 Task: Look for space in Diemen, Netherlands from 6th September, 2023 to 15th September, 2023 for 6 adults in price range Rs.8000 to Rs.12000. Place can be entire place or private room with 6 bedrooms having 6 beds and 6 bathrooms. Property type can be house, flat, guest house. Amenities needed are: wifi, TV, free parkinig on premises, gym, breakfast. Booking option can be shelf check-in. Required host language is English.
Action: Mouse moved to (586, 118)
Screenshot: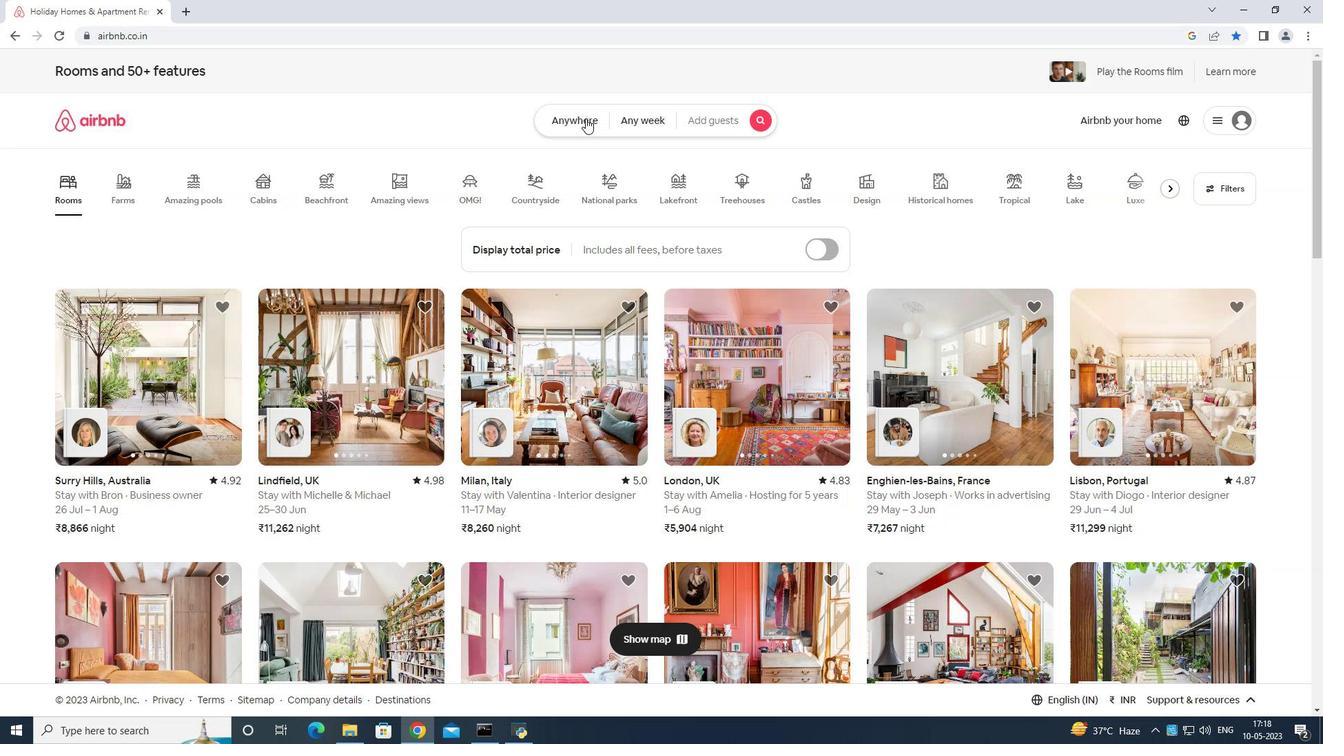 
Action: Mouse pressed left at (586, 118)
Screenshot: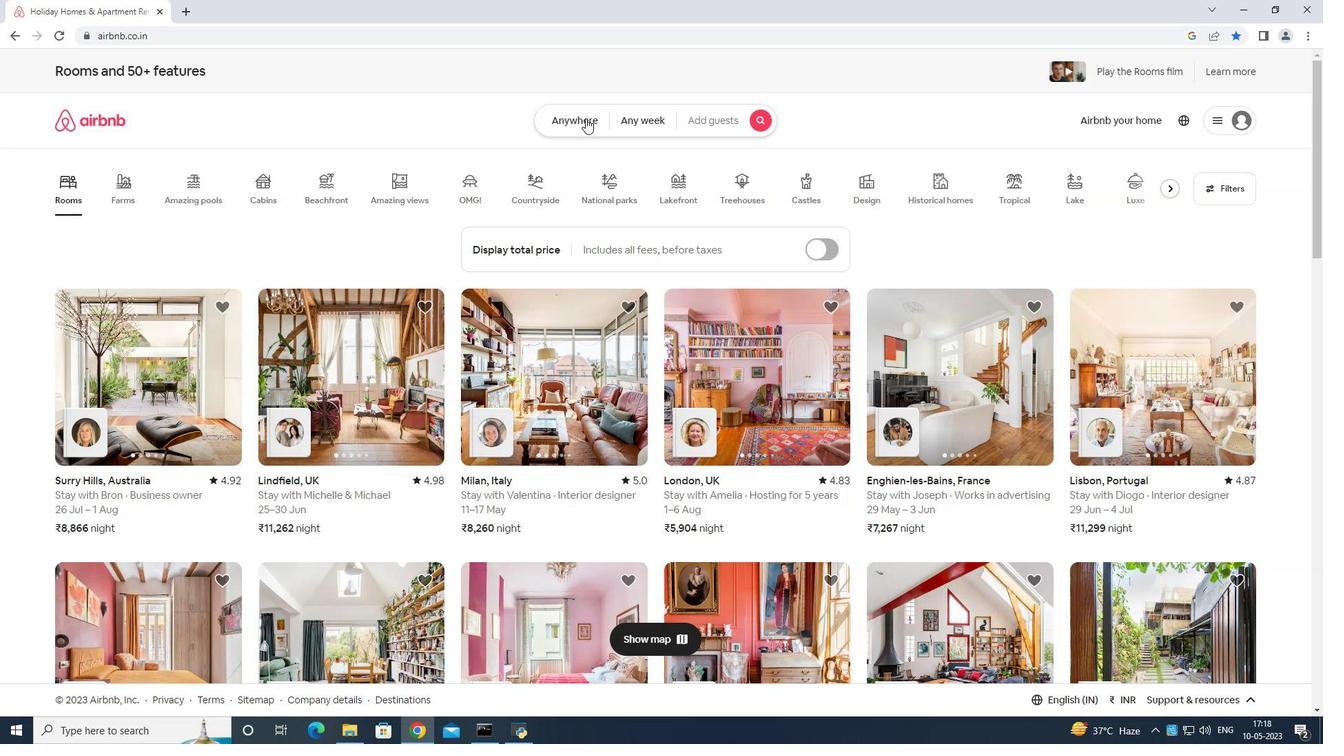 
Action: Mouse moved to (515, 159)
Screenshot: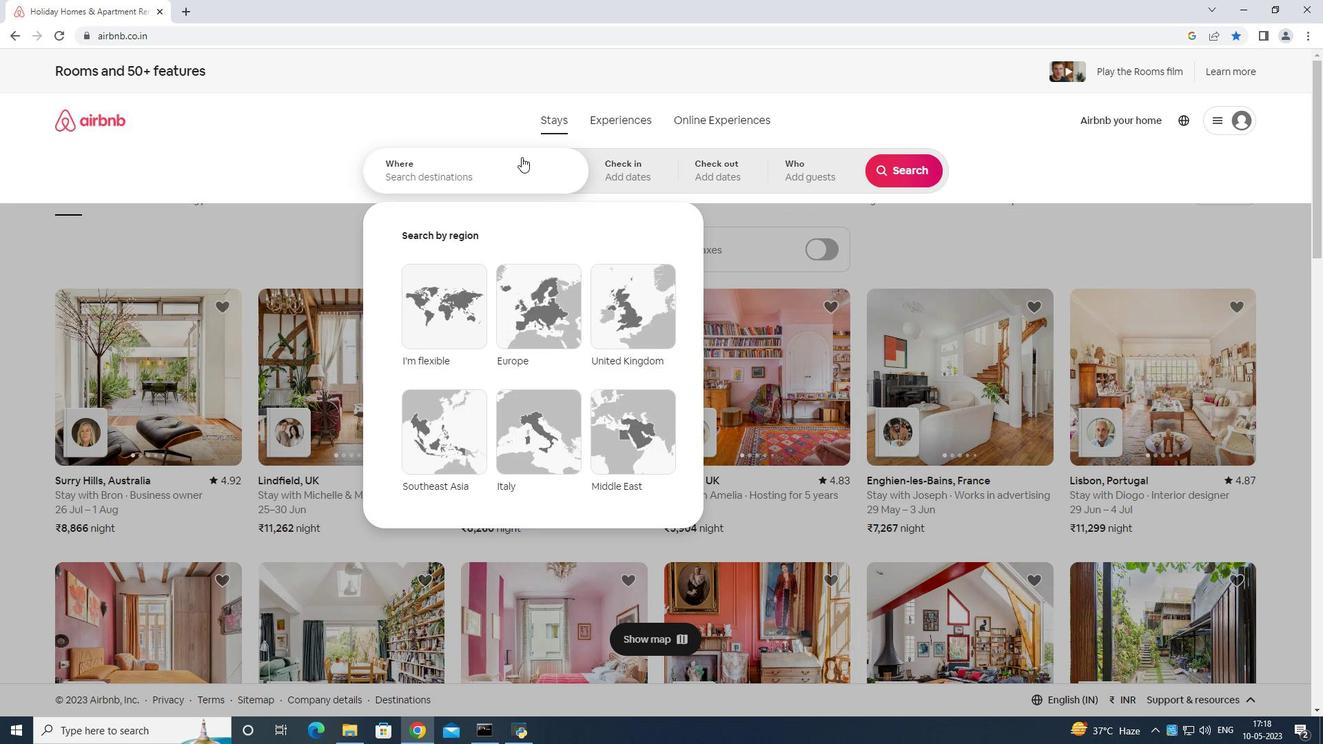 
Action: Mouse pressed left at (515, 159)
Screenshot: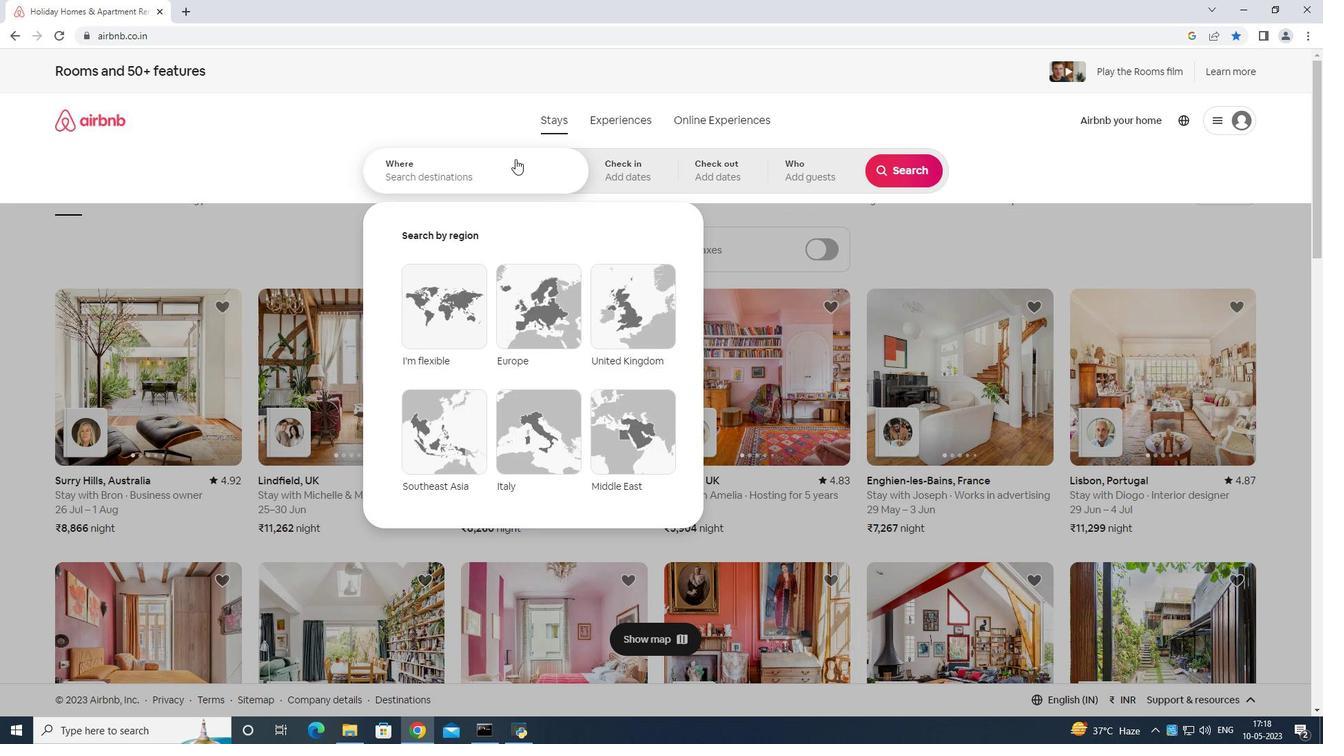 
Action: Mouse moved to (518, 144)
Screenshot: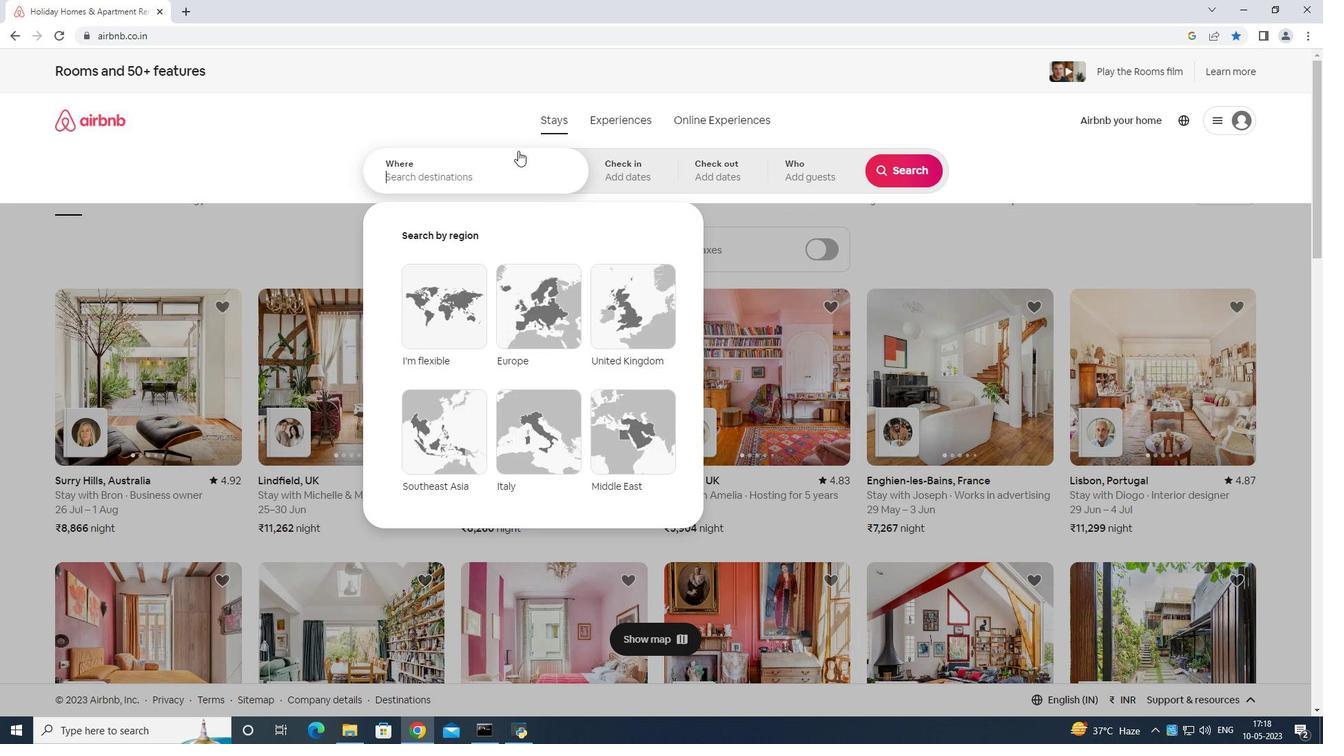 
Action: Key pressed <Key.shift>Diemen<Key.space>m<Key.backspace>netherlam<Key.backspace>nd<Key.enter>
Screenshot: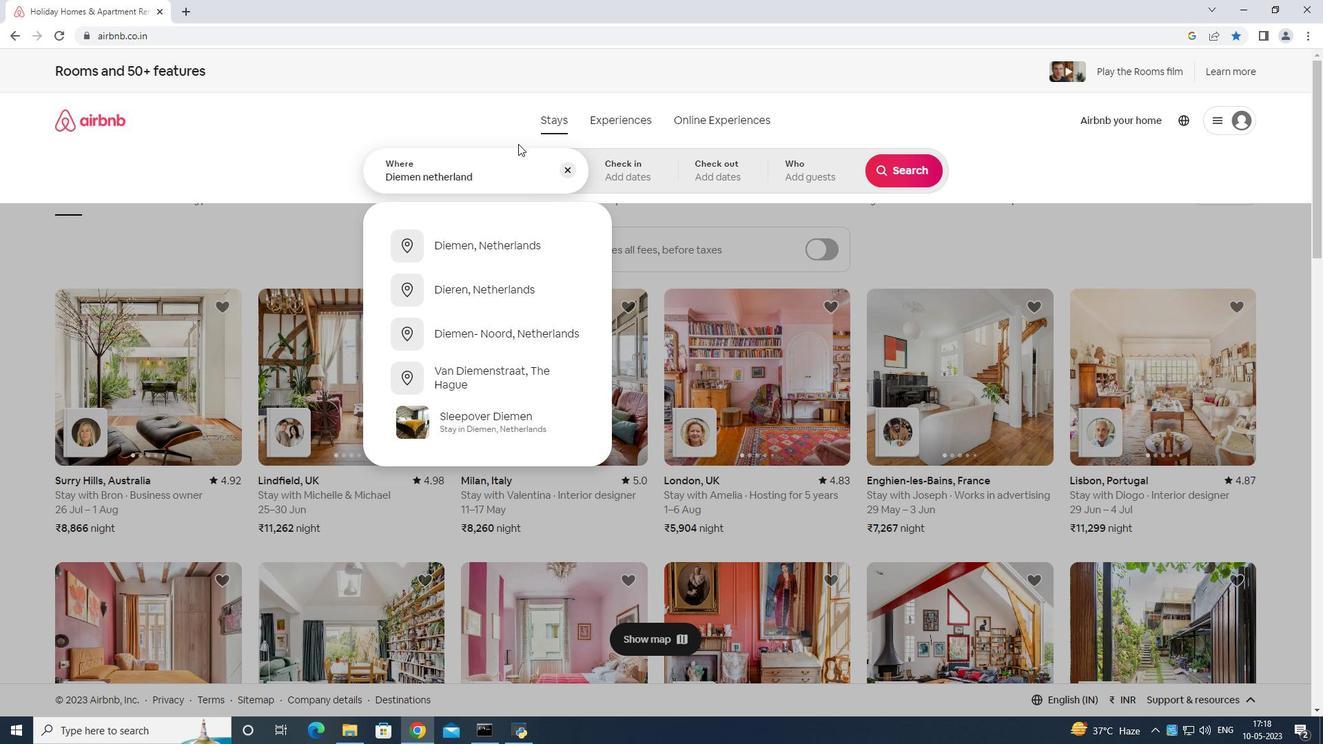 
Action: Mouse moved to (885, 272)
Screenshot: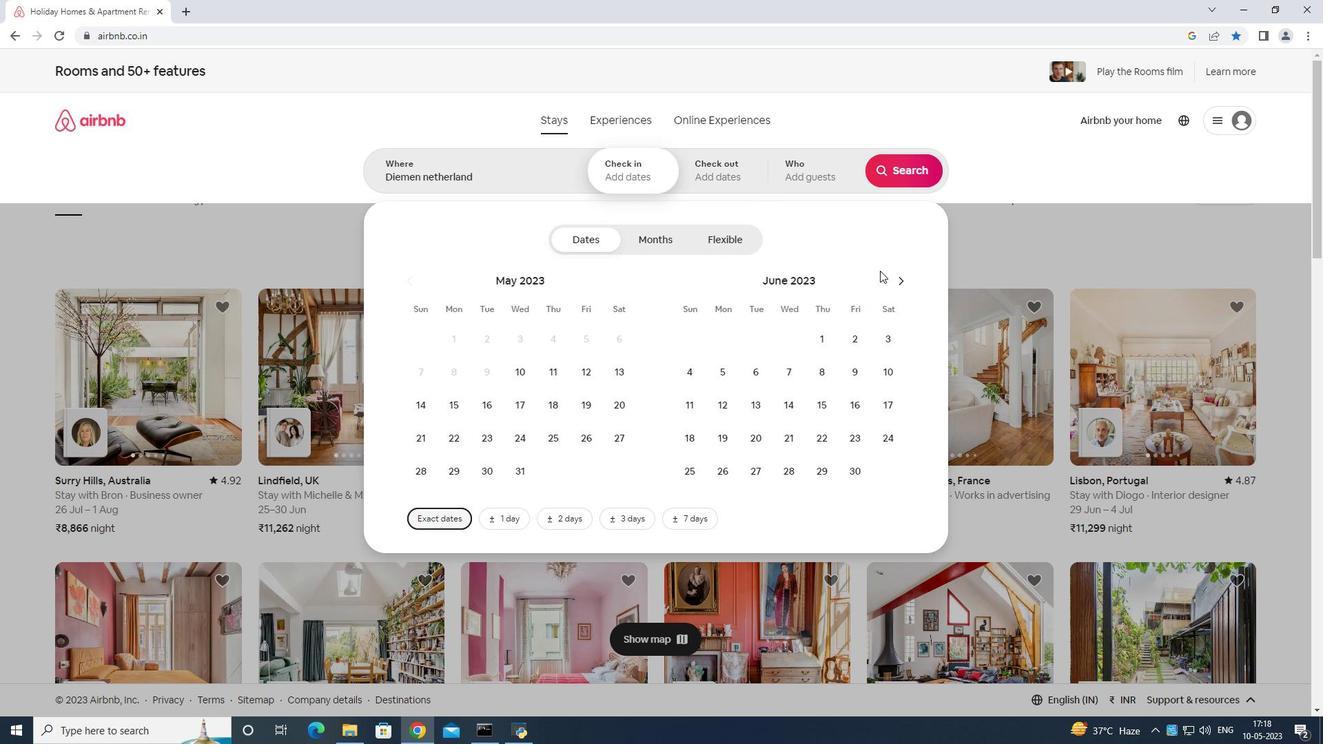 
Action: Mouse pressed left at (885, 272)
Screenshot: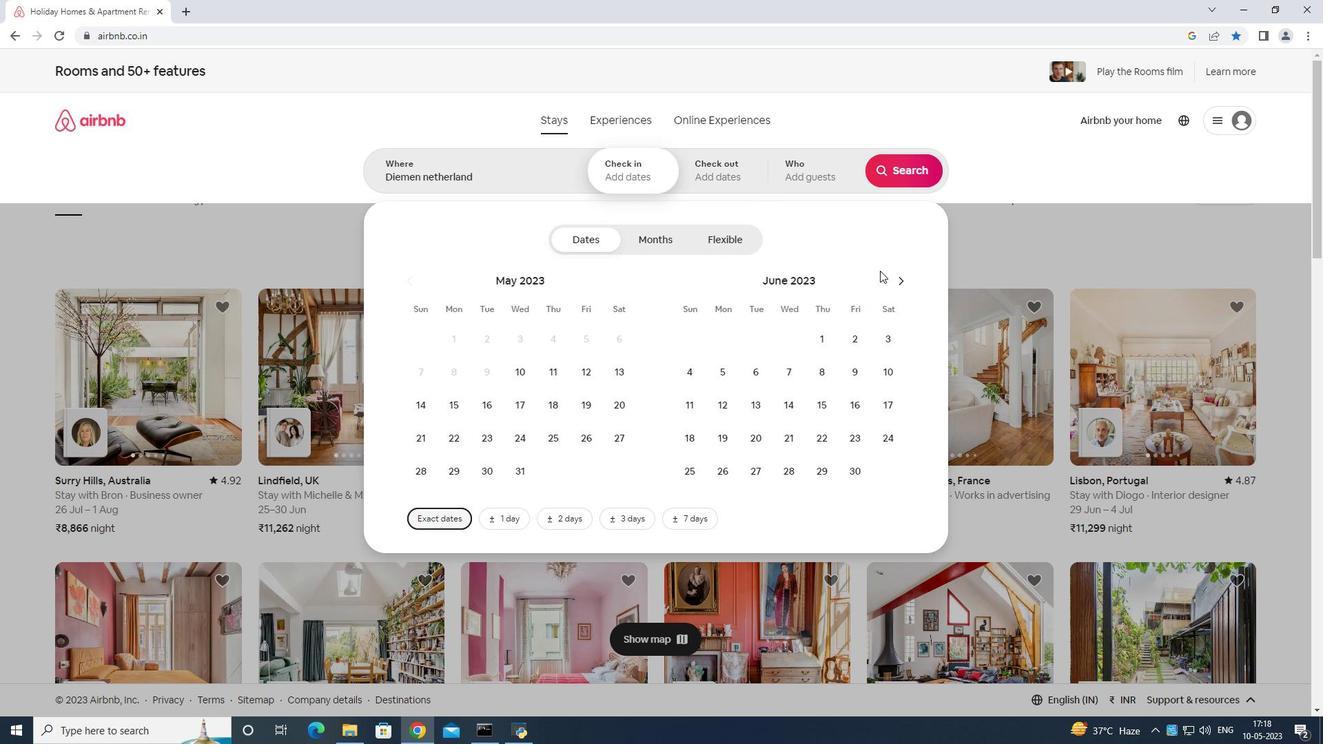 
Action: Mouse moved to (900, 280)
Screenshot: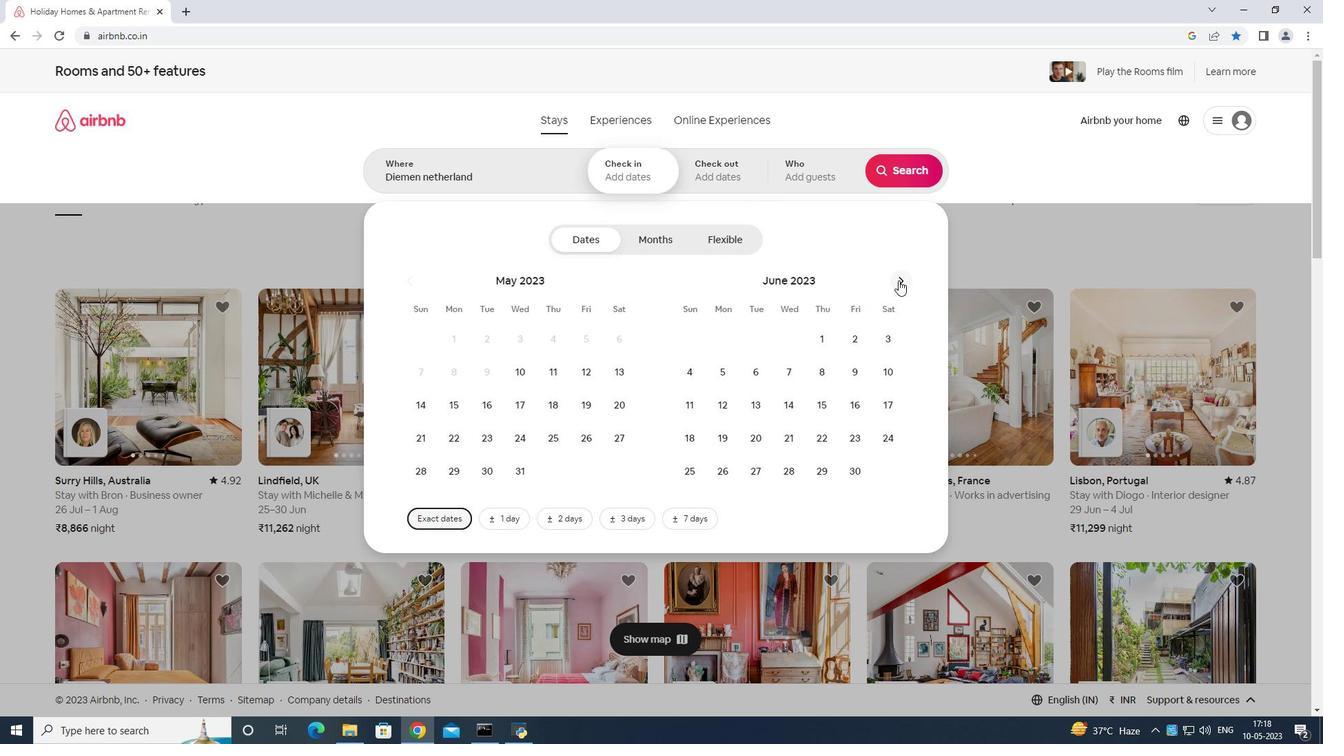 
Action: Mouse pressed left at (900, 280)
Screenshot: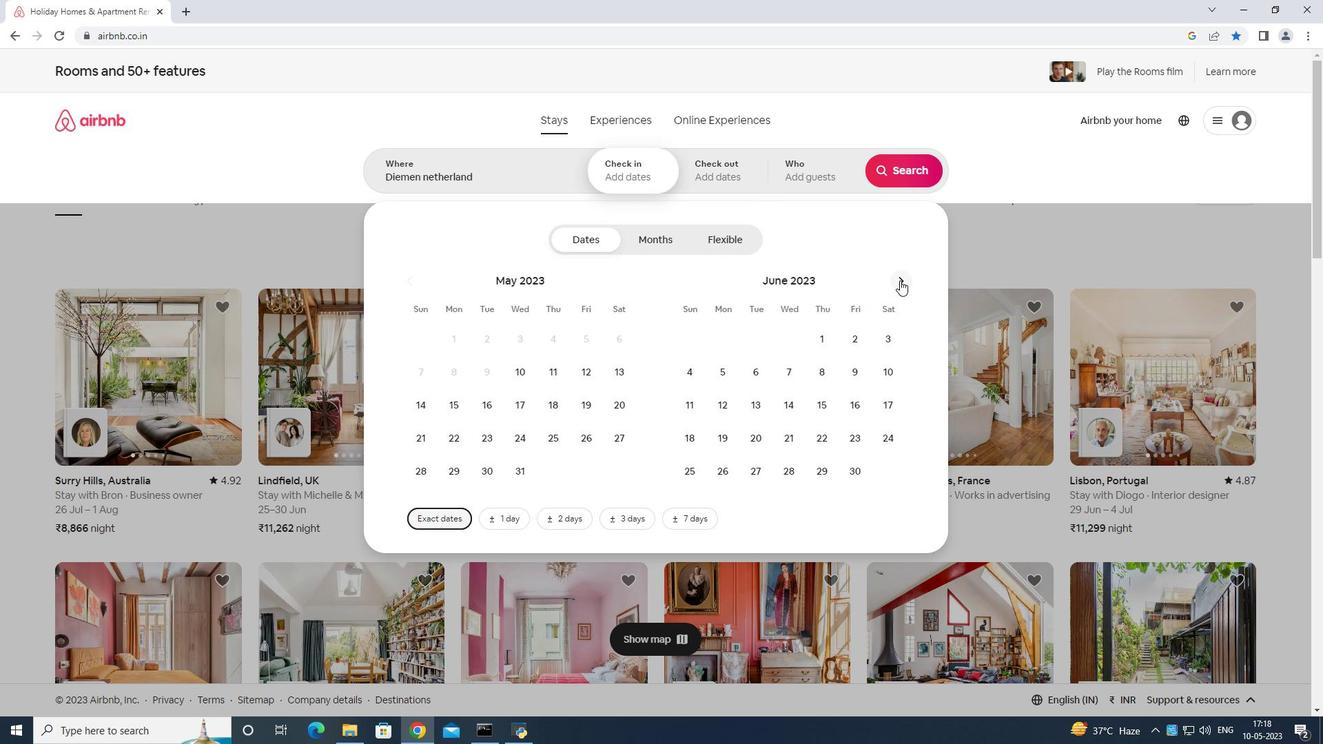 
Action: Mouse moved to (901, 280)
Screenshot: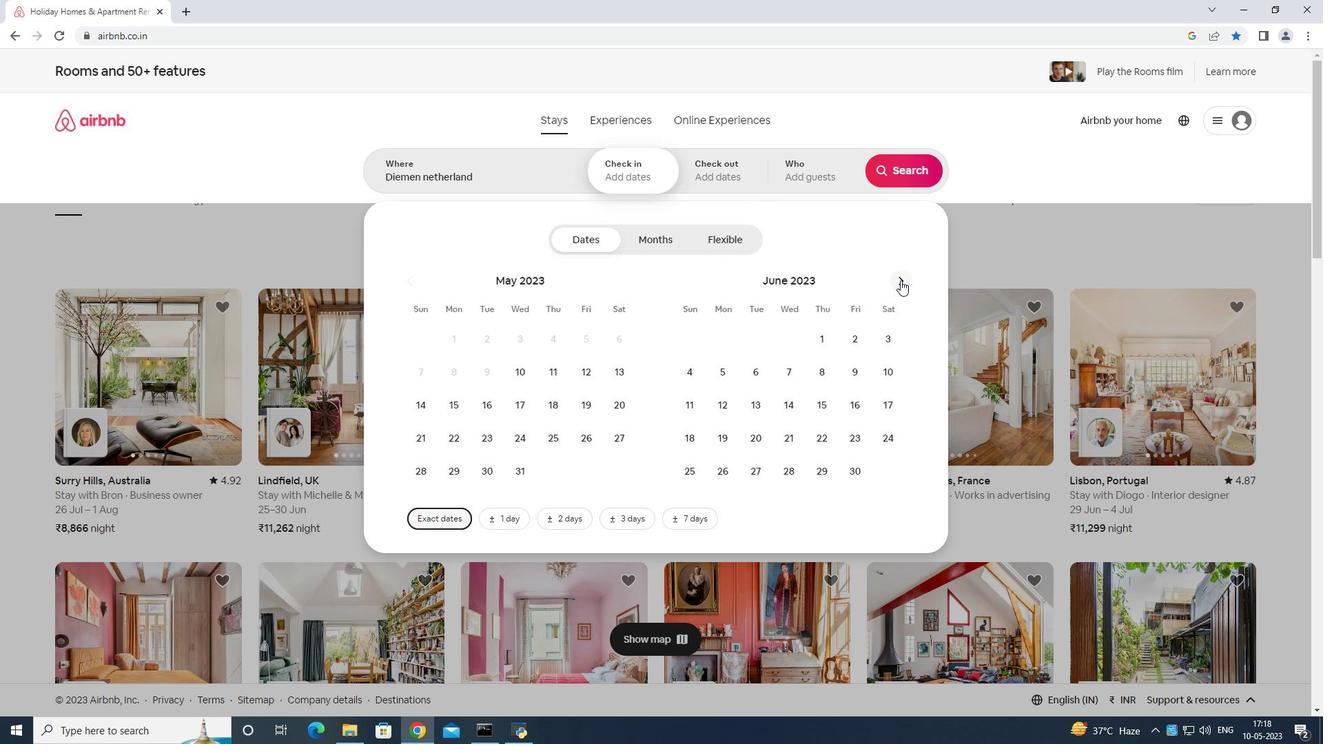 
Action: Mouse pressed left at (901, 280)
Screenshot: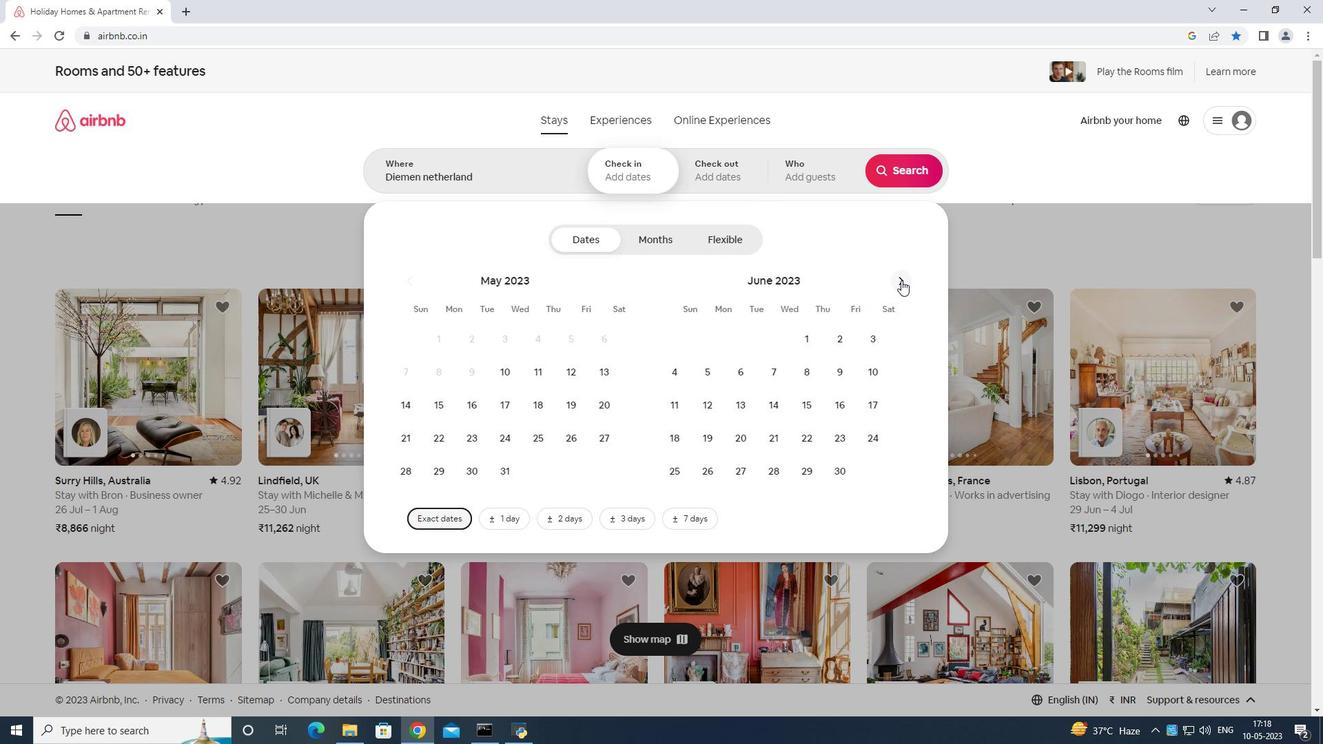 
Action: Mouse pressed left at (901, 280)
Screenshot: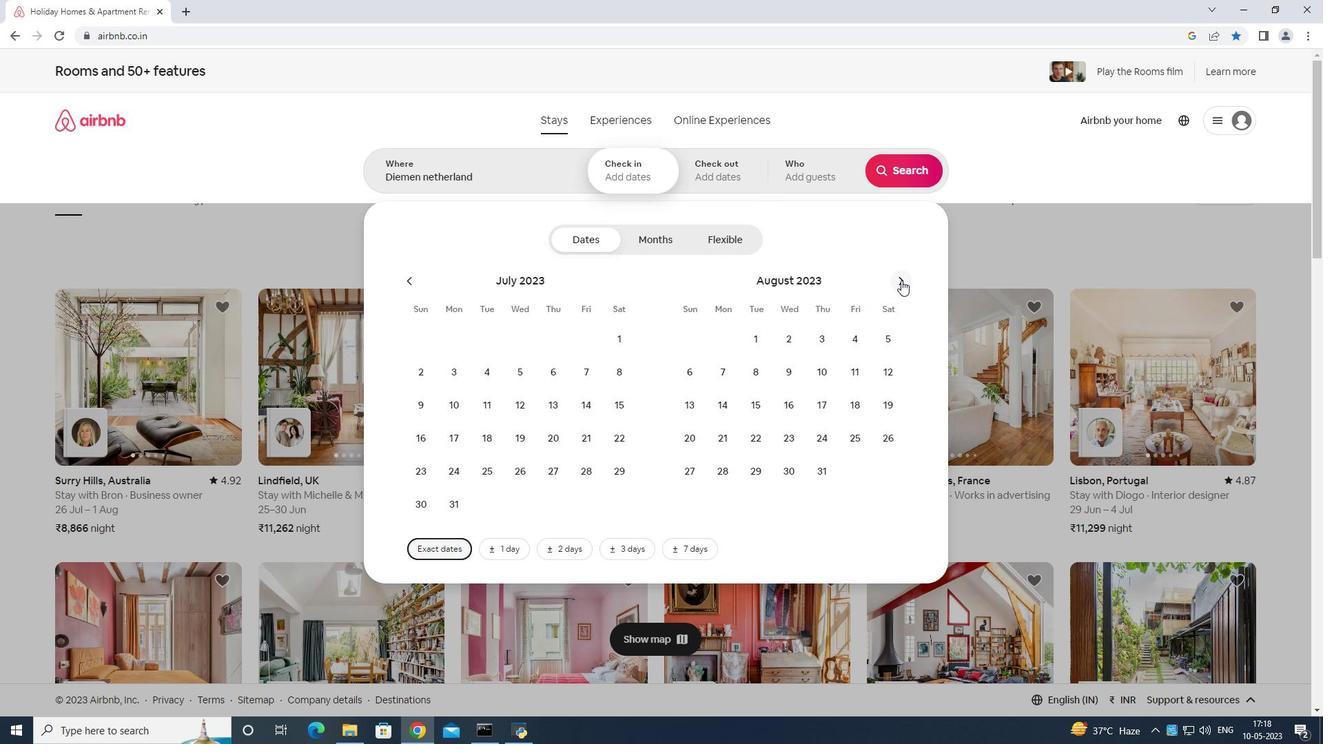 
Action: Mouse moved to (791, 372)
Screenshot: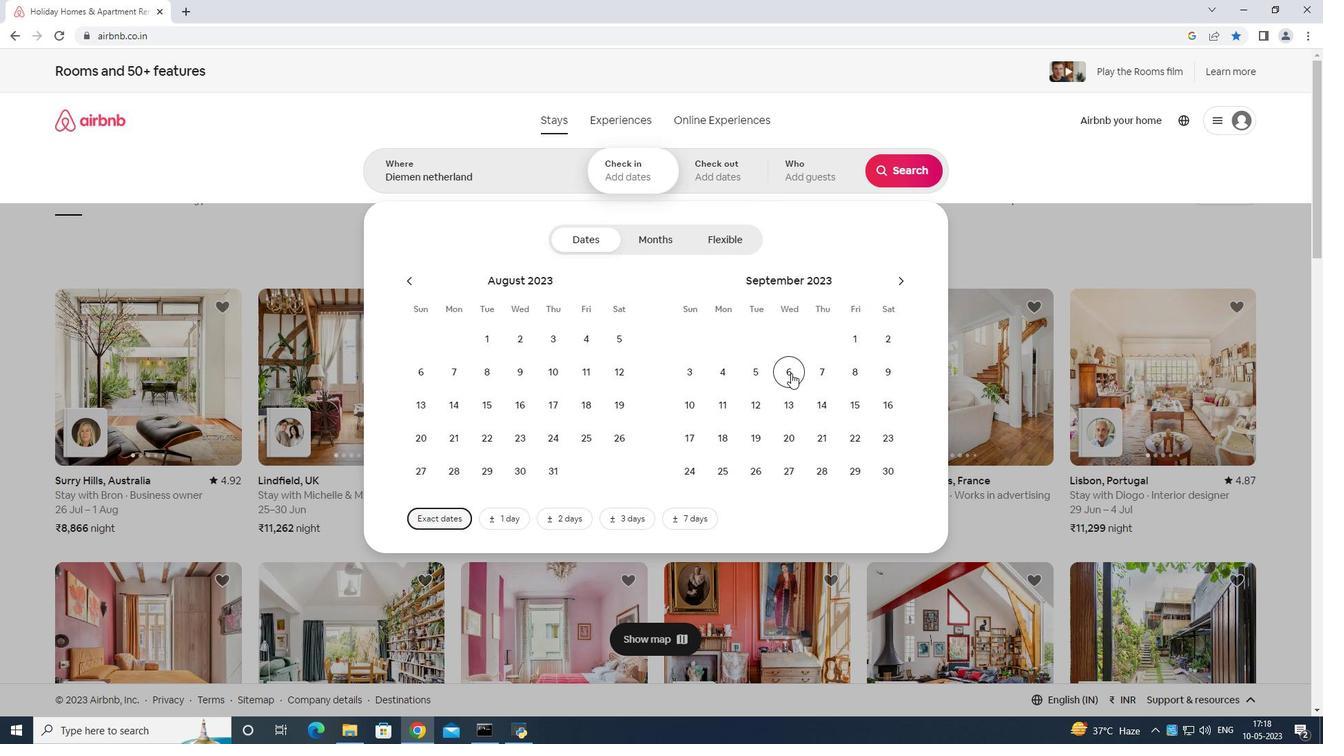 
Action: Mouse pressed left at (791, 372)
Screenshot: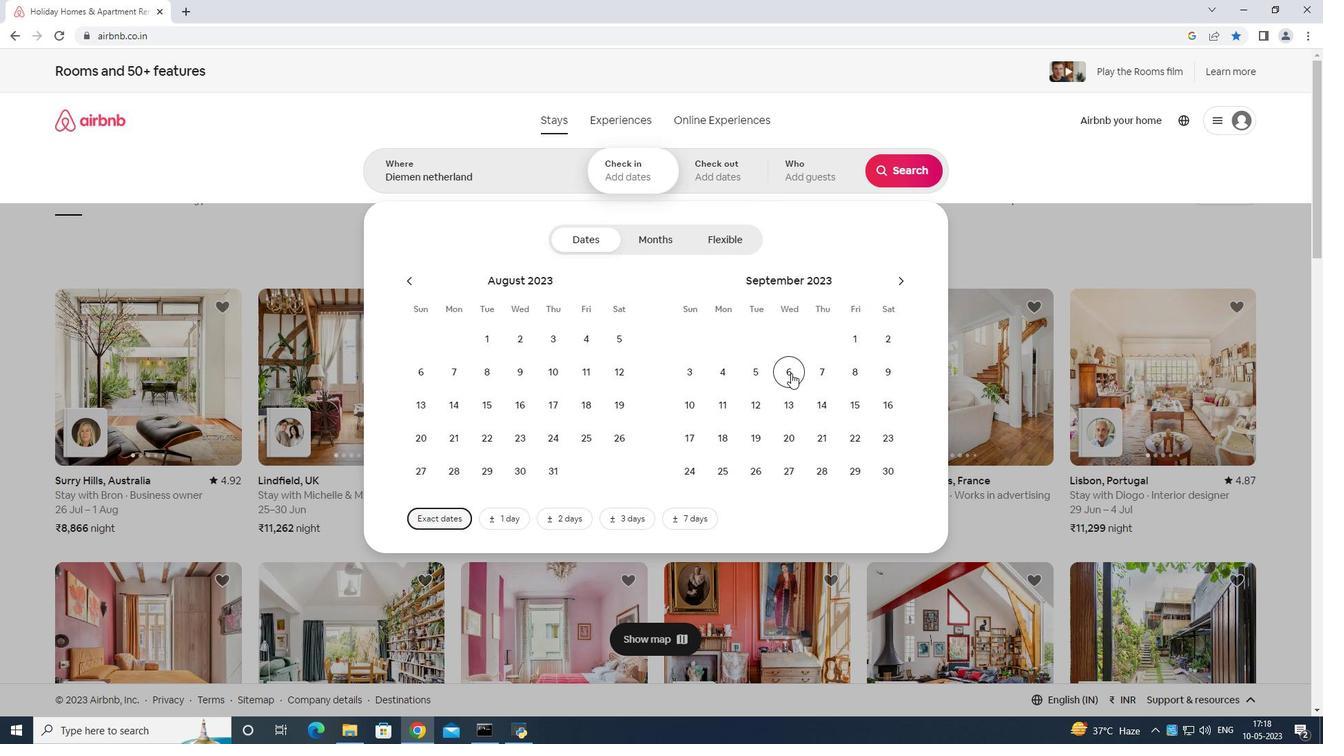 
Action: Mouse moved to (849, 408)
Screenshot: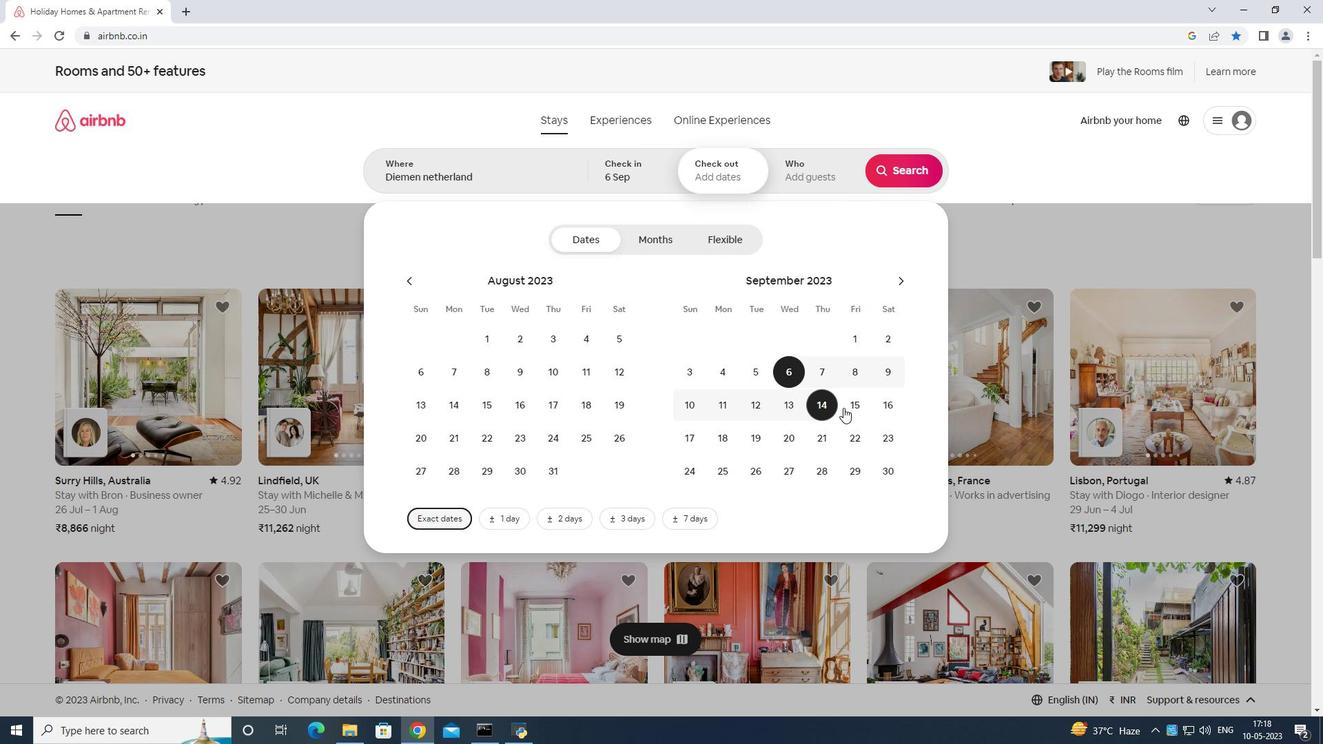 
Action: Mouse pressed left at (849, 408)
Screenshot: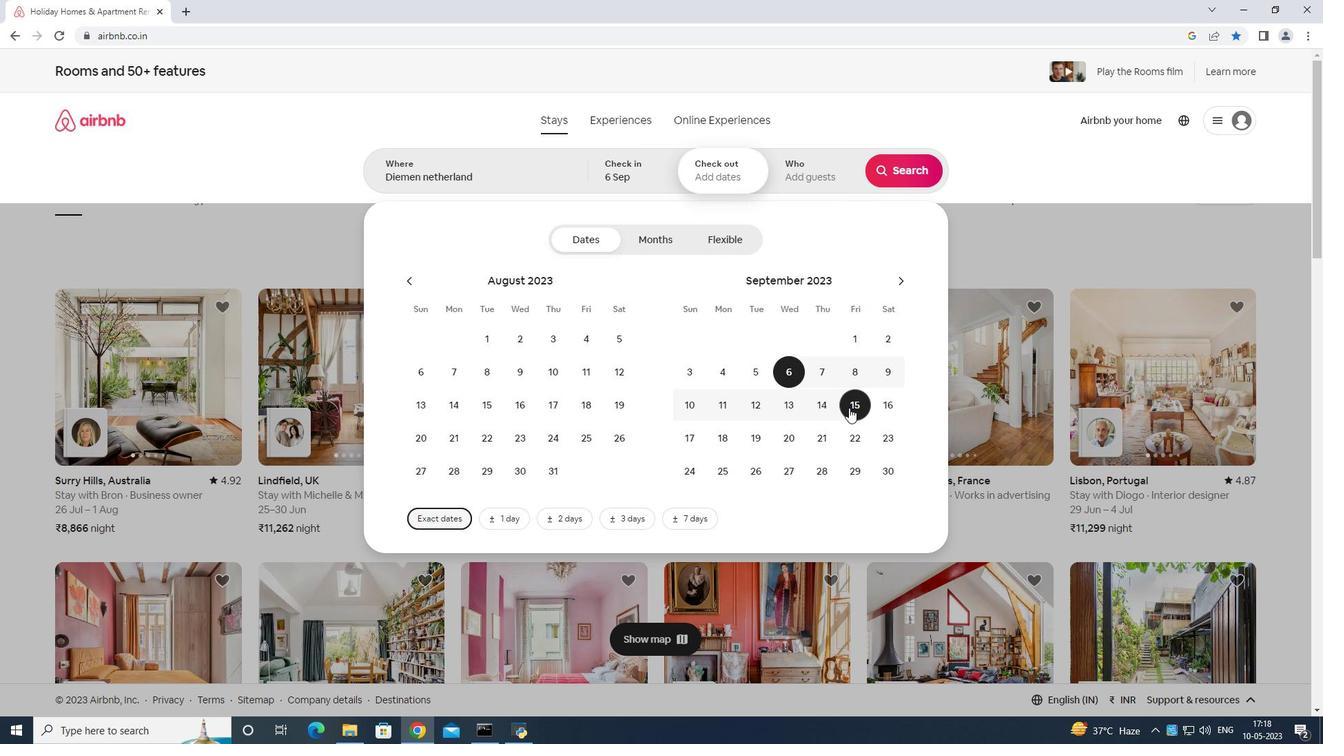 
Action: Mouse moved to (816, 173)
Screenshot: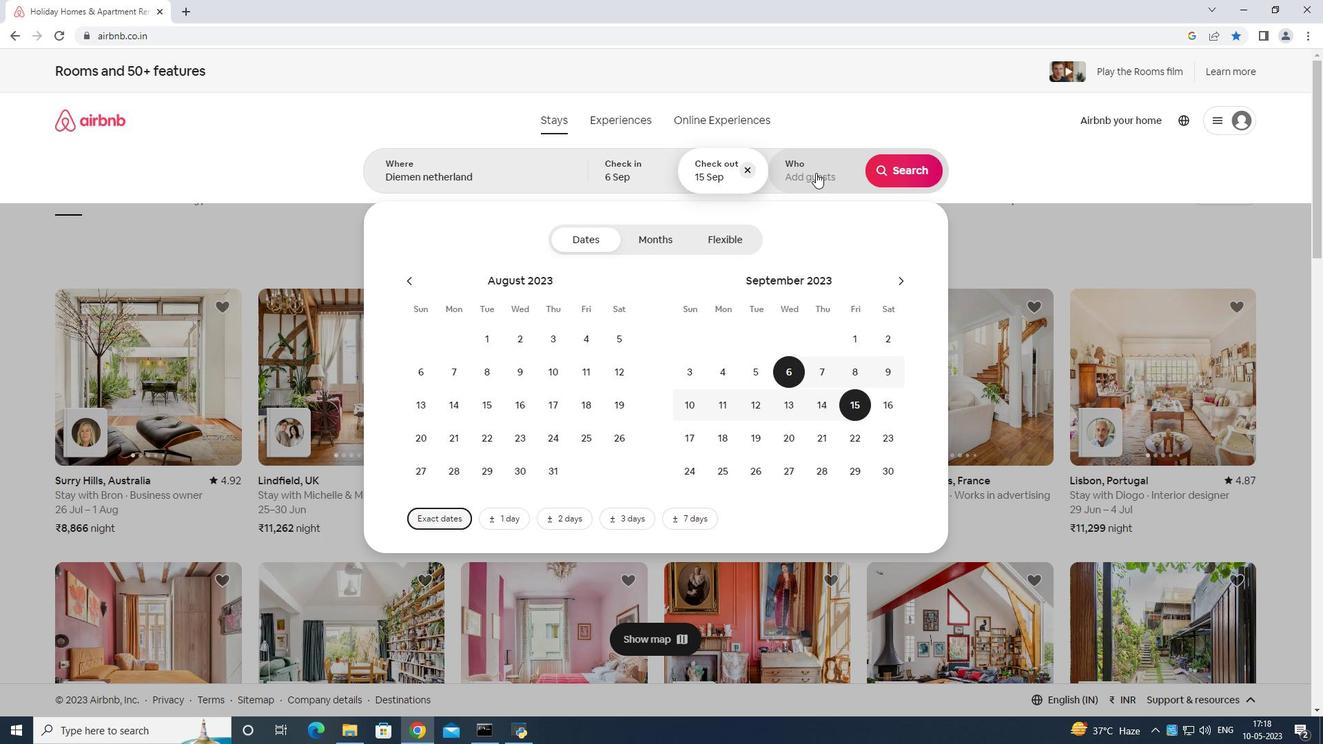 
Action: Mouse pressed left at (816, 173)
Screenshot: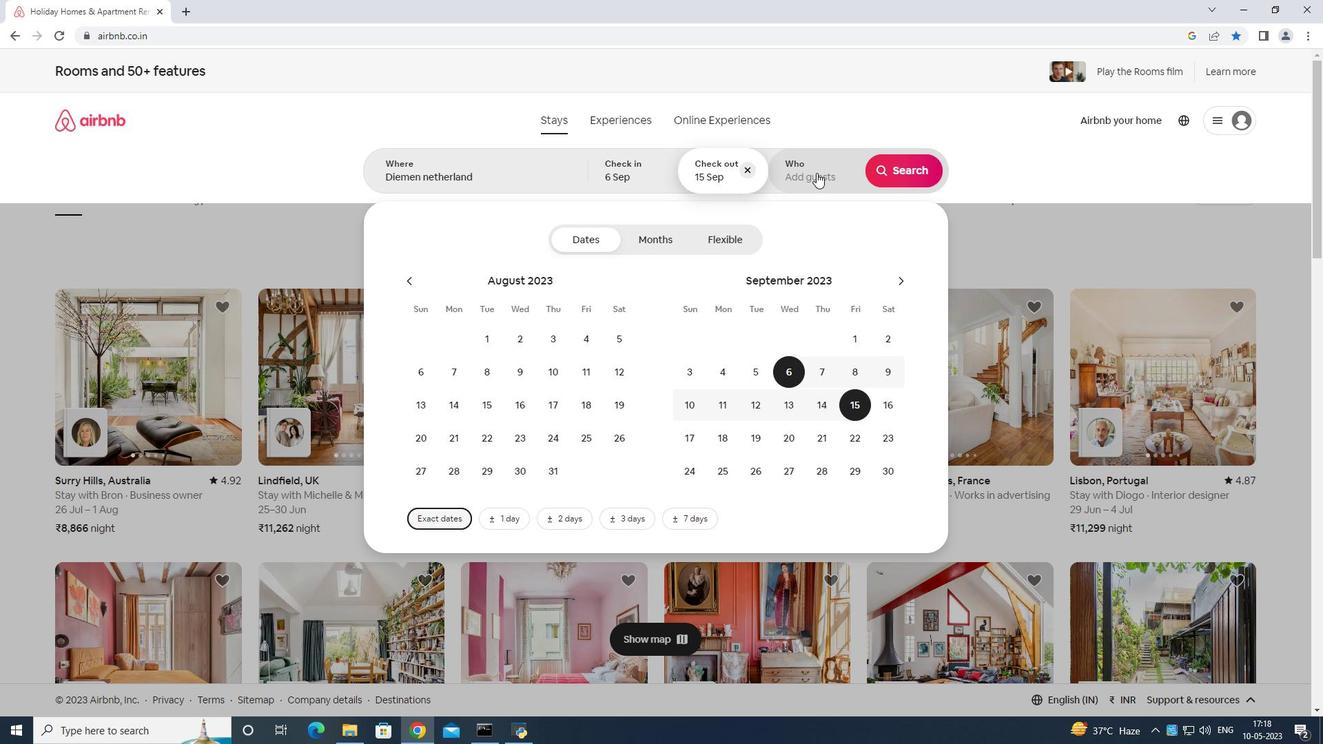 
Action: Mouse moved to (914, 244)
Screenshot: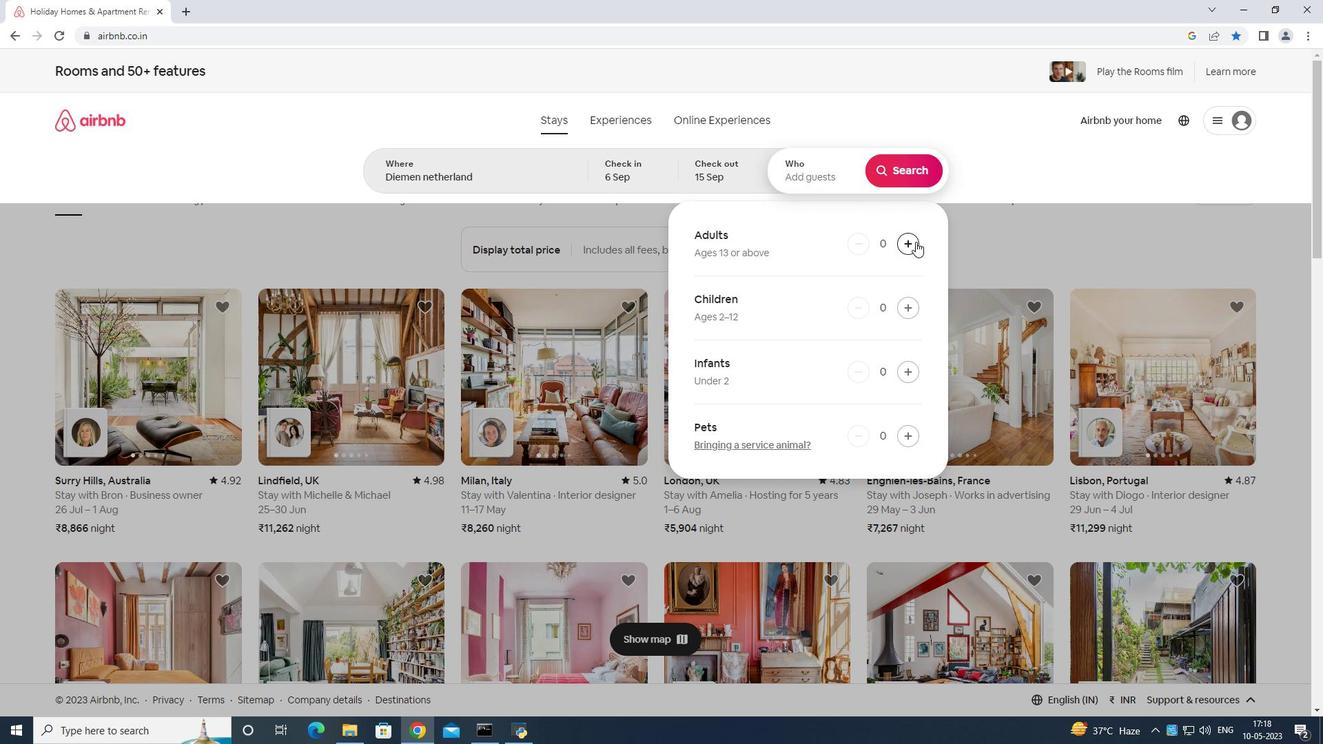 
Action: Mouse pressed left at (914, 244)
Screenshot: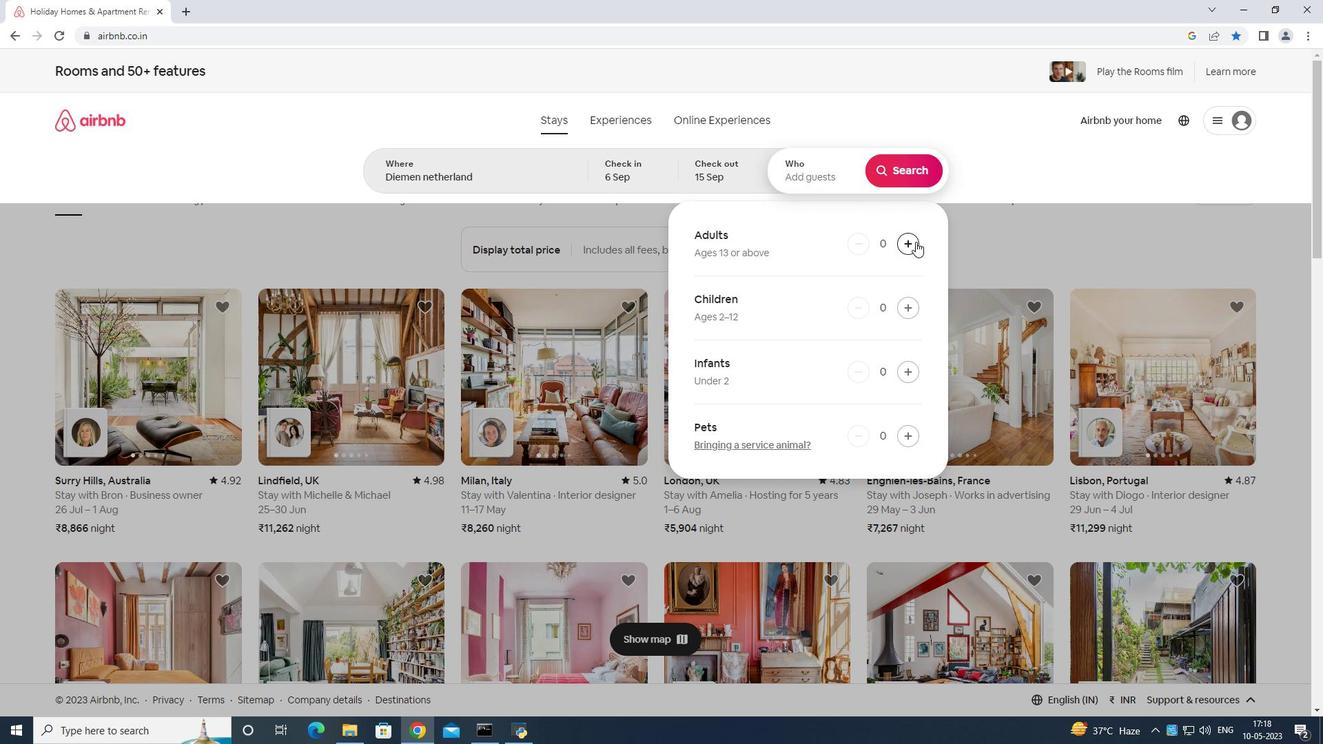 
Action: Mouse moved to (910, 243)
Screenshot: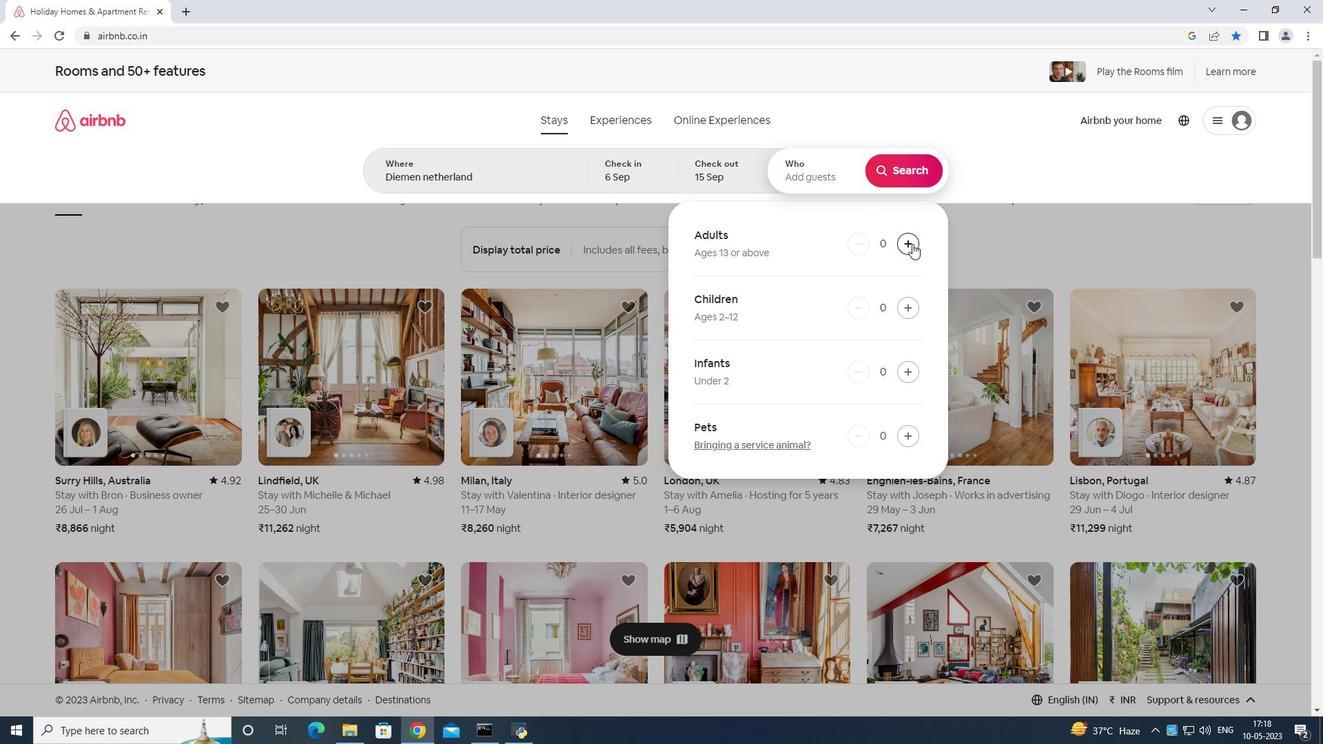 
Action: Mouse pressed left at (910, 243)
Screenshot: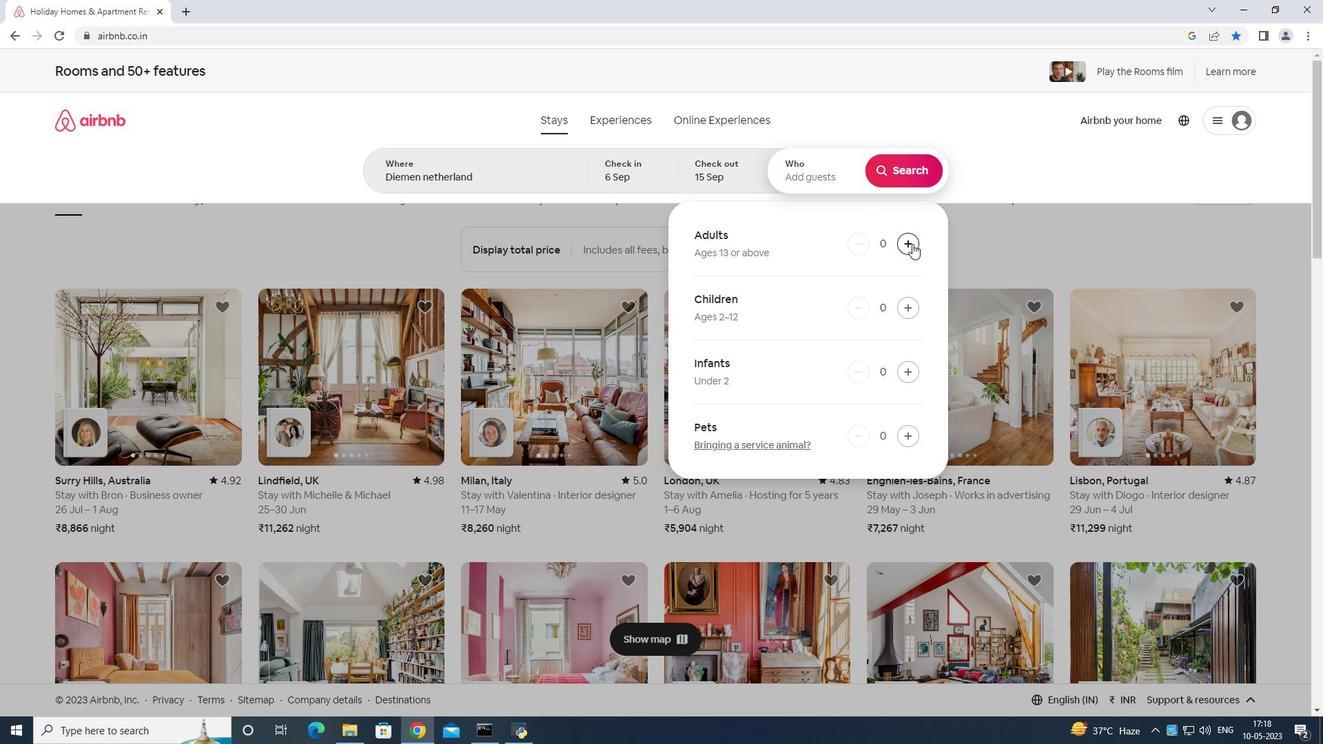 
Action: Mouse moved to (910, 243)
Screenshot: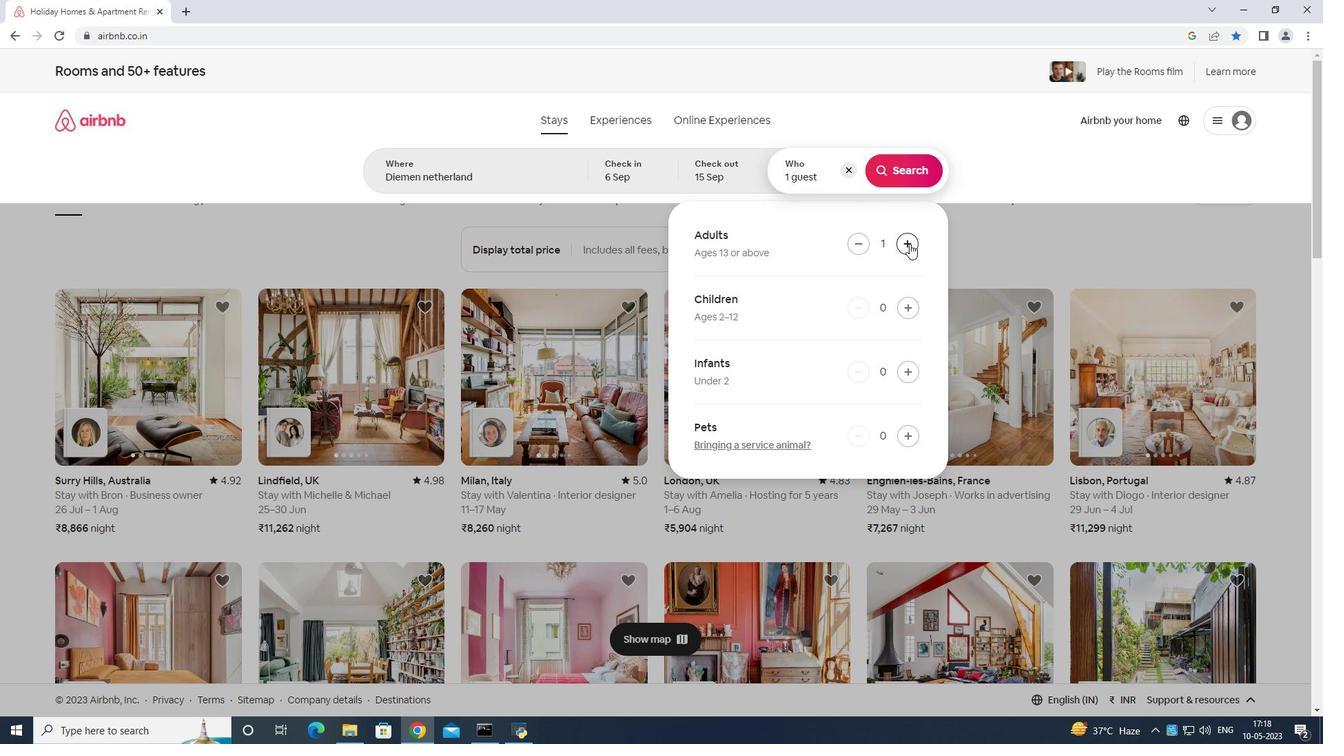 
Action: Mouse pressed left at (910, 243)
Screenshot: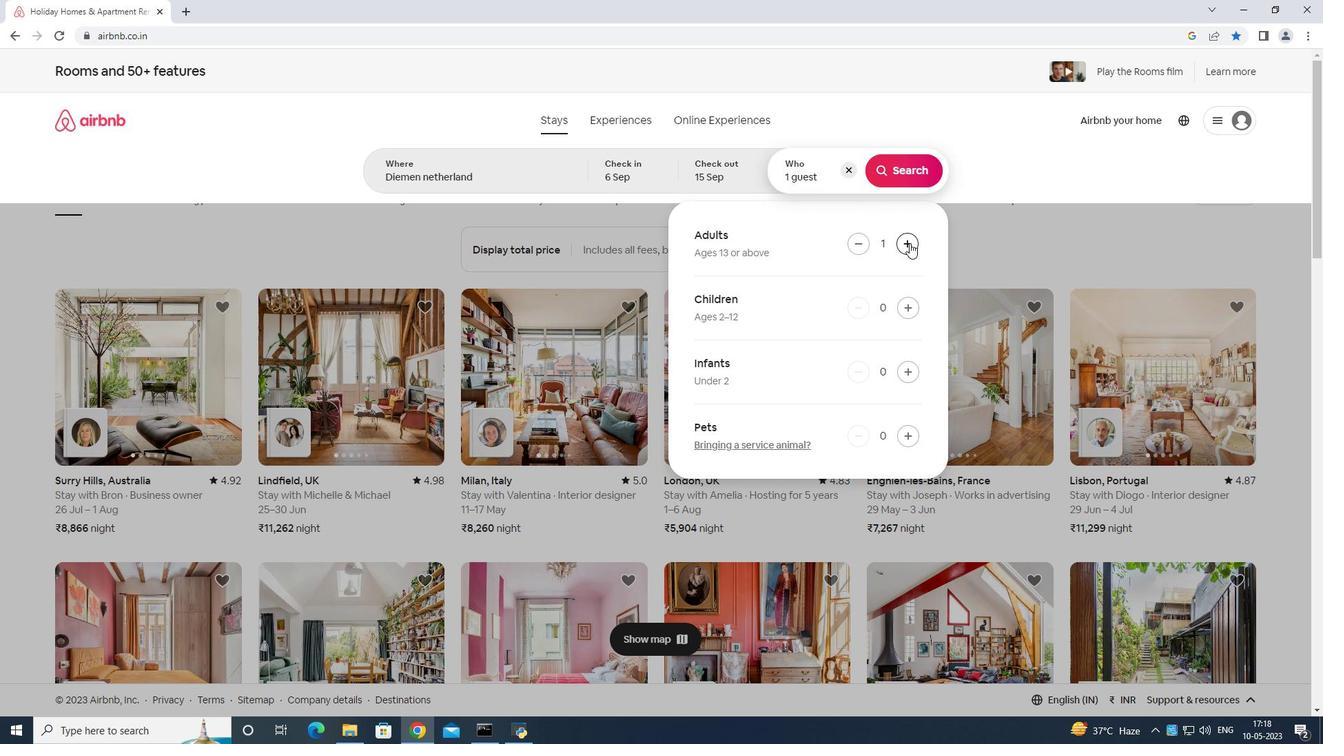 
Action: Mouse pressed left at (910, 243)
Screenshot: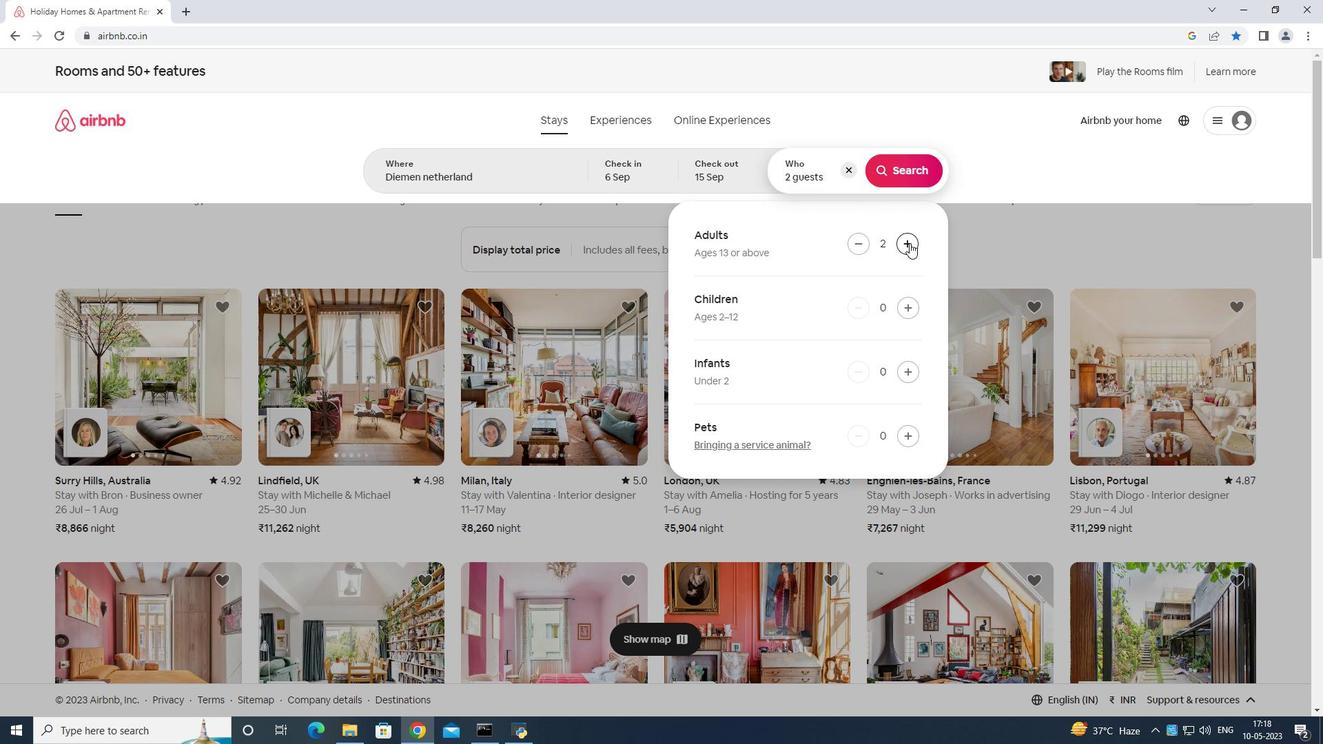 
Action: Mouse pressed left at (910, 243)
Screenshot: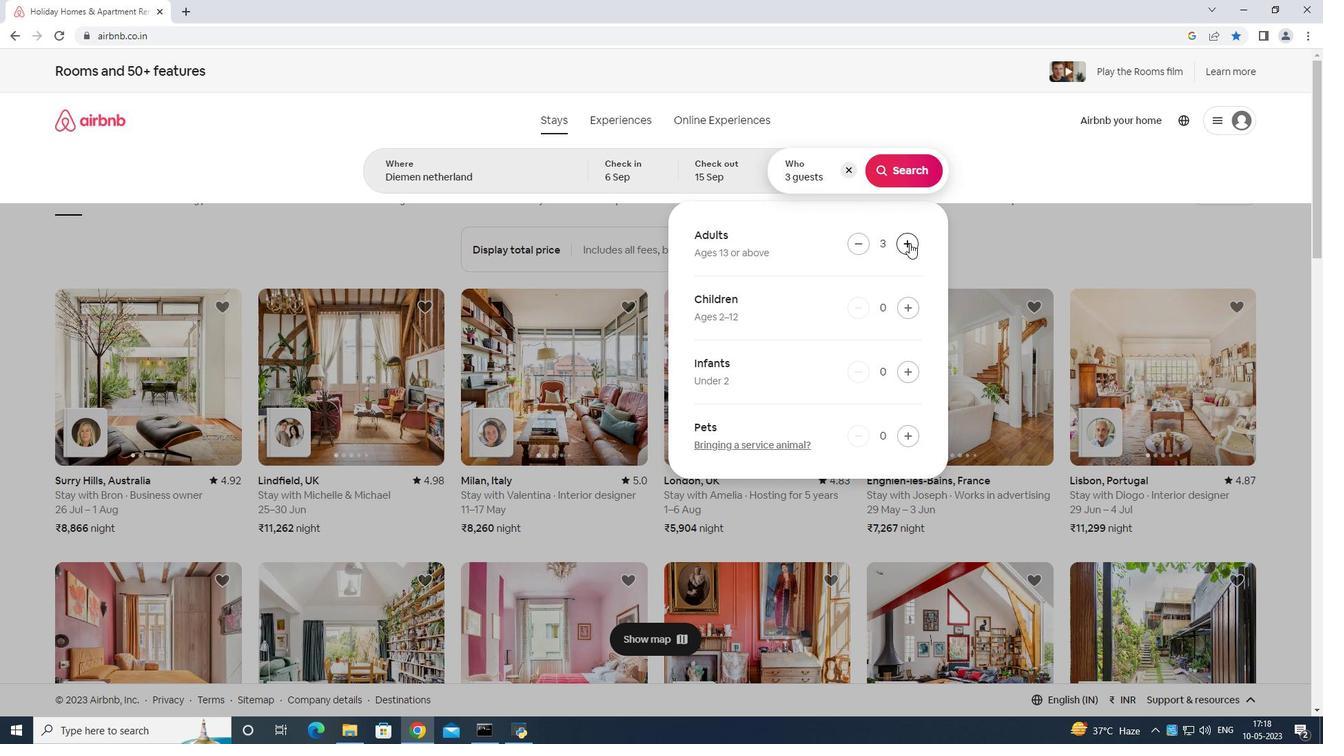 
Action: Mouse pressed left at (910, 243)
Screenshot: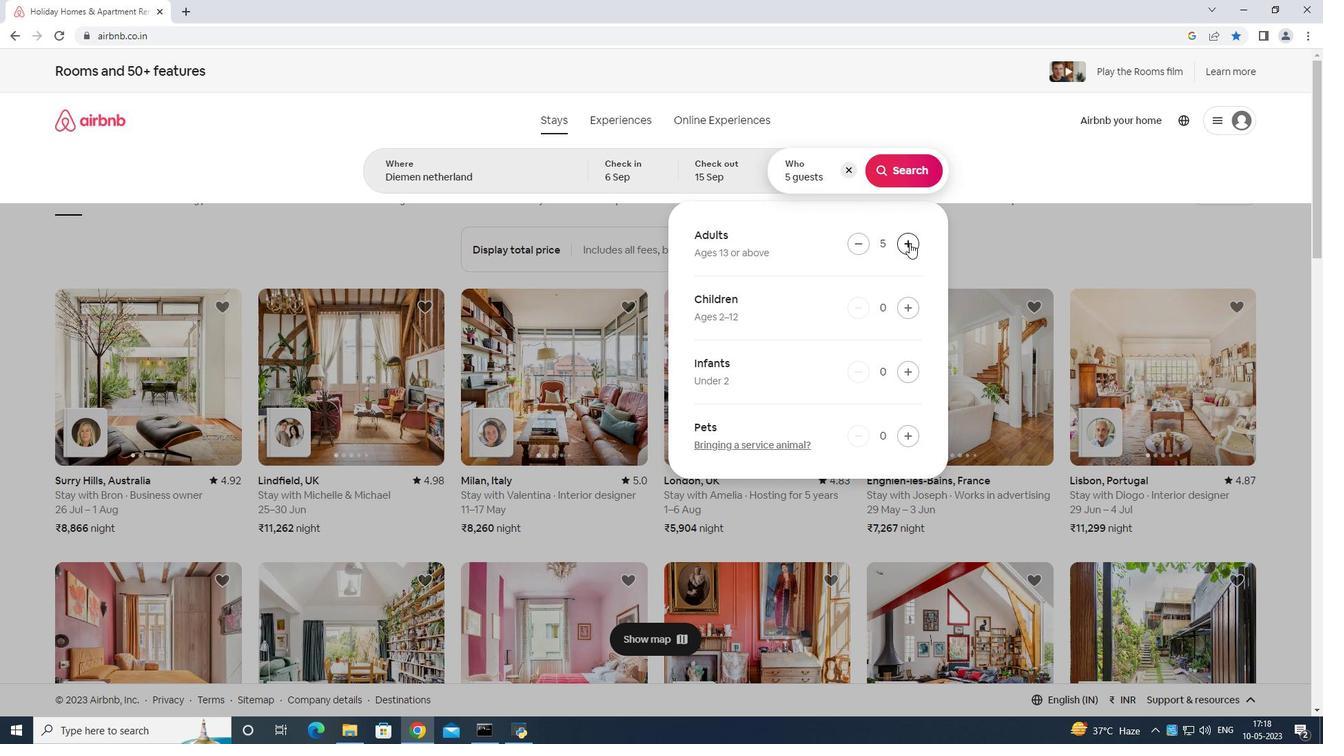 
Action: Mouse moved to (913, 175)
Screenshot: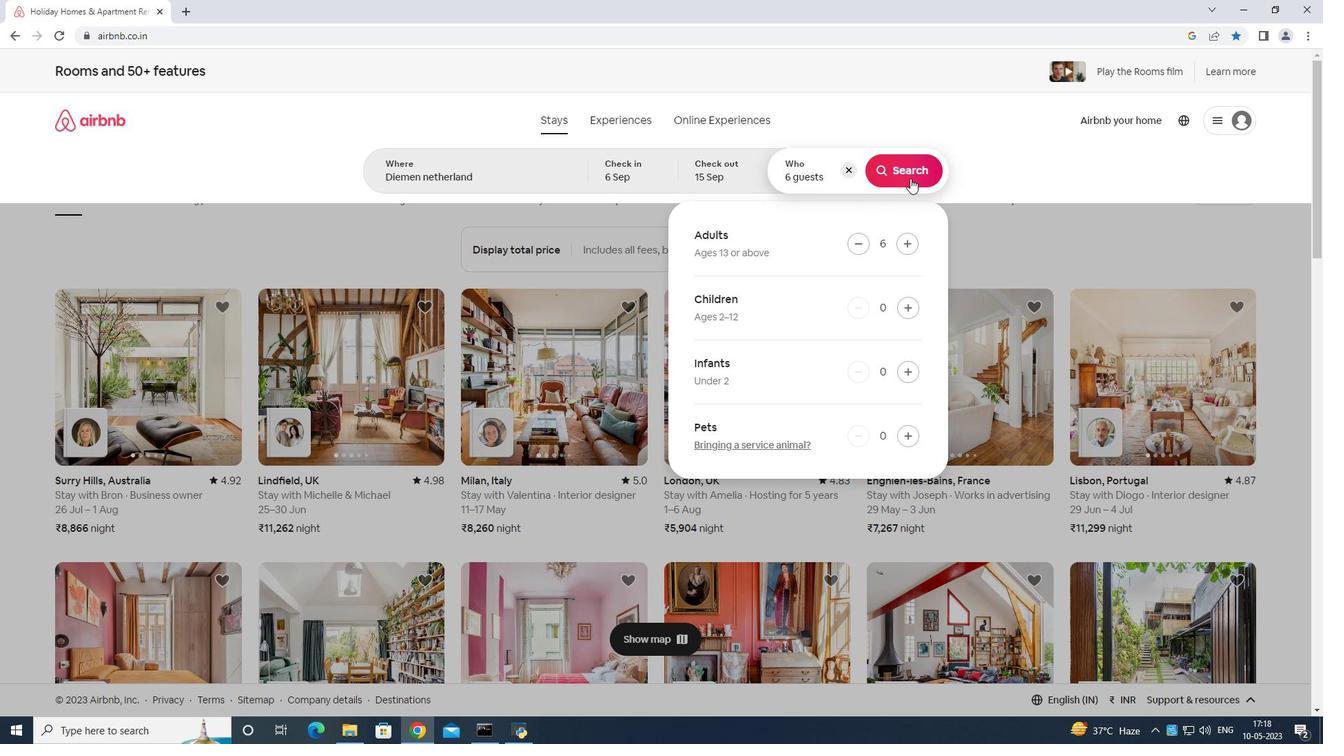 
Action: Mouse pressed left at (913, 175)
Screenshot: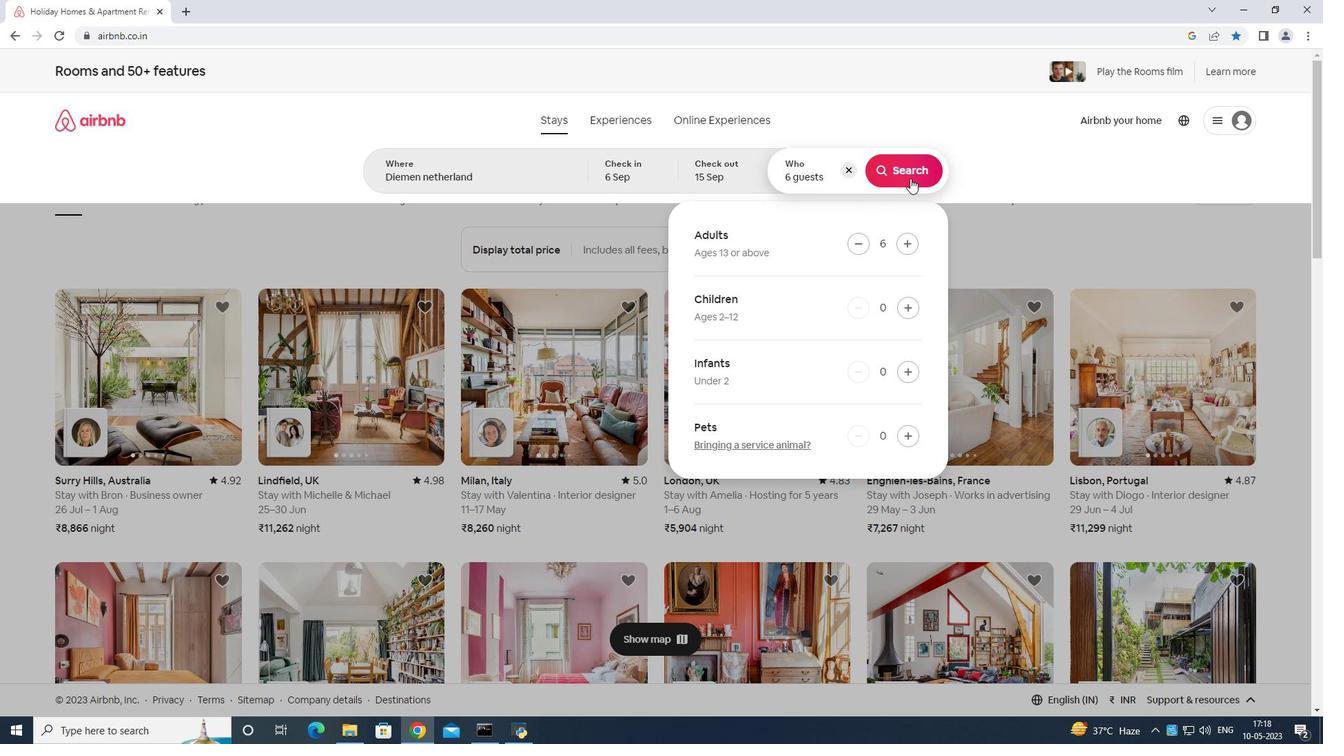 
Action: Mouse moved to (1260, 136)
Screenshot: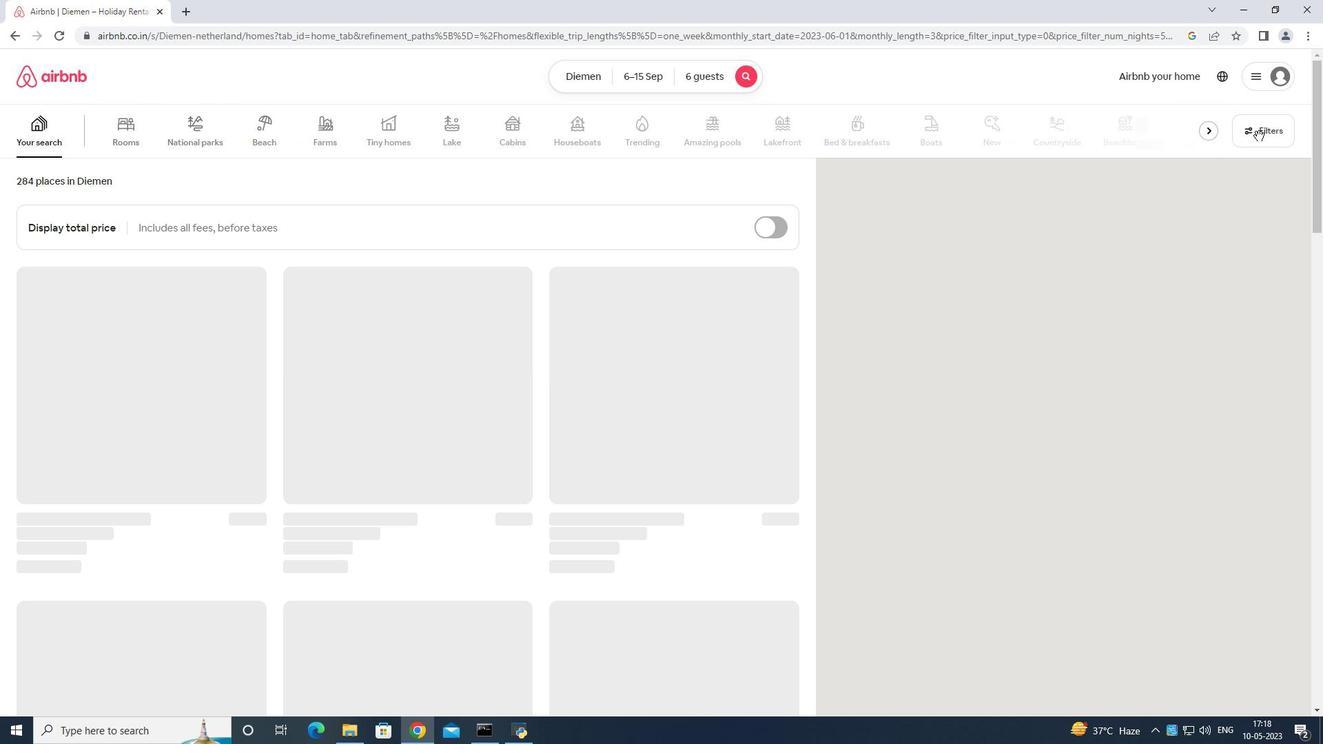 
Action: Mouse pressed left at (1260, 136)
Screenshot: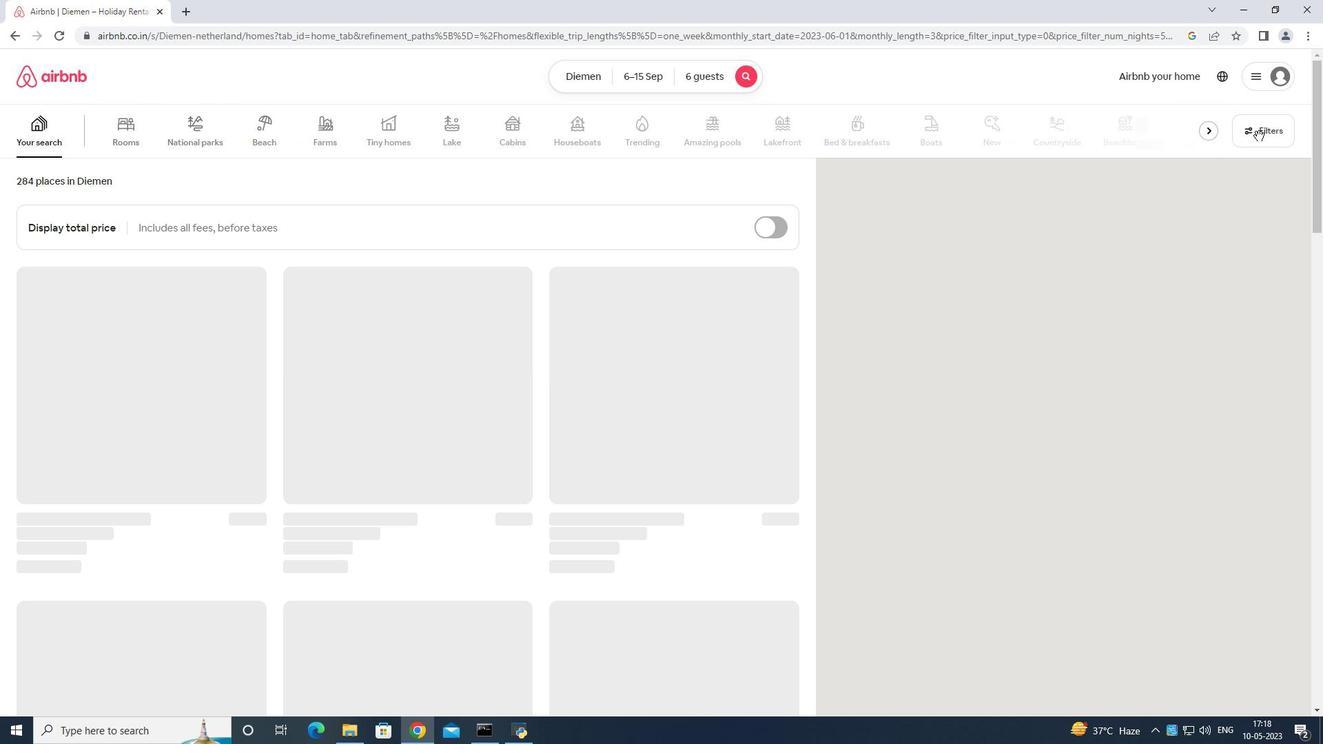 
Action: Mouse moved to (561, 459)
Screenshot: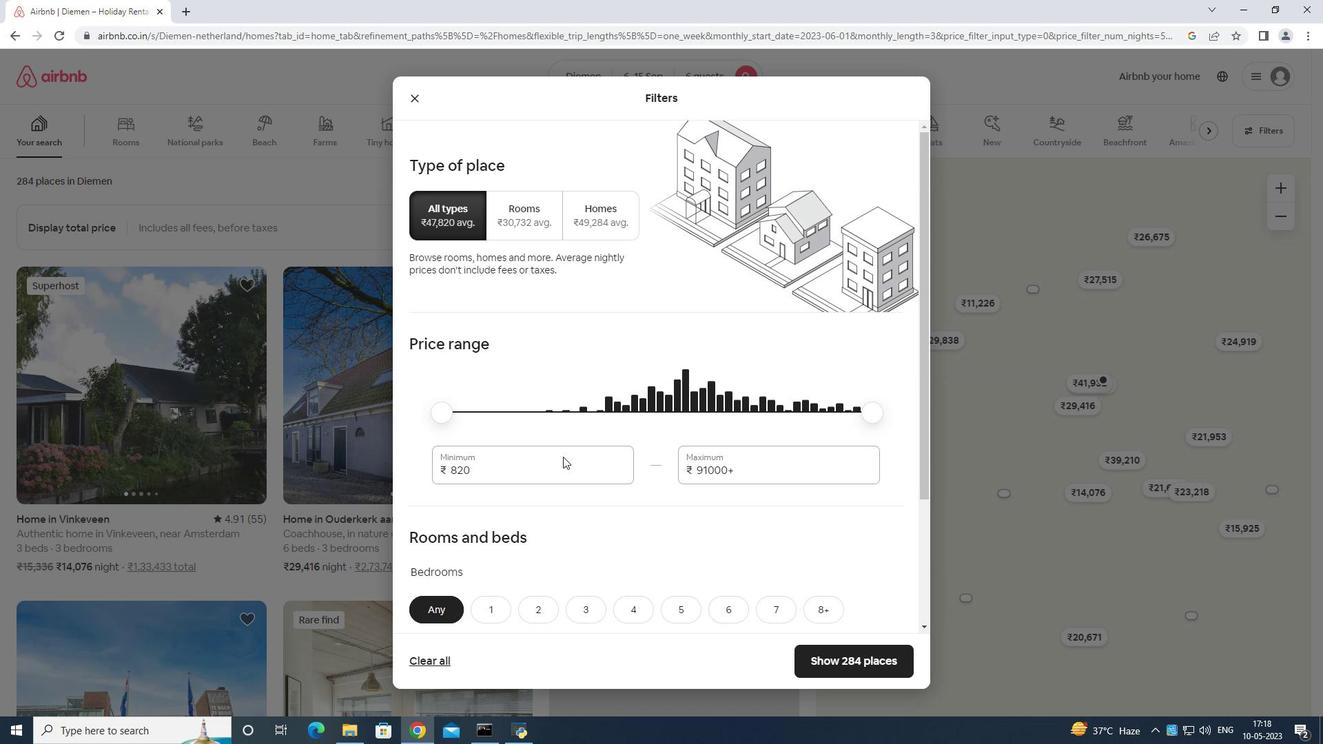 
Action: Mouse pressed left at (561, 459)
Screenshot: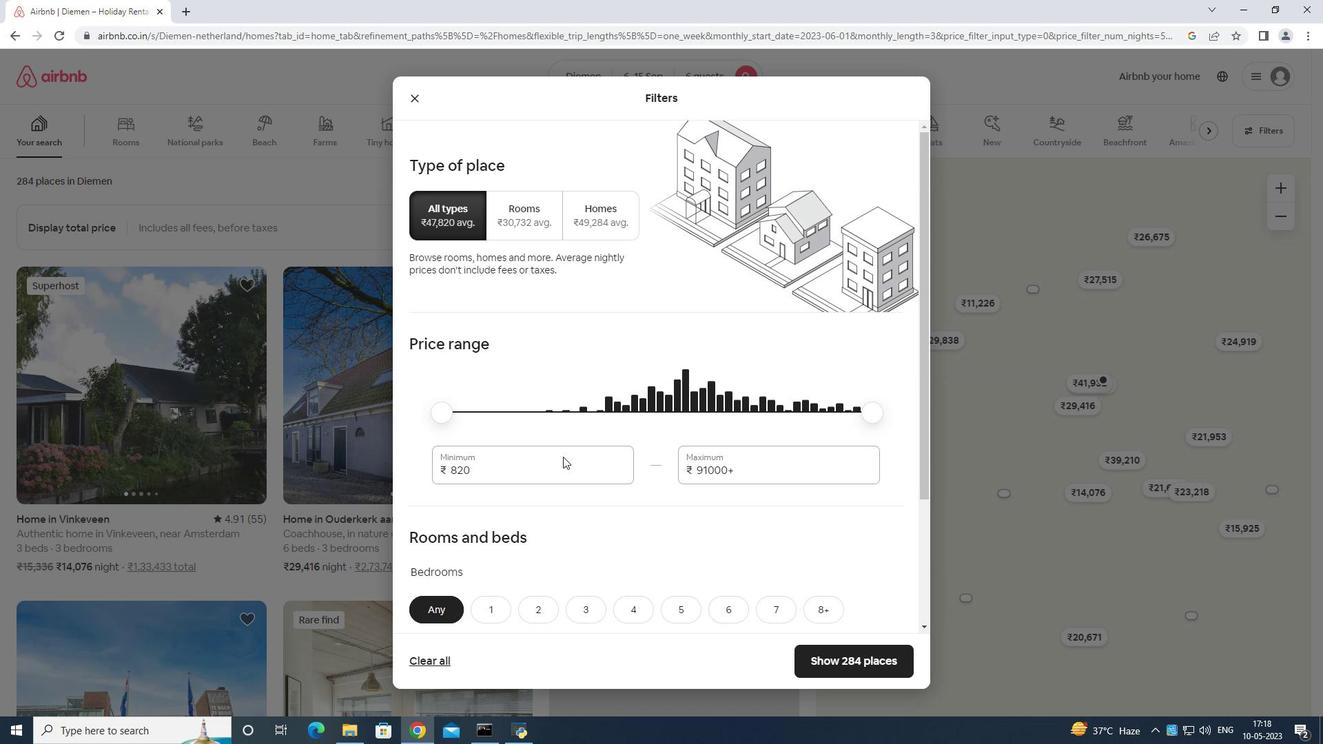 
Action: Mouse moved to (561, 459)
Screenshot: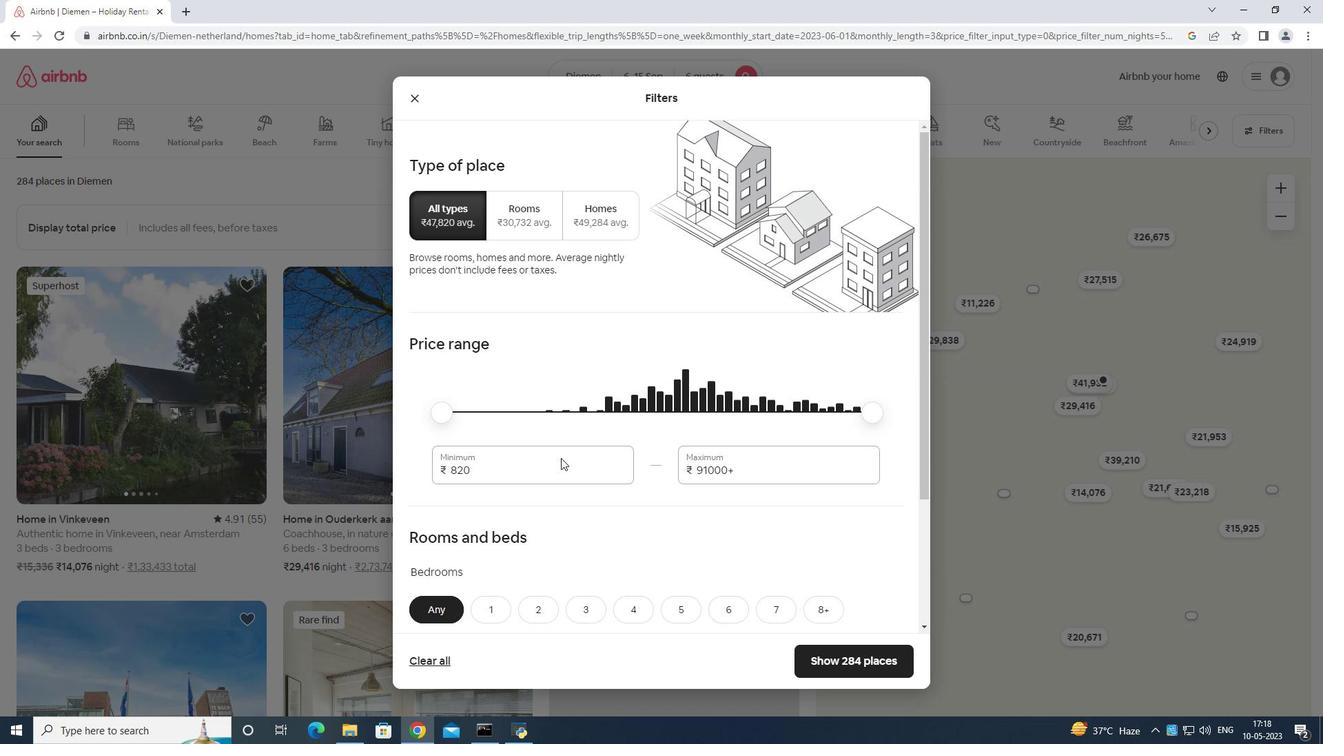 
Action: Key pressed <Key.backspace><Key.backspace><Key.backspace><Key.backspace><Key.backspace>8000
Screenshot: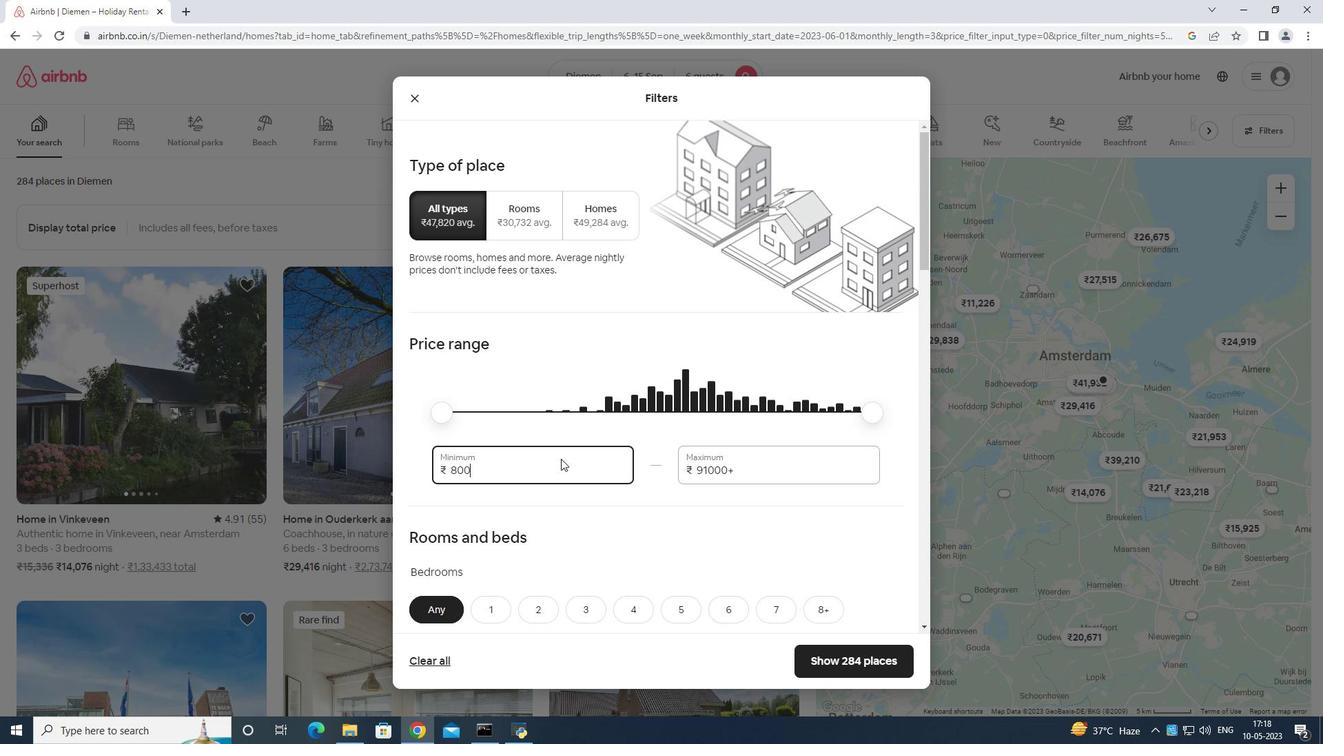 
Action: Mouse moved to (749, 473)
Screenshot: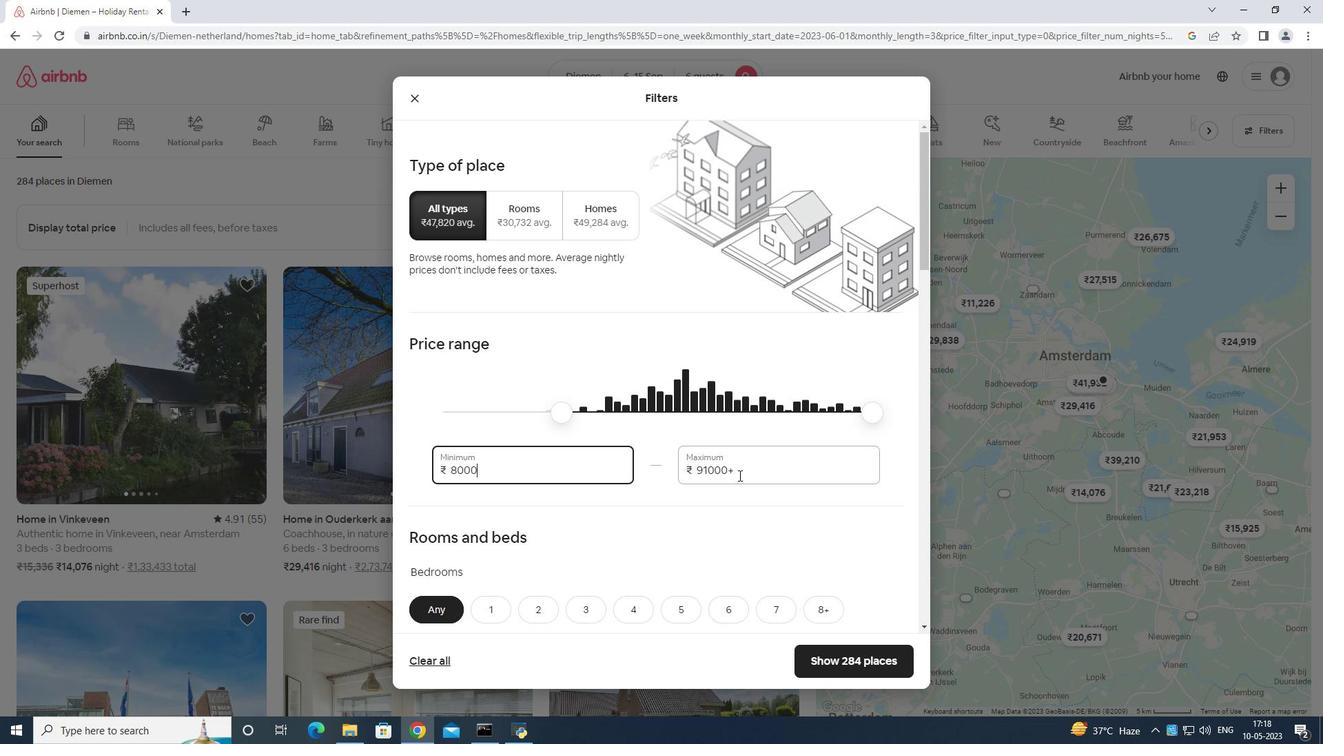 
Action: Mouse pressed left at (749, 473)
Screenshot: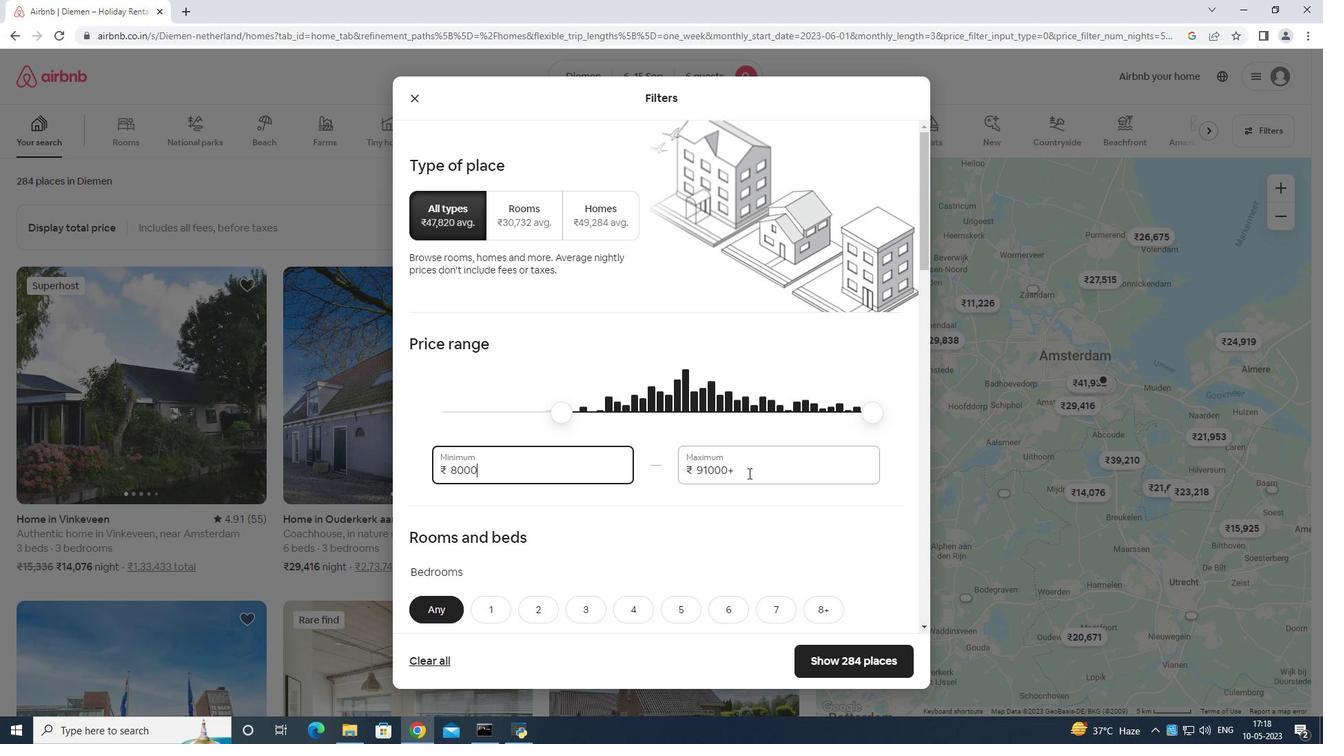 
Action: Mouse moved to (788, 466)
Screenshot: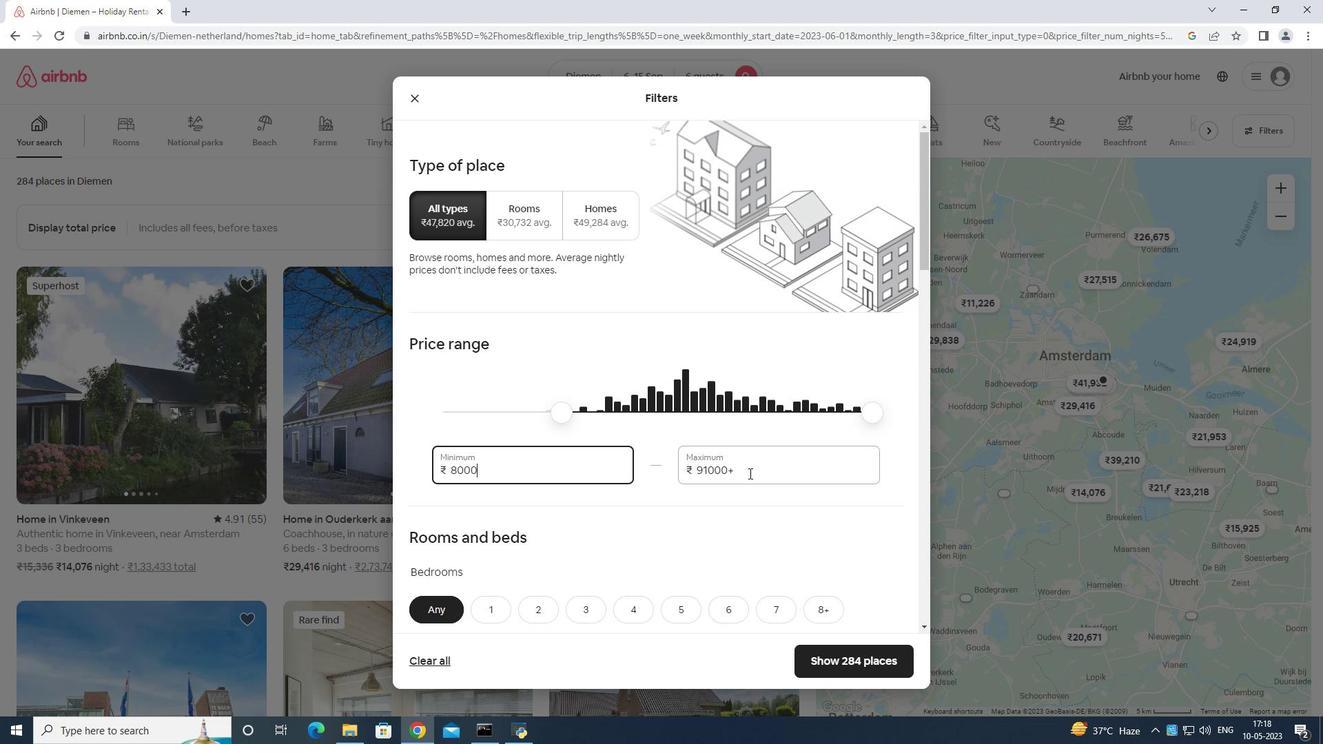 
Action: Key pressed <Key.backspace><Key.backspace><Key.backspace><Key.backspace><Key.backspace><Key.backspace><Key.backspace><Key.backspace><Key.backspace><Key.backspace><Key.backspace>12000
Screenshot: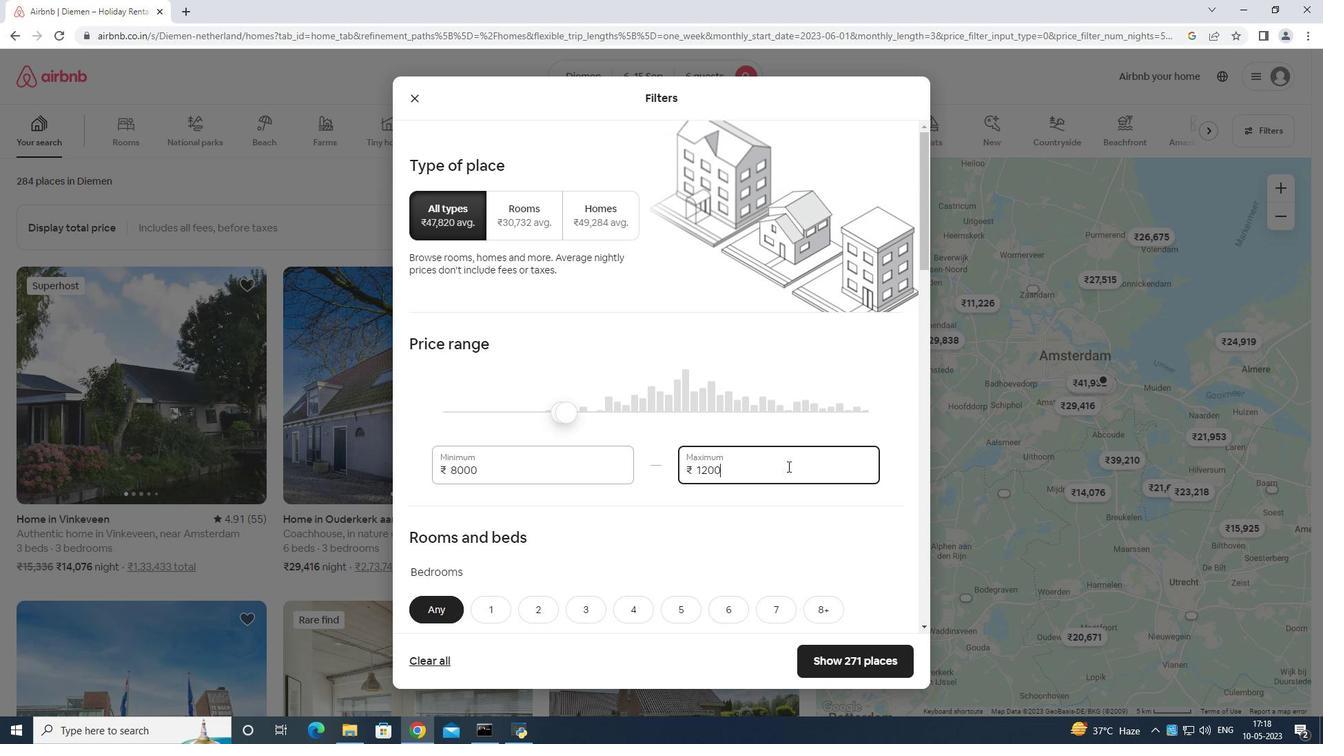 
Action: Mouse moved to (785, 460)
Screenshot: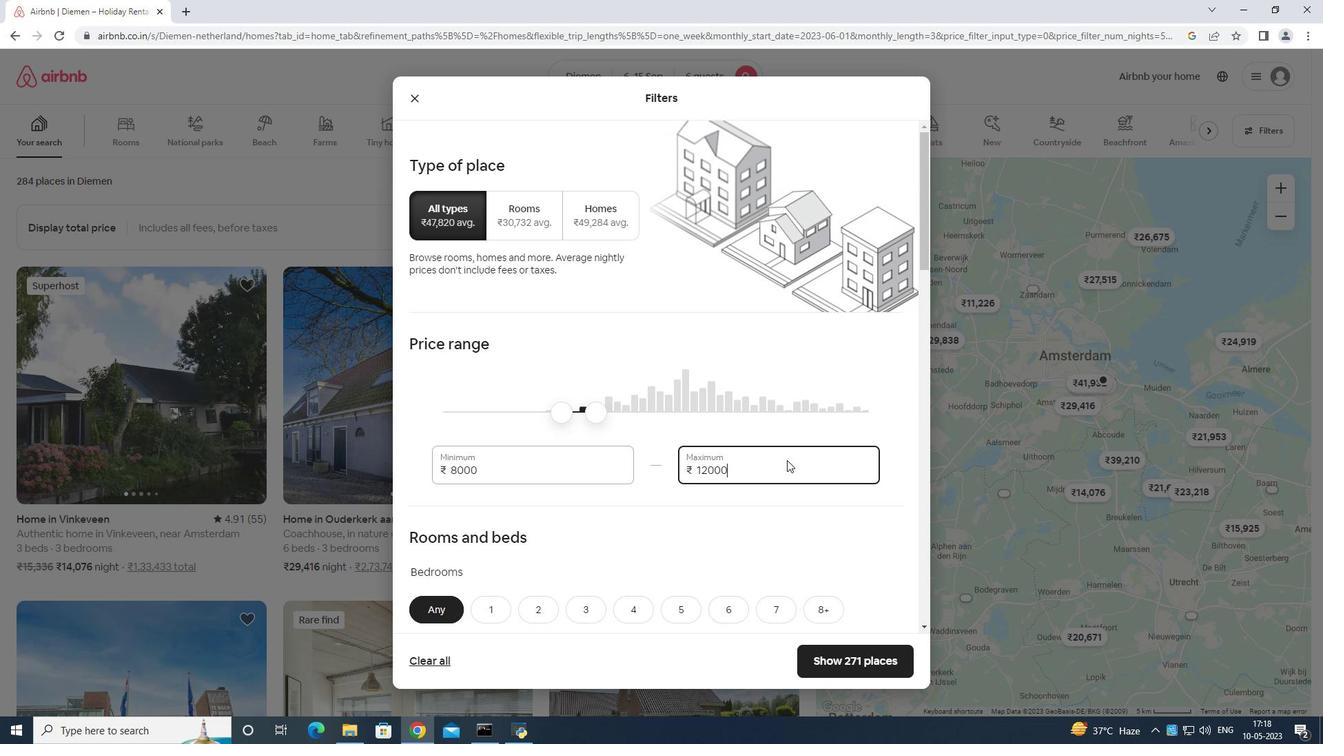 
Action: Mouse scrolled (785, 459) with delta (0, 0)
Screenshot: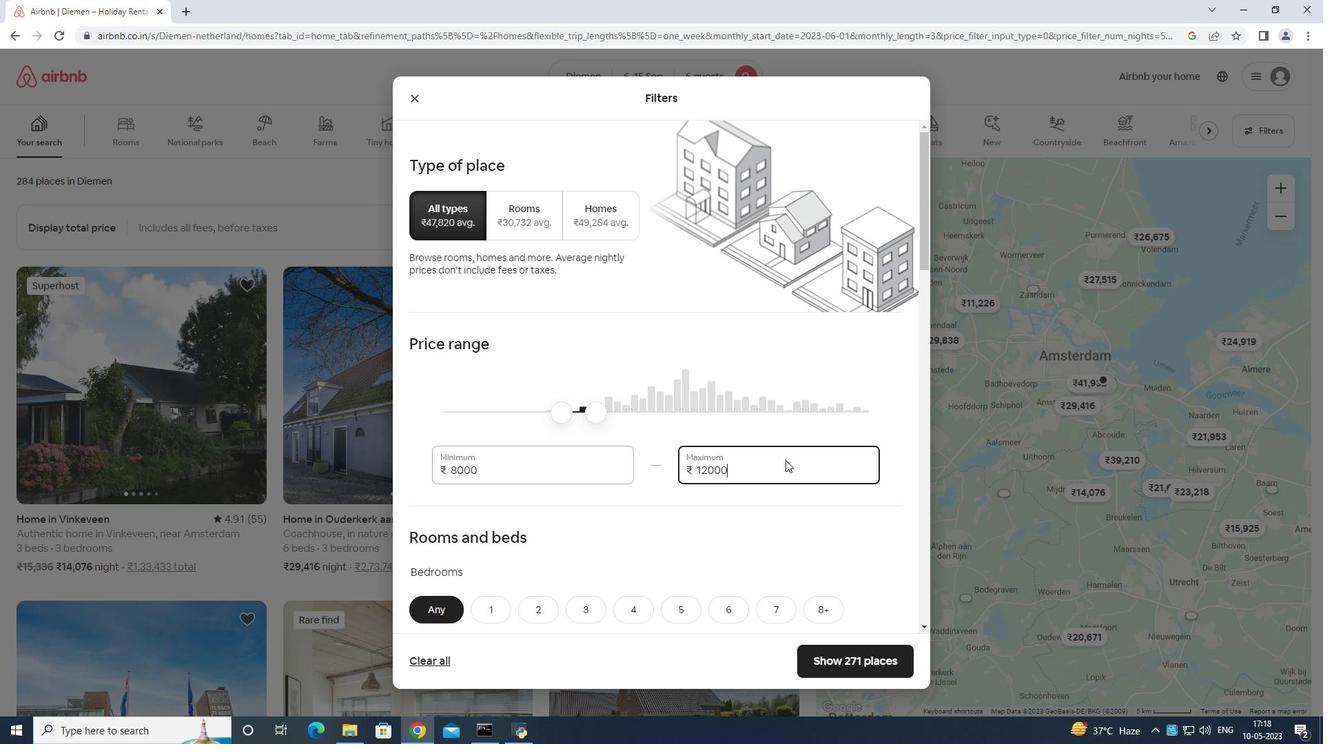 
Action: Mouse scrolled (785, 459) with delta (0, 0)
Screenshot: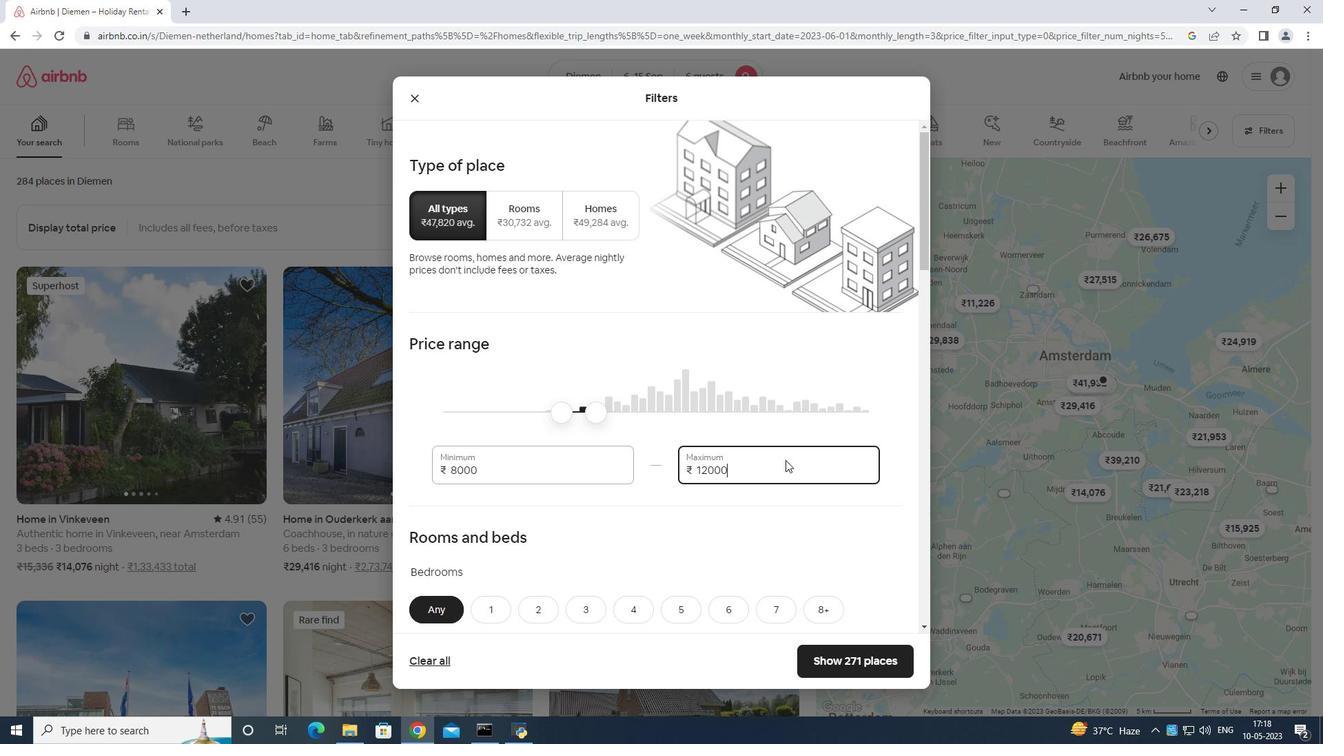 
Action: Mouse scrolled (785, 459) with delta (0, 0)
Screenshot: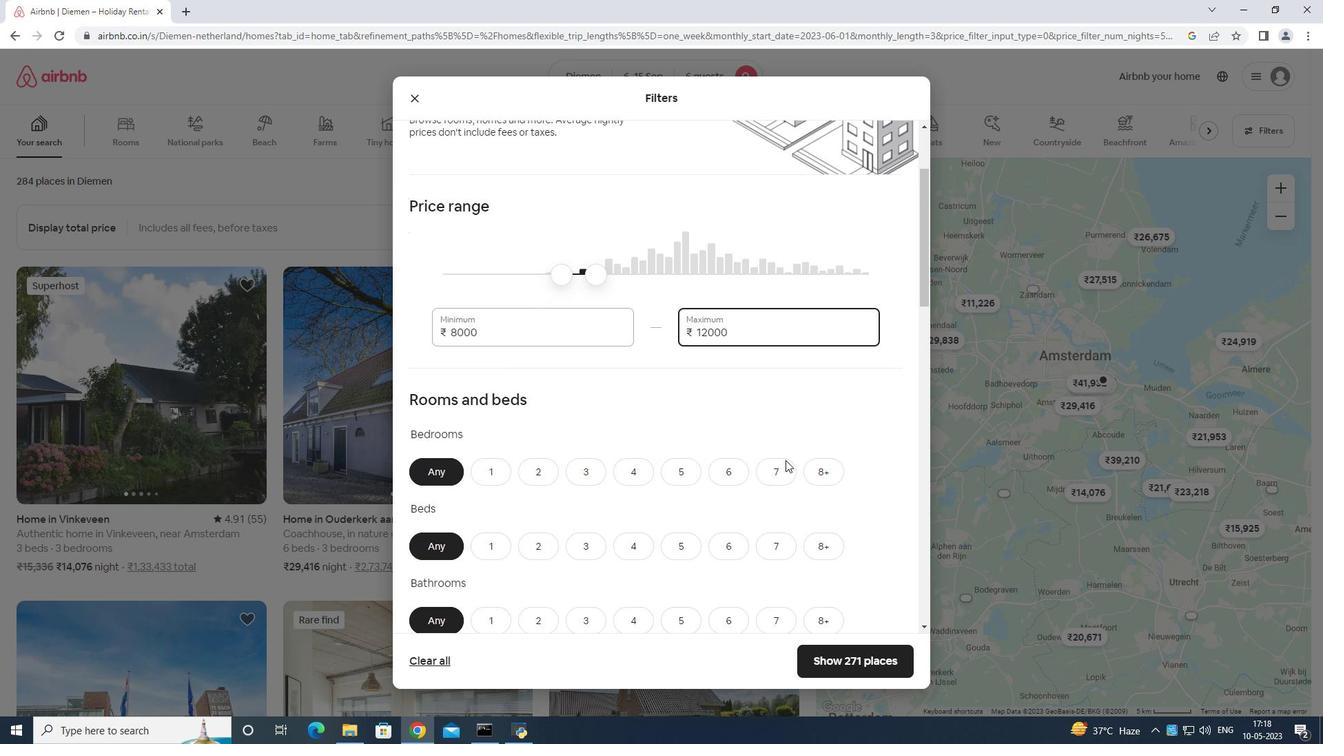
Action: Mouse moved to (732, 404)
Screenshot: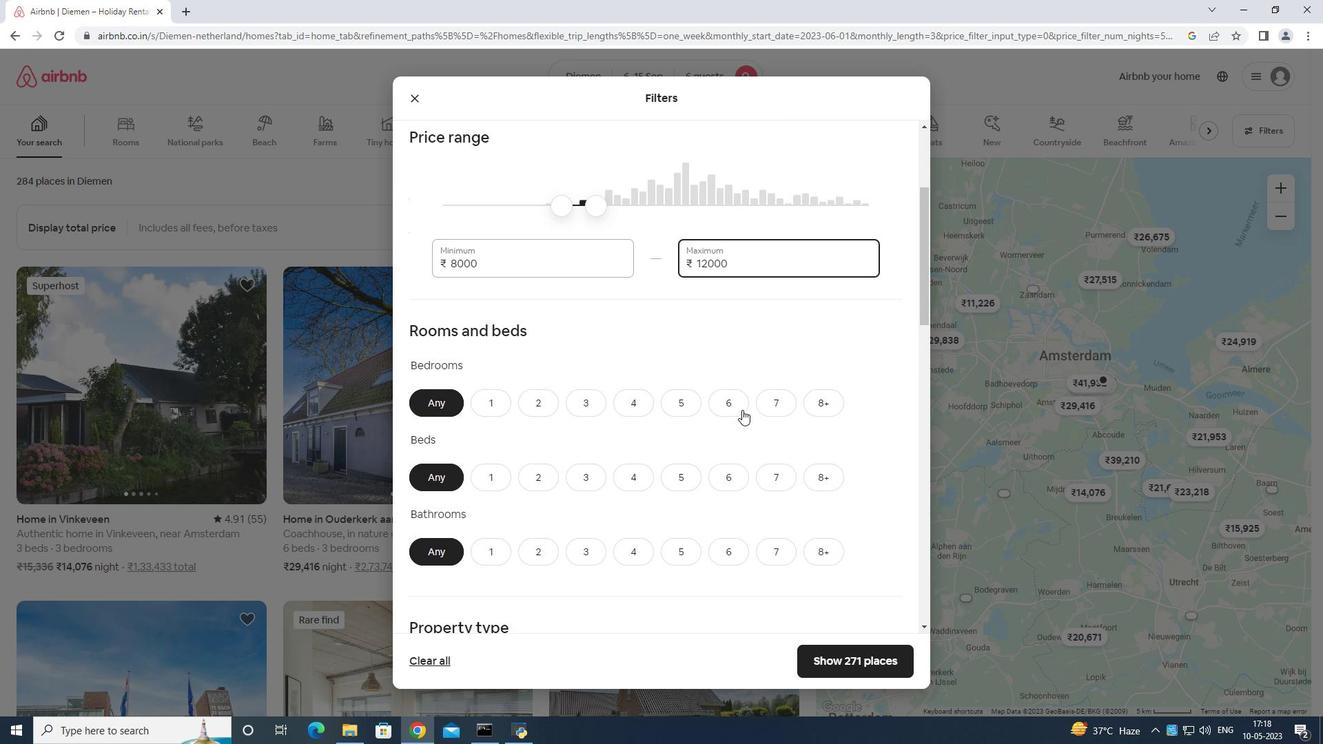 
Action: Mouse pressed left at (732, 404)
Screenshot: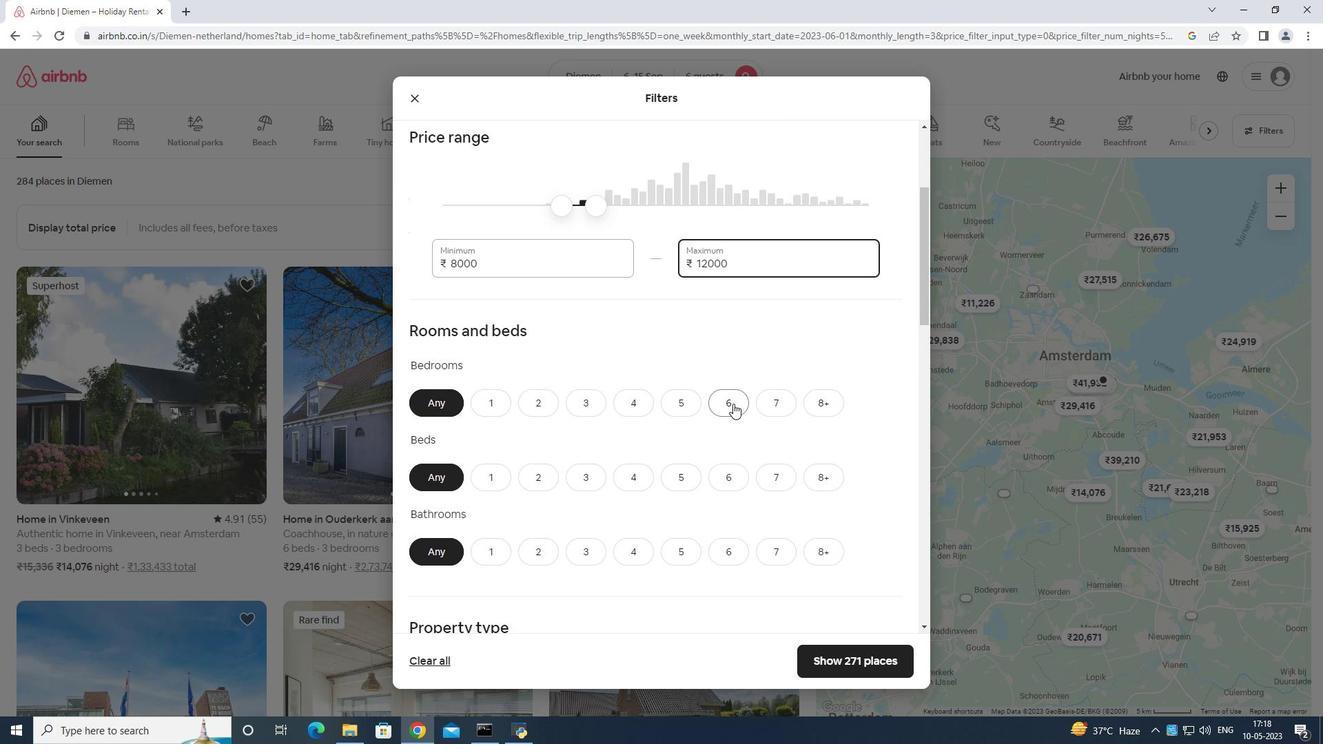 
Action: Mouse moved to (732, 481)
Screenshot: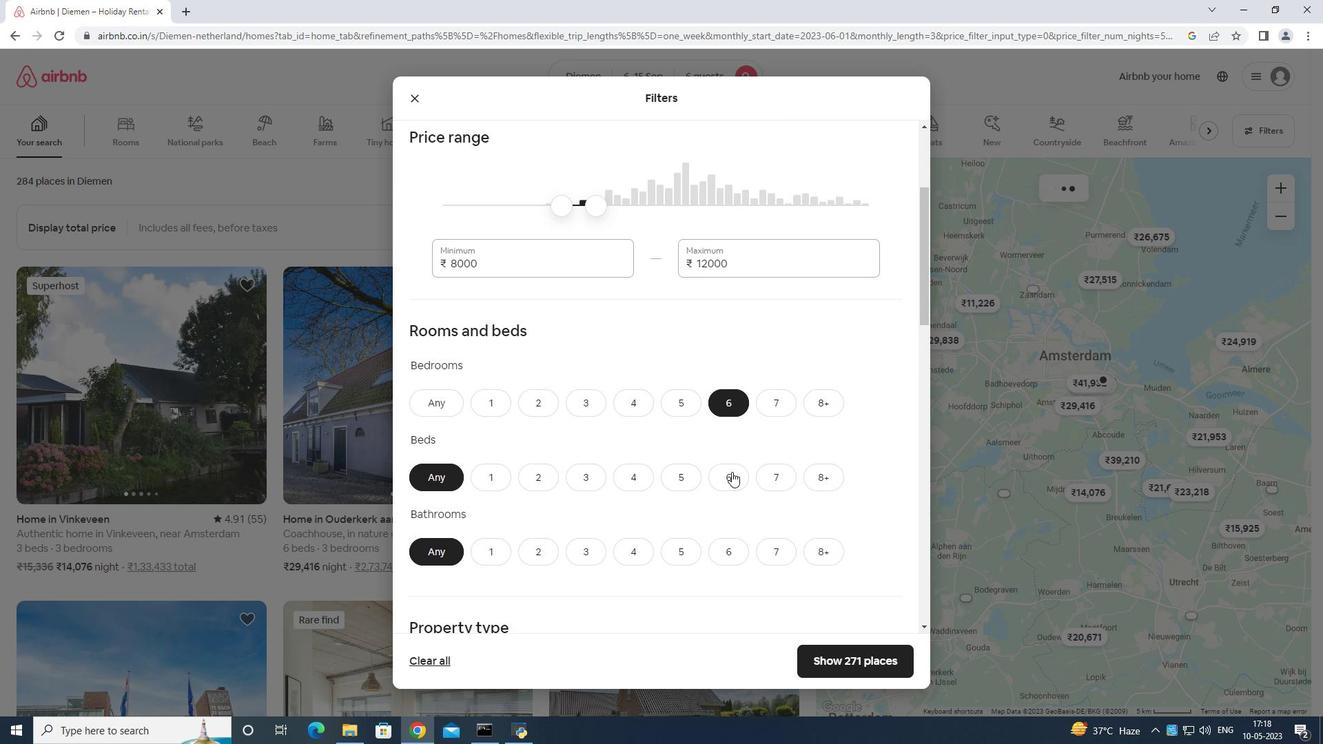 
Action: Mouse pressed left at (732, 481)
Screenshot: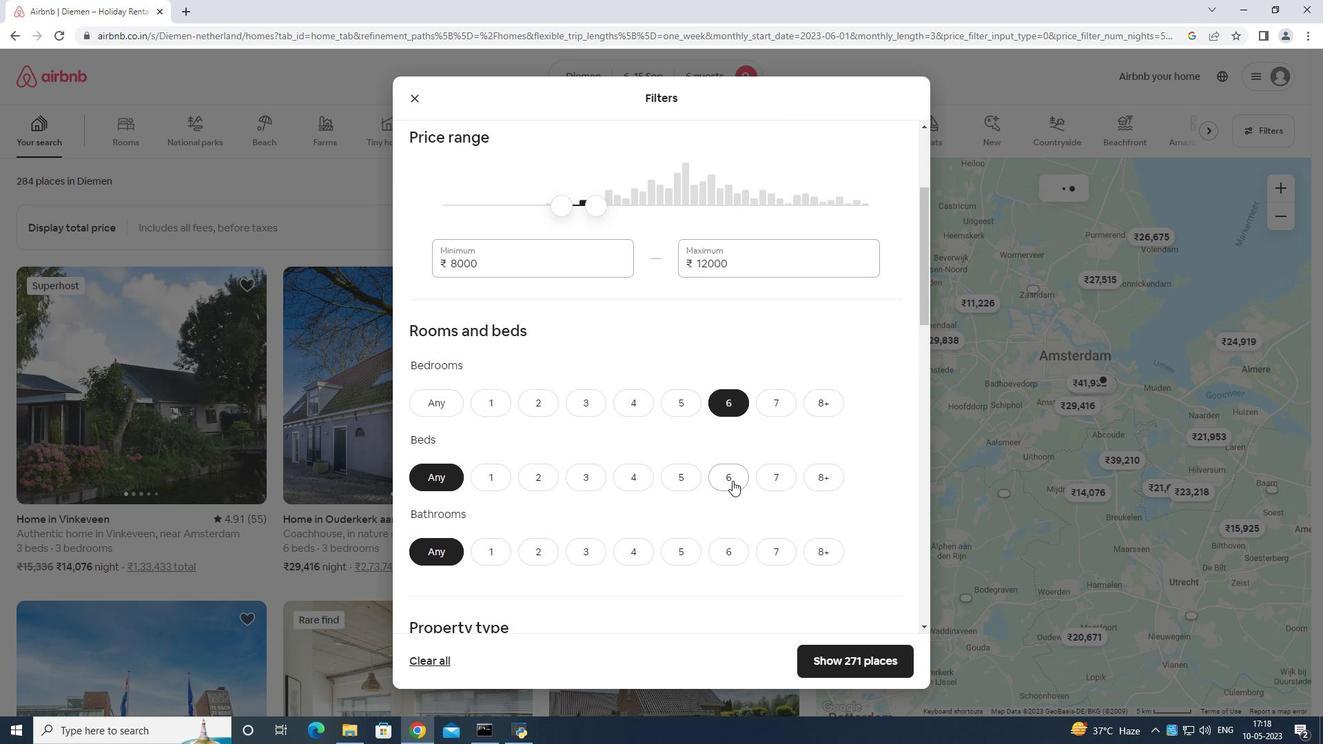 
Action: Mouse moved to (719, 550)
Screenshot: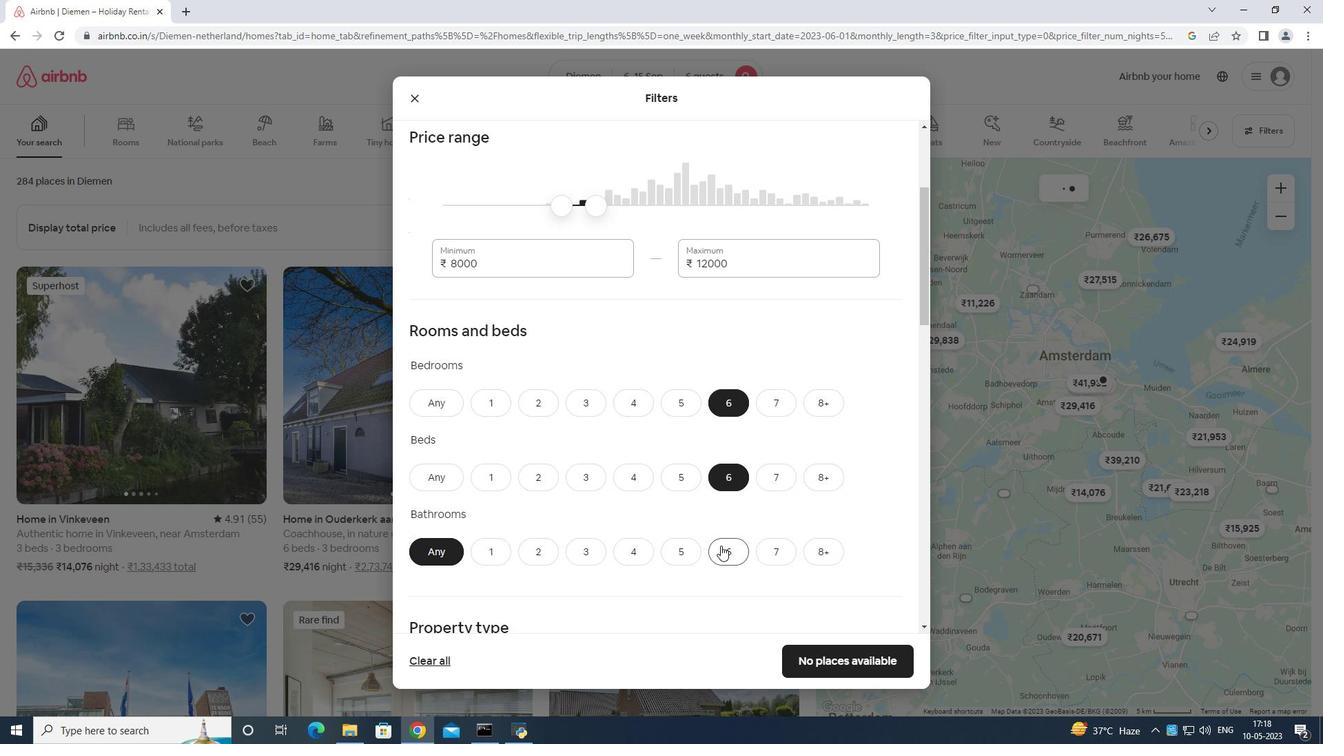 
Action: Mouse pressed left at (719, 550)
Screenshot: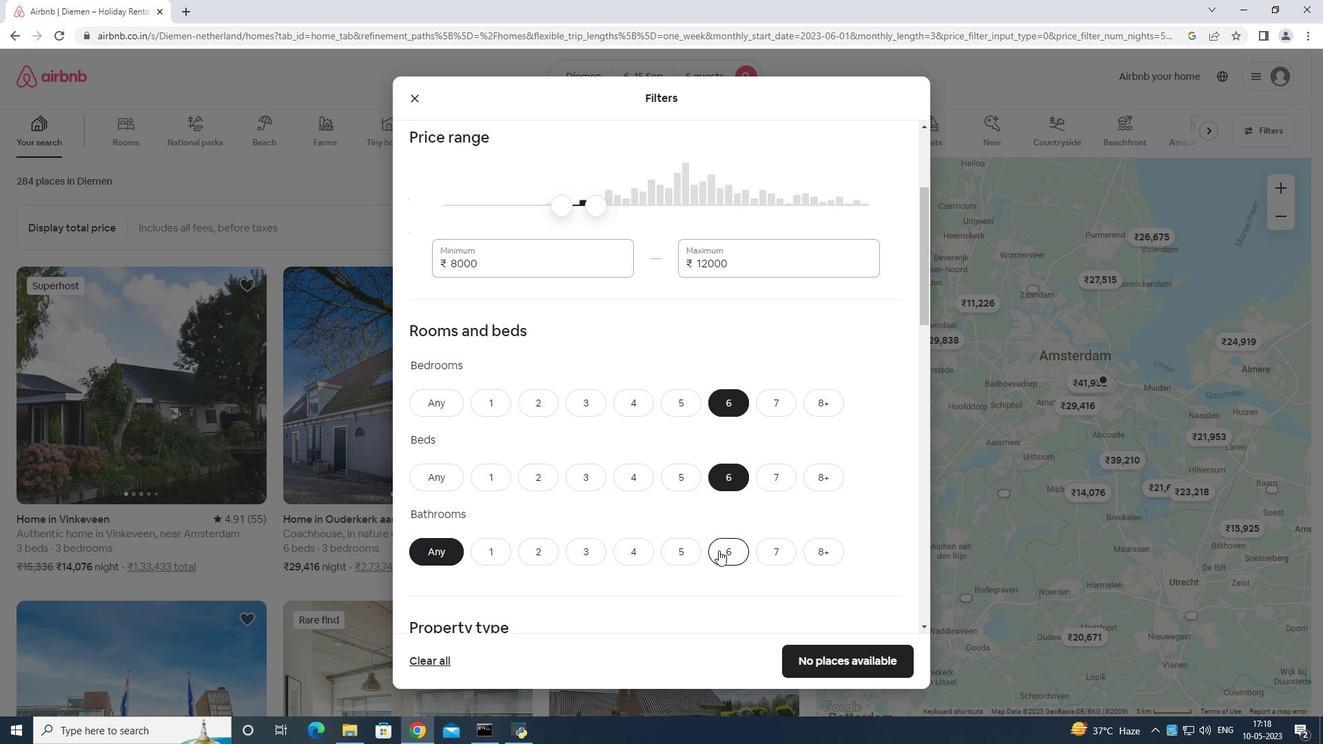 
Action: Mouse moved to (733, 519)
Screenshot: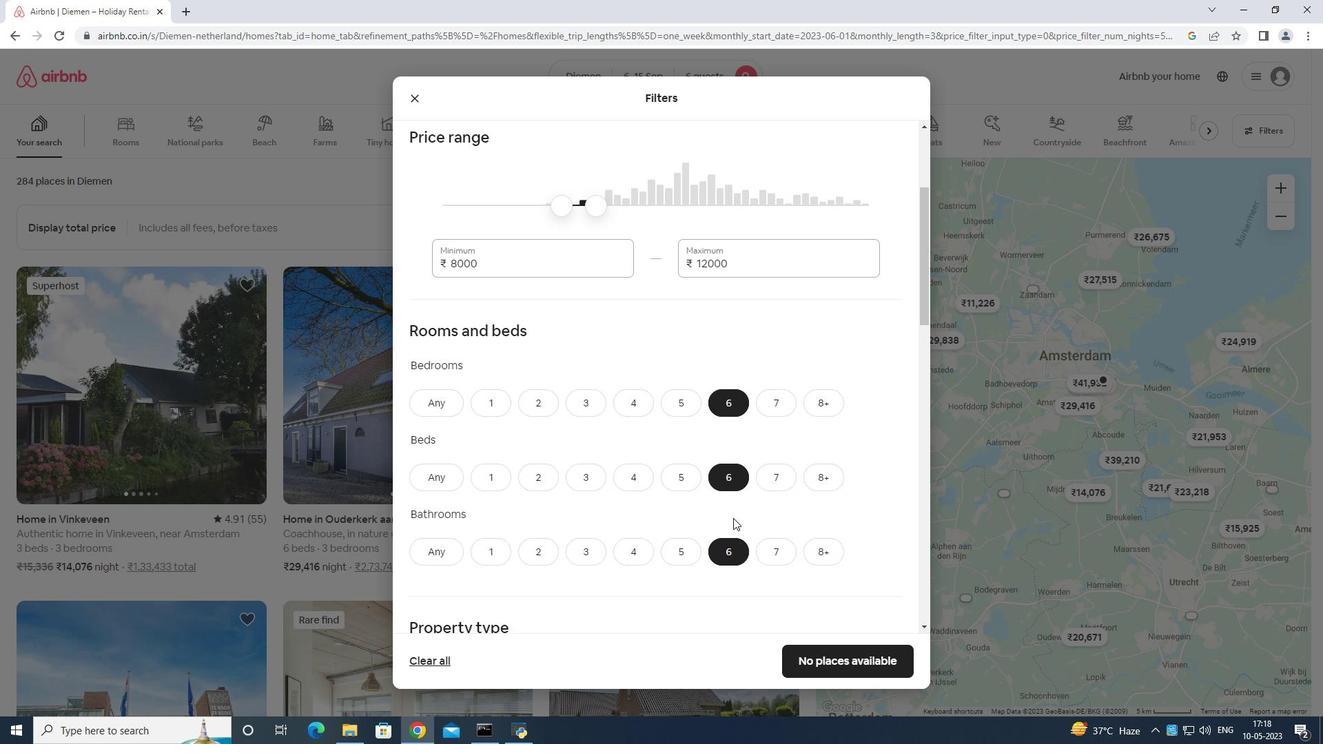 
Action: Mouse scrolled (733, 519) with delta (0, 0)
Screenshot: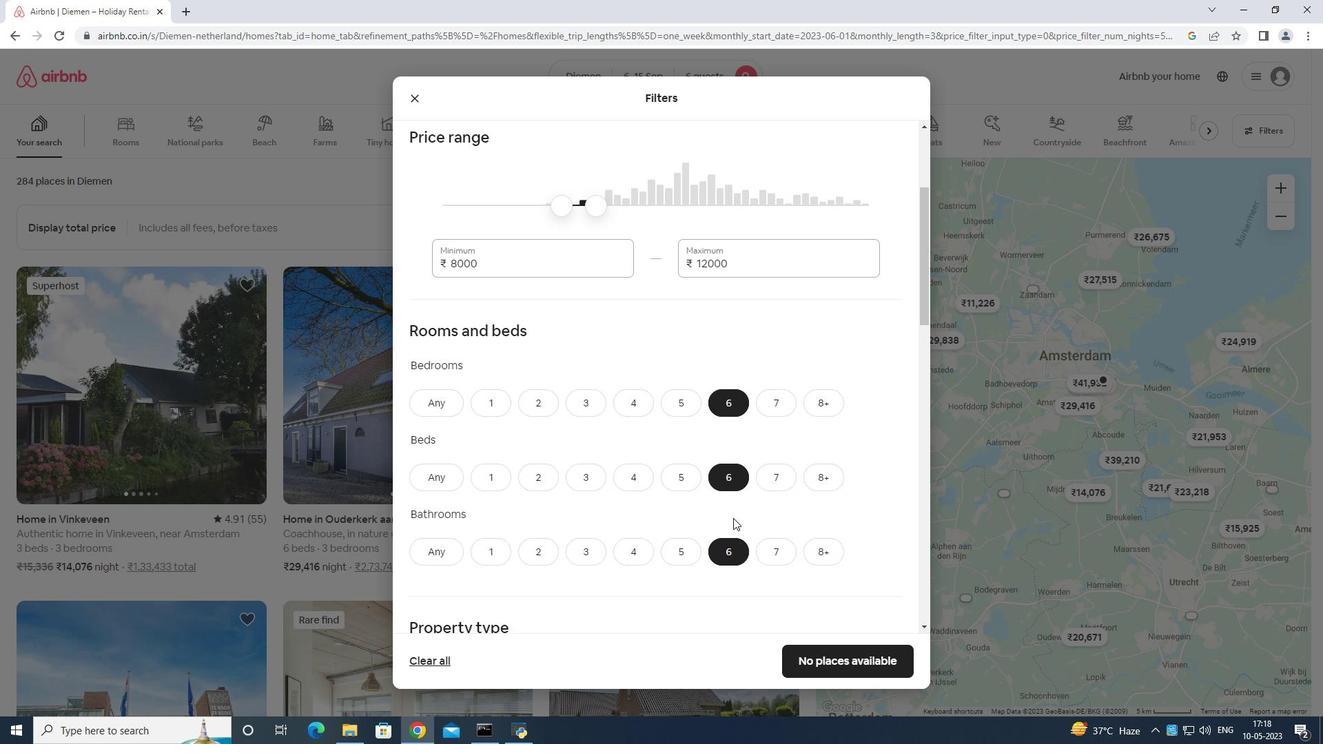 
Action: Mouse moved to (734, 521)
Screenshot: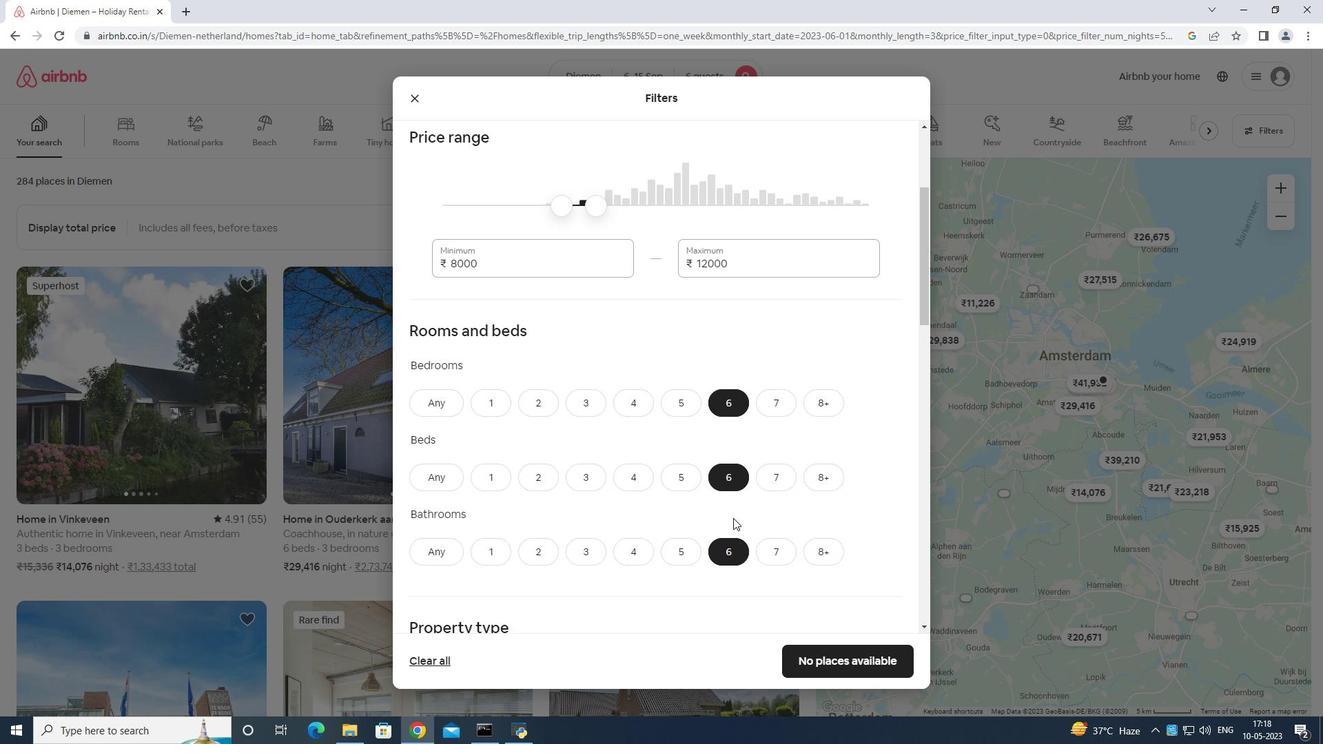 
Action: Mouse scrolled (734, 521) with delta (0, 0)
Screenshot: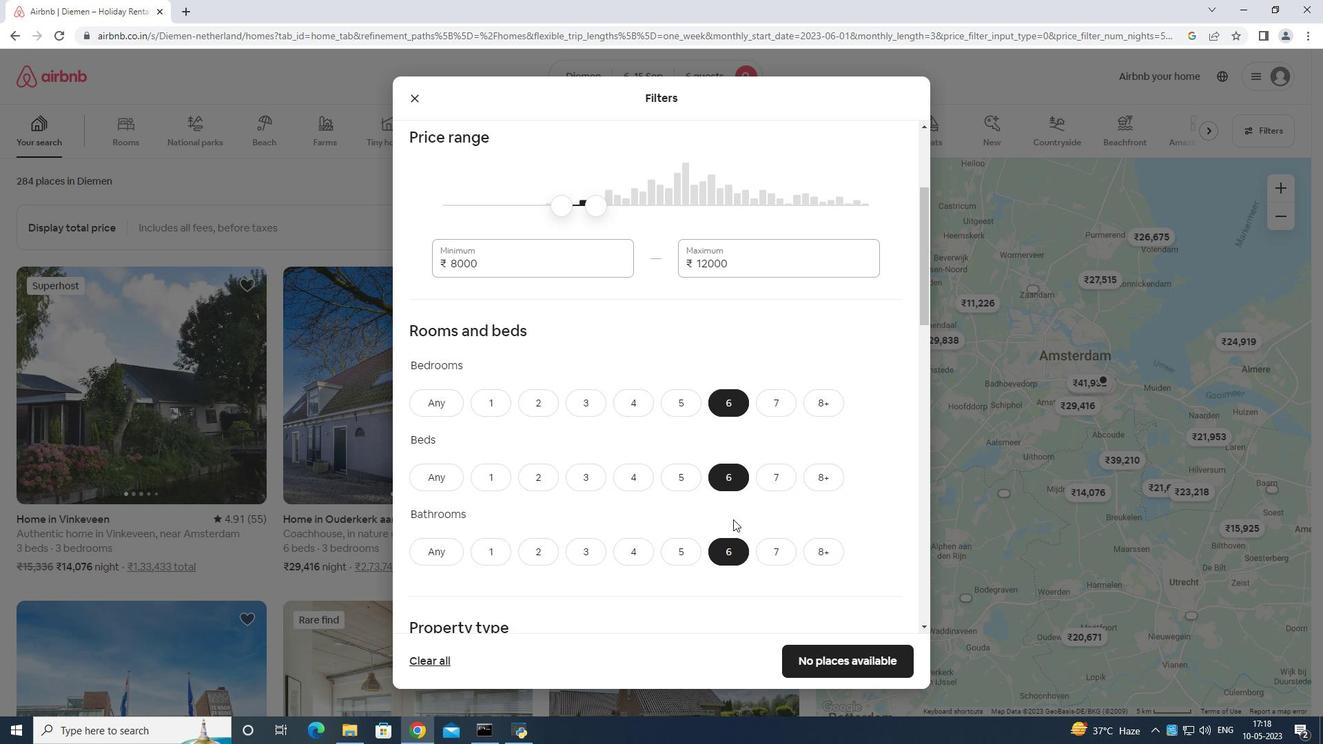 
Action: Mouse moved to (734, 522)
Screenshot: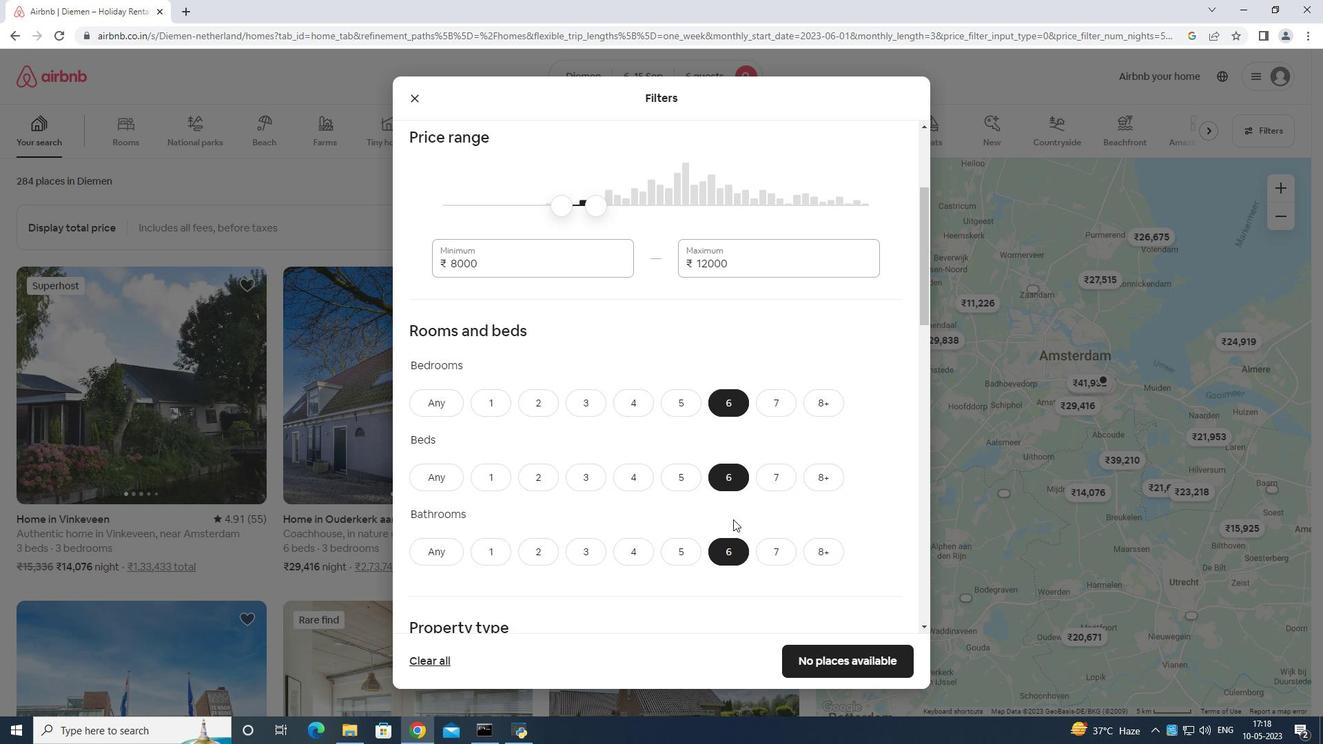 
Action: Mouse scrolled (734, 521) with delta (0, 0)
Screenshot: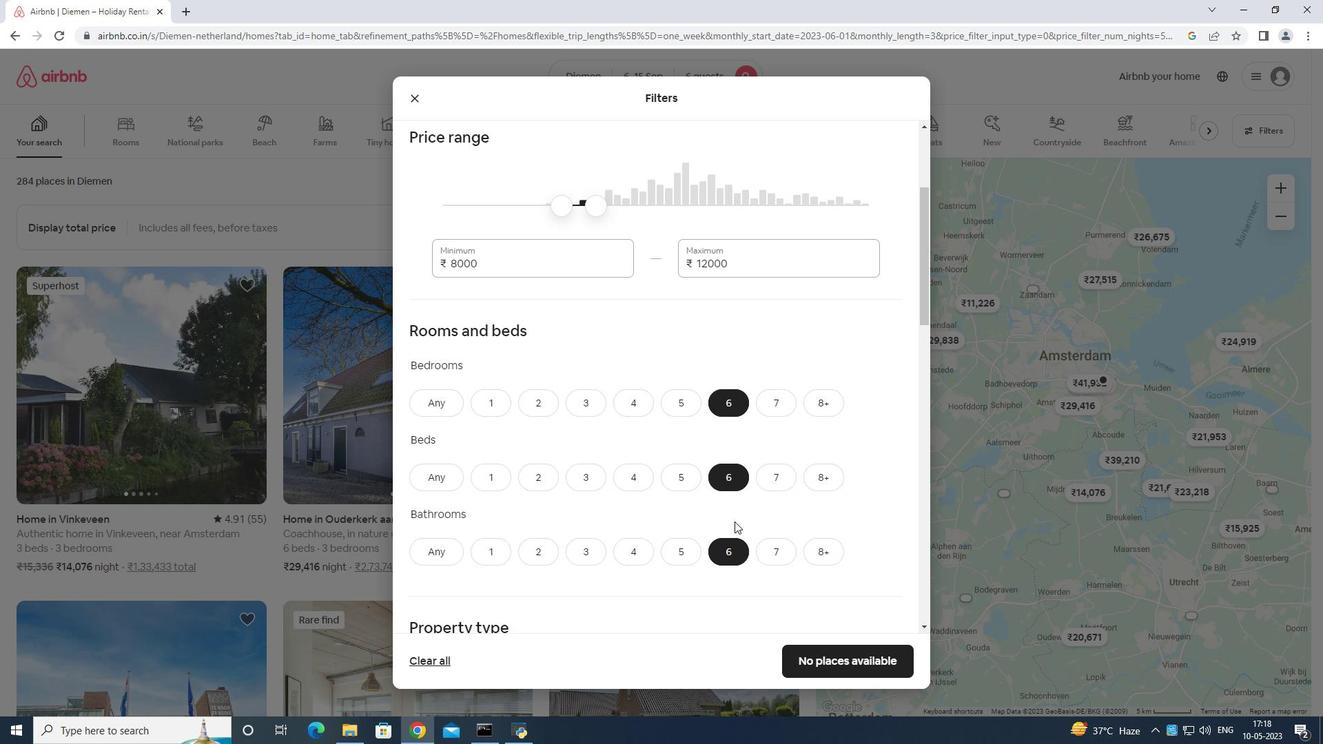 
Action: Mouse scrolled (734, 521) with delta (0, 0)
Screenshot: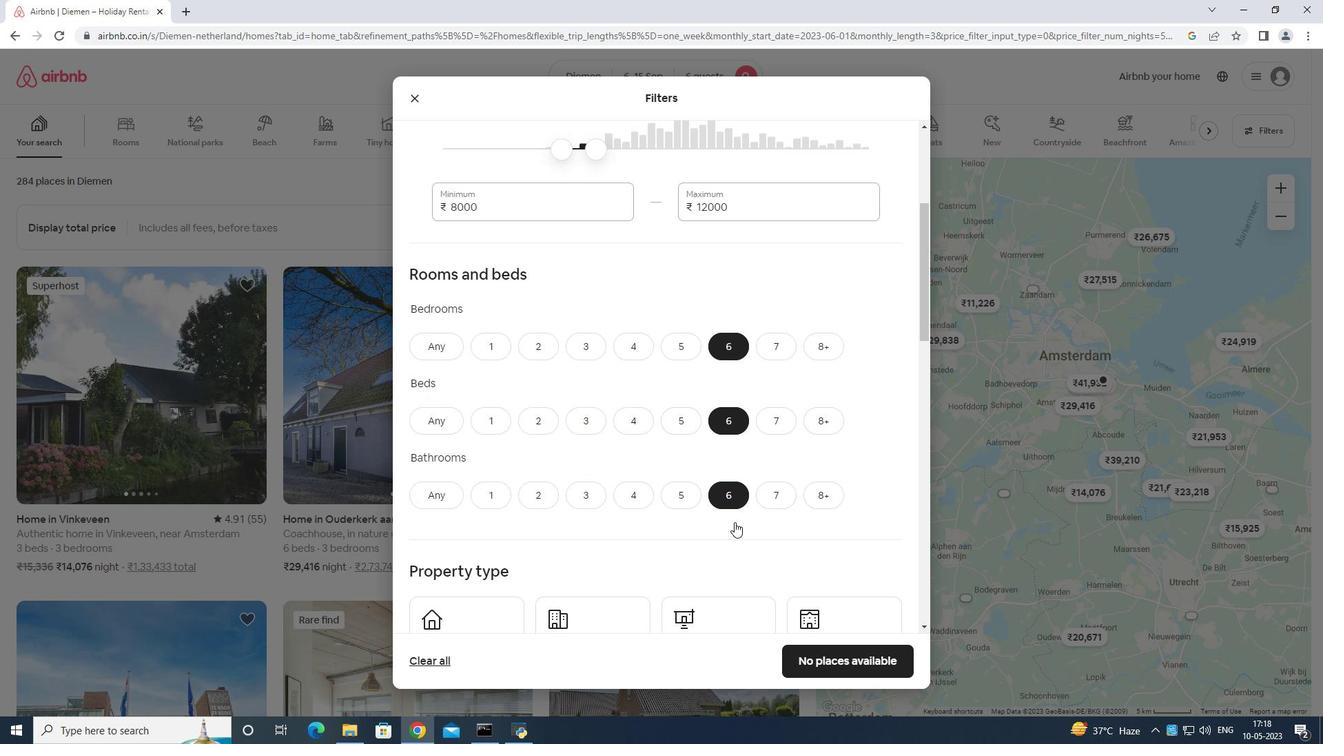 
Action: Mouse moved to (465, 410)
Screenshot: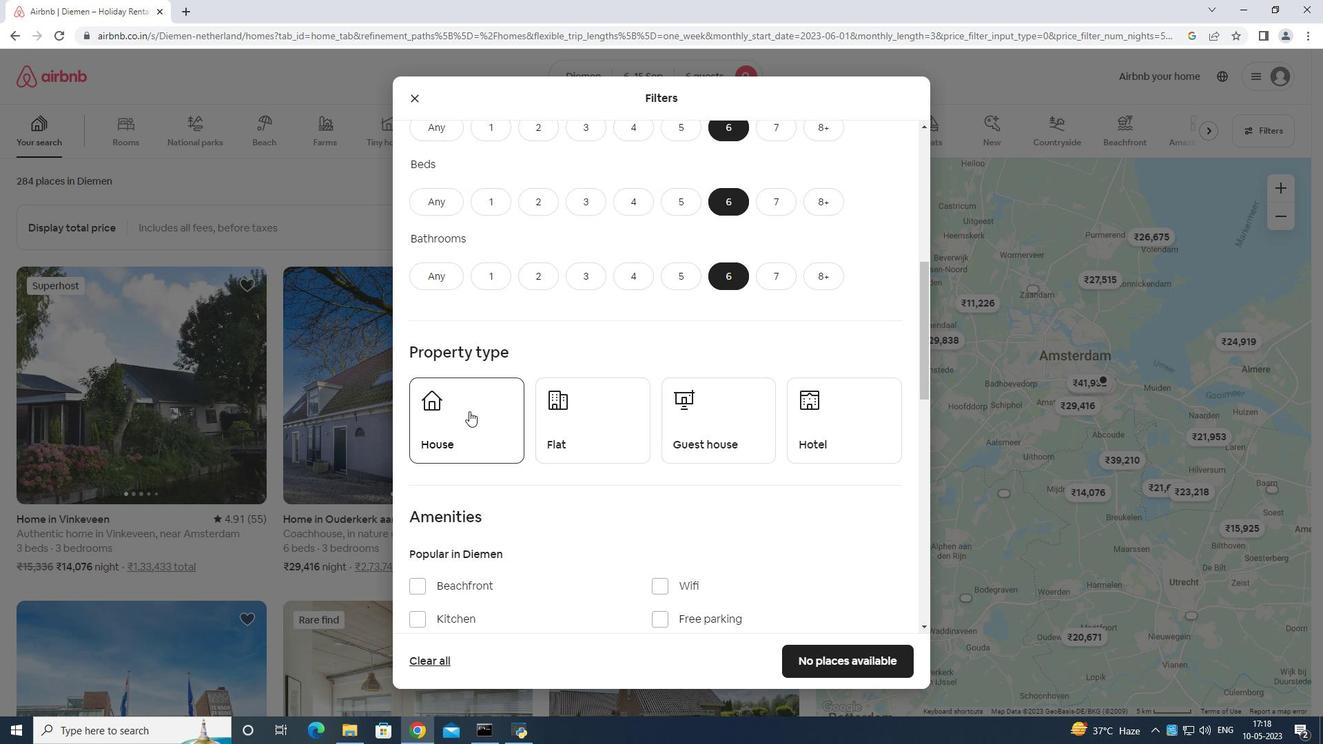 
Action: Mouse pressed left at (465, 410)
Screenshot: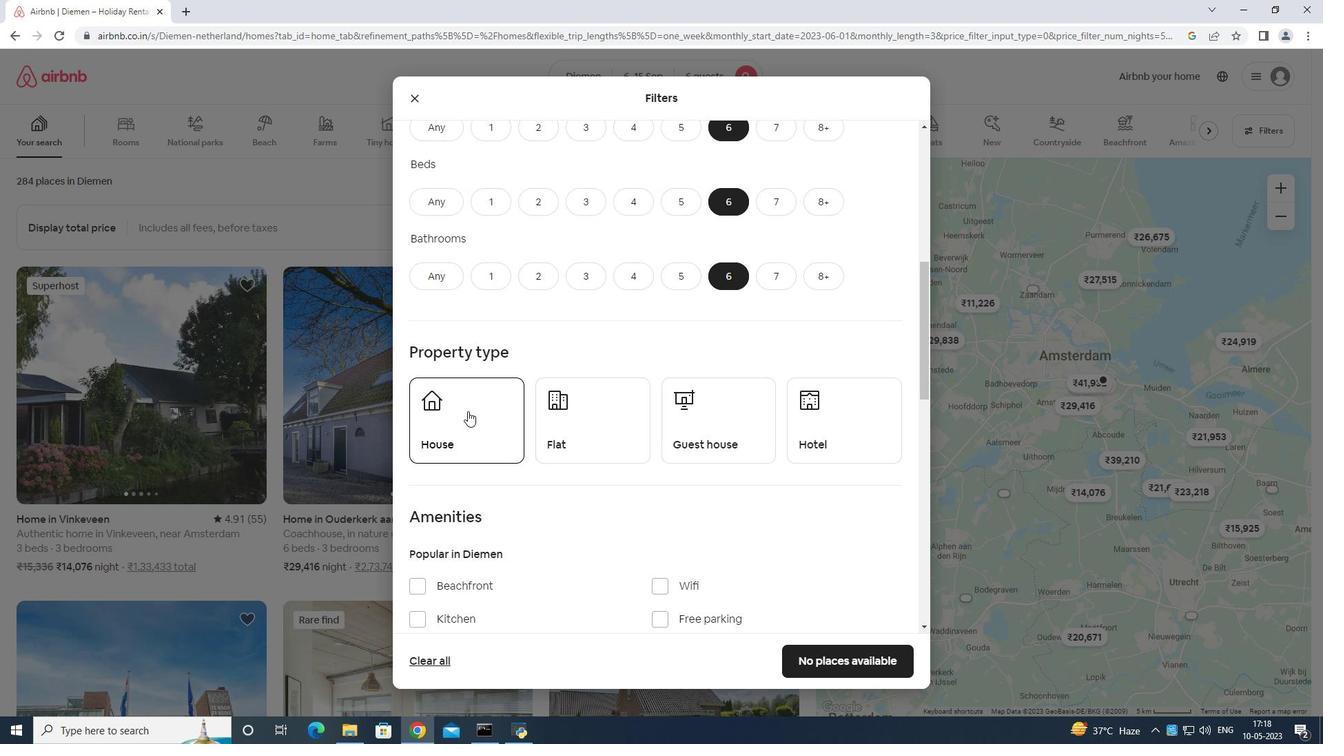 
Action: Mouse moved to (586, 408)
Screenshot: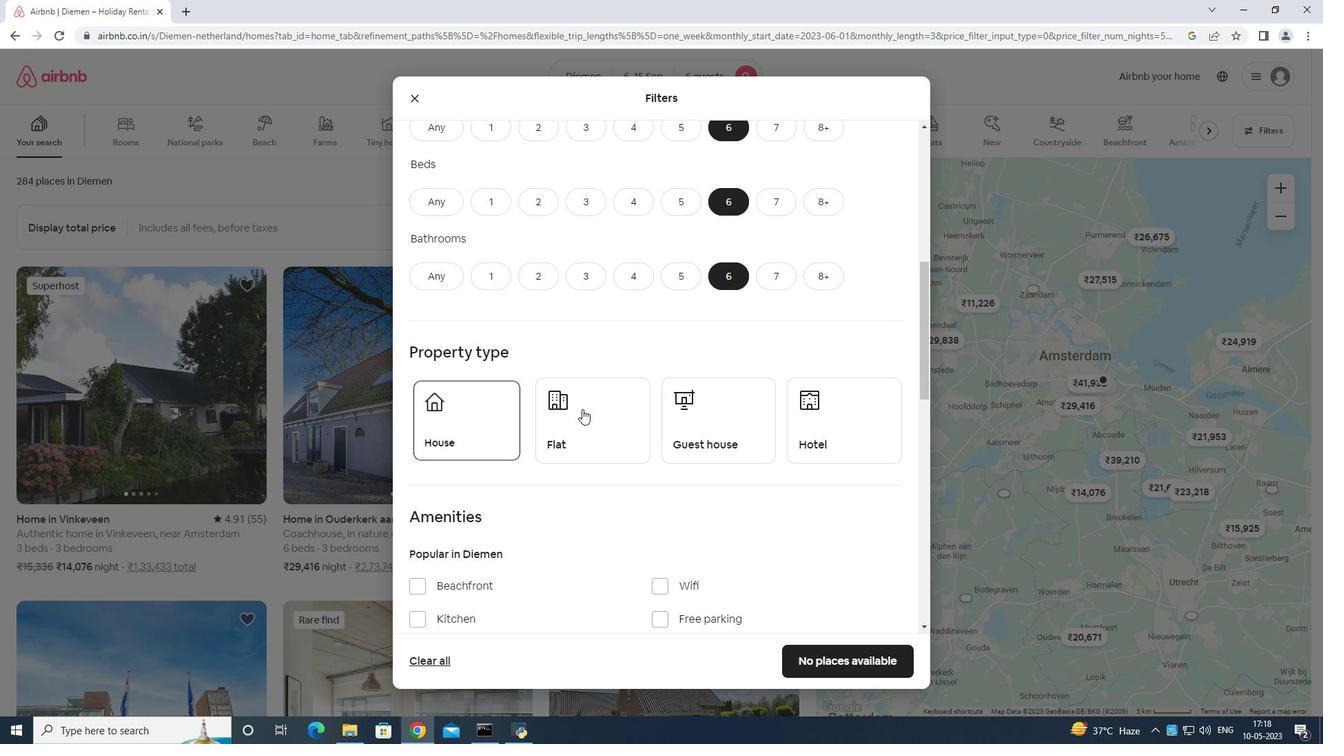 
Action: Mouse pressed left at (586, 408)
Screenshot: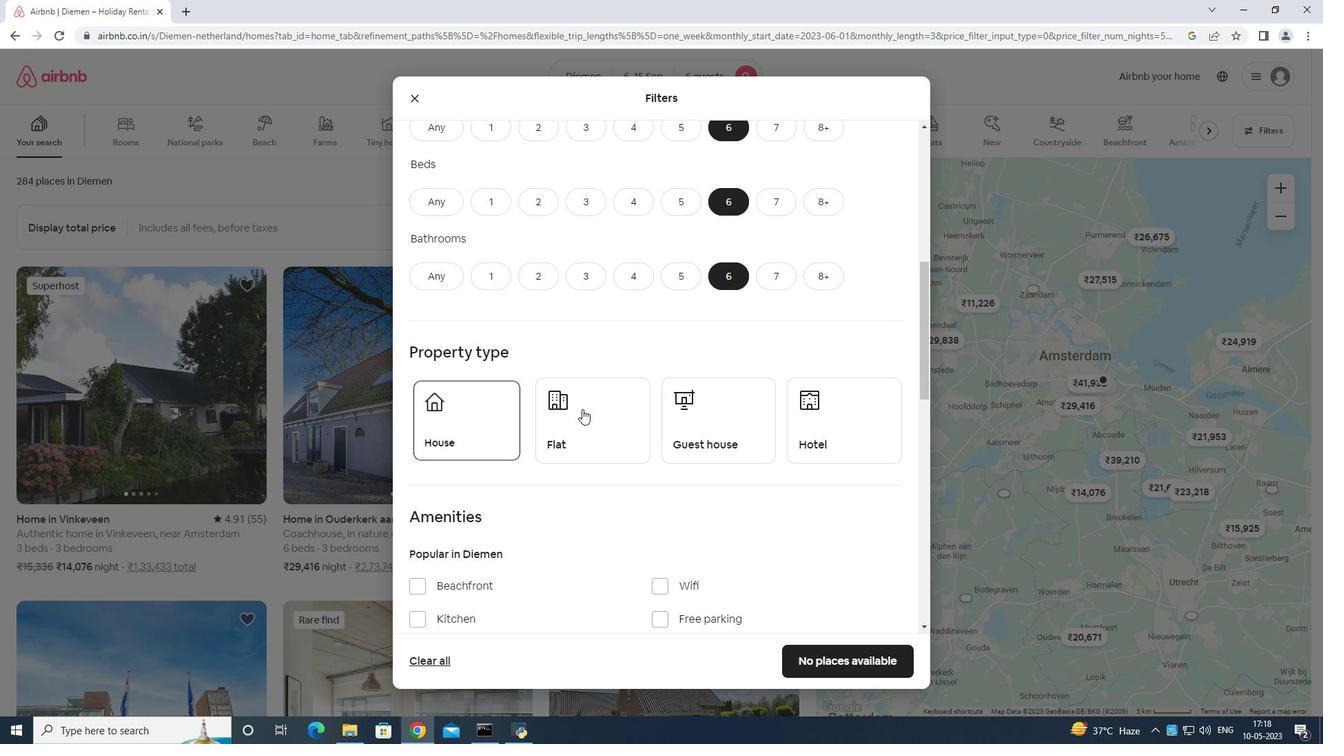 
Action: Mouse moved to (714, 408)
Screenshot: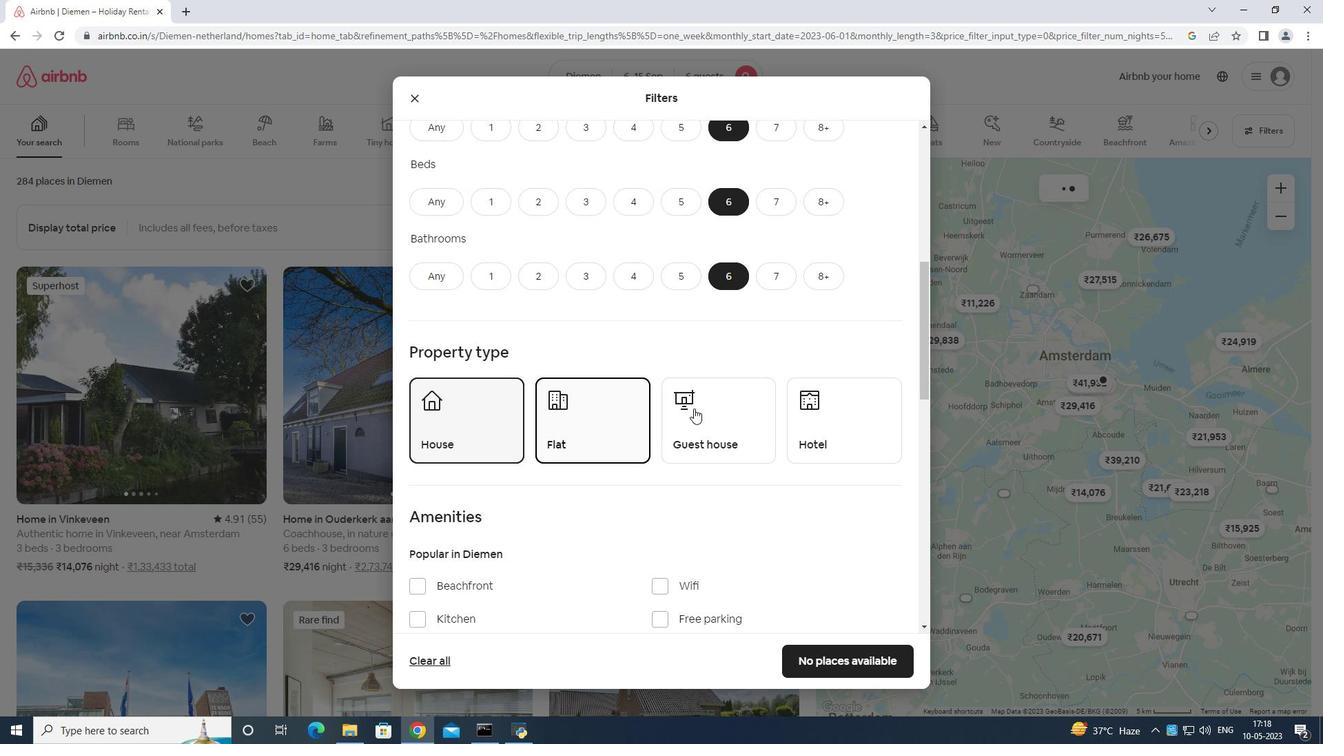 
Action: Mouse pressed left at (714, 408)
Screenshot: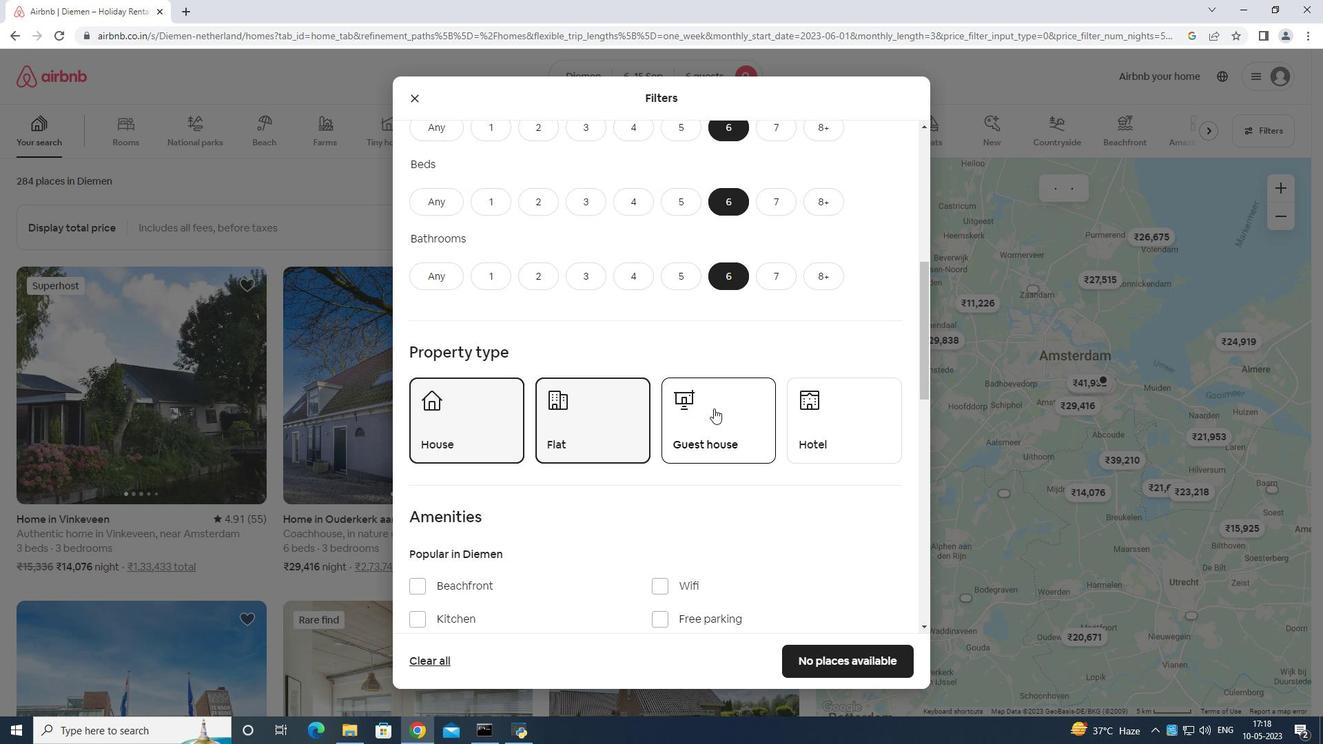 
Action: Mouse moved to (764, 398)
Screenshot: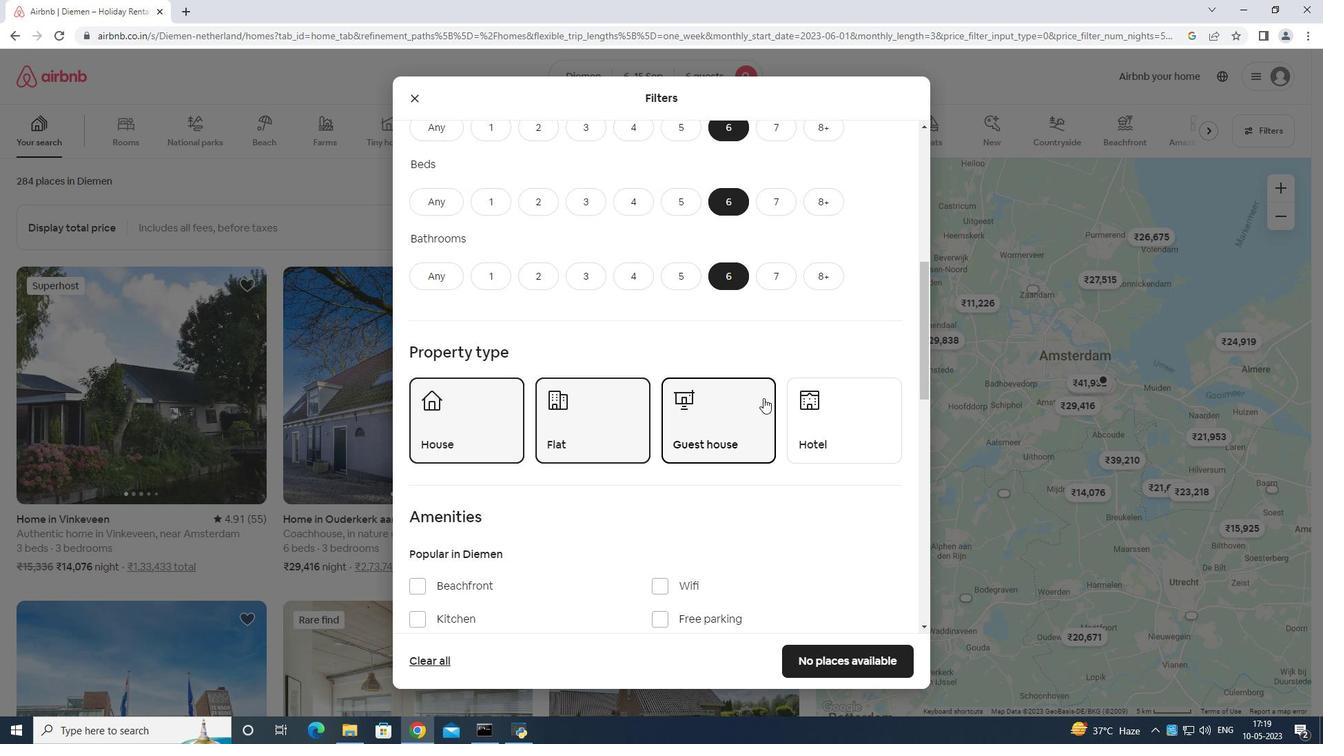 
Action: Mouse scrolled (764, 397) with delta (0, 0)
Screenshot: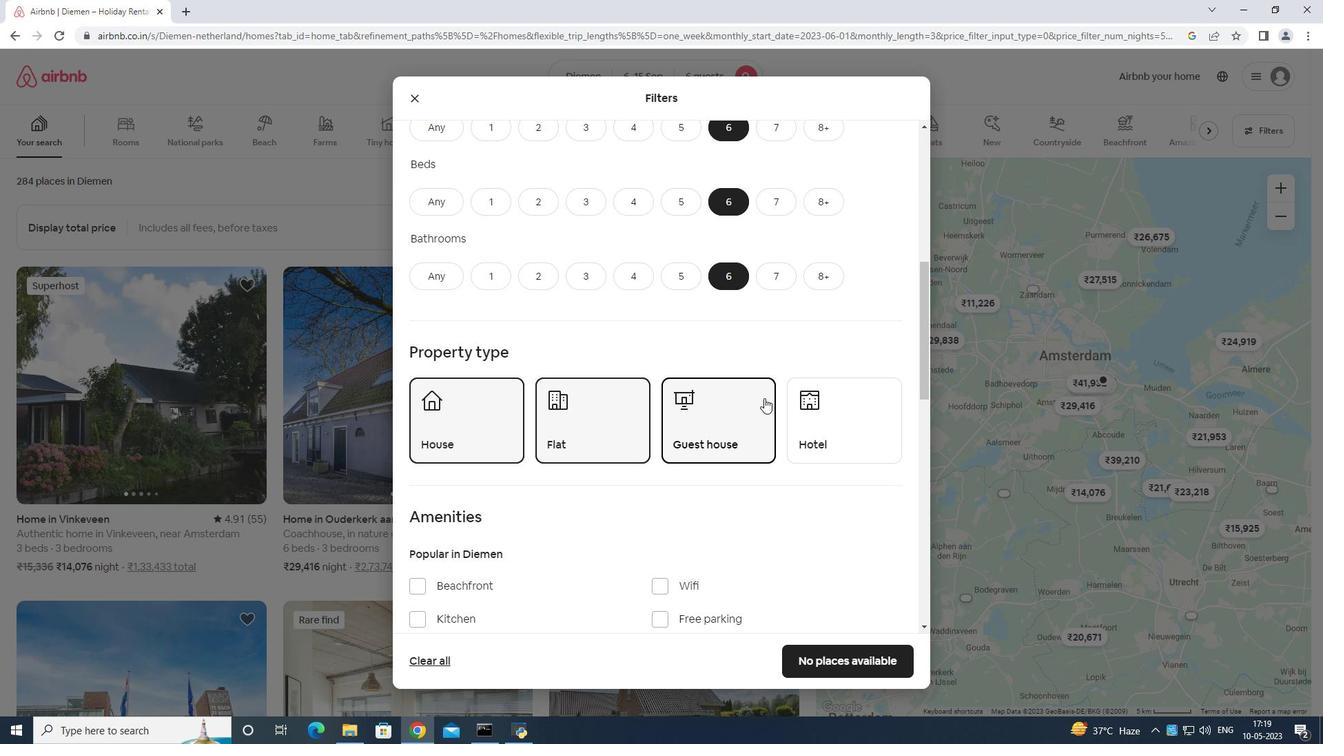
Action: Mouse moved to (765, 398)
Screenshot: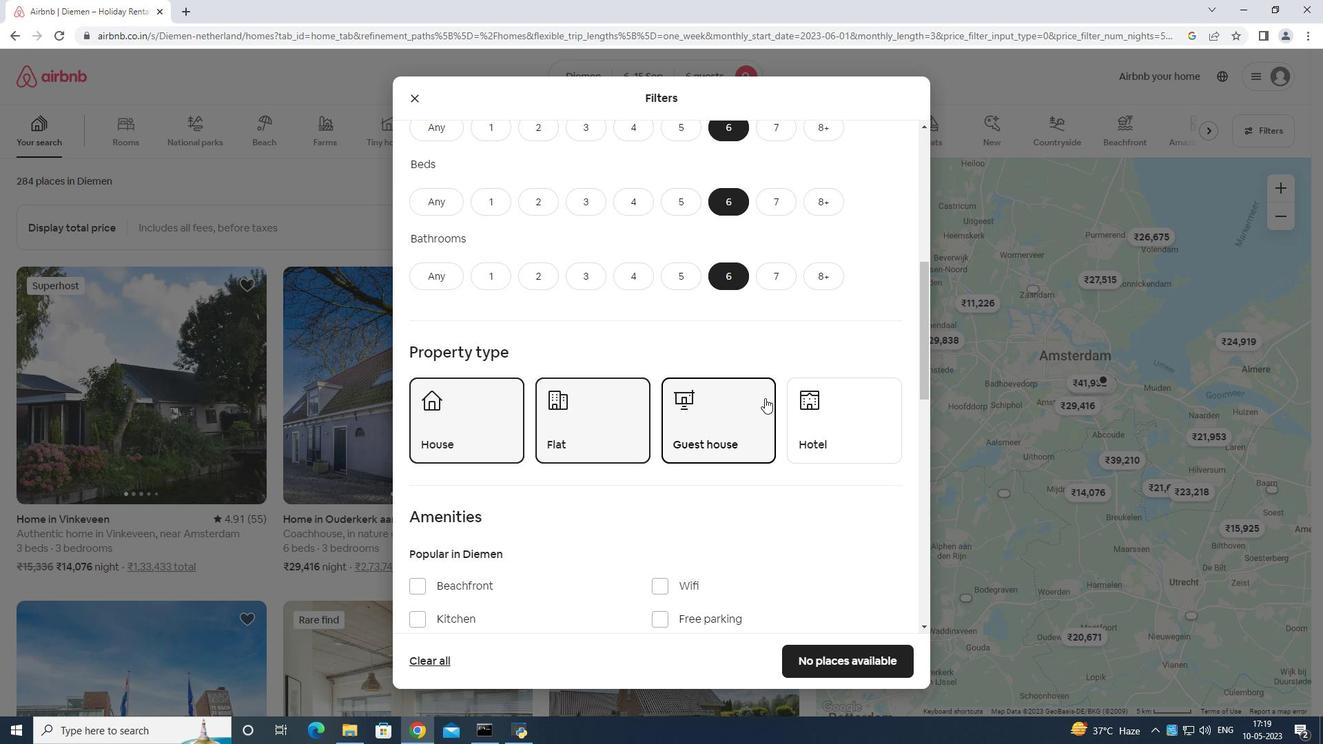 
Action: Mouse scrolled (765, 397) with delta (0, 0)
Screenshot: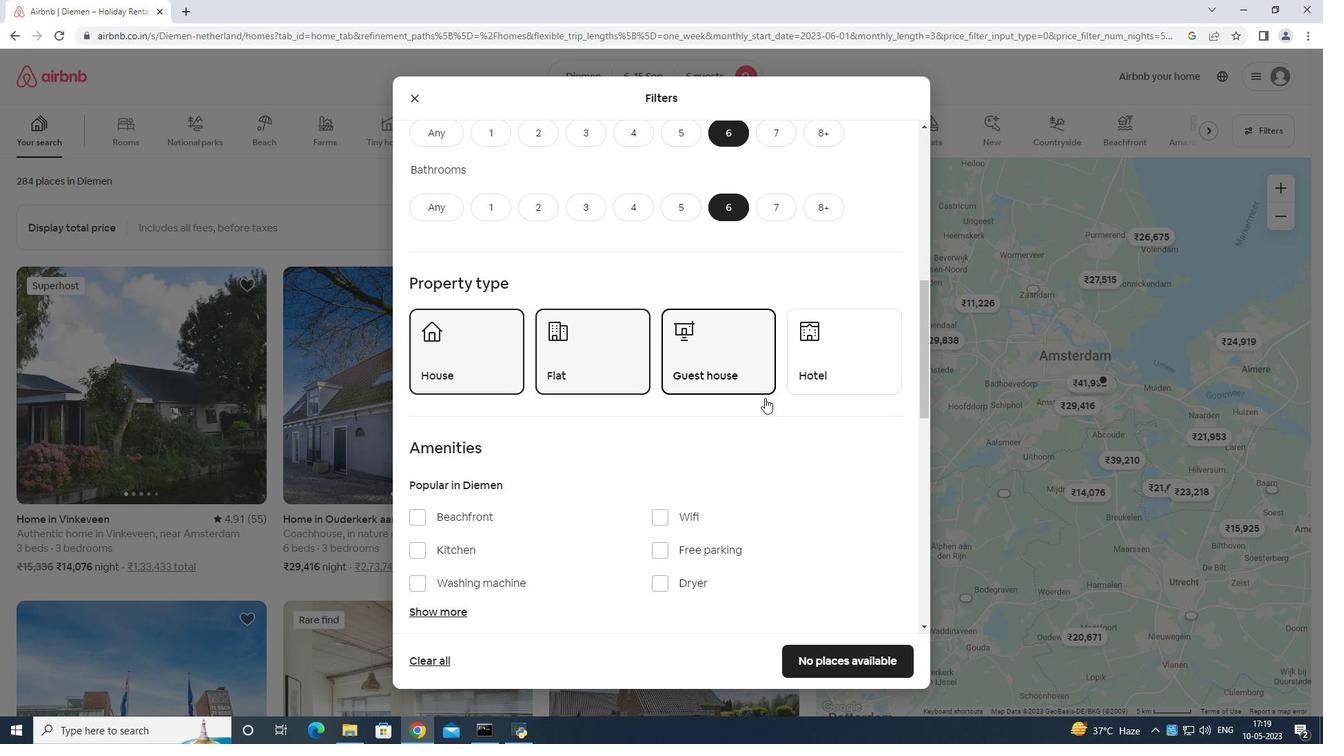 
Action: Mouse moved to (655, 449)
Screenshot: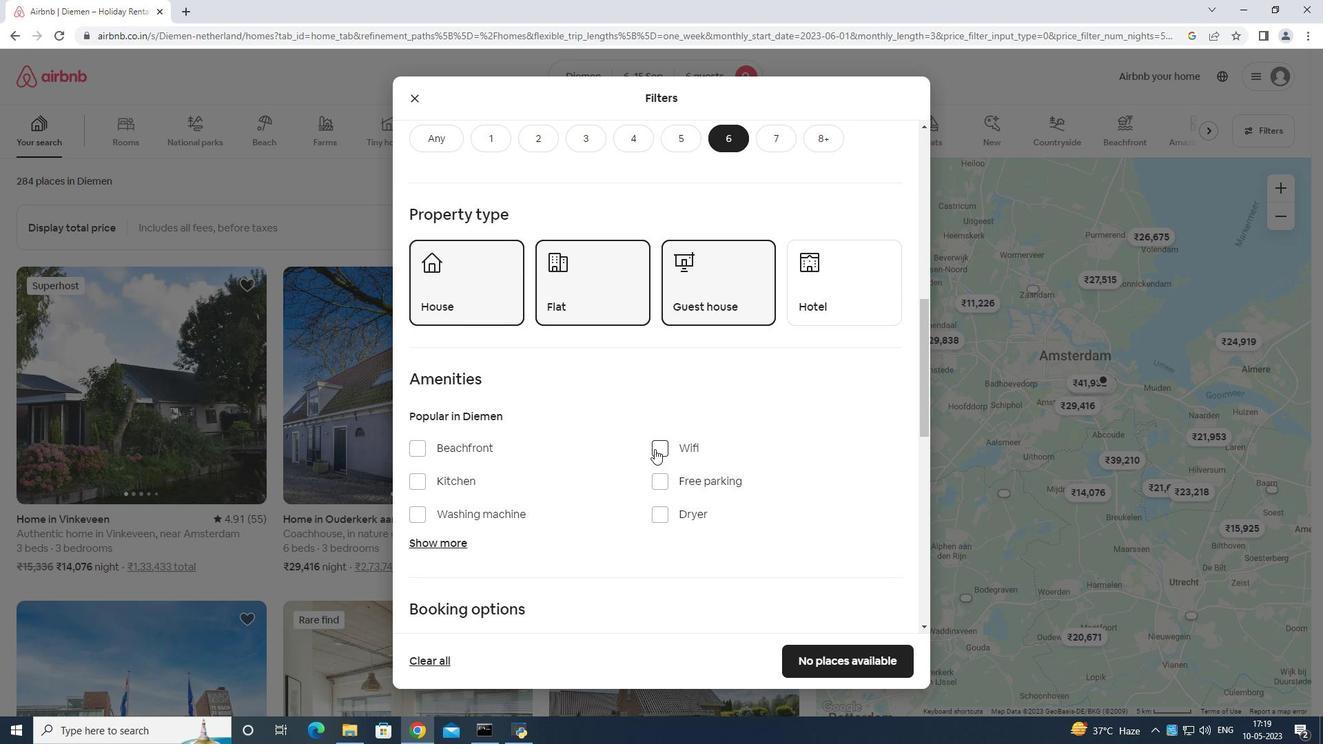 
Action: Mouse pressed left at (655, 449)
Screenshot: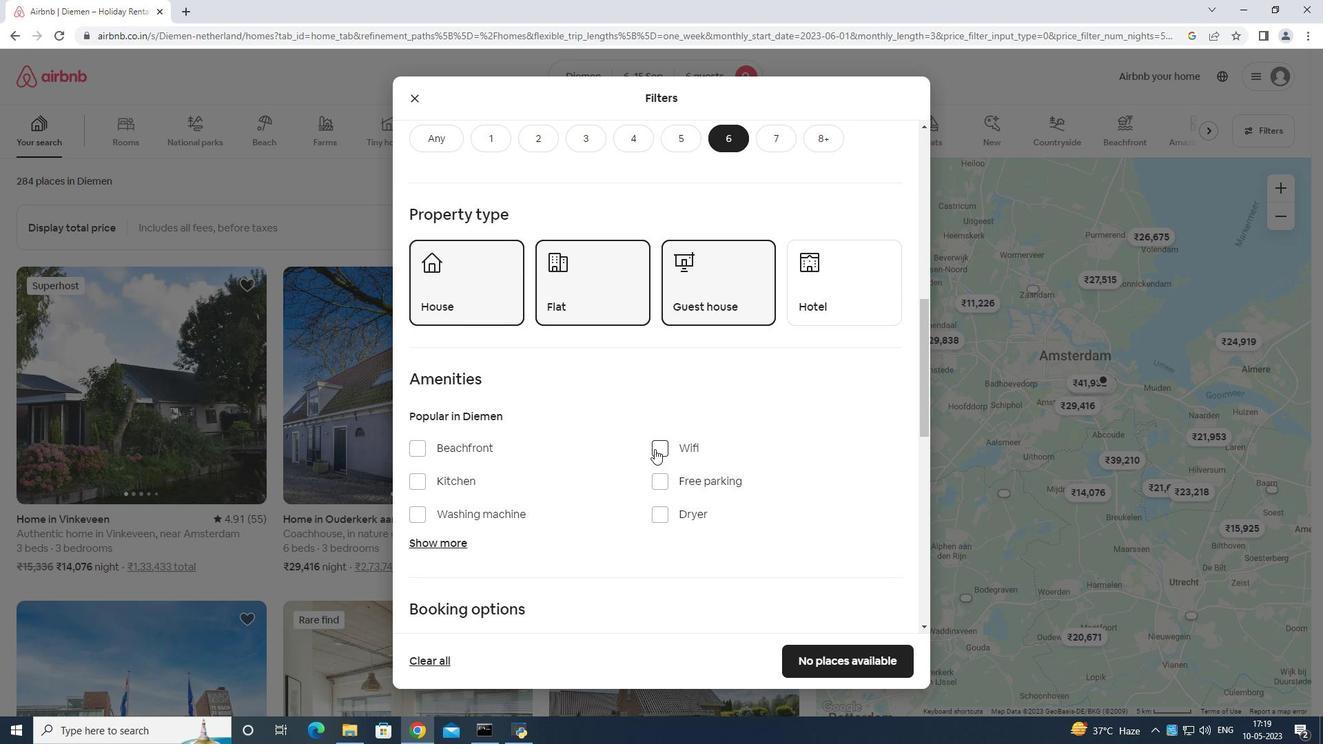 
Action: Mouse moved to (659, 483)
Screenshot: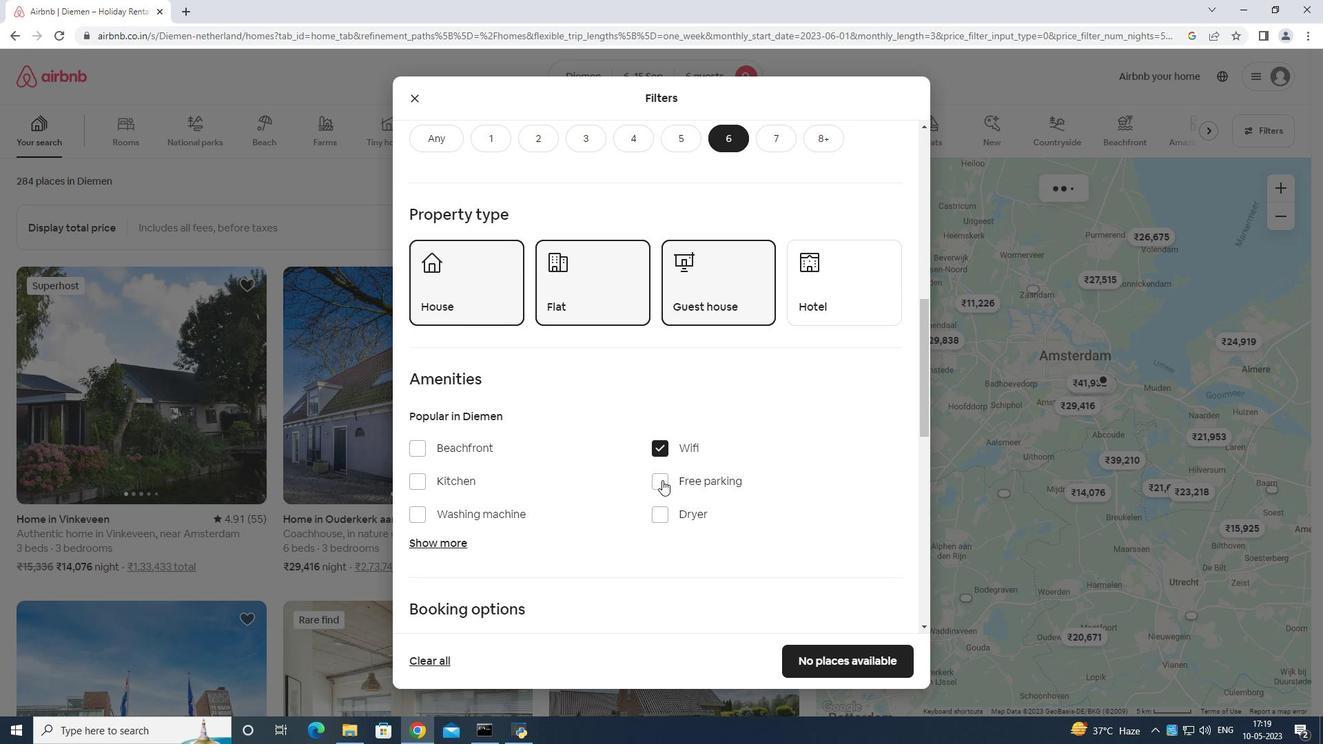 
Action: Mouse pressed left at (659, 483)
Screenshot: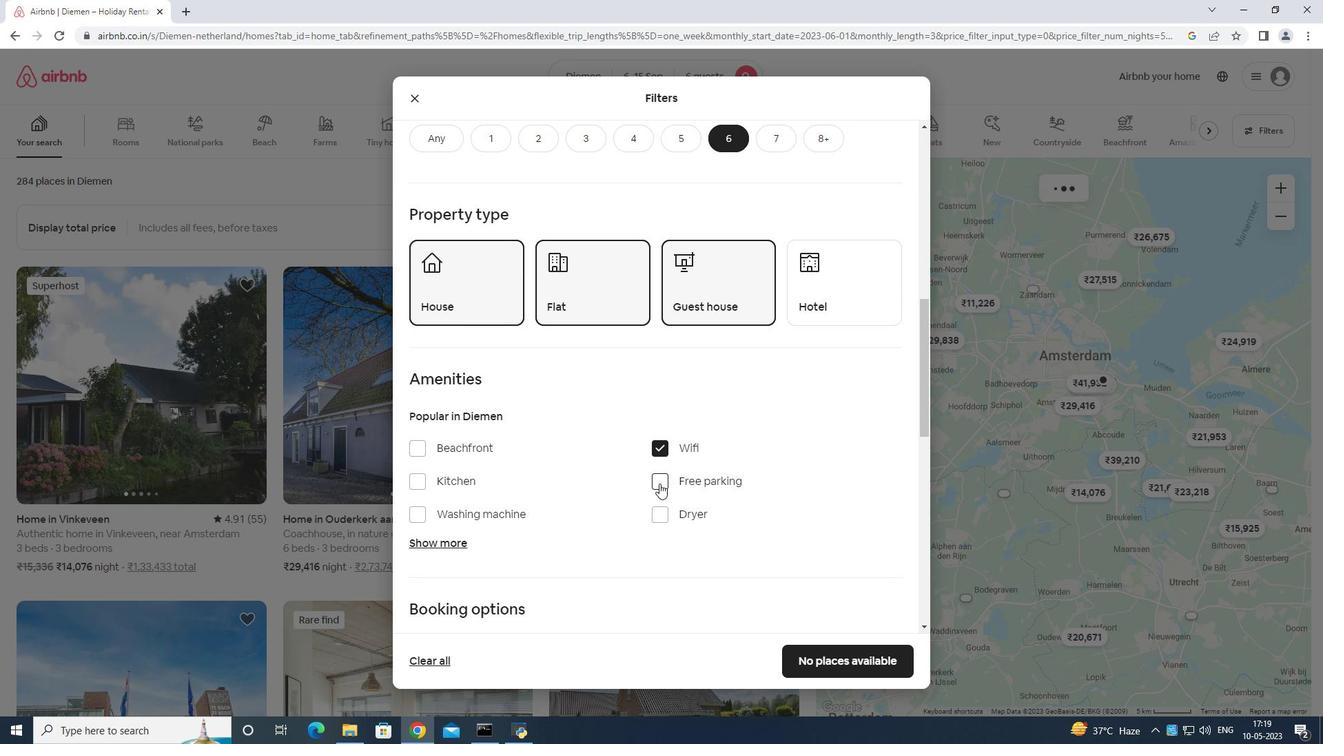 
Action: Mouse moved to (424, 541)
Screenshot: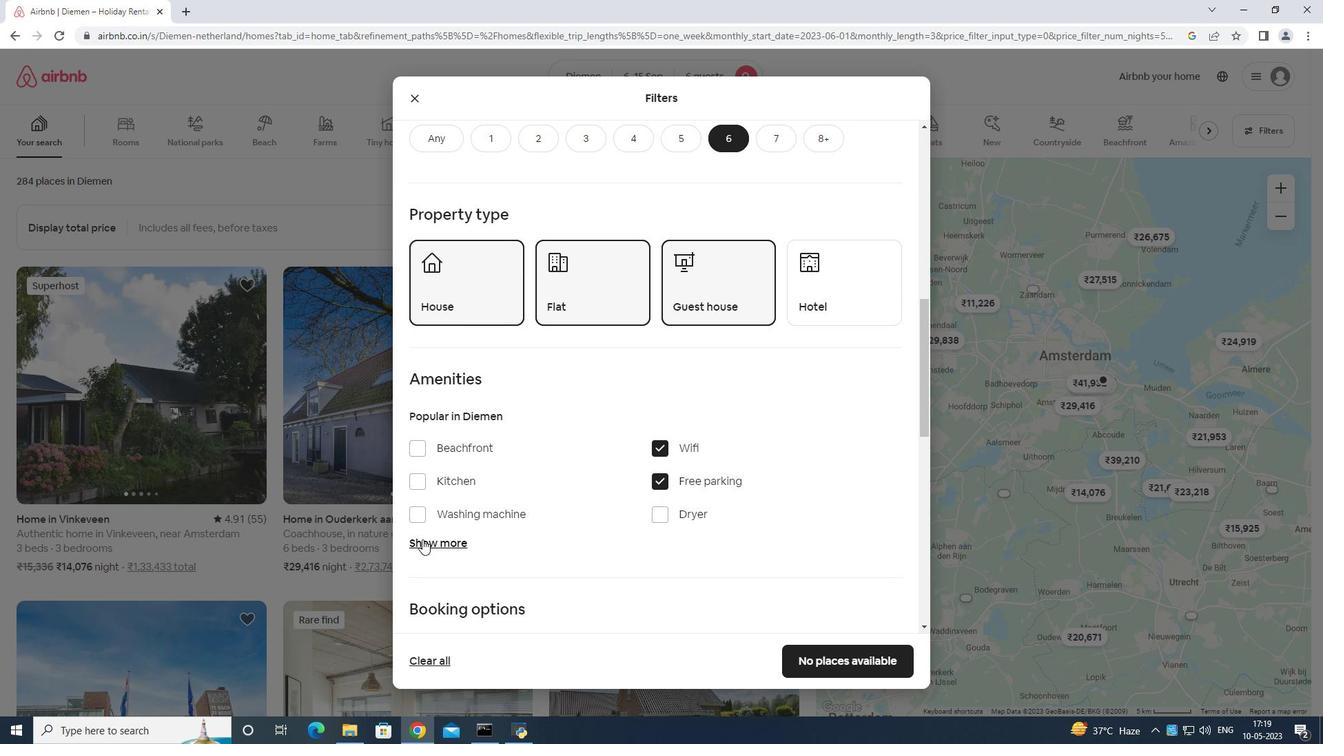 
Action: Mouse pressed left at (424, 541)
Screenshot: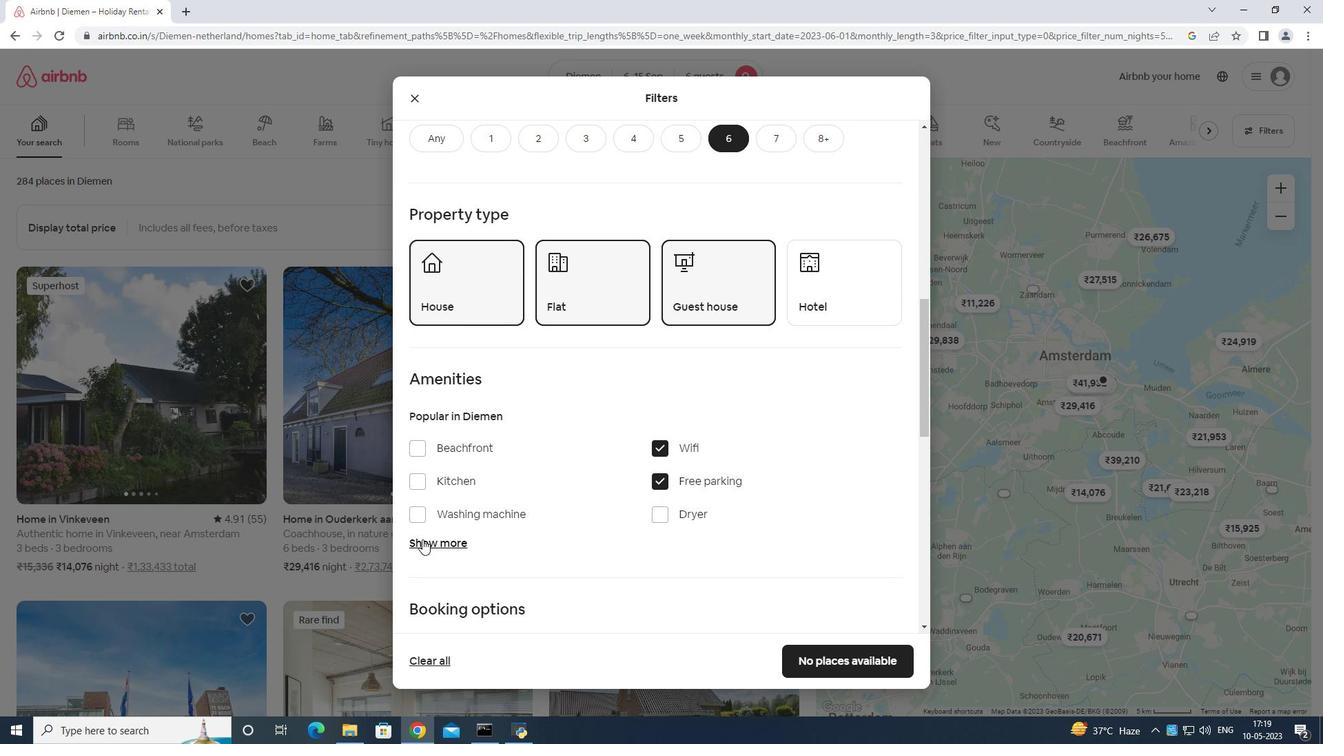 
Action: Mouse moved to (462, 517)
Screenshot: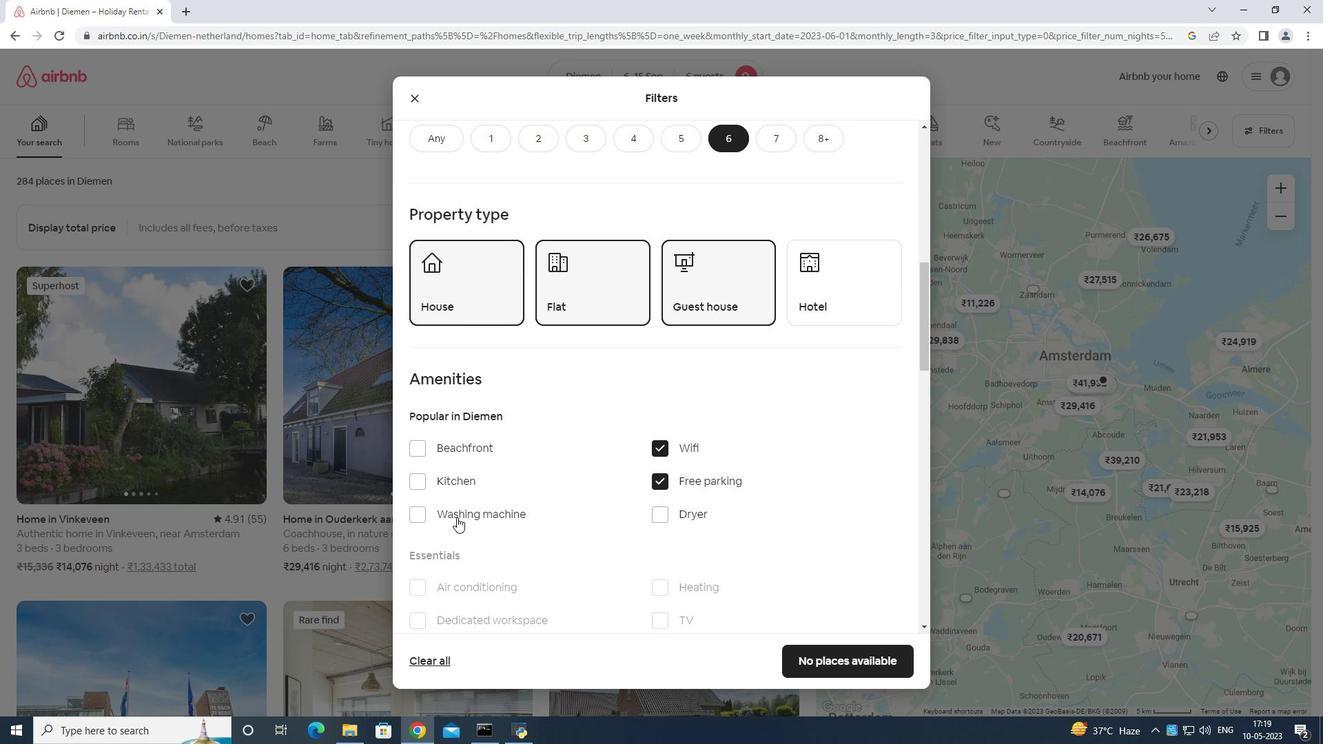 
Action: Mouse scrolled (462, 517) with delta (0, 0)
Screenshot: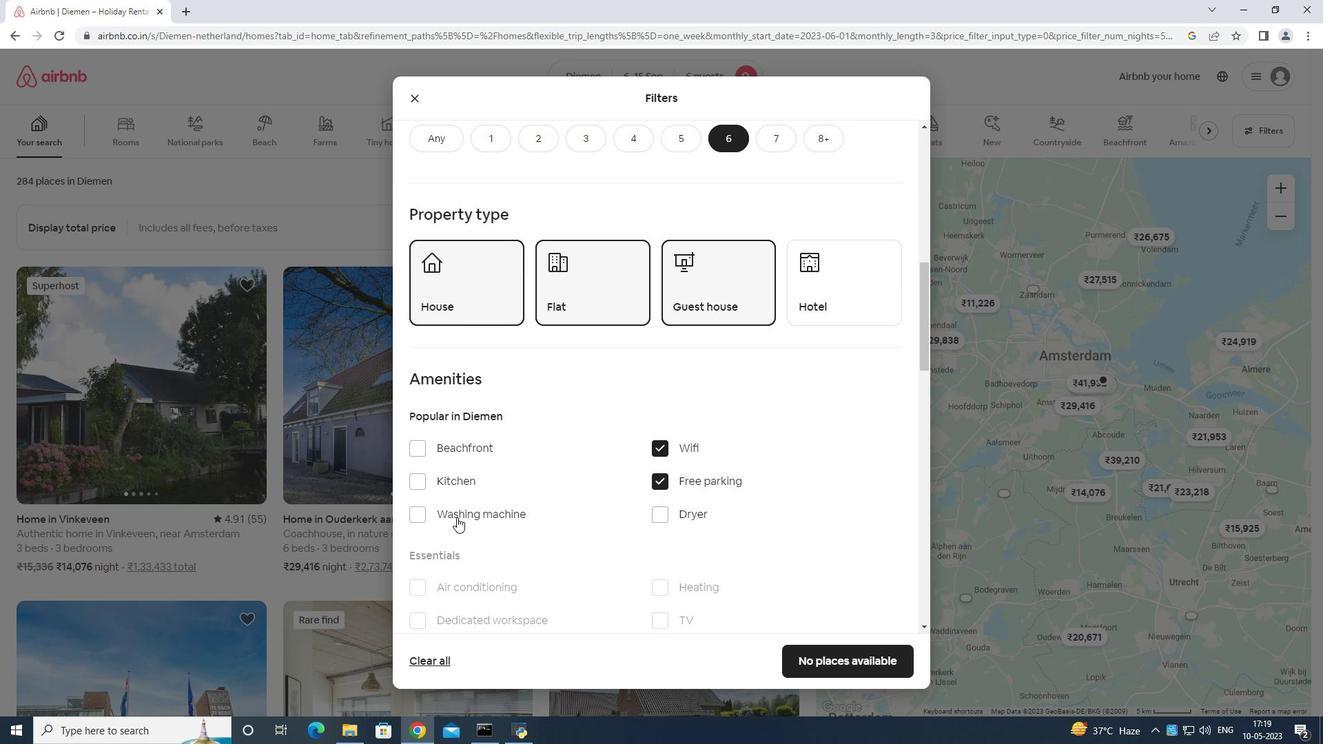 
Action: Mouse moved to (466, 519)
Screenshot: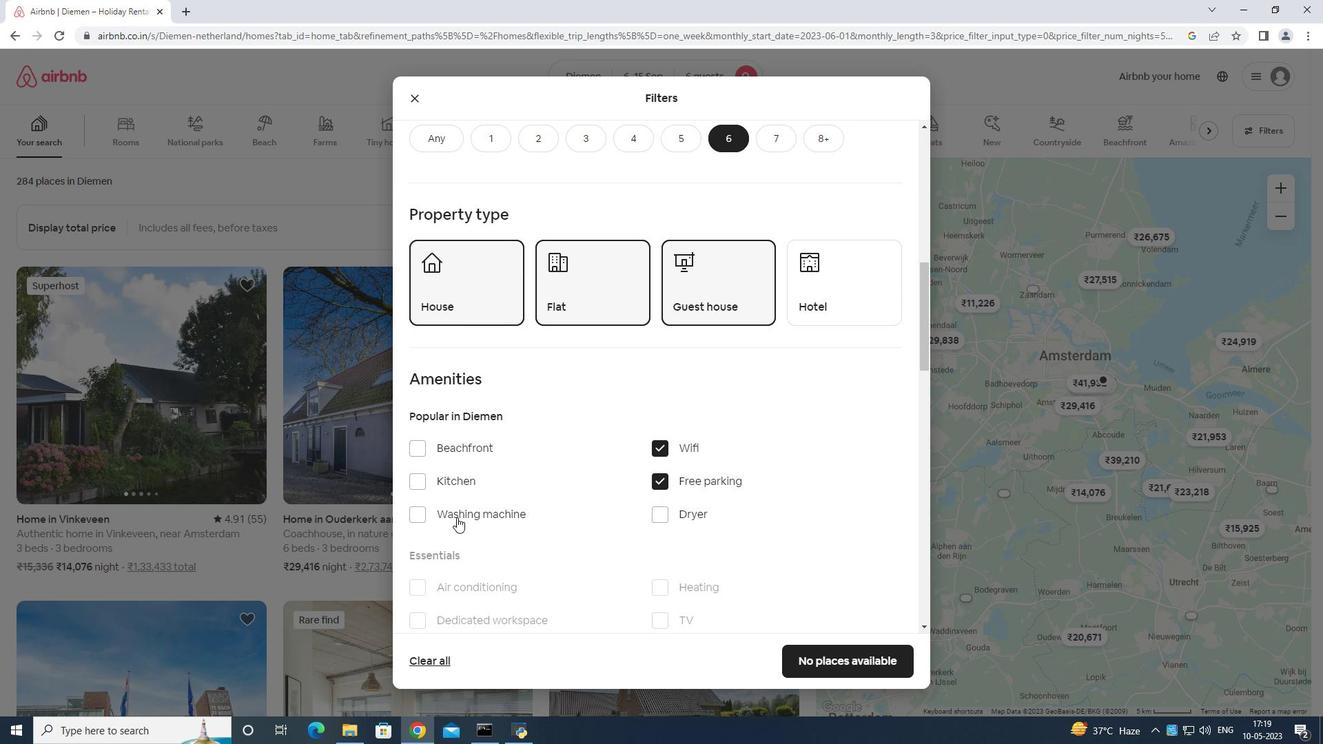
Action: Mouse scrolled (466, 519) with delta (0, 0)
Screenshot: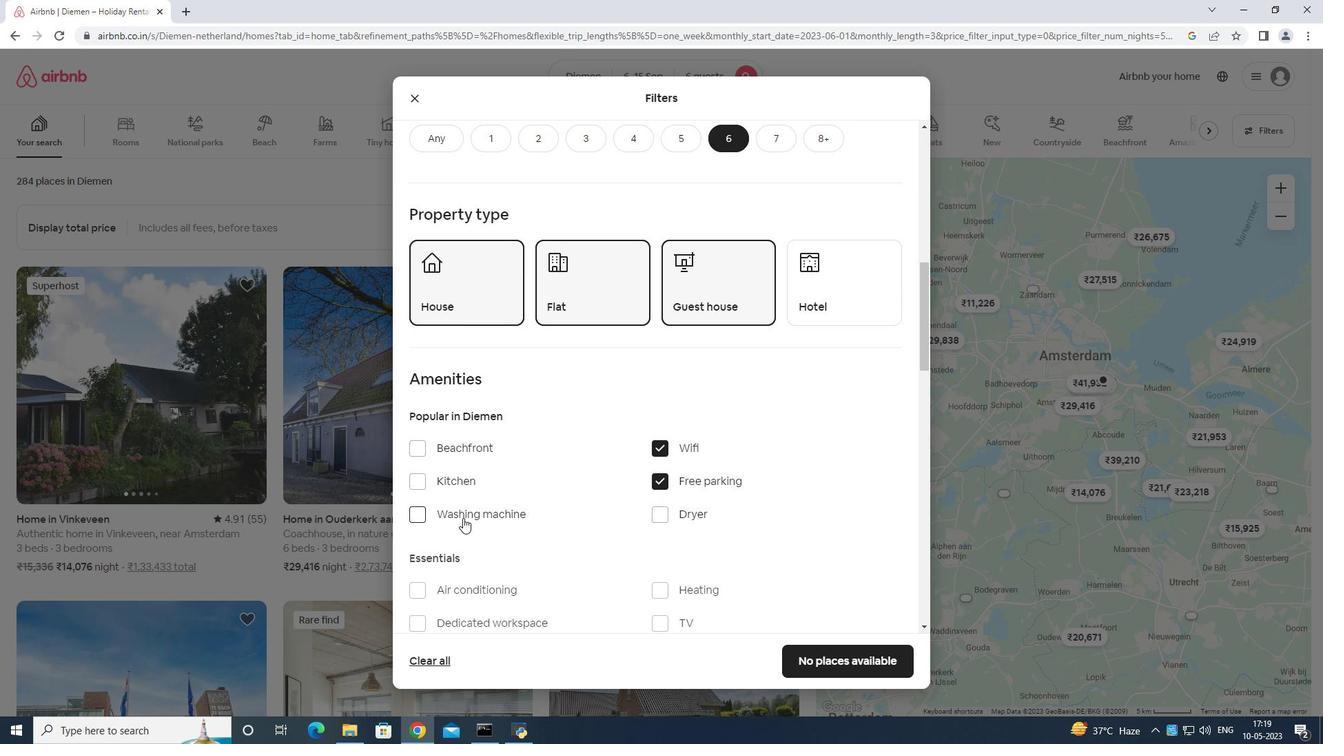 
Action: Mouse moved to (652, 481)
Screenshot: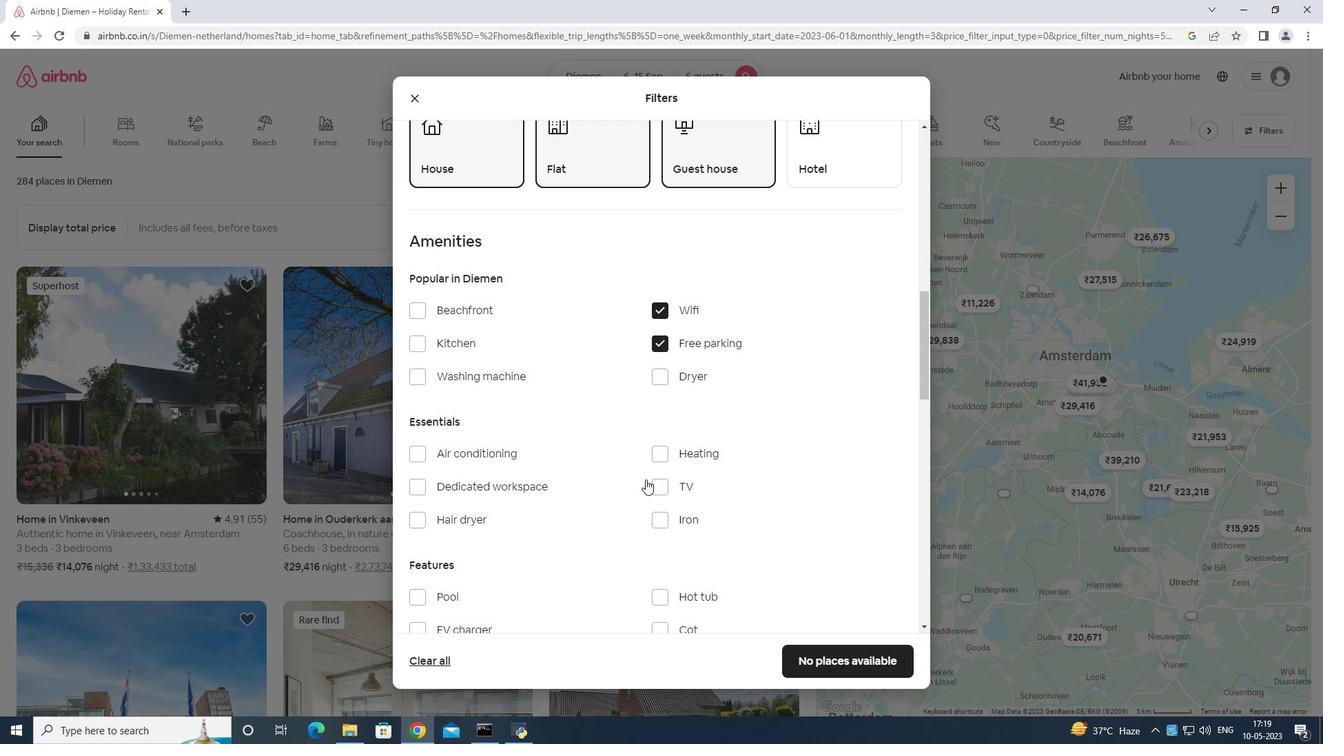 
Action: Mouse pressed left at (652, 481)
Screenshot: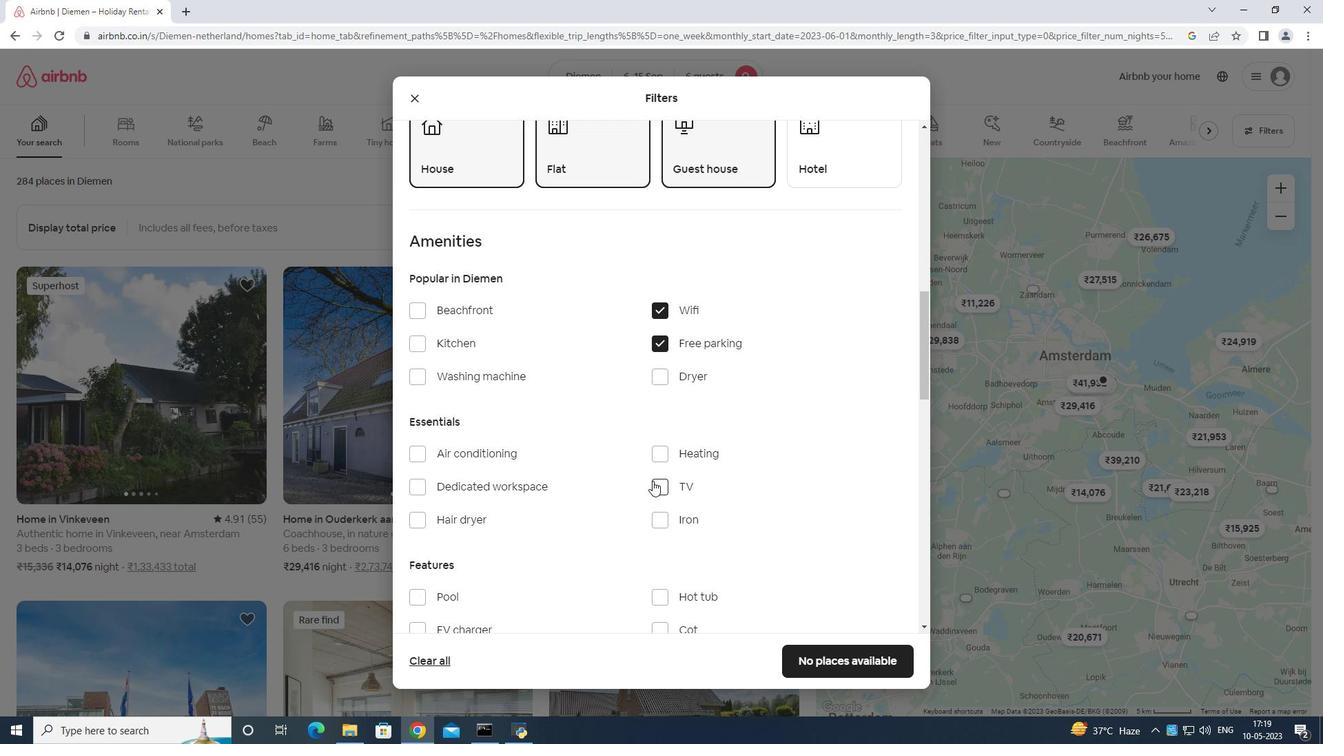 
Action: Mouse moved to (663, 490)
Screenshot: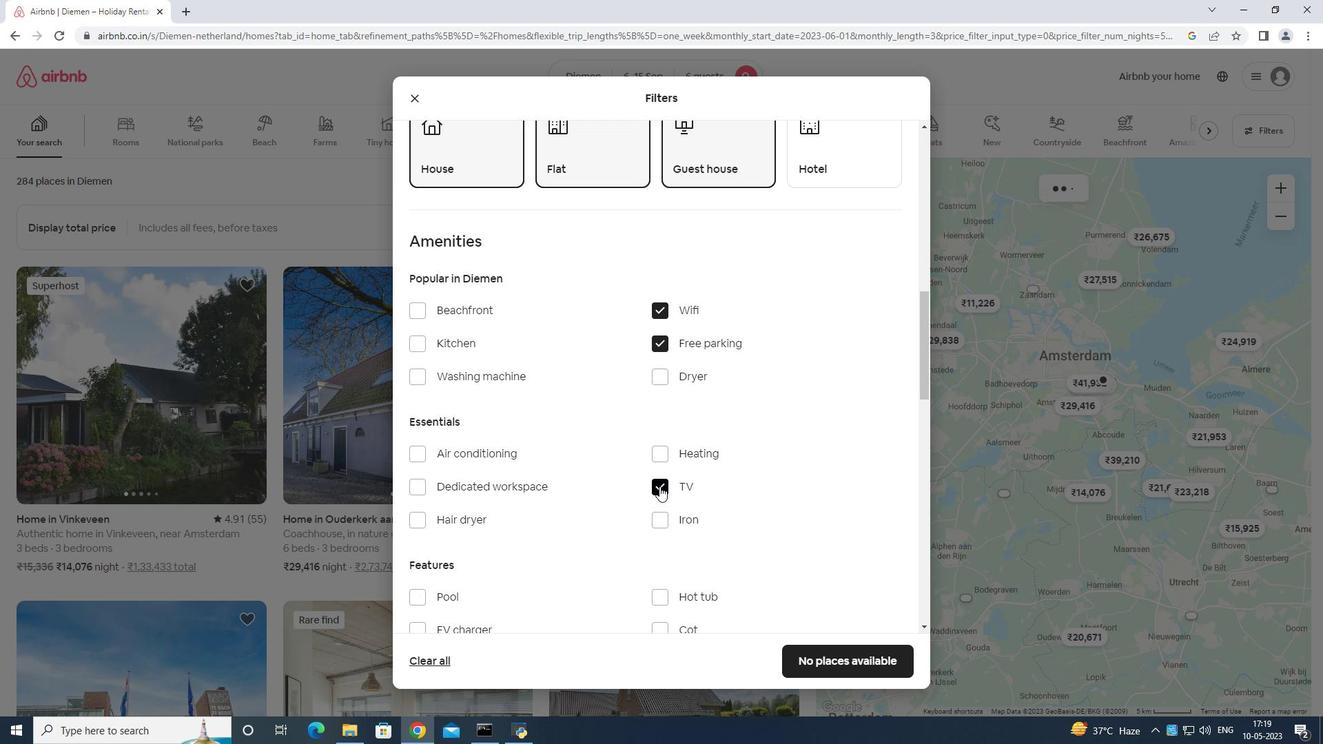 
Action: Mouse scrolled (663, 489) with delta (0, 0)
Screenshot: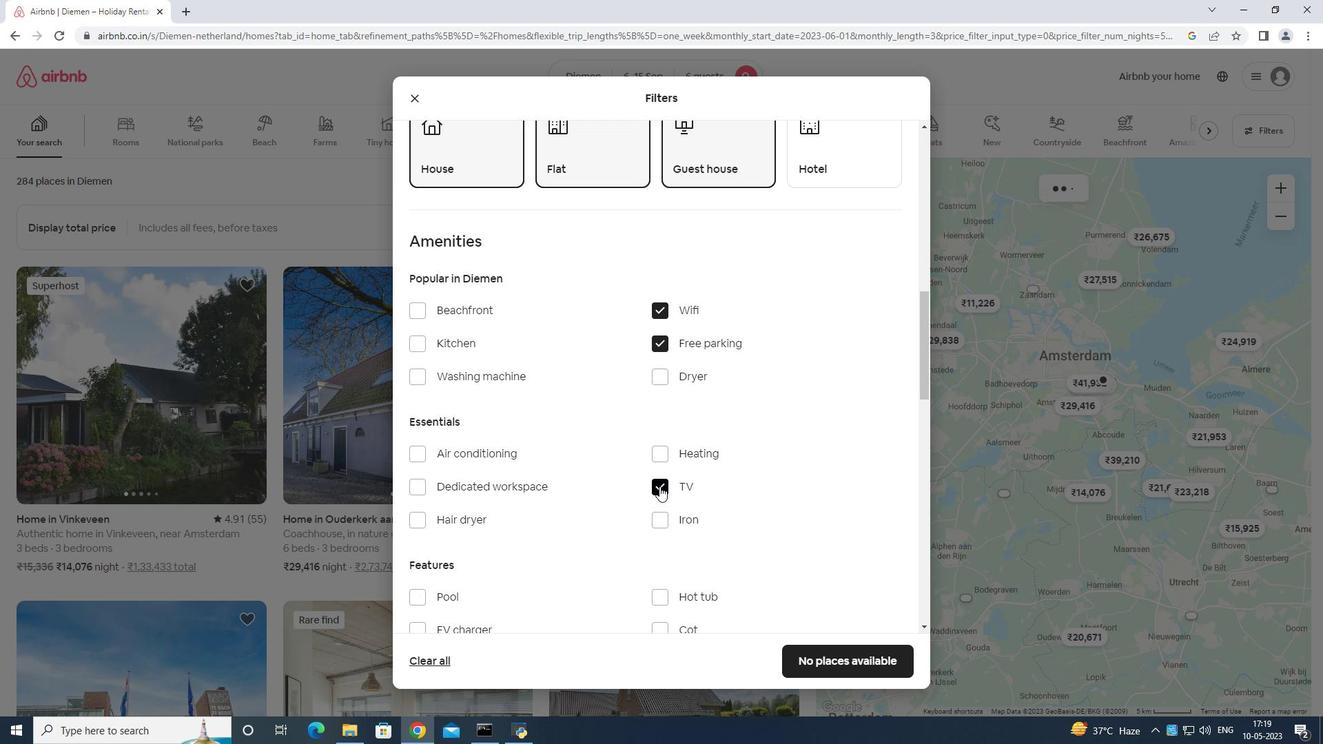 
Action: Mouse scrolled (663, 489) with delta (0, 0)
Screenshot: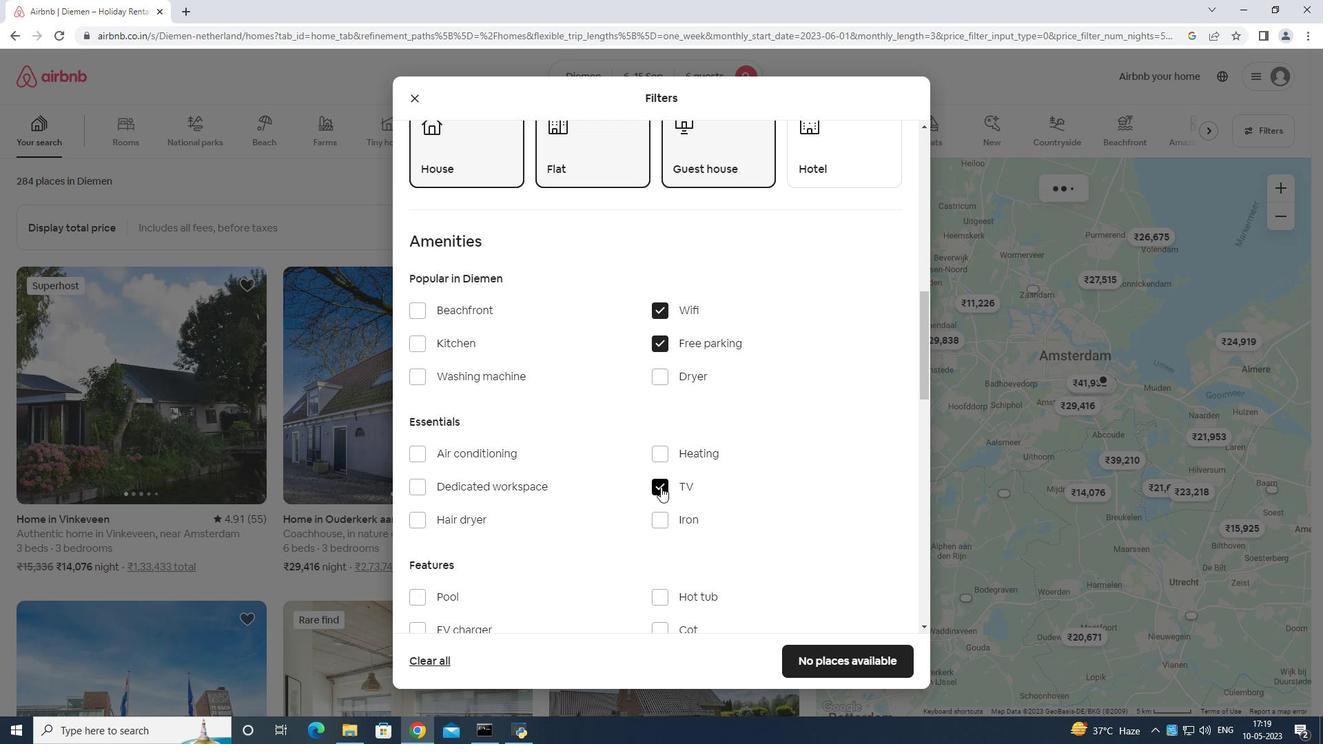 
Action: Mouse scrolled (663, 489) with delta (0, 0)
Screenshot: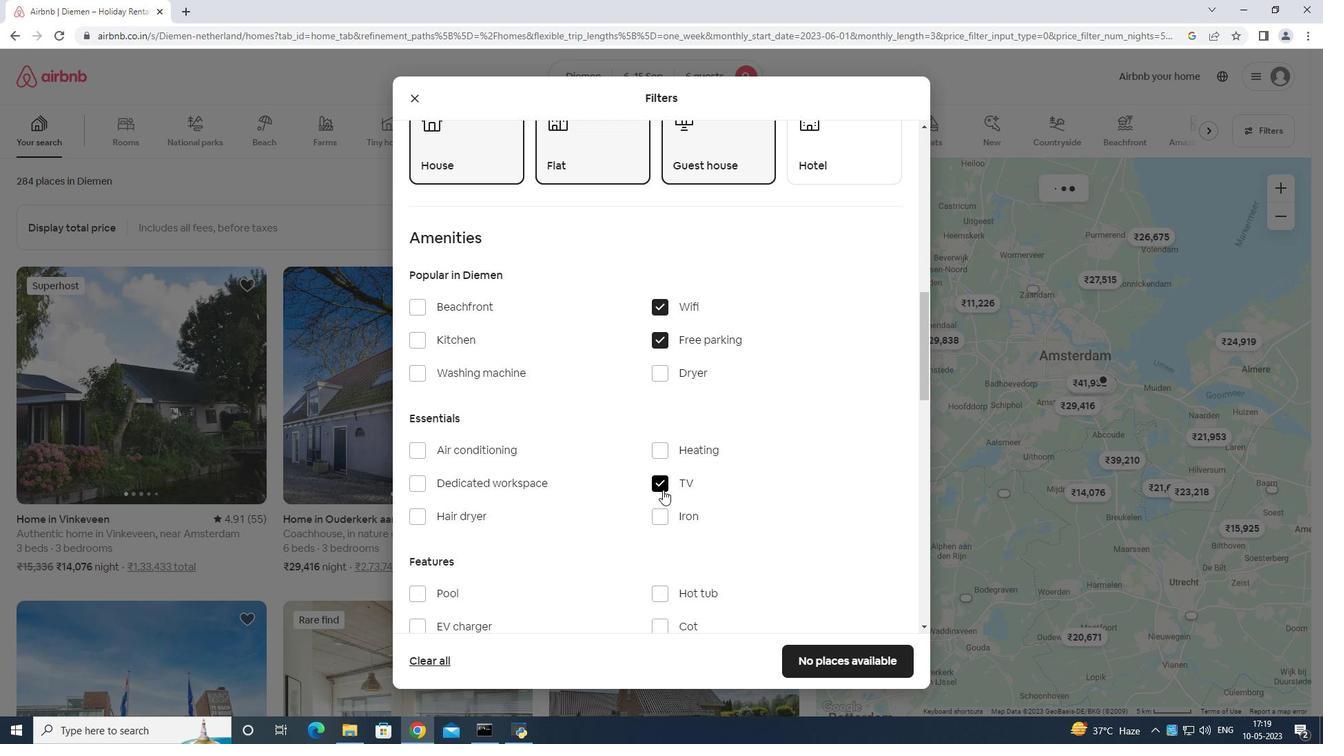
Action: Mouse moved to (420, 454)
Screenshot: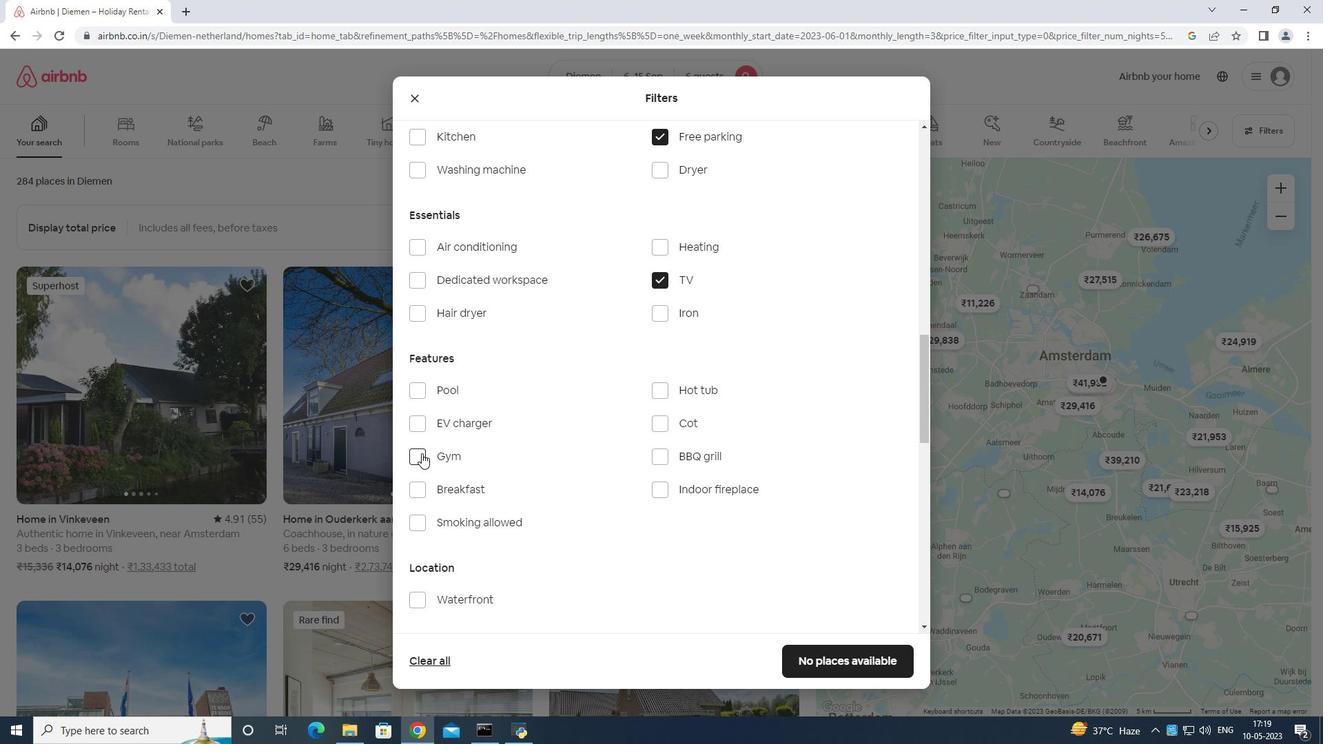 
Action: Mouse pressed left at (420, 454)
Screenshot: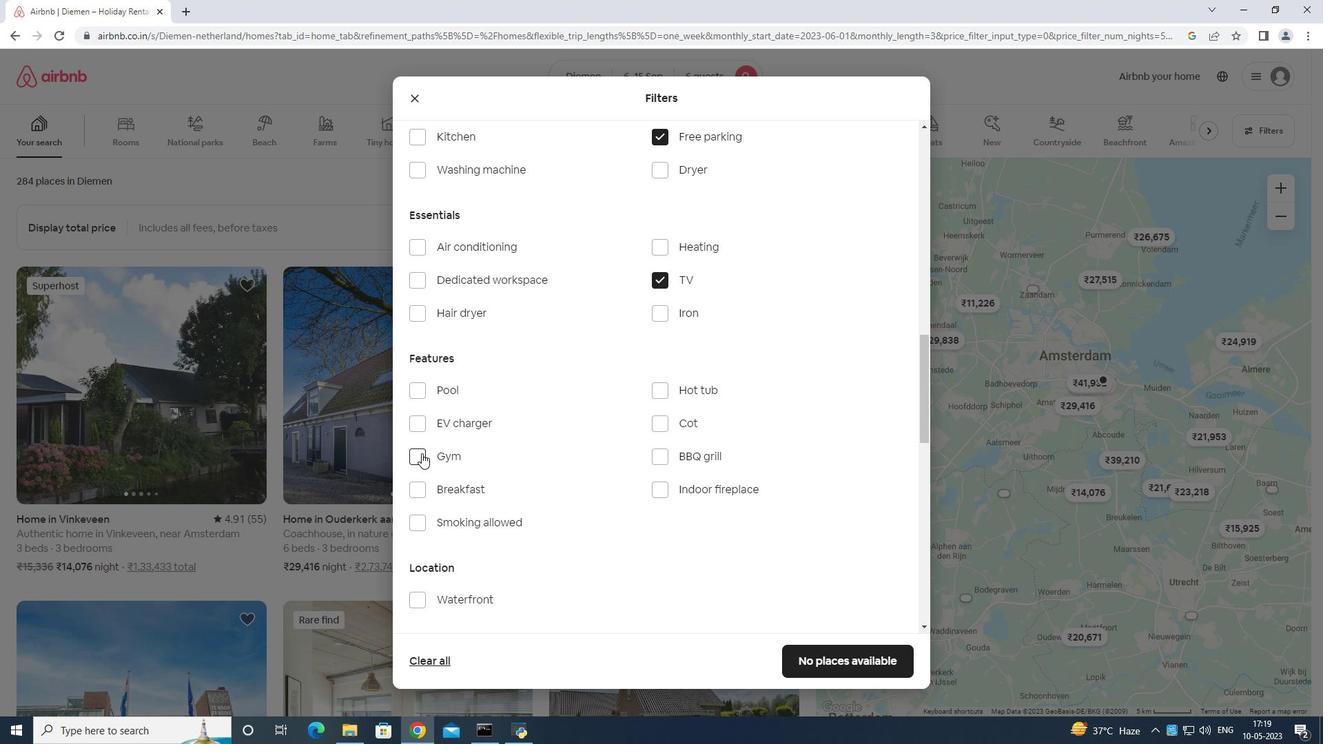 
Action: Mouse moved to (415, 485)
Screenshot: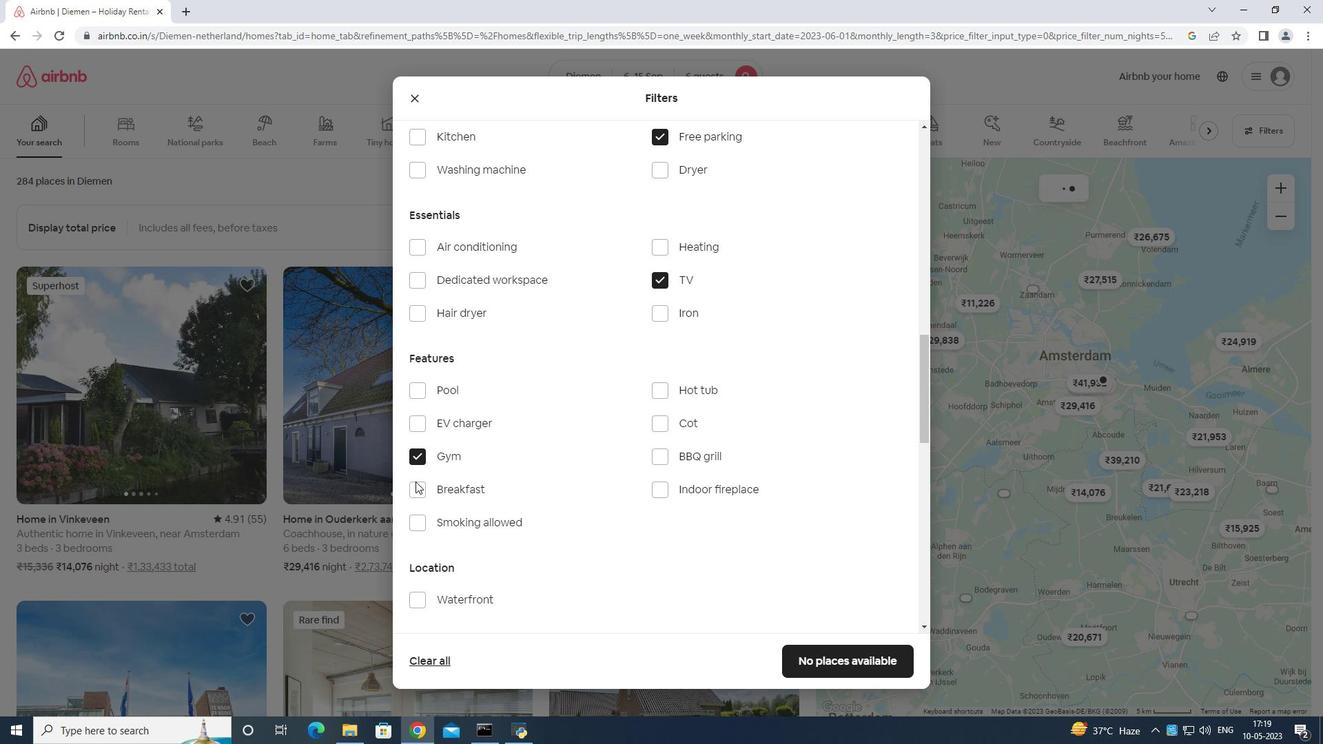 
Action: Mouse pressed left at (415, 485)
Screenshot: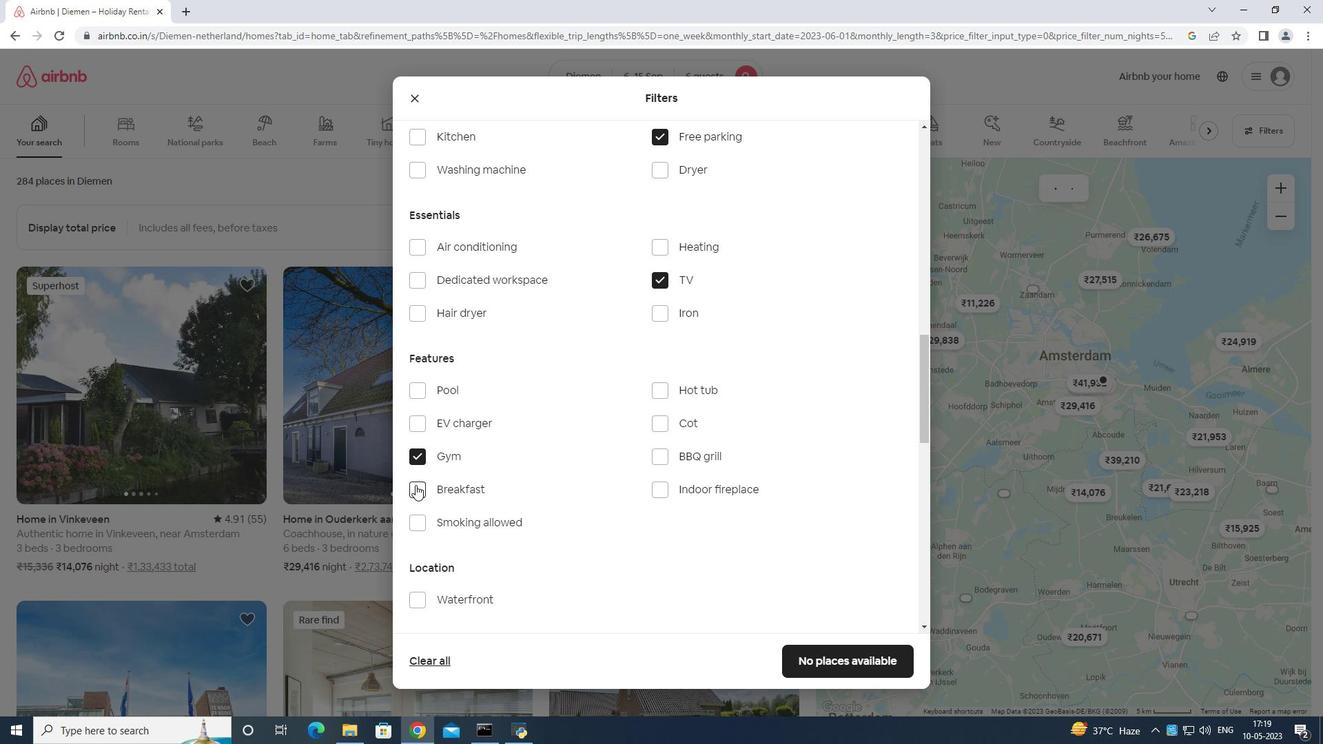 
Action: Mouse moved to (469, 453)
Screenshot: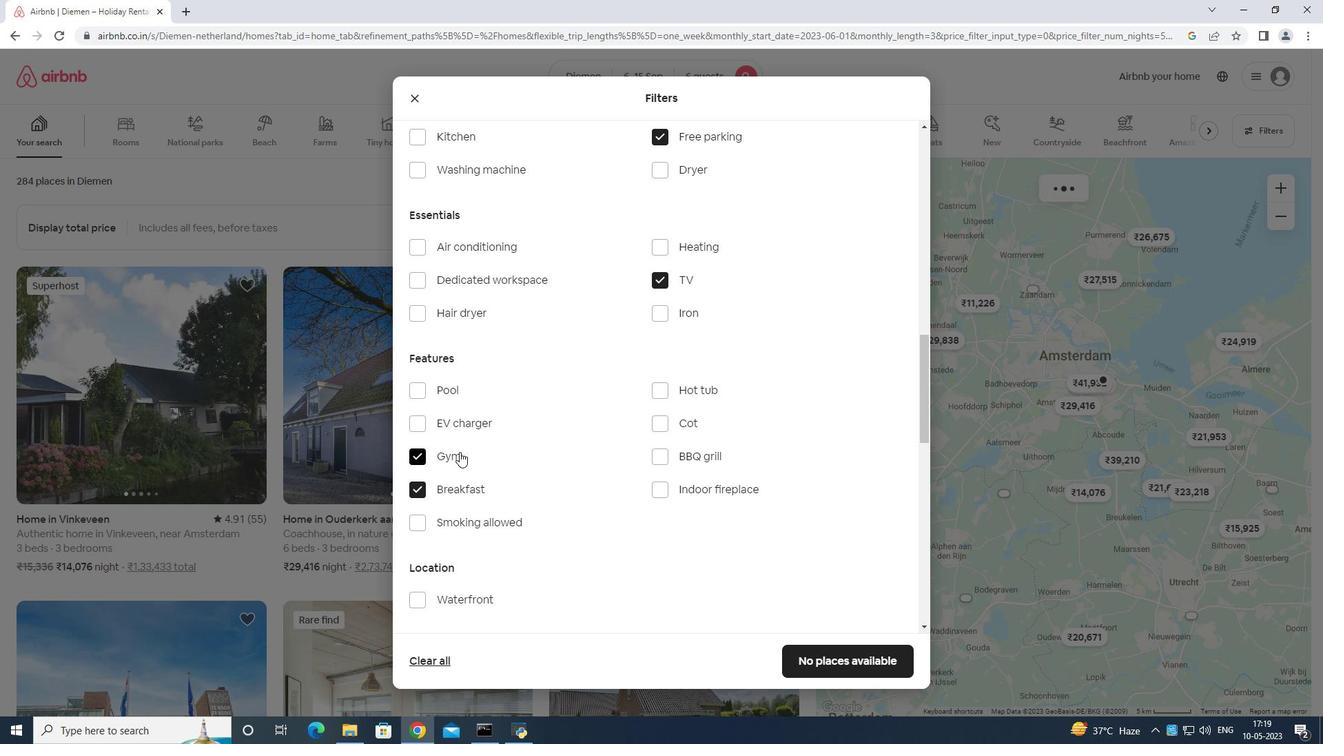 
Action: Mouse scrolled (469, 454) with delta (0, 0)
Screenshot: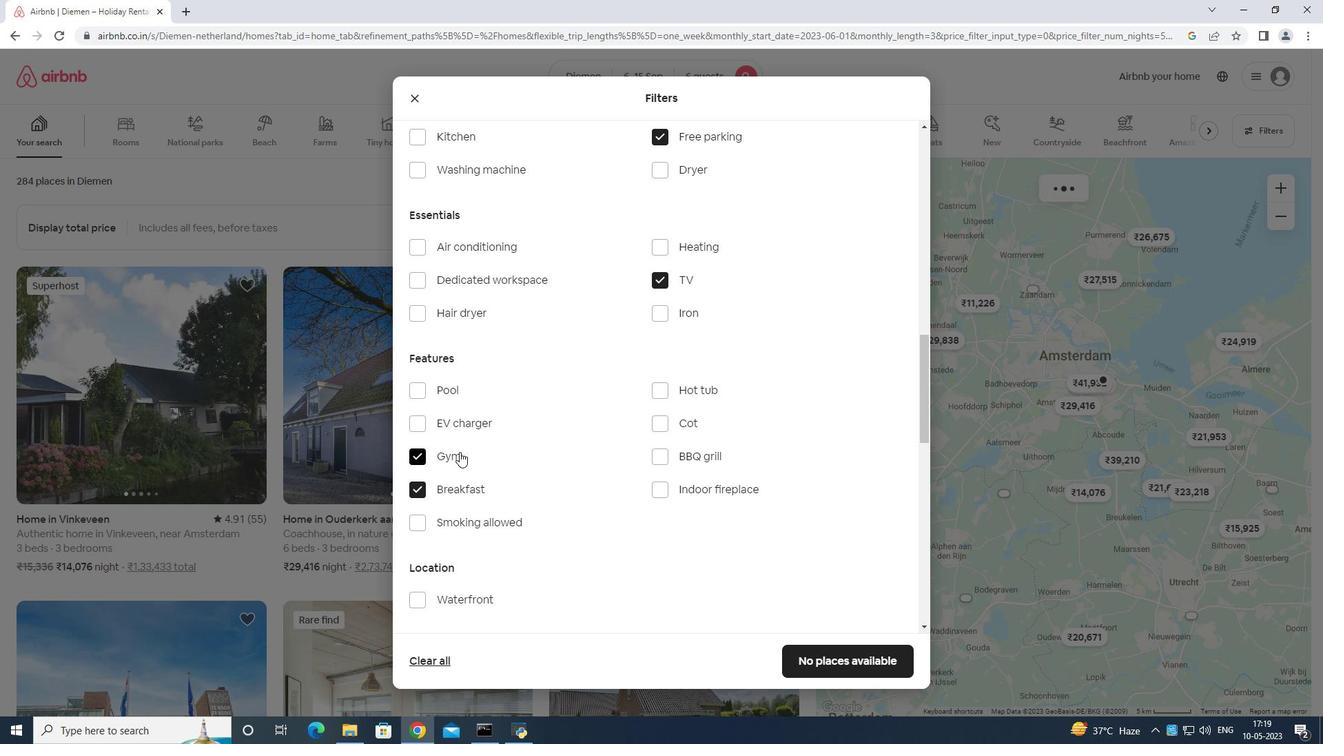 
Action: Mouse moved to (475, 454)
Screenshot: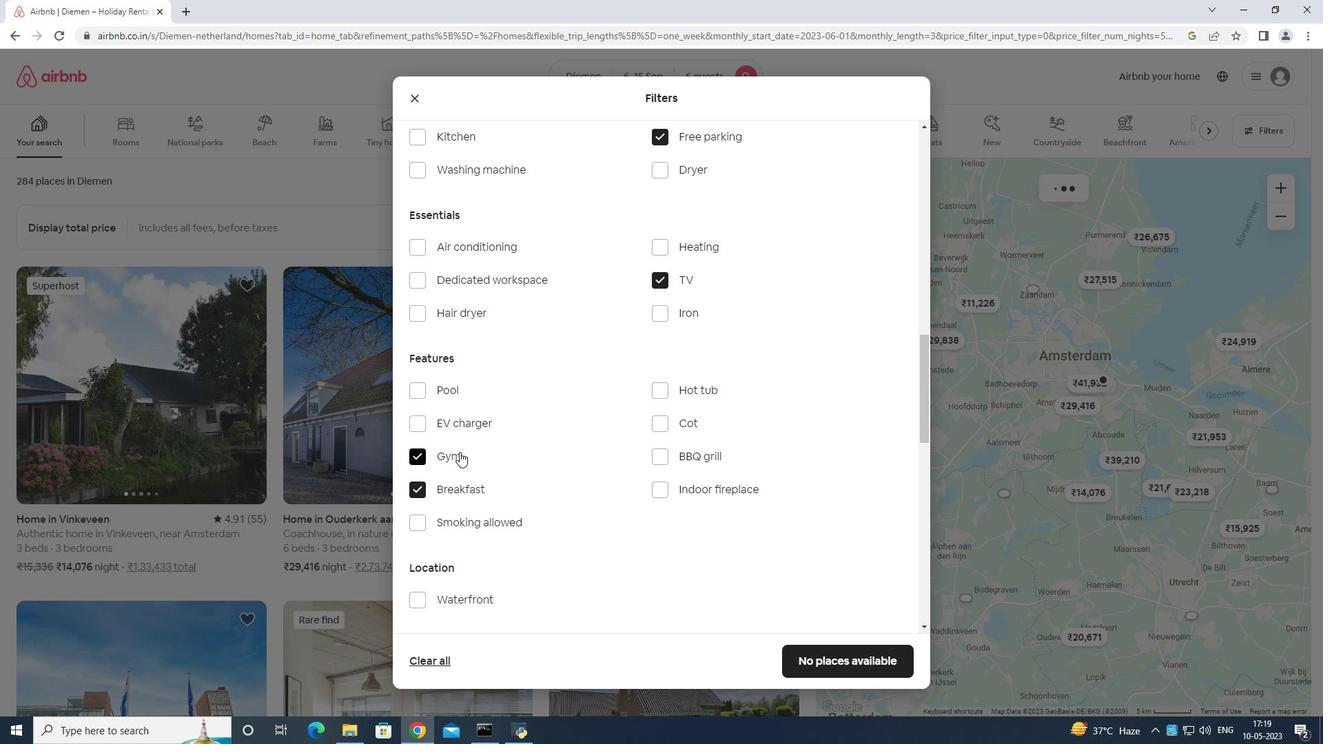 
Action: Mouse scrolled (475, 455) with delta (0, 0)
Screenshot: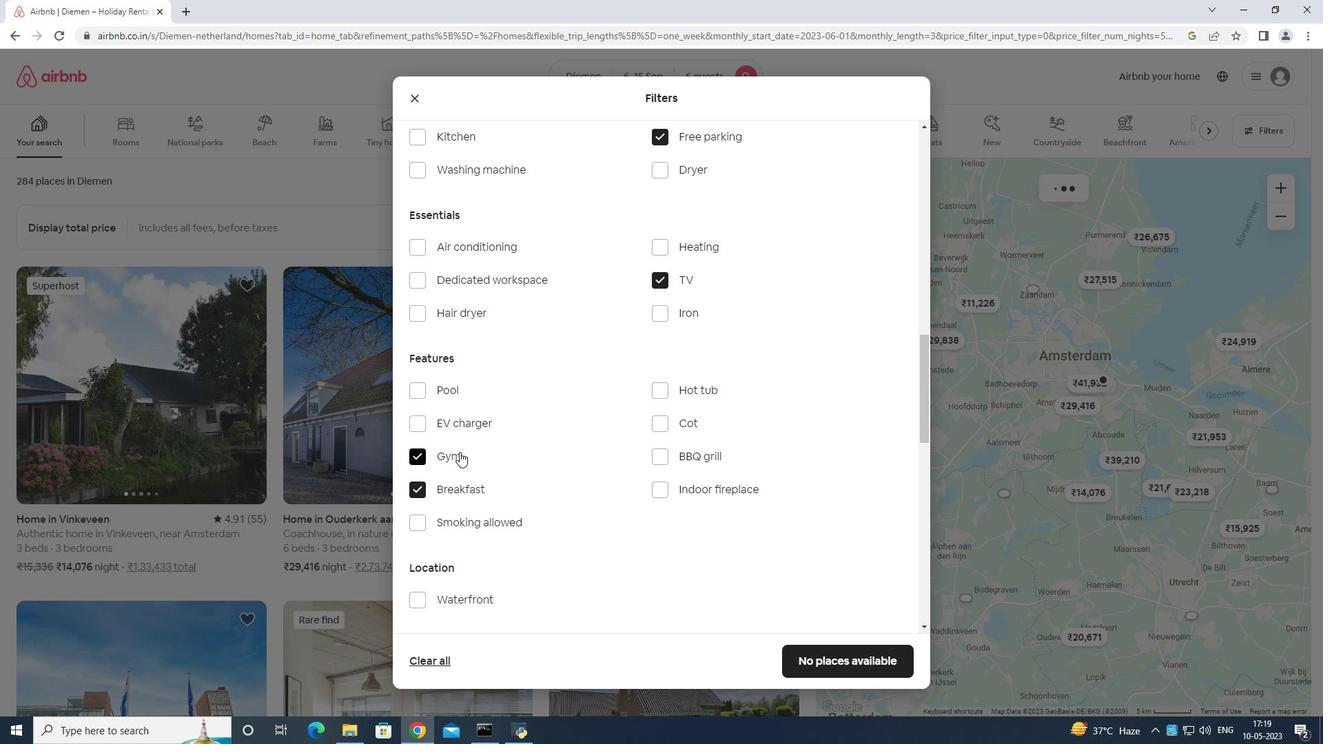 
Action: Mouse moved to (478, 454)
Screenshot: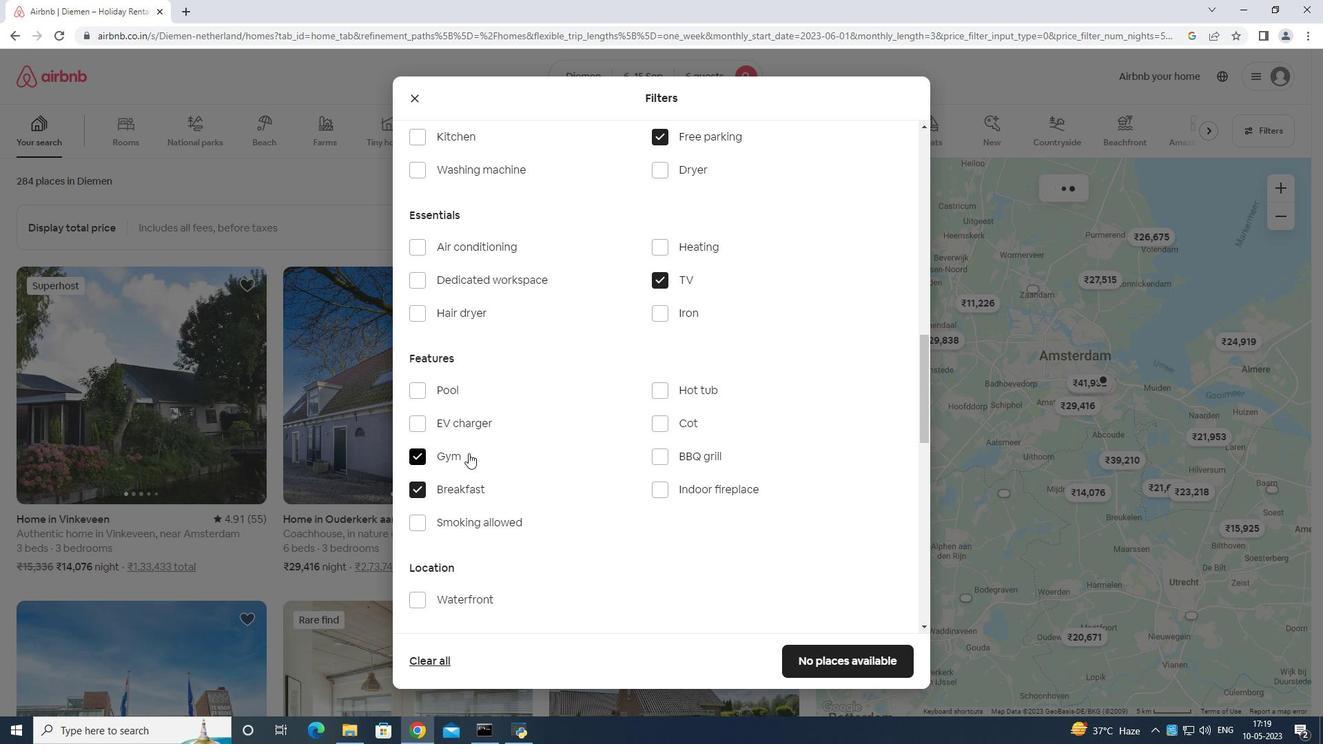 
Action: Mouse scrolled (478, 455) with delta (0, 0)
Screenshot: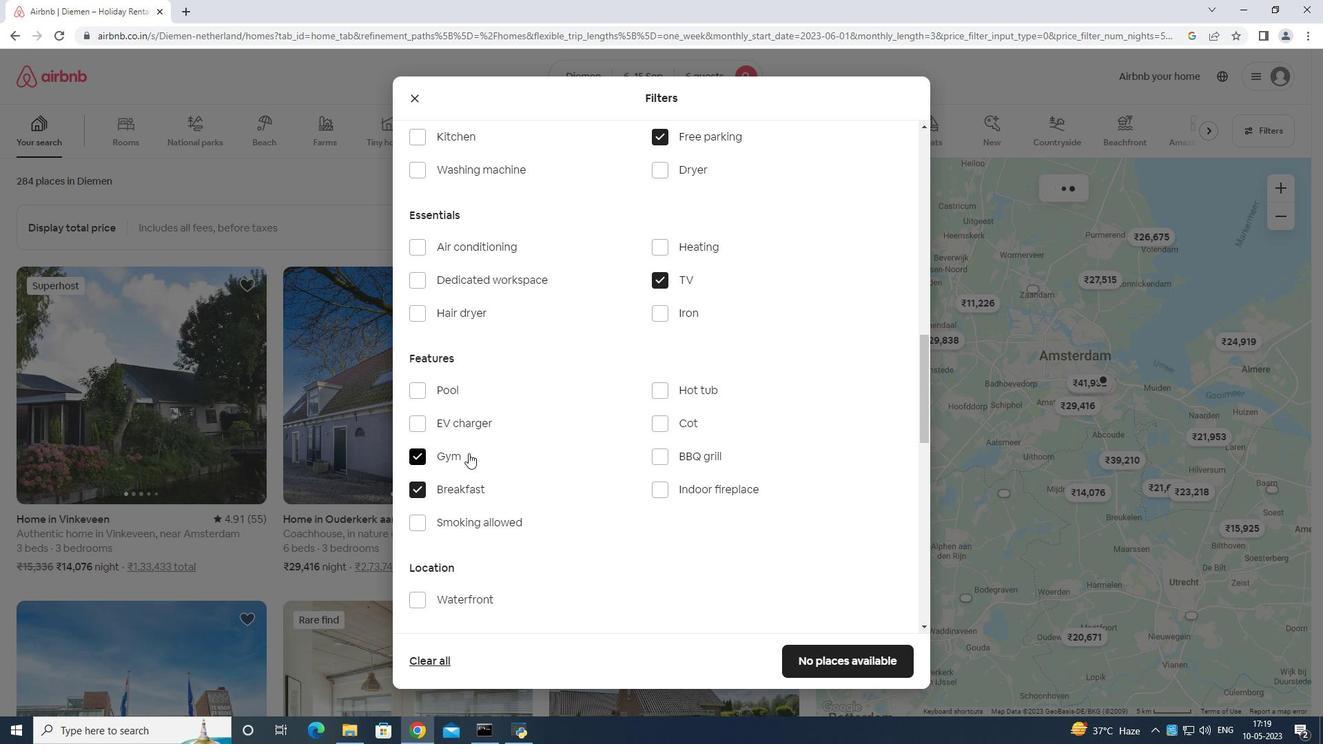 
Action: Mouse moved to (481, 452)
Screenshot: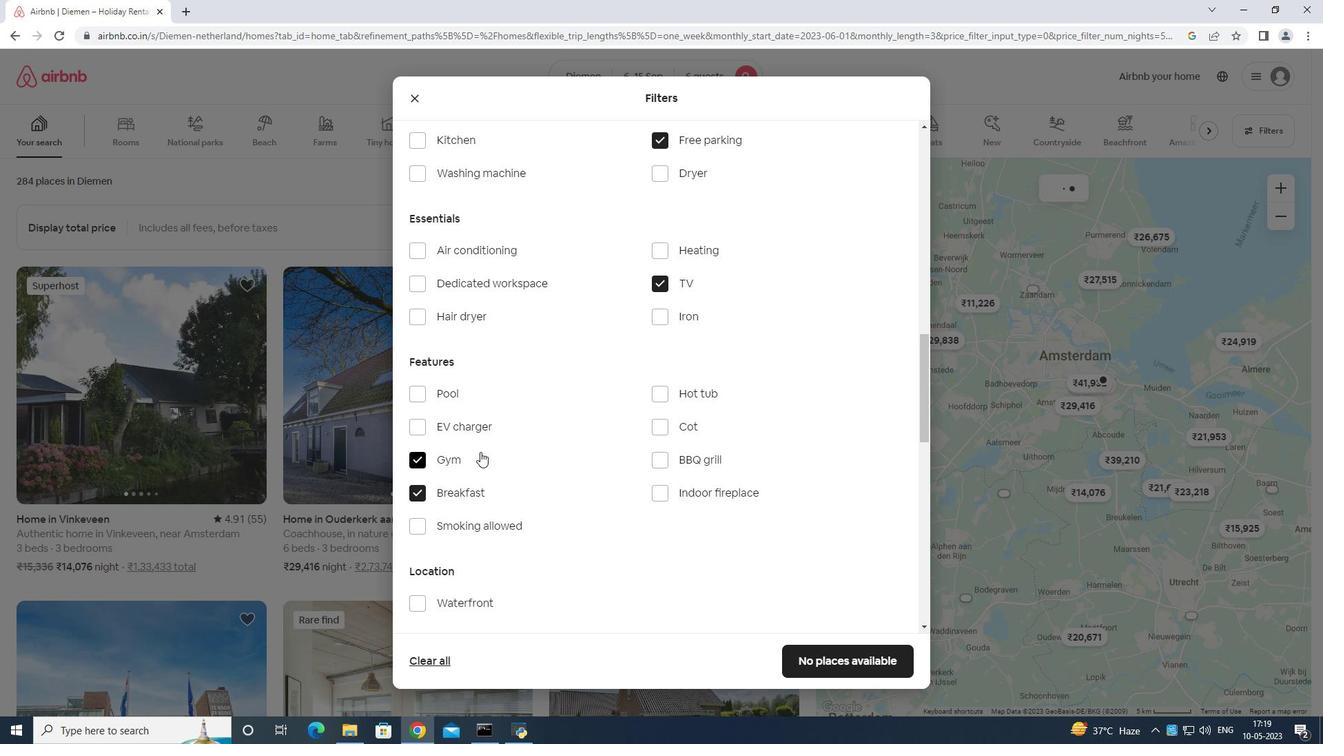 
Action: Mouse scrolled (481, 451) with delta (0, 0)
Screenshot: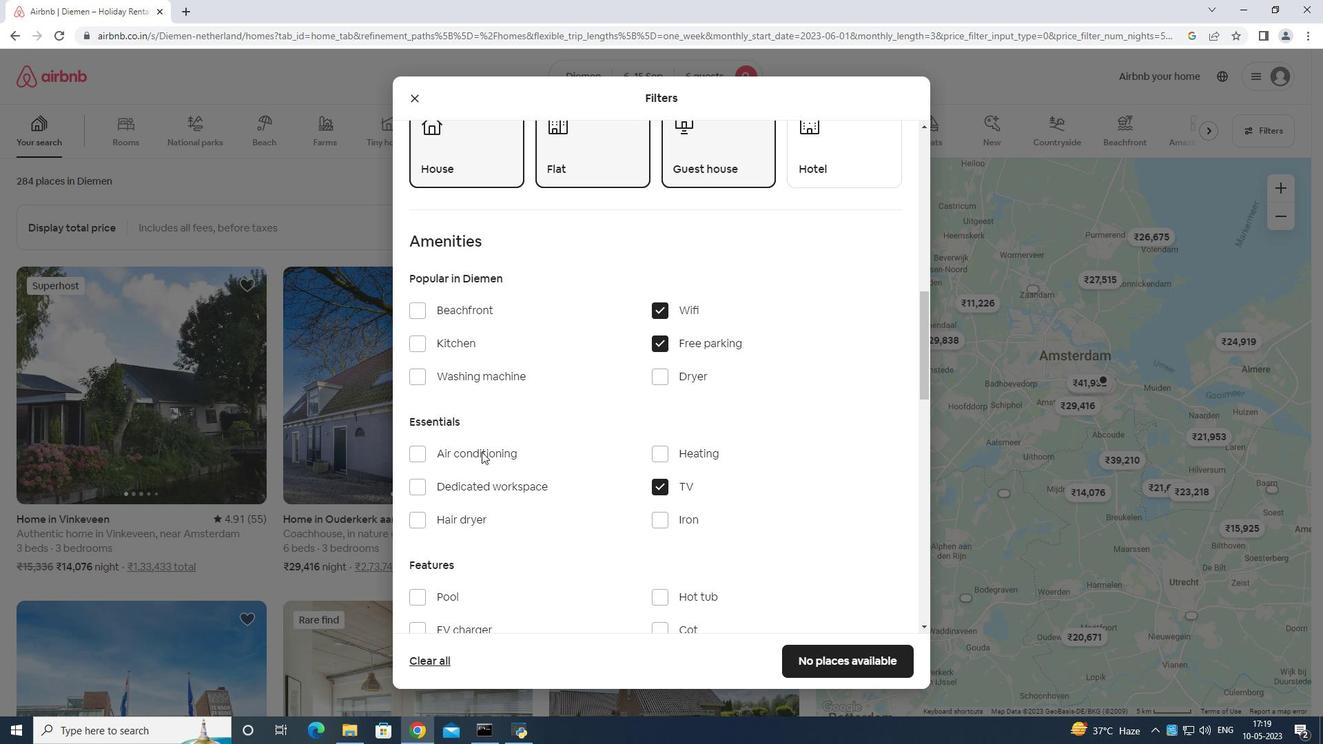 
Action: Mouse scrolled (481, 451) with delta (0, 0)
Screenshot: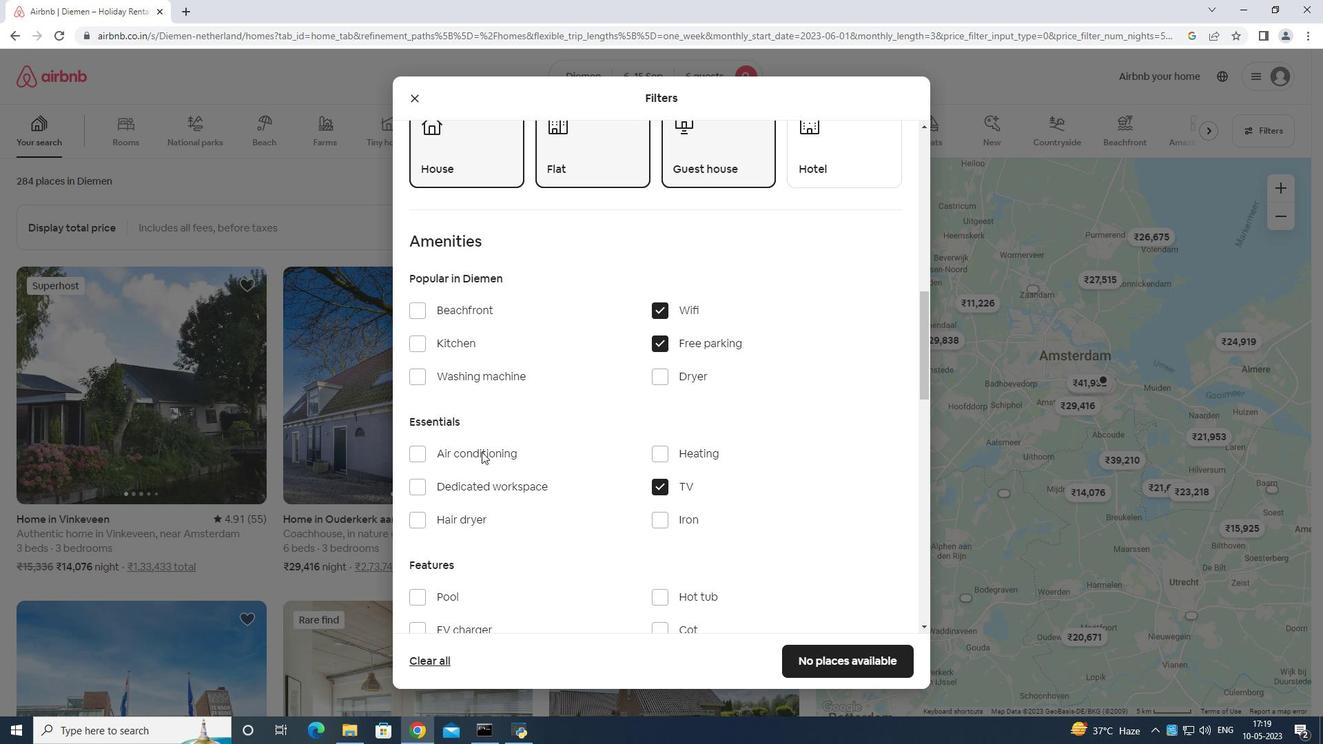 
Action: Mouse moved to (482, 452)
Screenshot: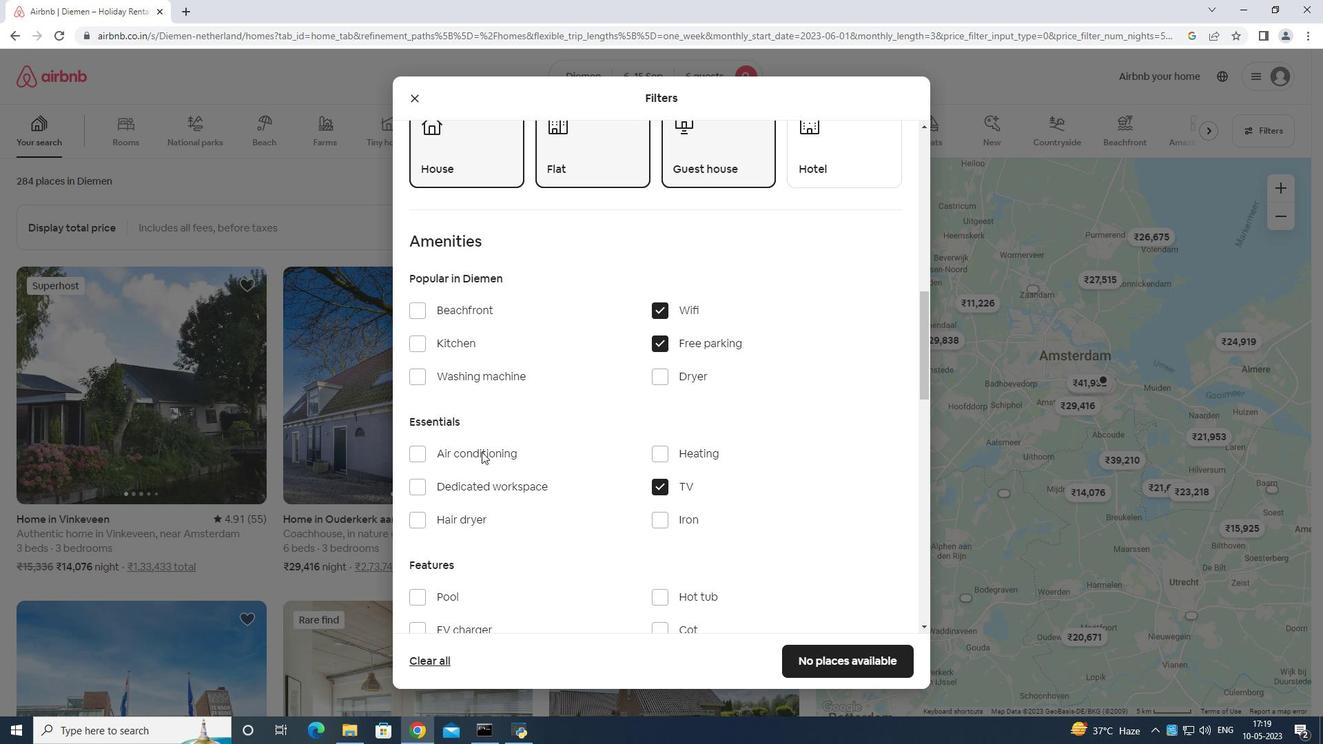 
Action: Mouse scrolled (482, 451) with delta (0, 0)
Screenshot: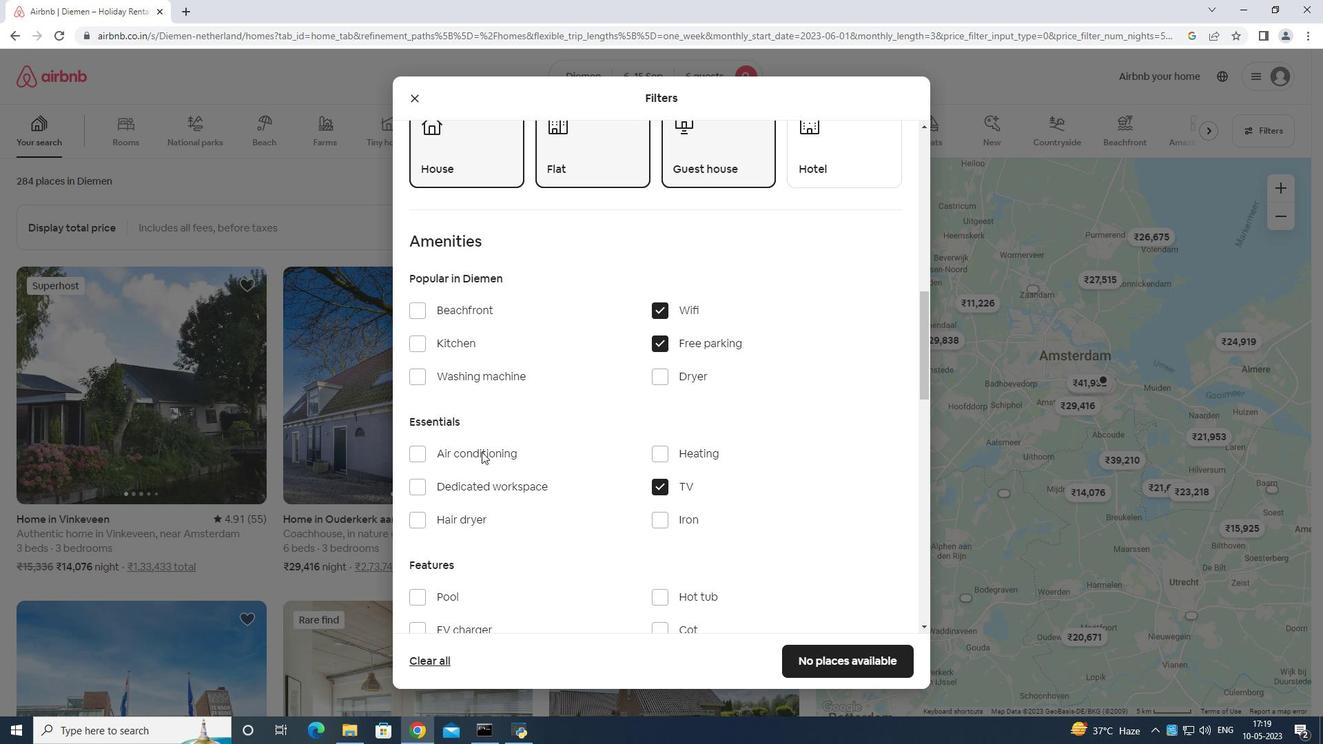 
Action: Mouse scrolled (482, 451) with delta (0, 0)
Screenshot: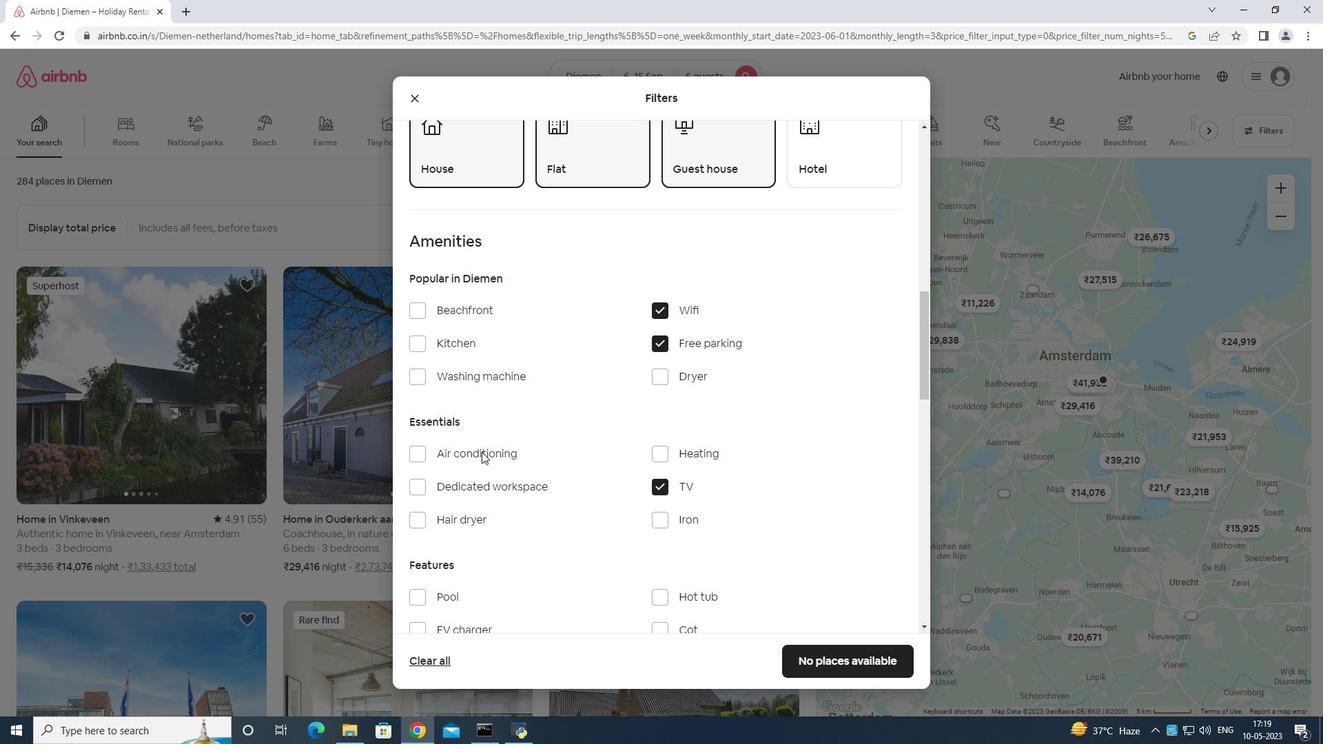 
Action: Mouse moved to (482, 452)
Screenshot: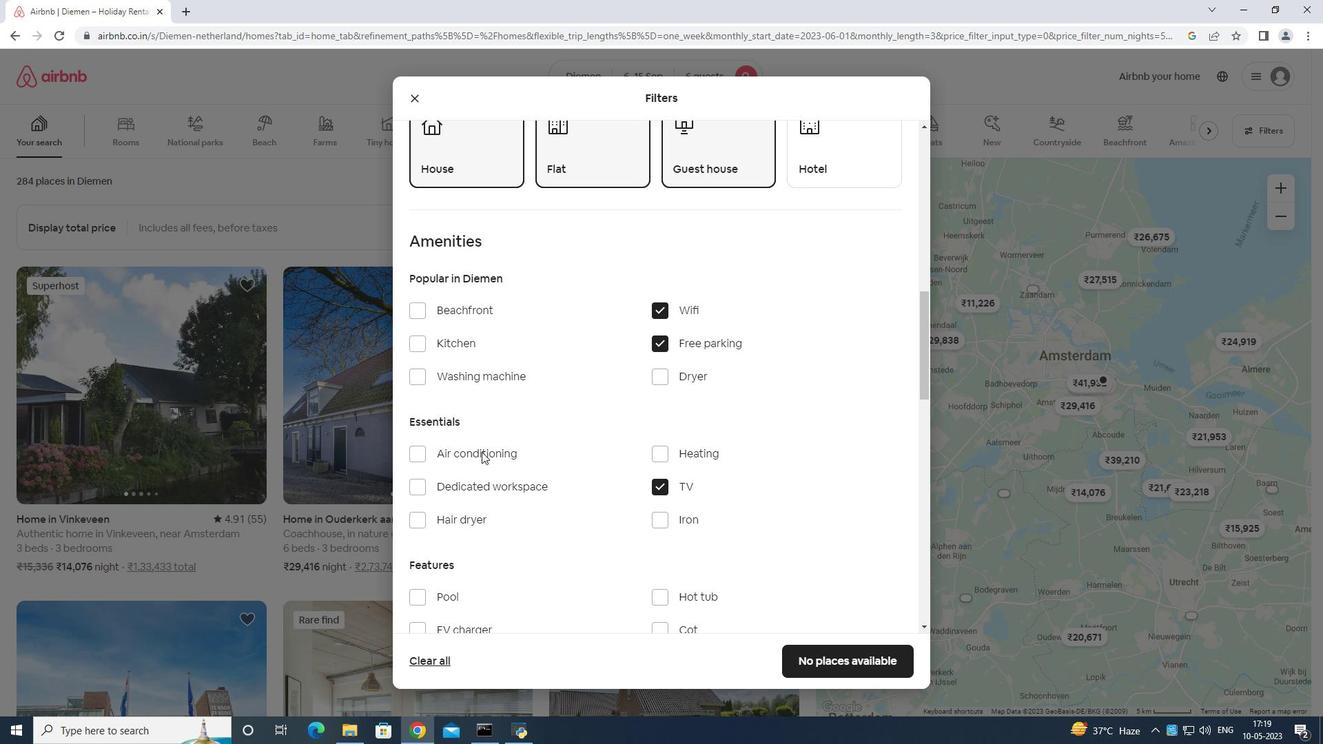 
Action: Mouse scrolled (482, 452) with delta (0, 0)
Screenshot: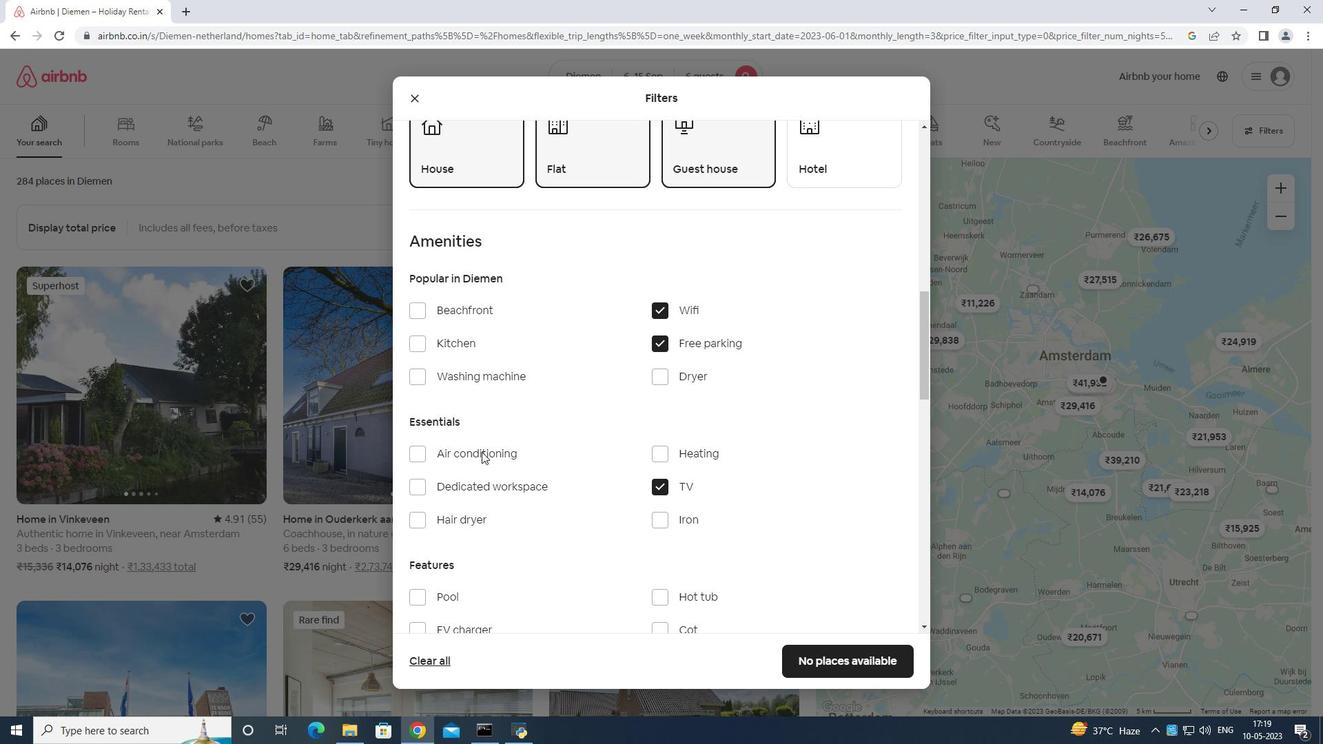 
Action: Mouse moved to (492, 442)
Screenshot: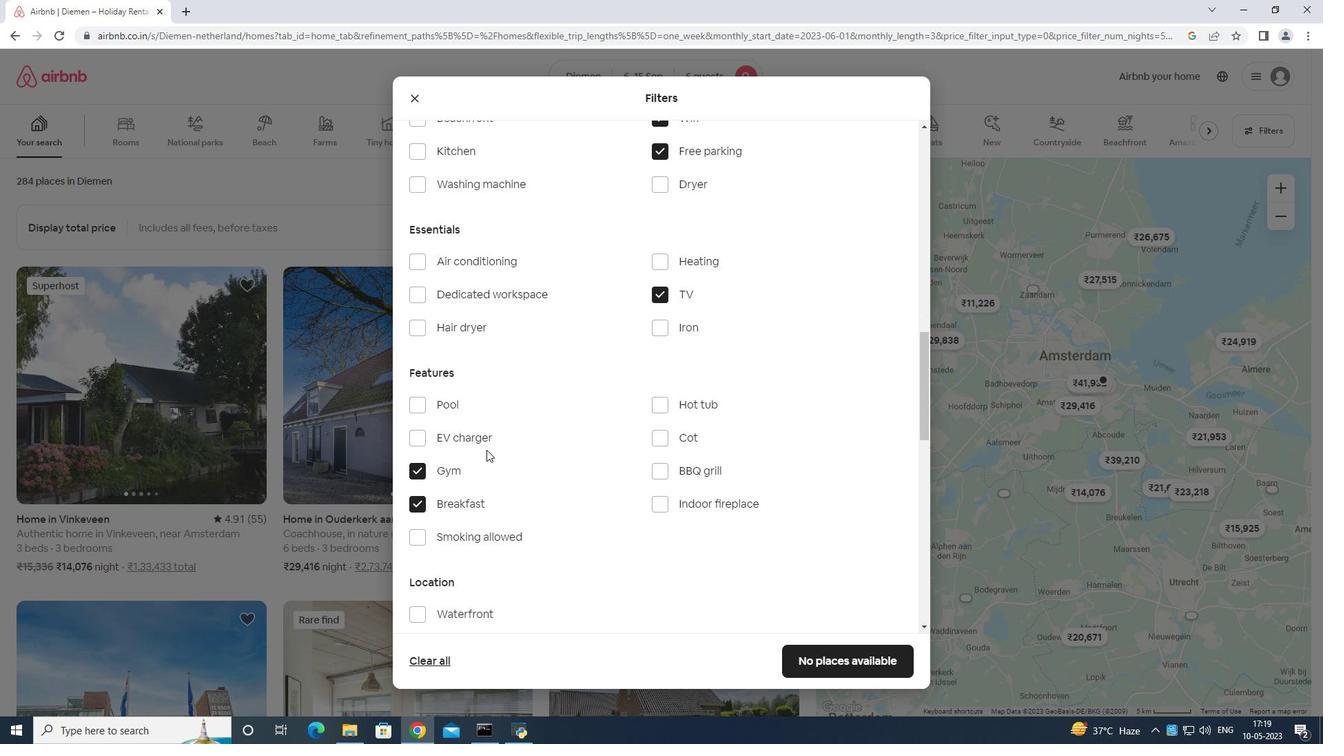 
Action: Mouse scrolled (492, 441) with delta (0, 0)
Screenshot: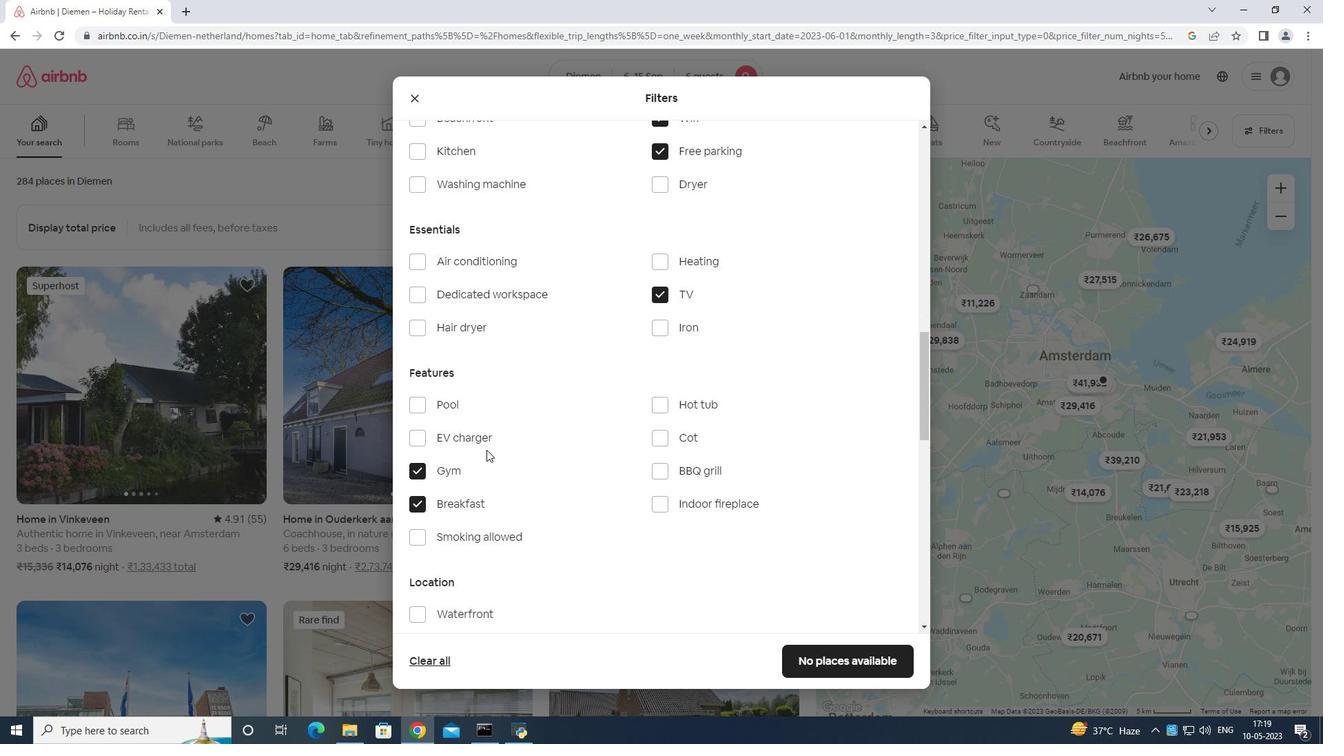 
Action: Mouse moved to (493, 442)
Screenshot: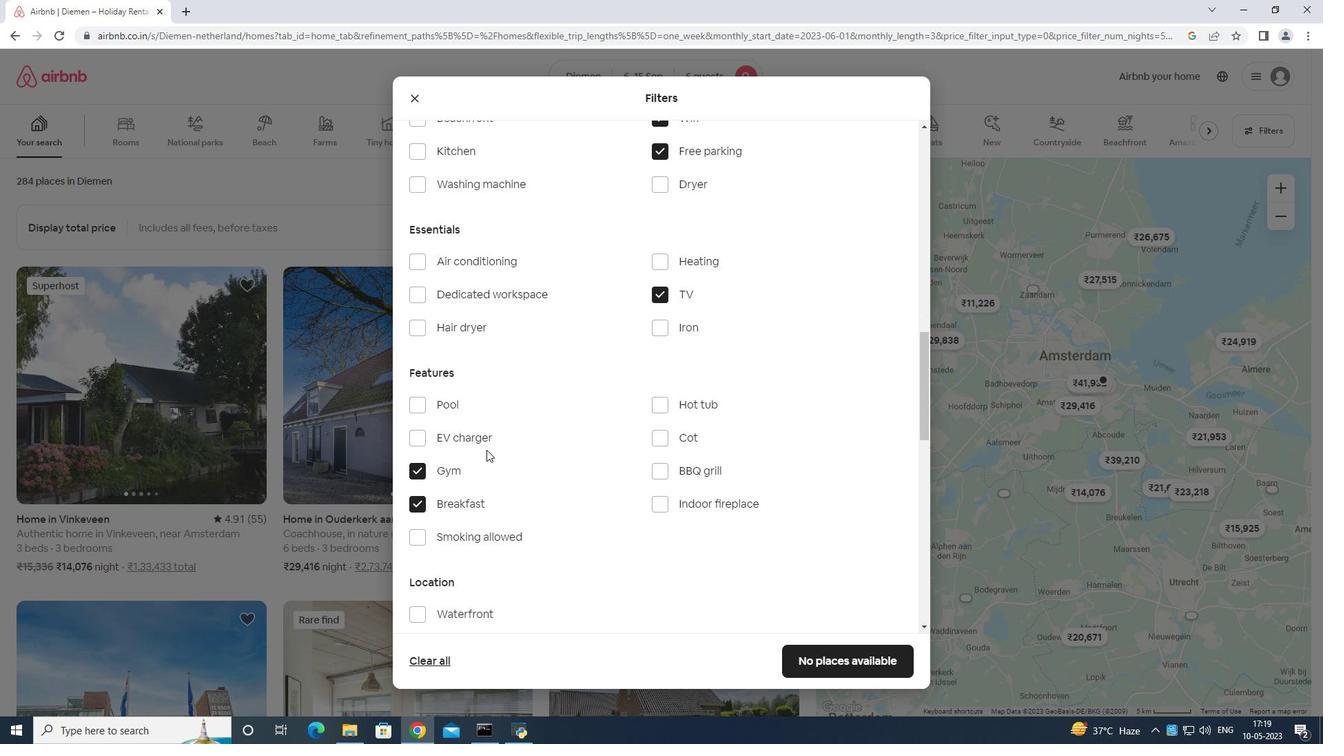 
Action: Mouse scrolled (493, 441) with delta (0, 0)
Screenshot: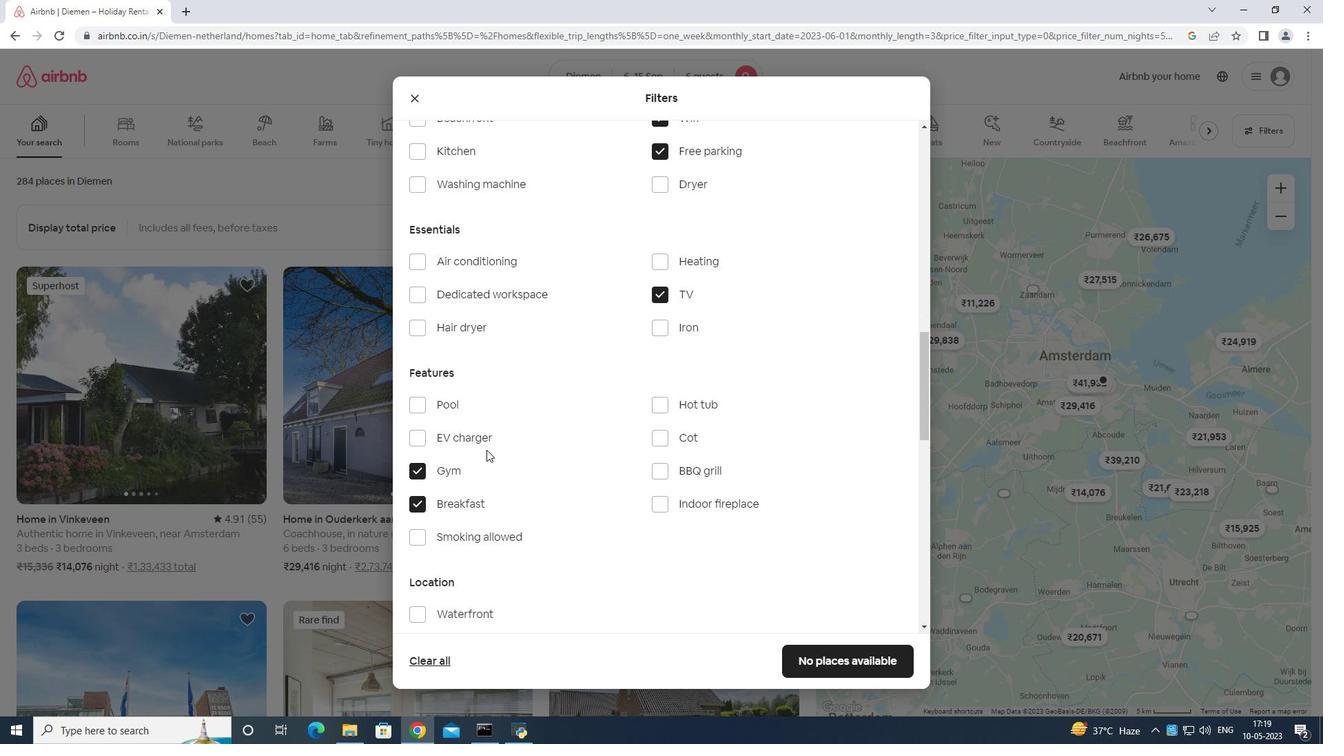 
Action: Mouse moved to (493, 443)
Screenshot: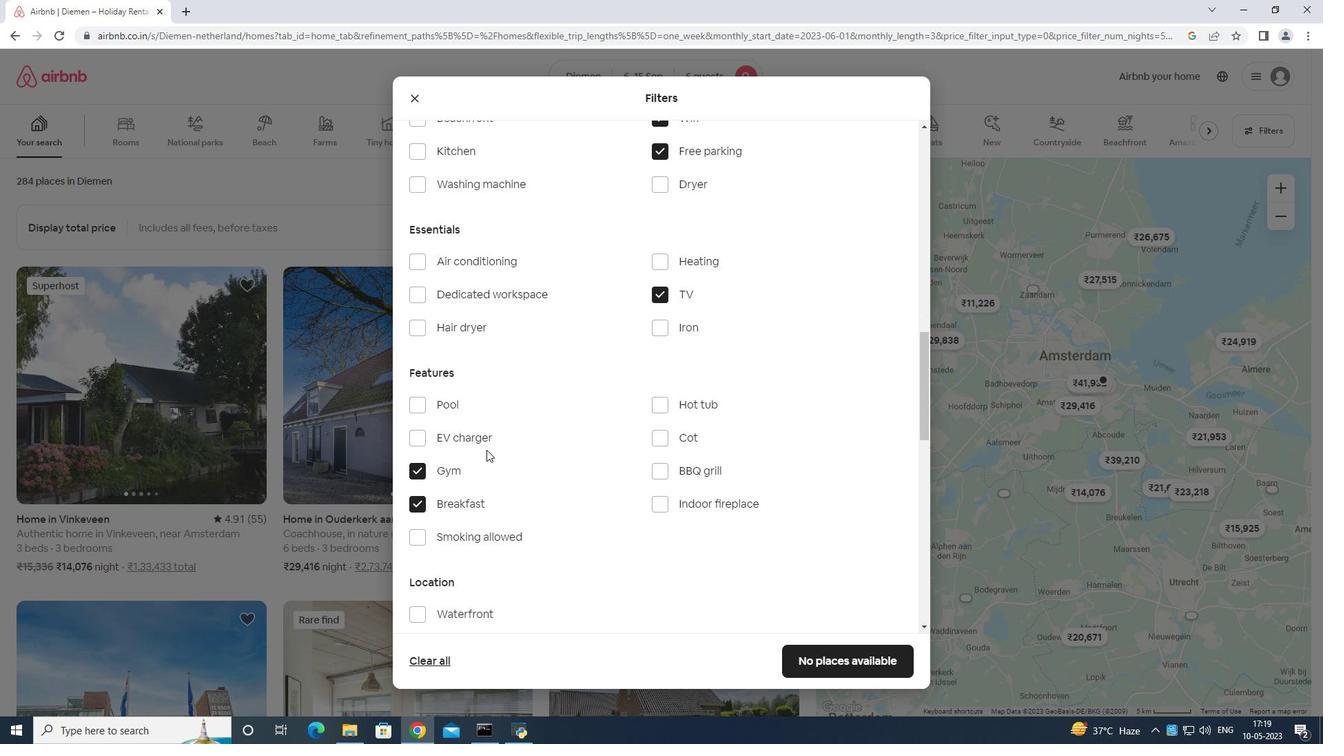 
Action: Mouse scrolled (493, 442) with delta (0, 0)
Screenshot: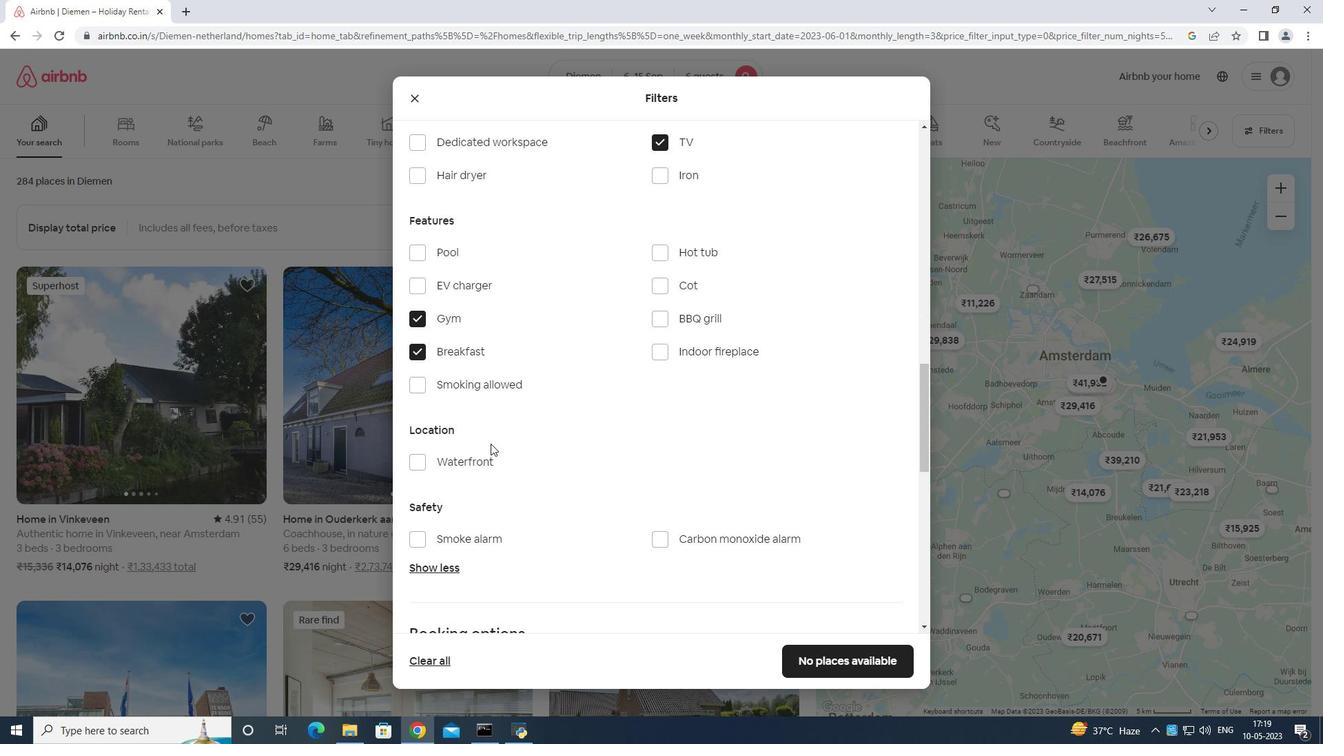 
Action: Mouse moved to (493, 444)
Screenshot: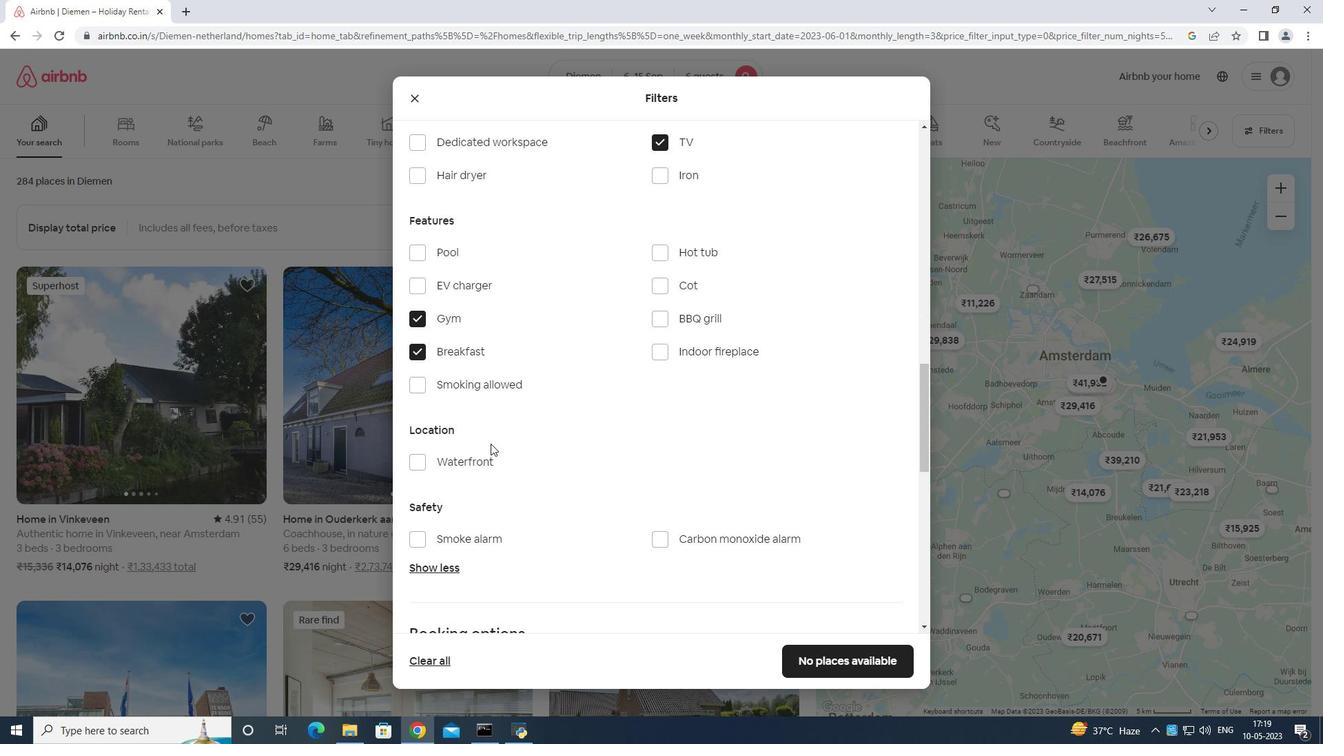 
Action: Mouse scrolled (493, 443) with delta (0, 0)
Screenshot: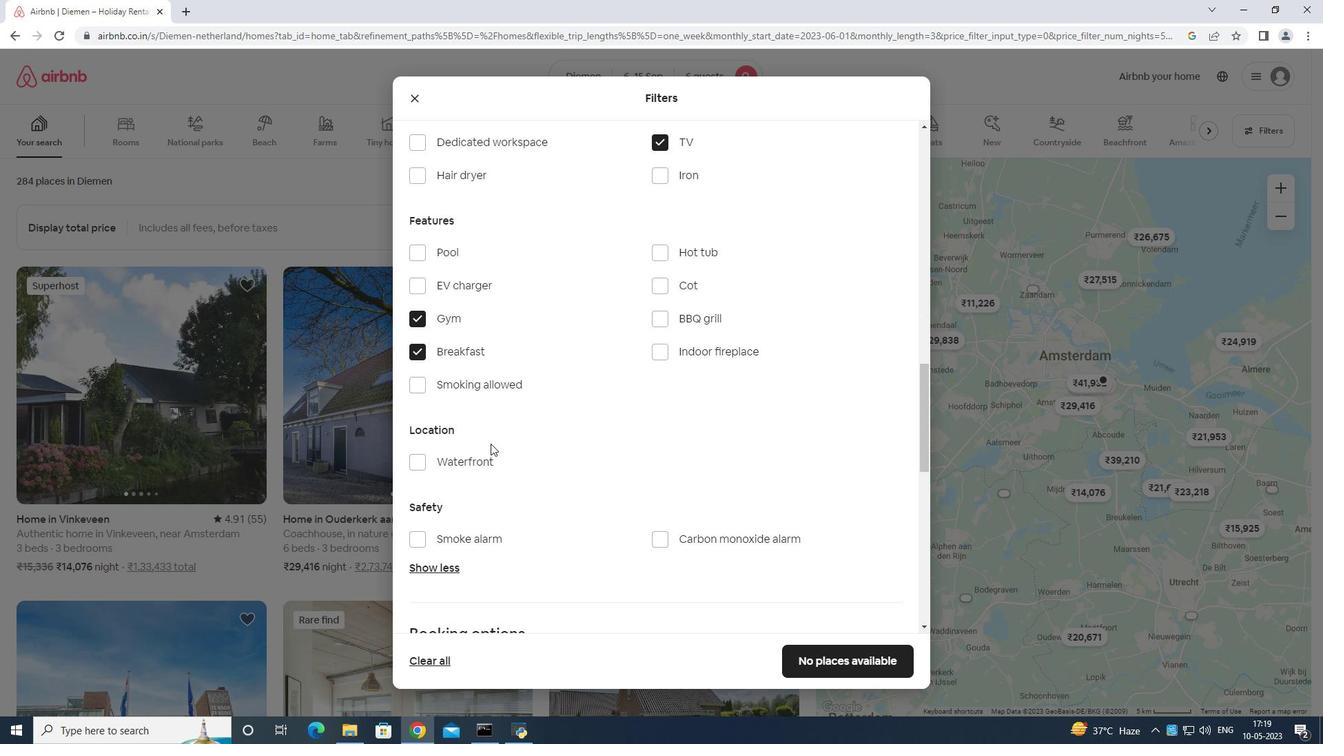 
Action: Mouse moved to (498, 439)
Screenshot: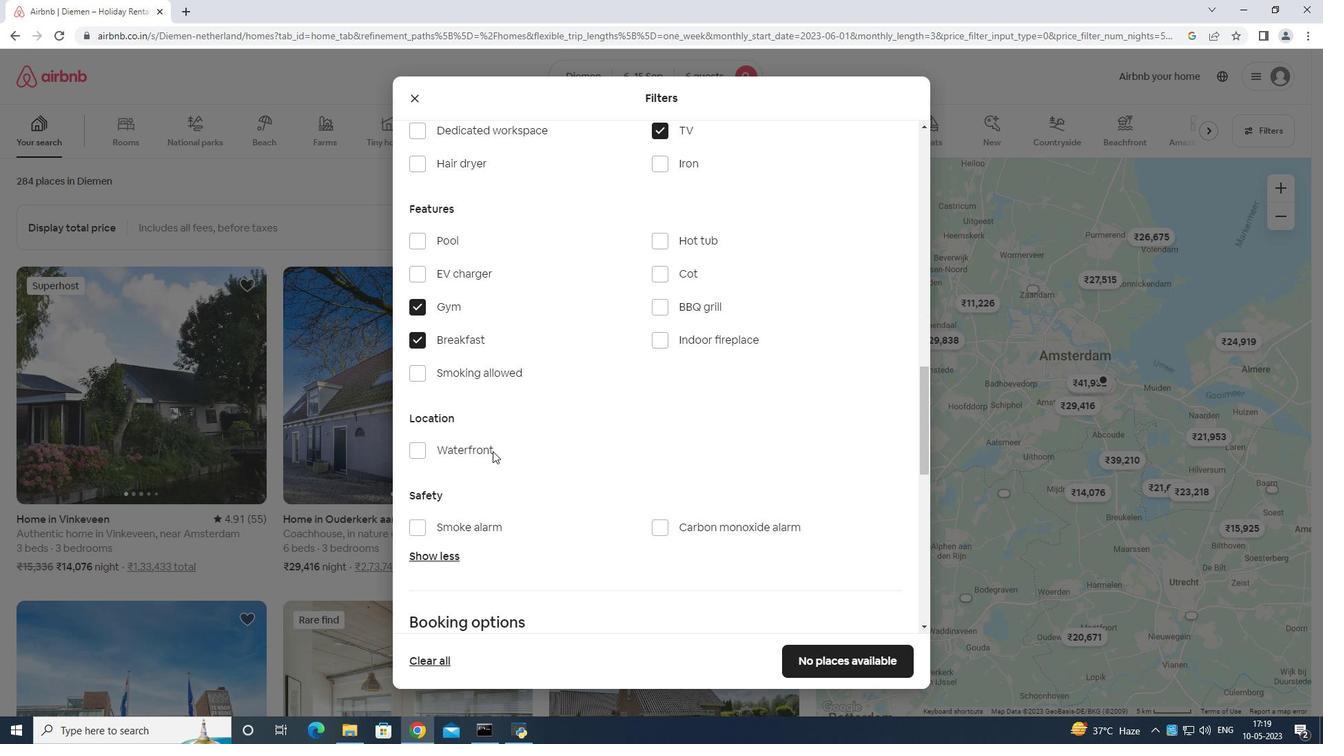 
Action: Mouse scrolled (498, 439) with delta (0, 0)
Screenshot: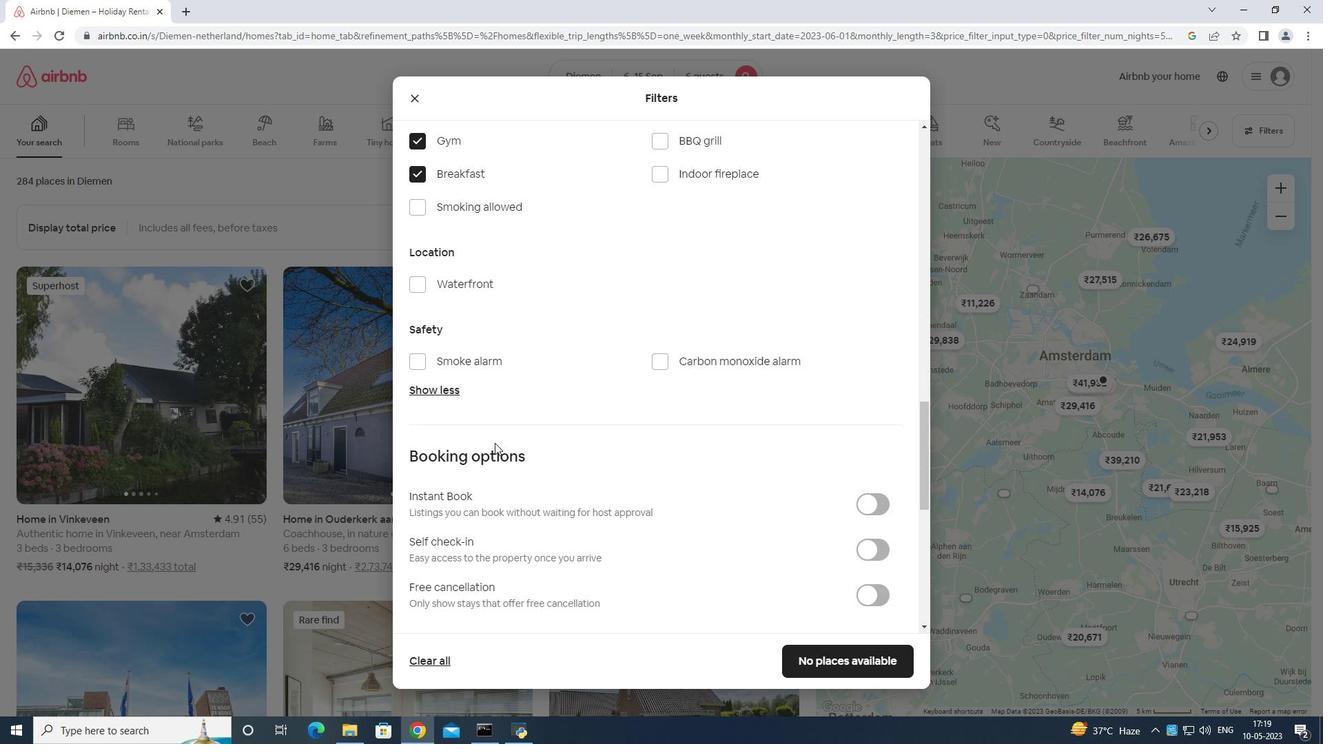 
Action: Mouse moved to (499, 439)
Screenshot: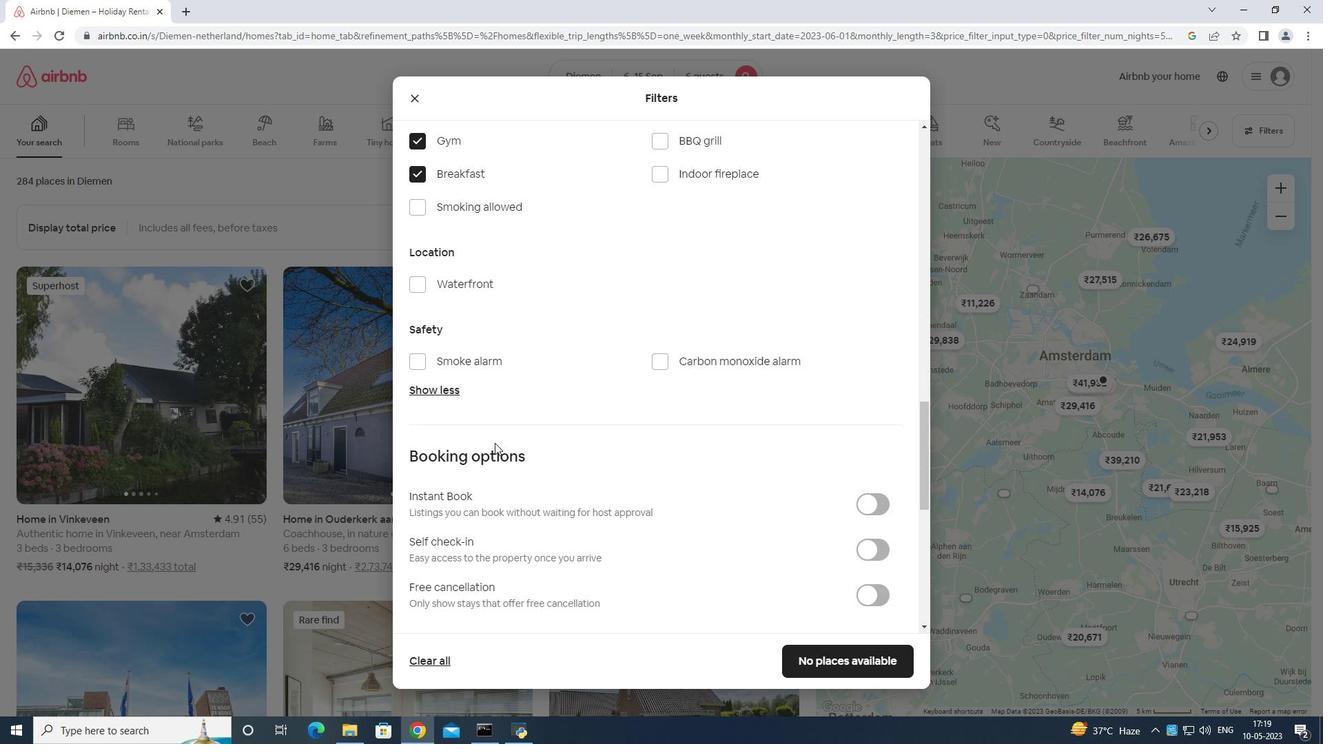 
Action: Mouse scrolled (499, 439) with delta (0, 0)
Screenshot: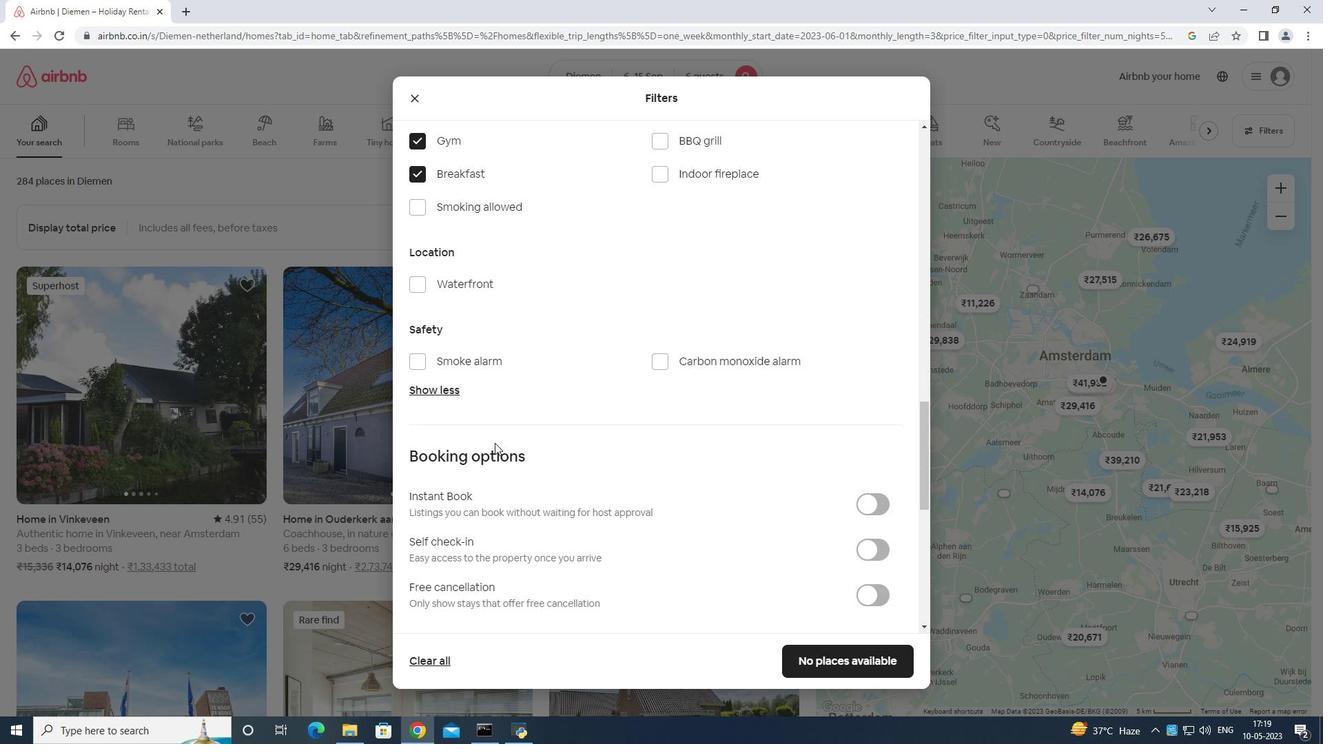 
Action: Mouse moved to (872, 315)
Screenshot: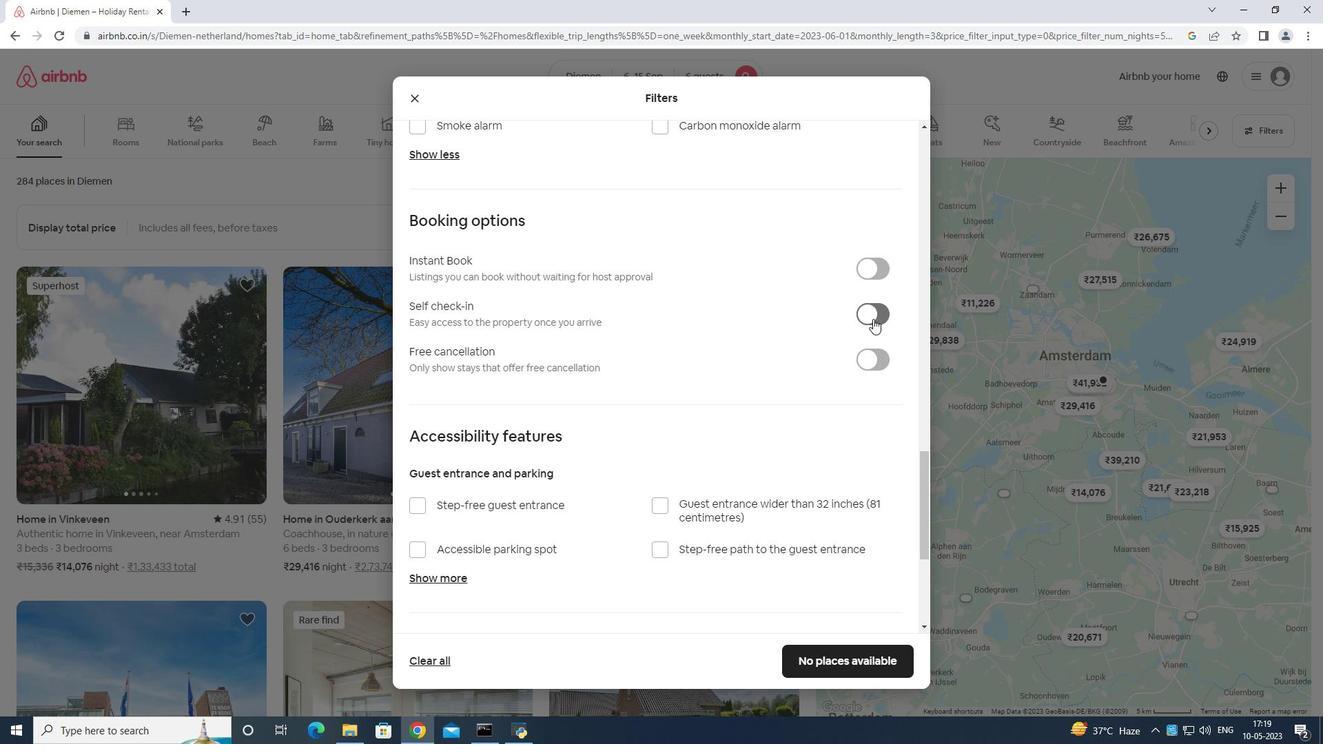 
Action: Mouse pressed left at (872, 315)
Screenshot: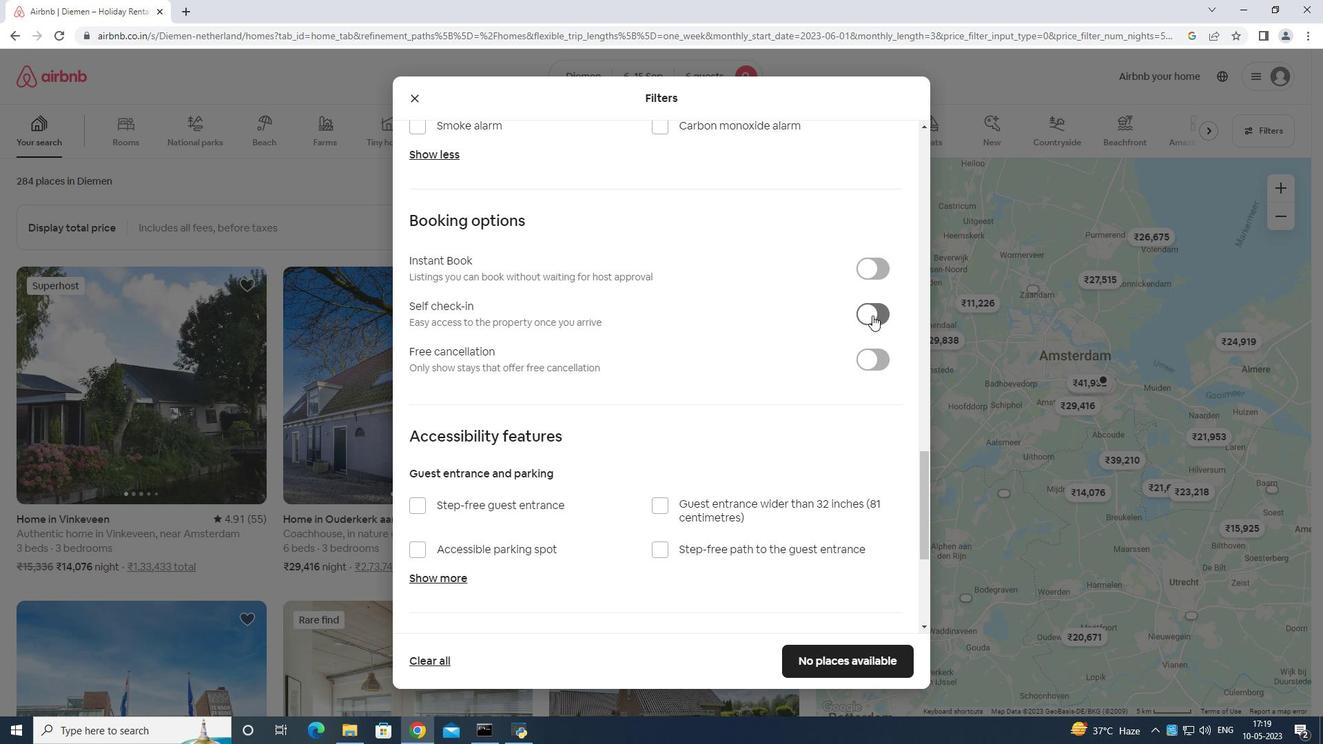 
Action: Mouse moved to (850, 314)
Screenshot: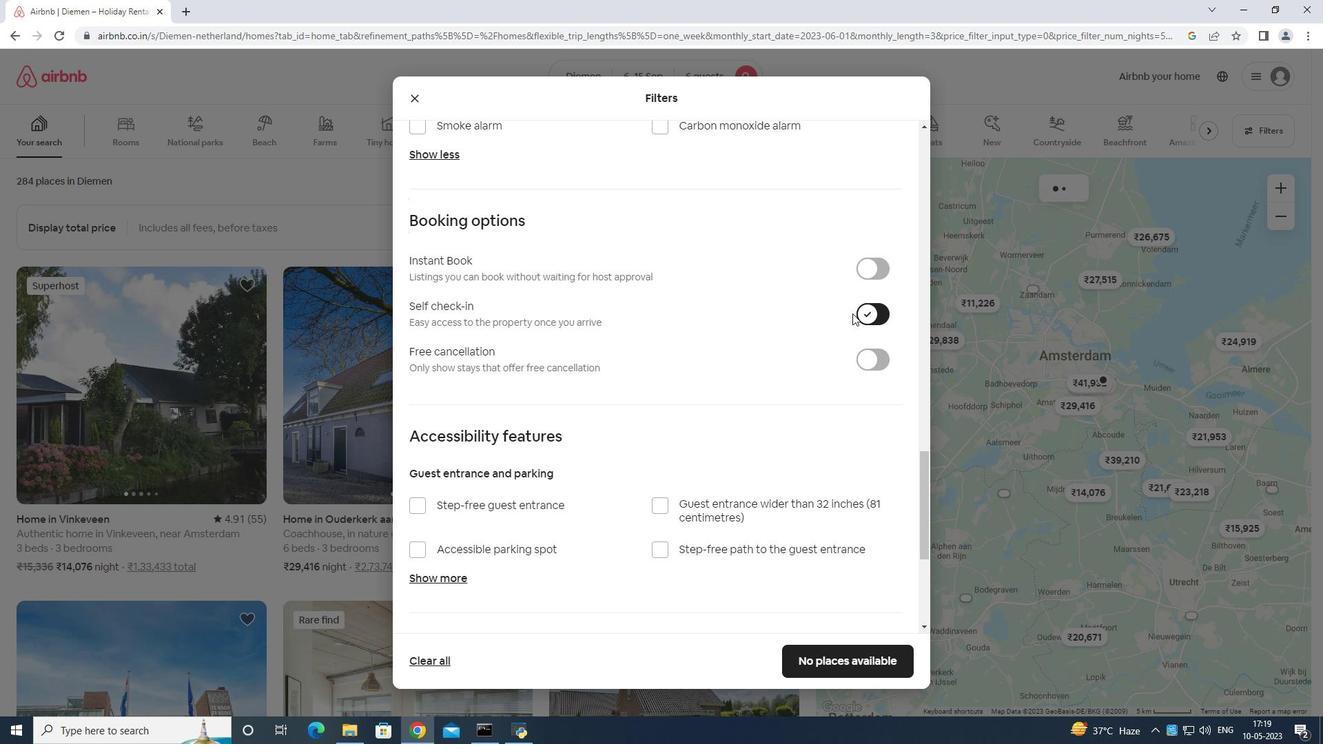 
Action: Mouse scrolled (850, 313) with delta (0, 0)
Screenshot: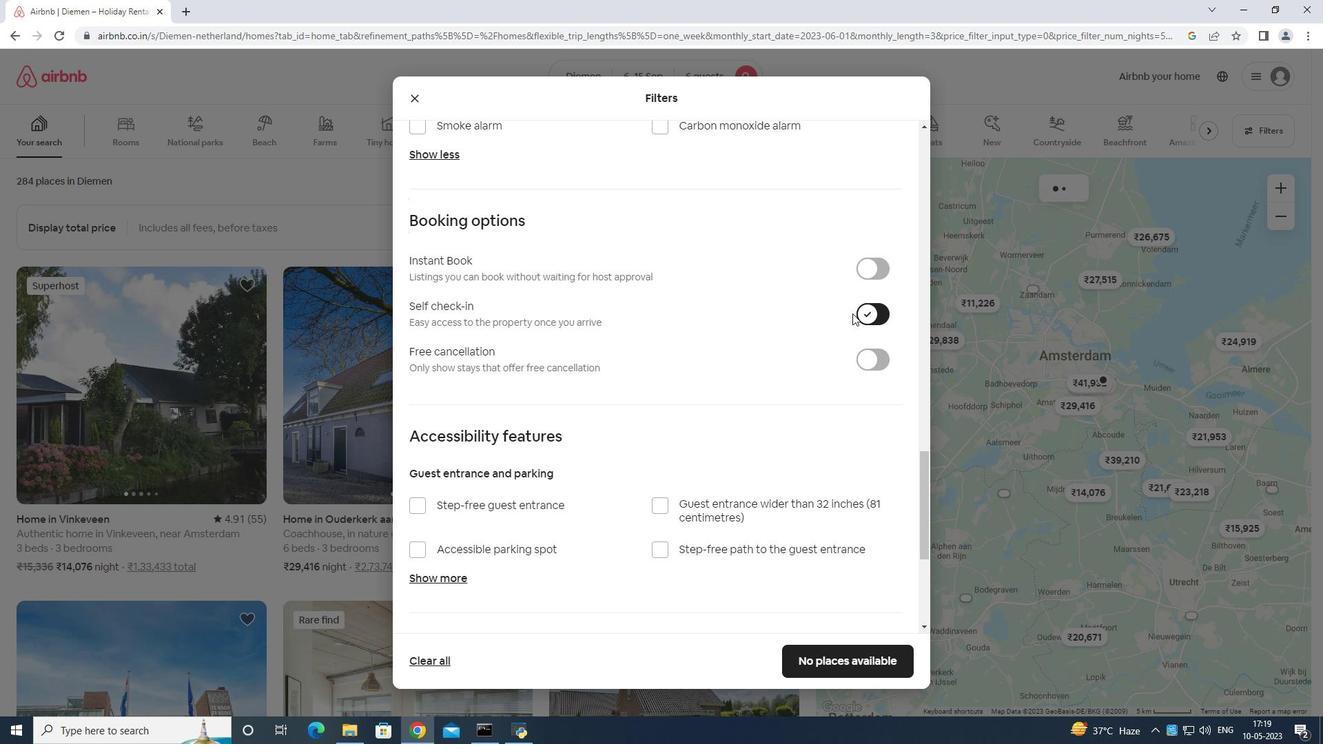 
Action: Mouse moved to (850, 317)
Screenshot: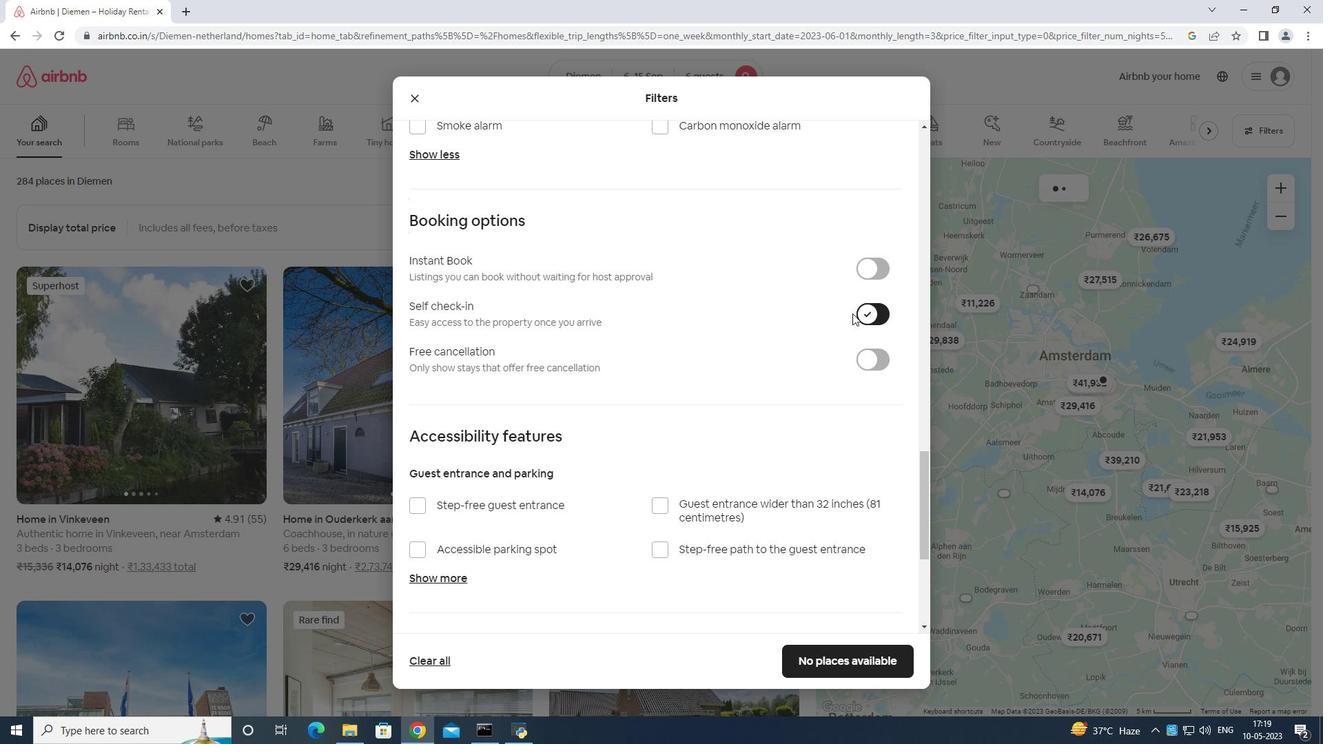
Action: Mouse scrolled (850, 317) with delta (0, 0)
Screenshot: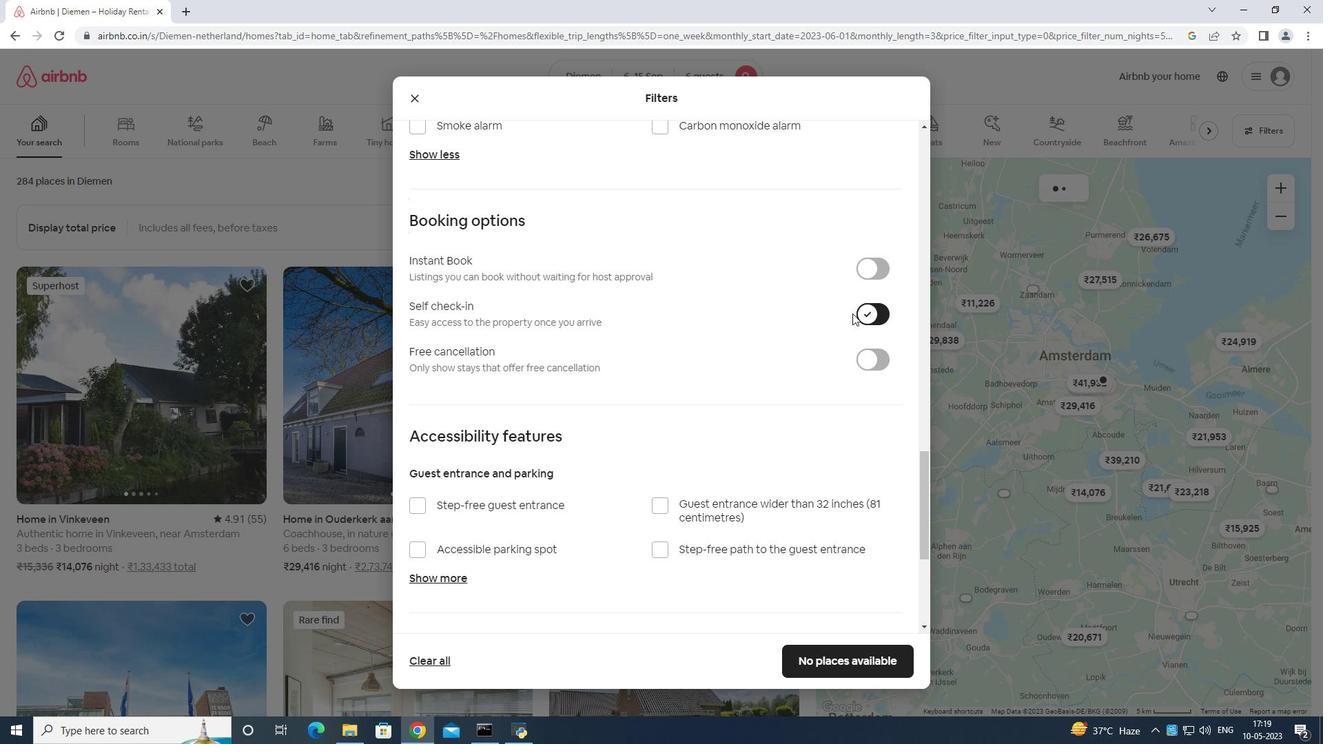 
Action: Mouse moved to (850, 317)
Screenshot: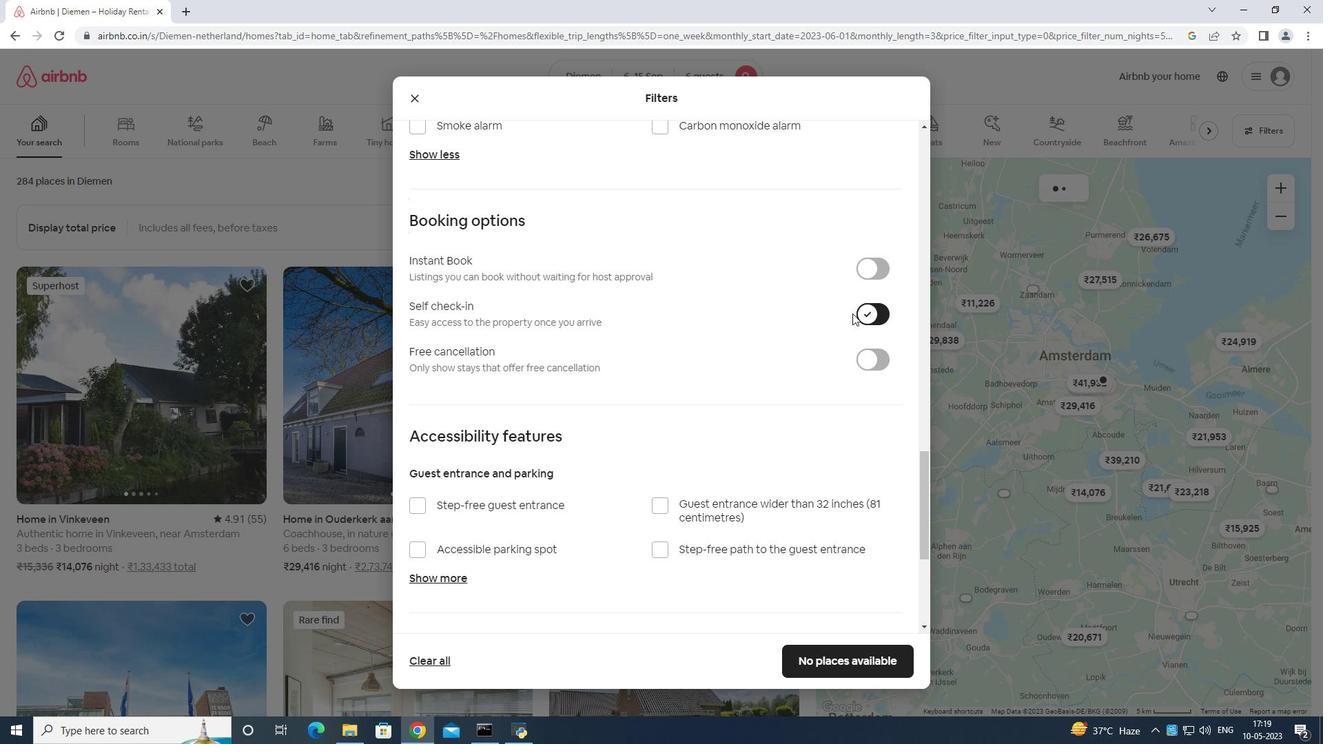 
Action: Mouse scrolled (850, 317) with delta (0, 0)
Screenshot: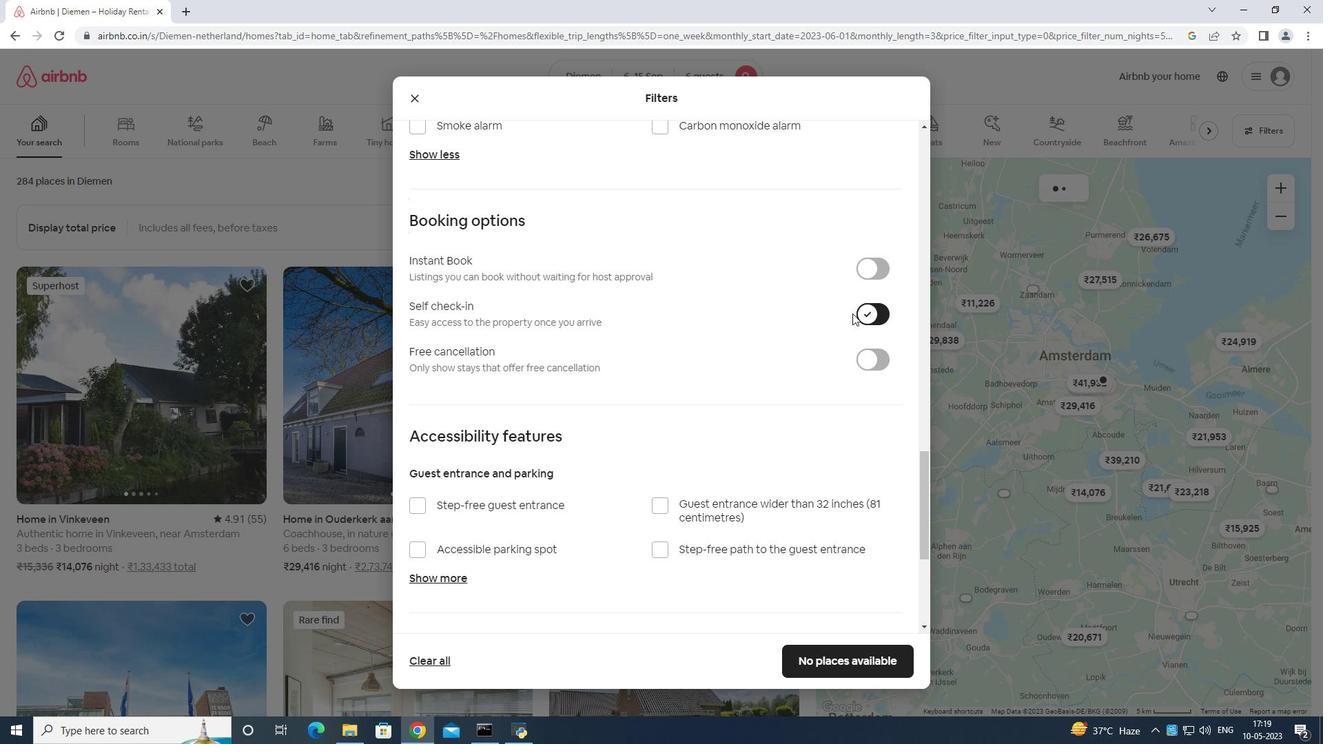 
Action: Mouse moved to (850, 319)
Screenshot: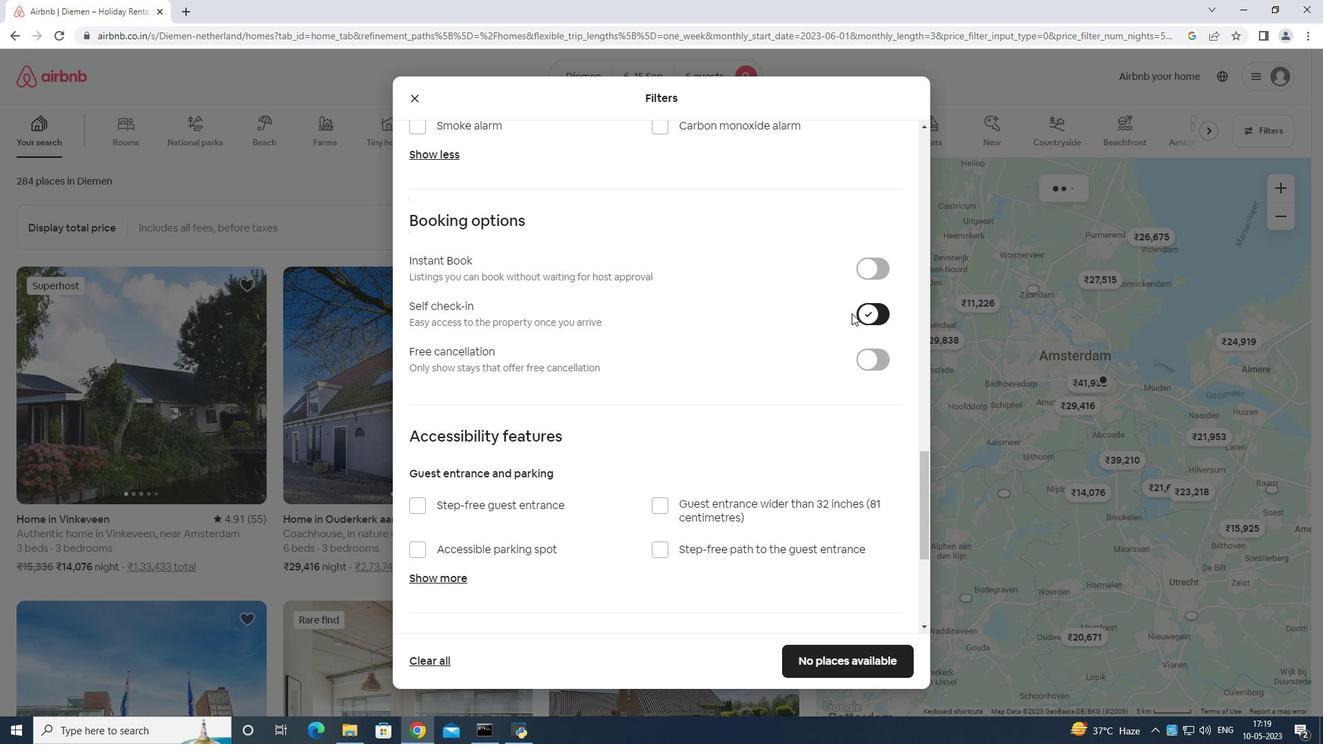 
Action: Mouse scrolled (850, 319) with delta (0, 0)
Screenshot: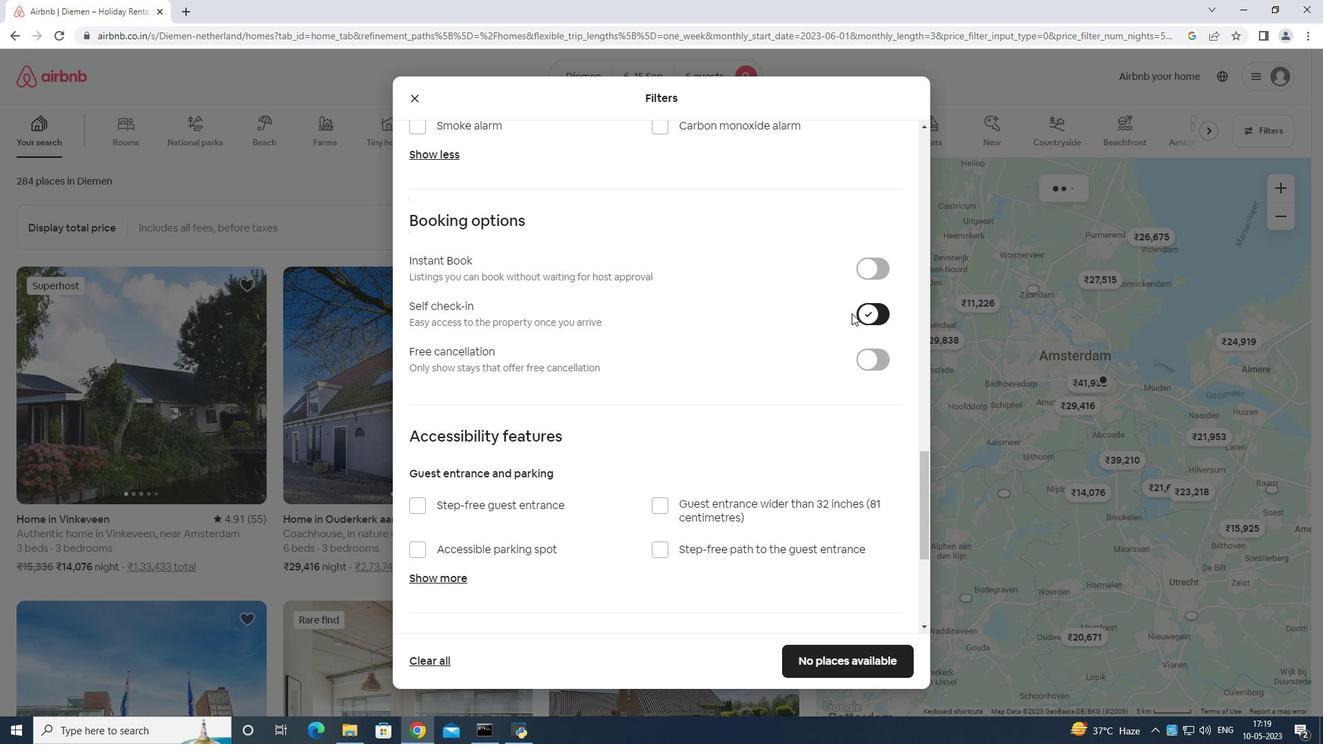 
Action: Mouse moved to (850, 321)
Screenshot: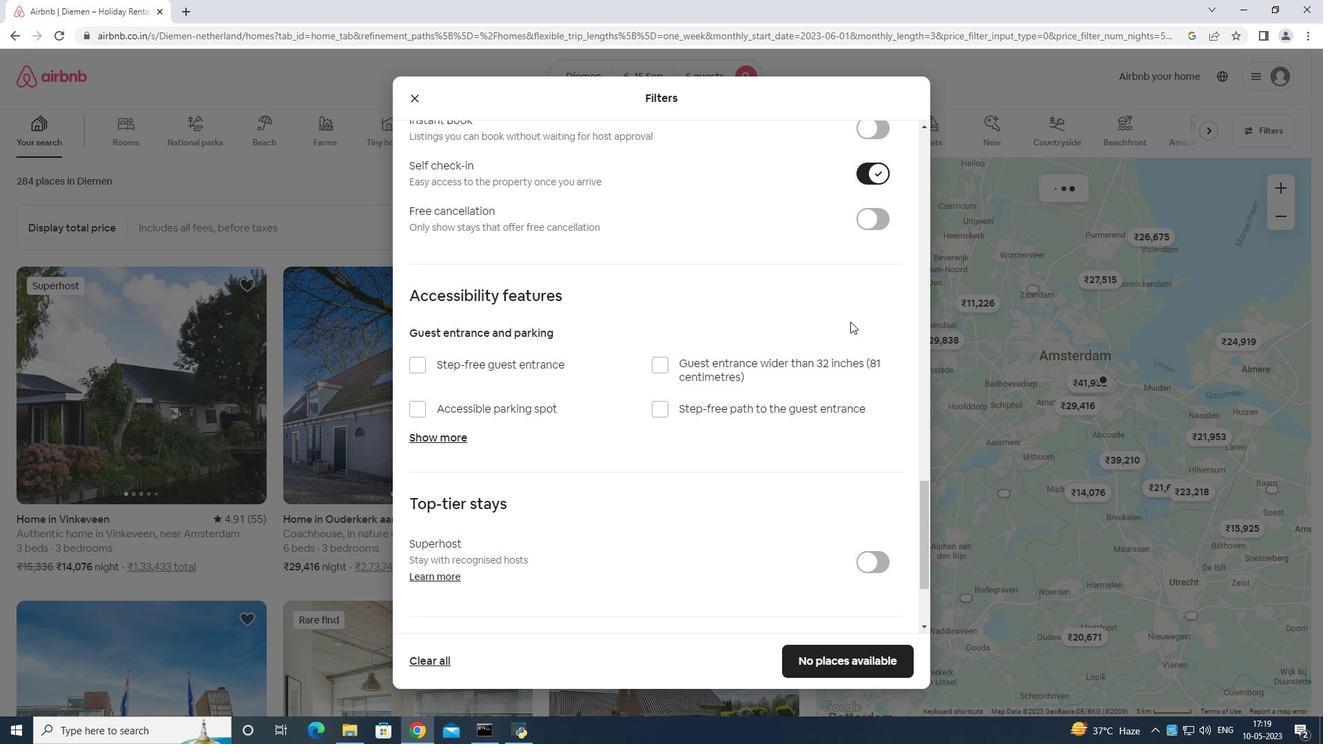 
Action: Mouse scrolled (850, 320) with delta (0, 0)
Screenshot: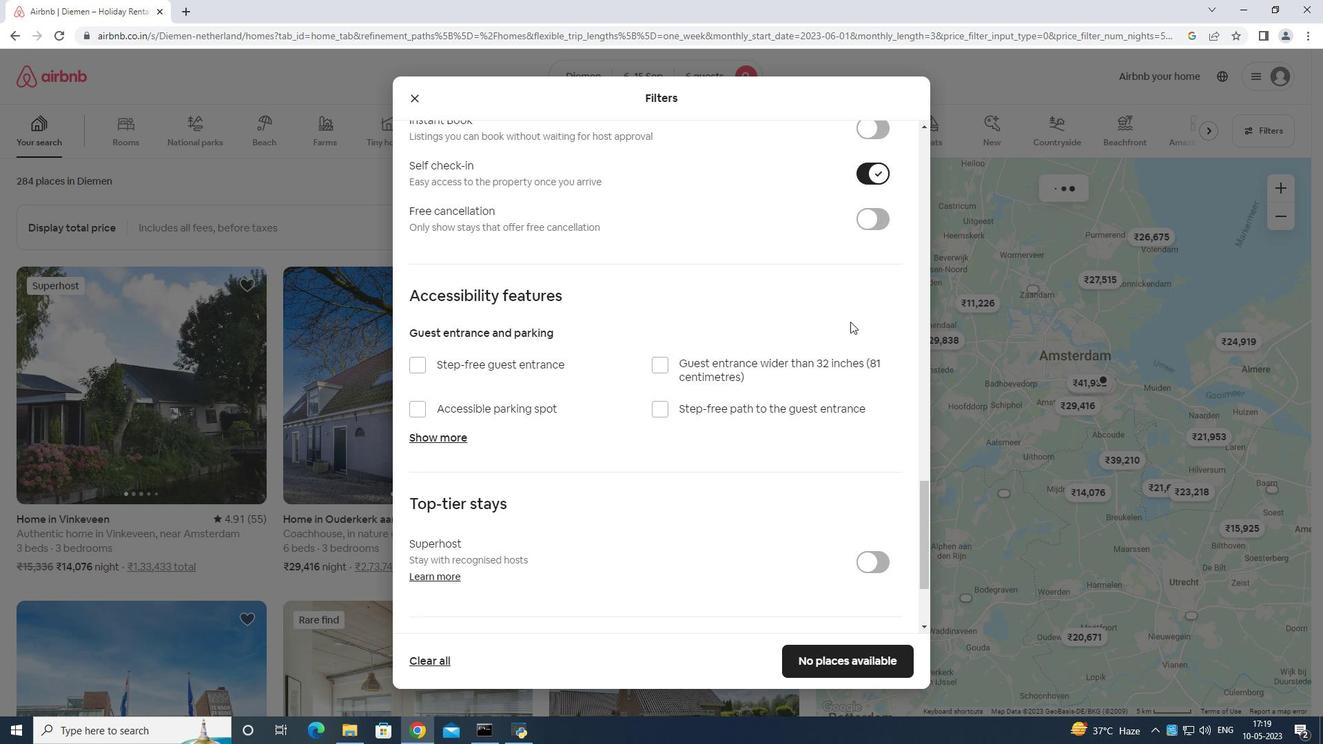 
Action: Mouse moved to (850, 322)
Screenshot: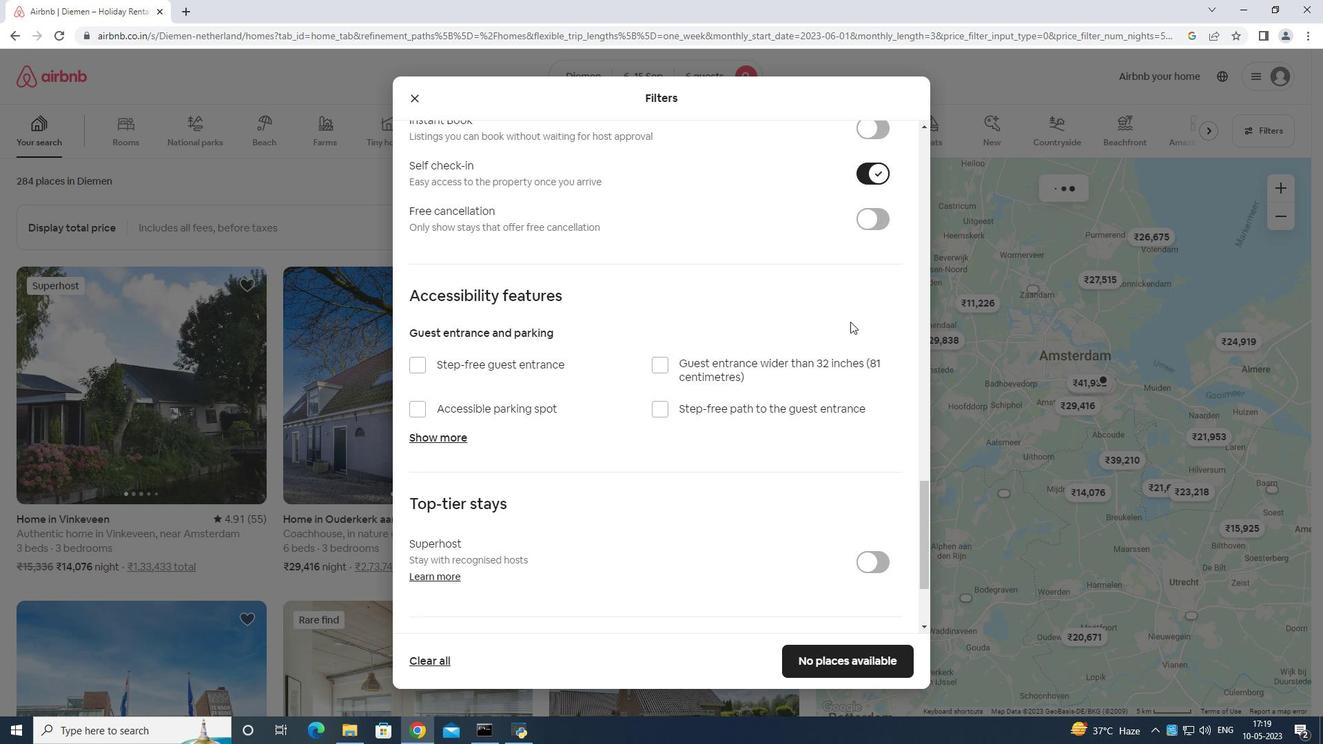 
Action: Mouse scrolled (850, 321) with delta (0, 0)
Screenshot: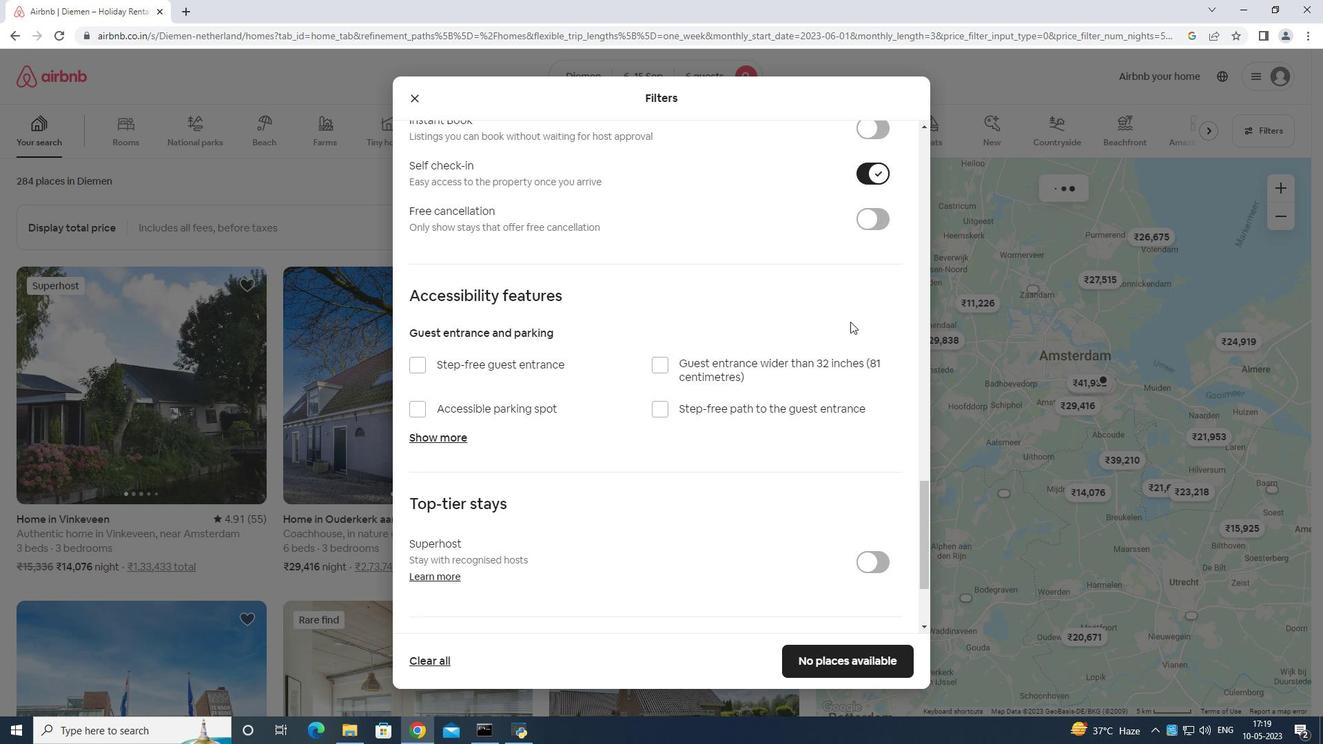 
Action: Mouse moved to (850, 324)
Screenshot: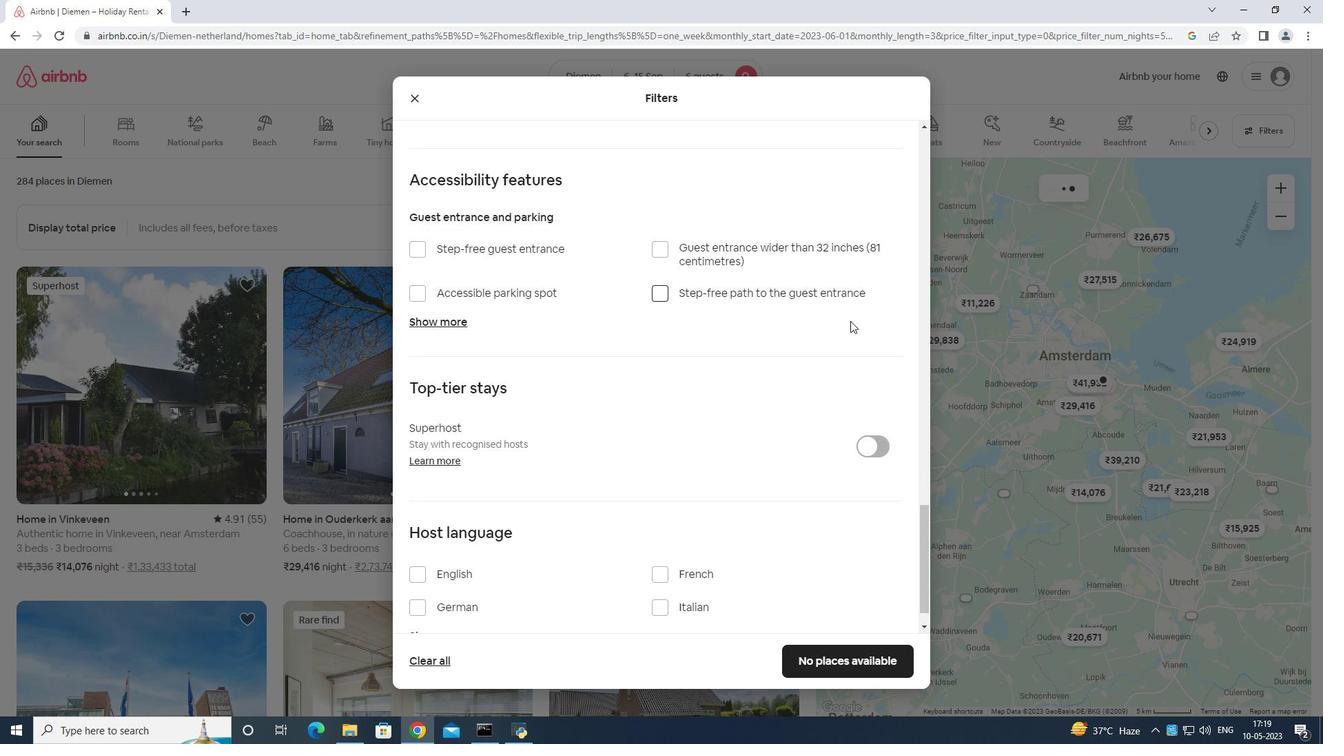 
Action: Mouse scrolled (850, 324) with delta (0, 0)
Screenshot: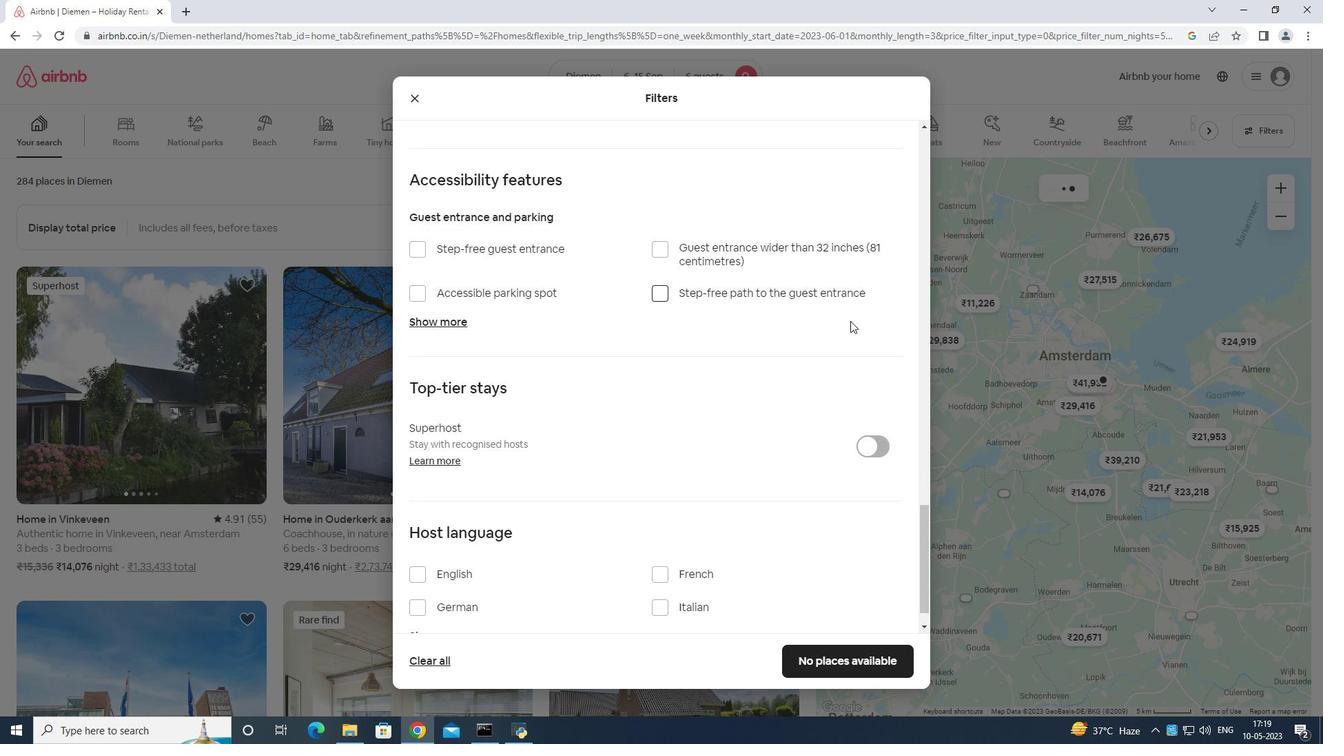
Action: Mouse moved to (848, 326)
Screenshot: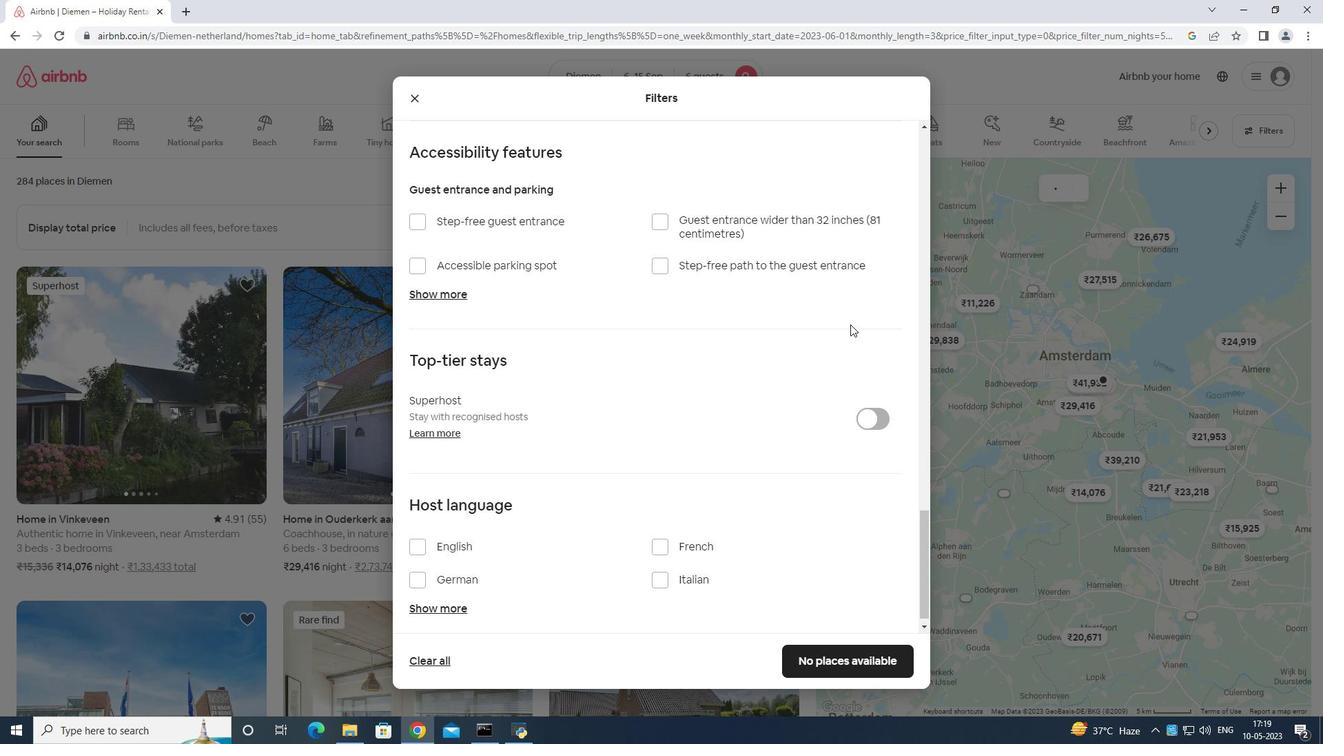 
Action: Mouse scrolled (848, 326) with delta (0, 0)
Screenshot: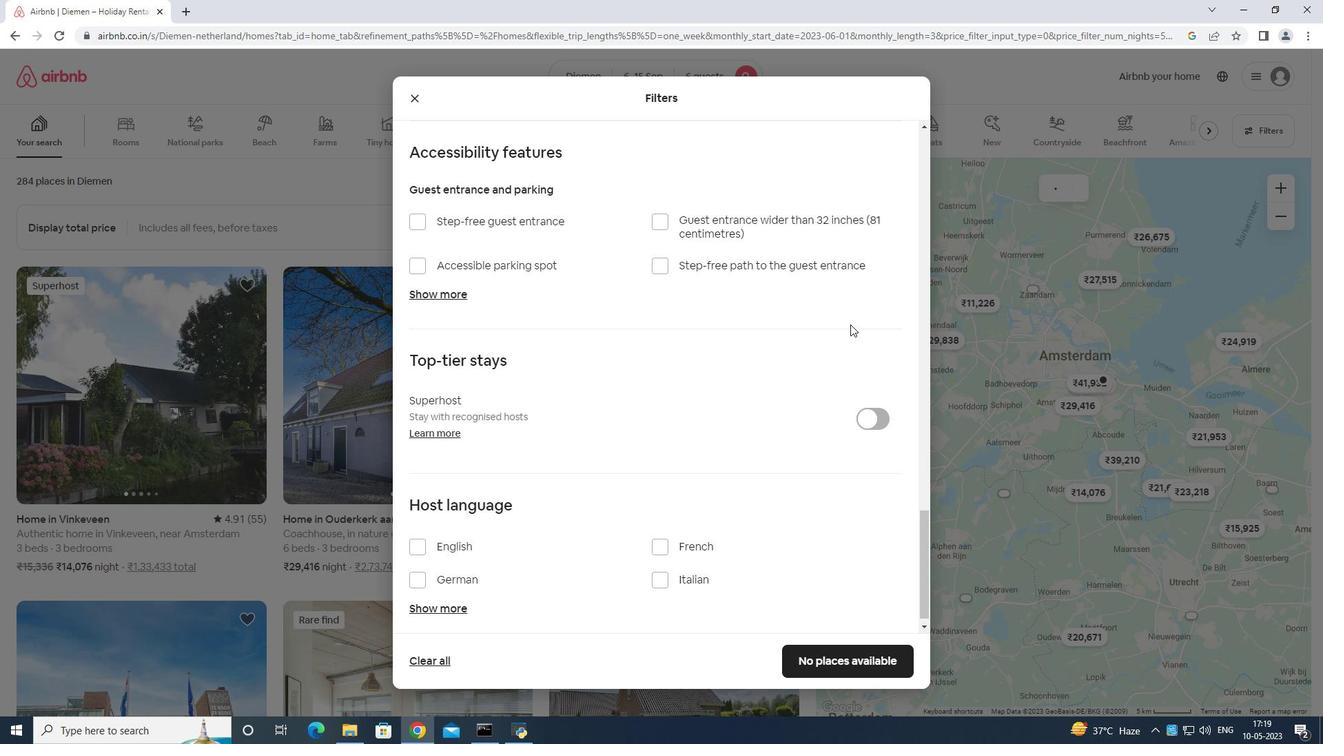 
Action: Mouse moved to (842, 335)
Screenshot: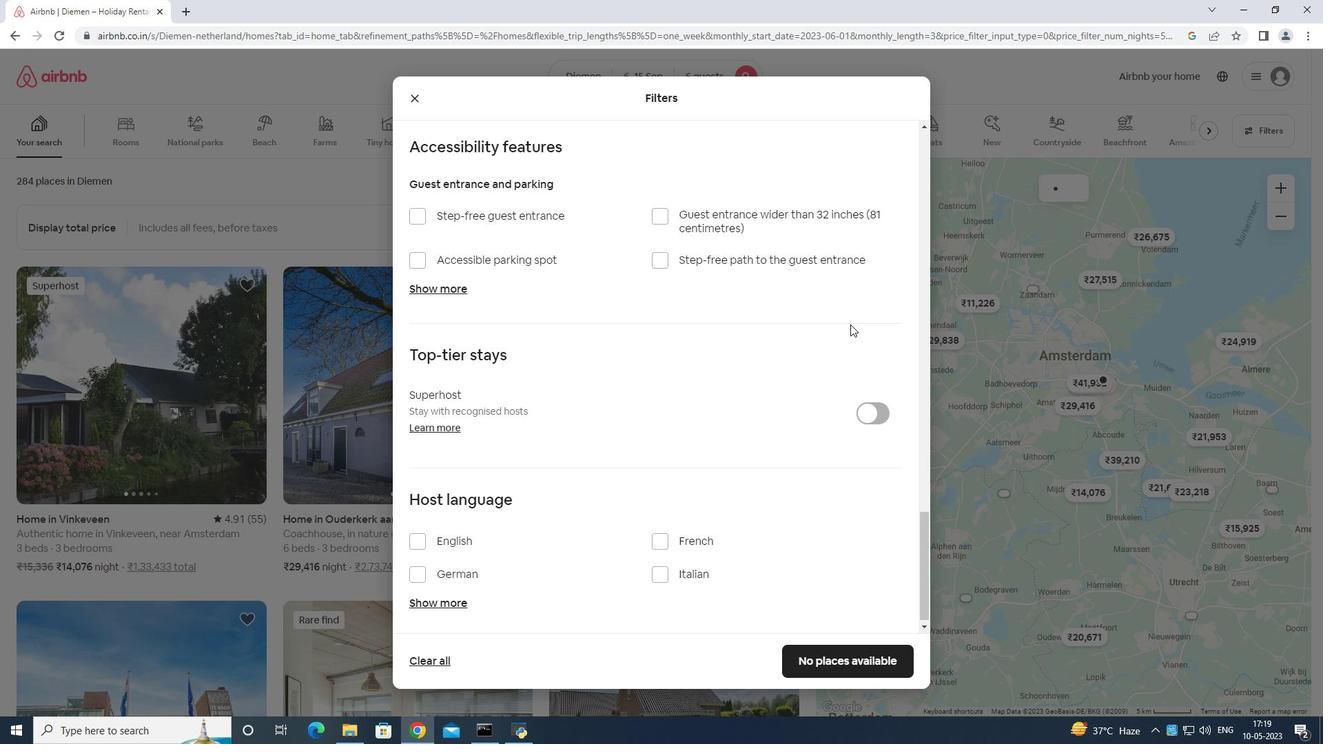 
Action: Mouse scrolled (842, 334) with delta (0, 0)
Screenshot: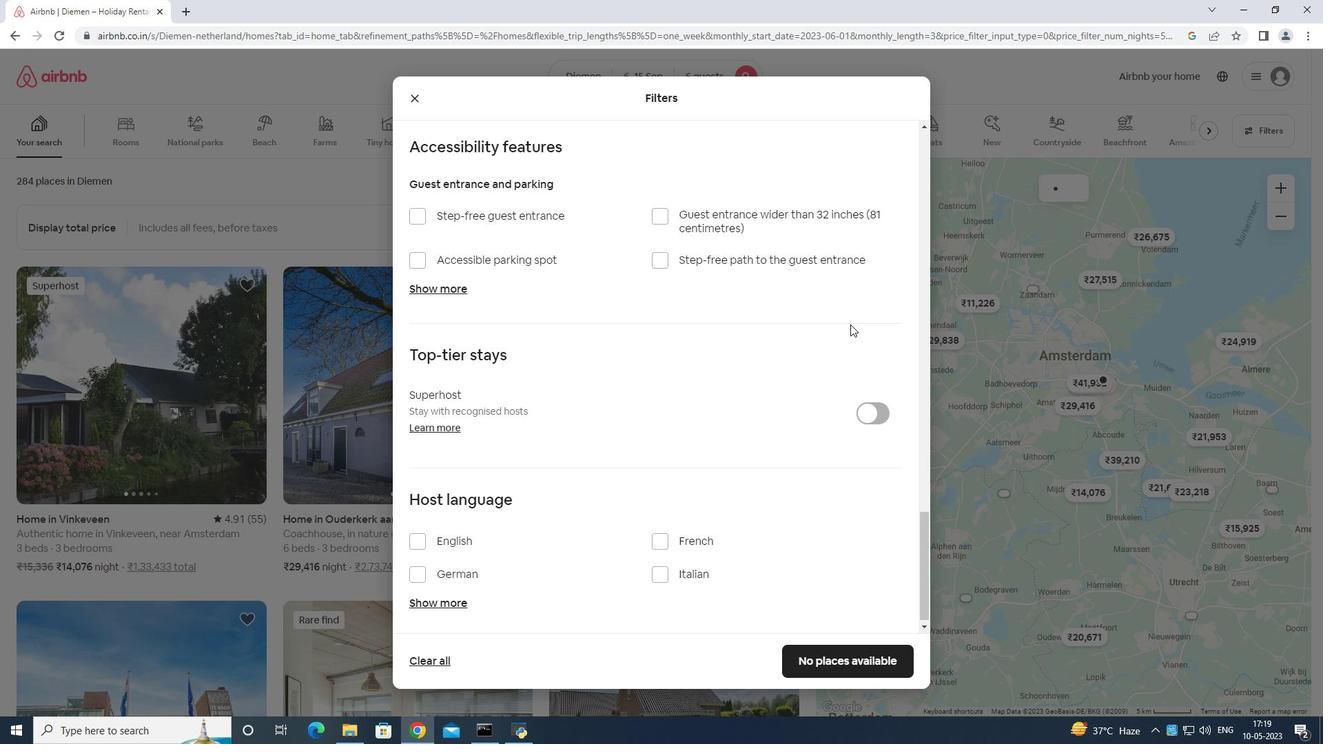 
Action: Mouse moved to (412, 531)
Screenshot: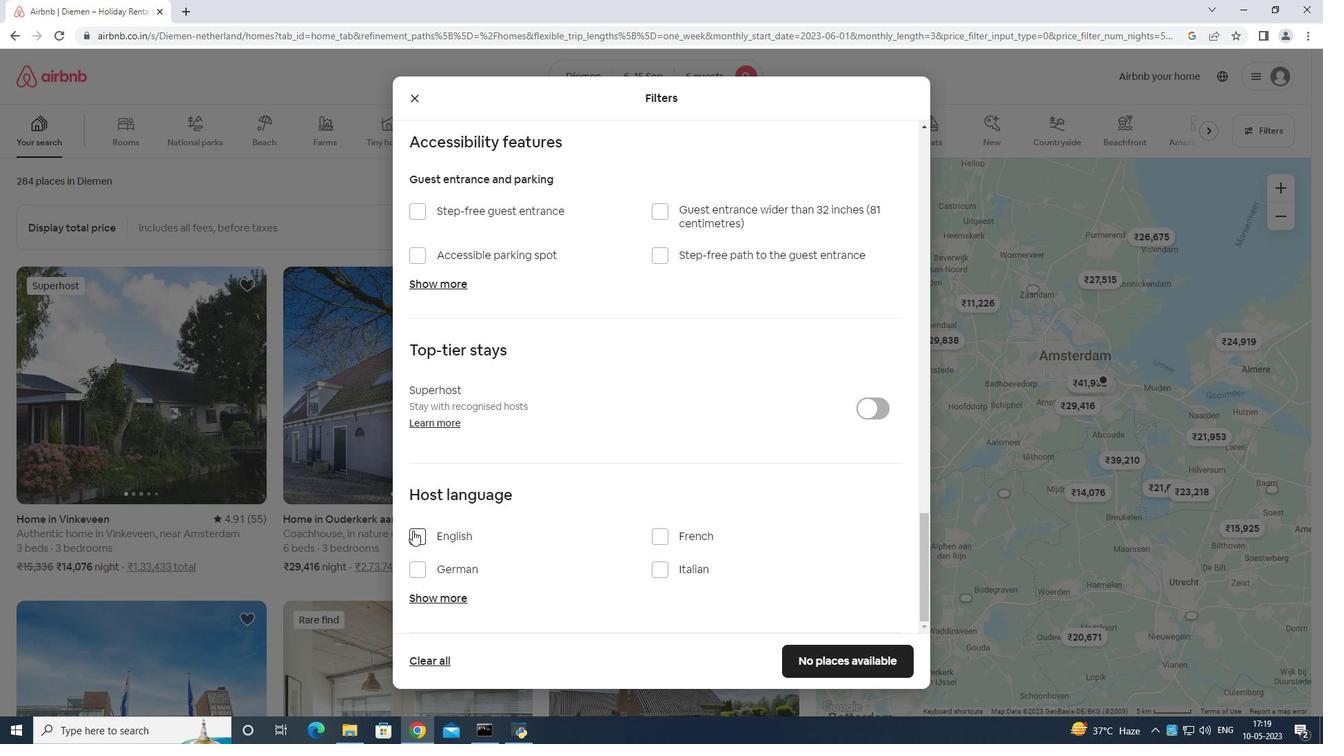 
Action: Mouse pressed left at (412, 531)
Screenshot: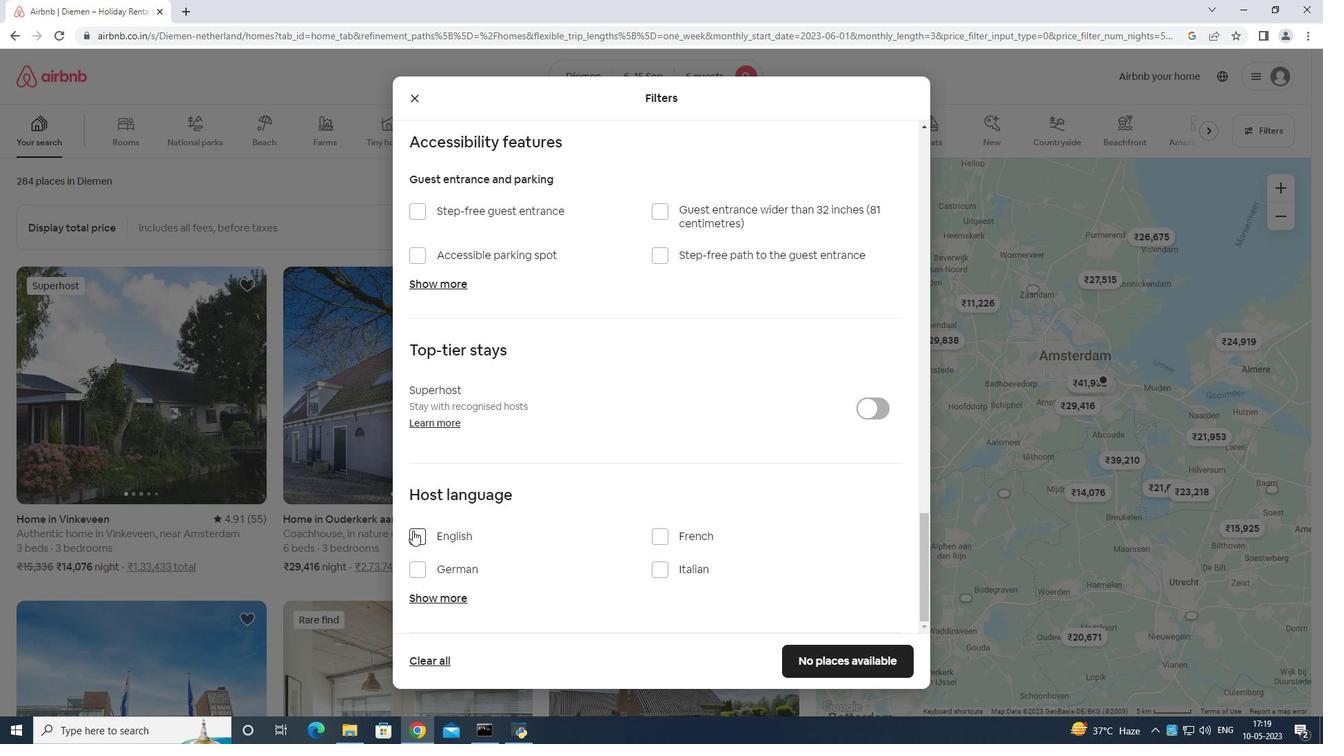 
Action: Mouse moved to (557, 541)
Screenshot: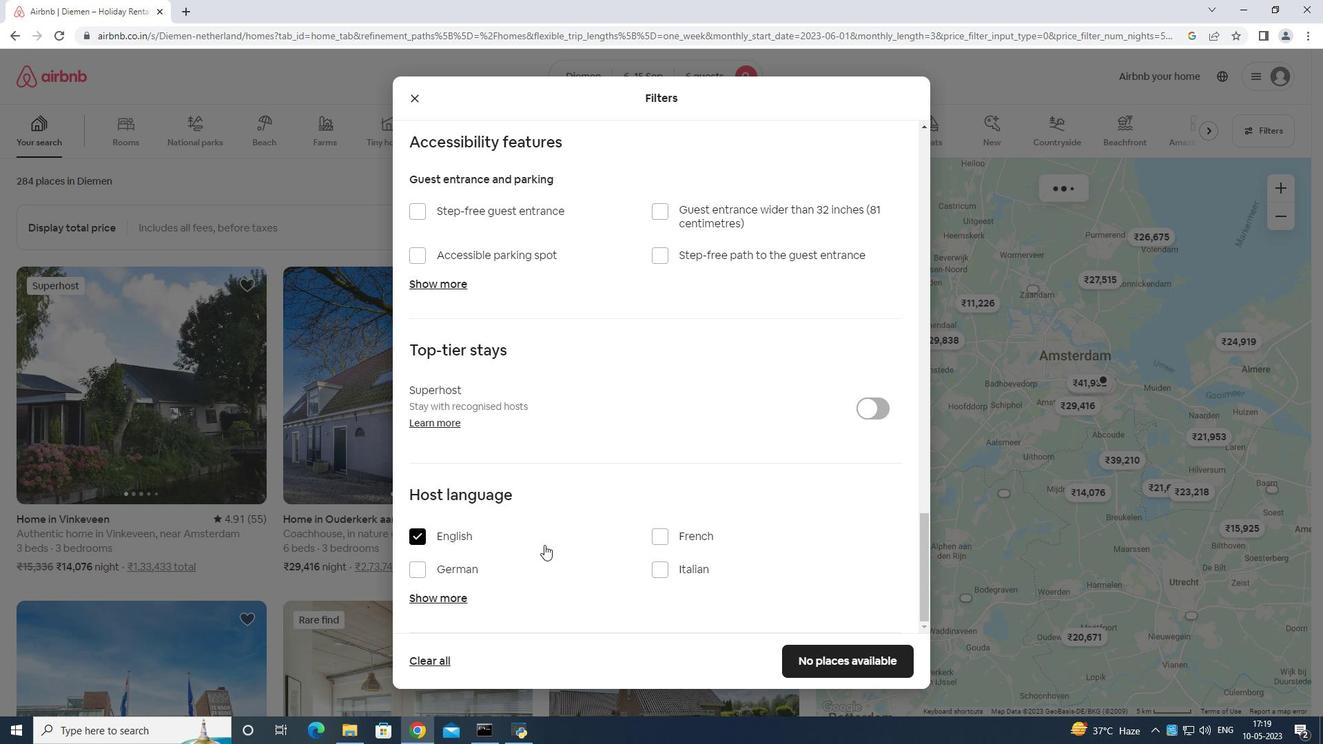 
Action: Mouse scrolled (557, 542) with delta (0, 0)
Screenshot: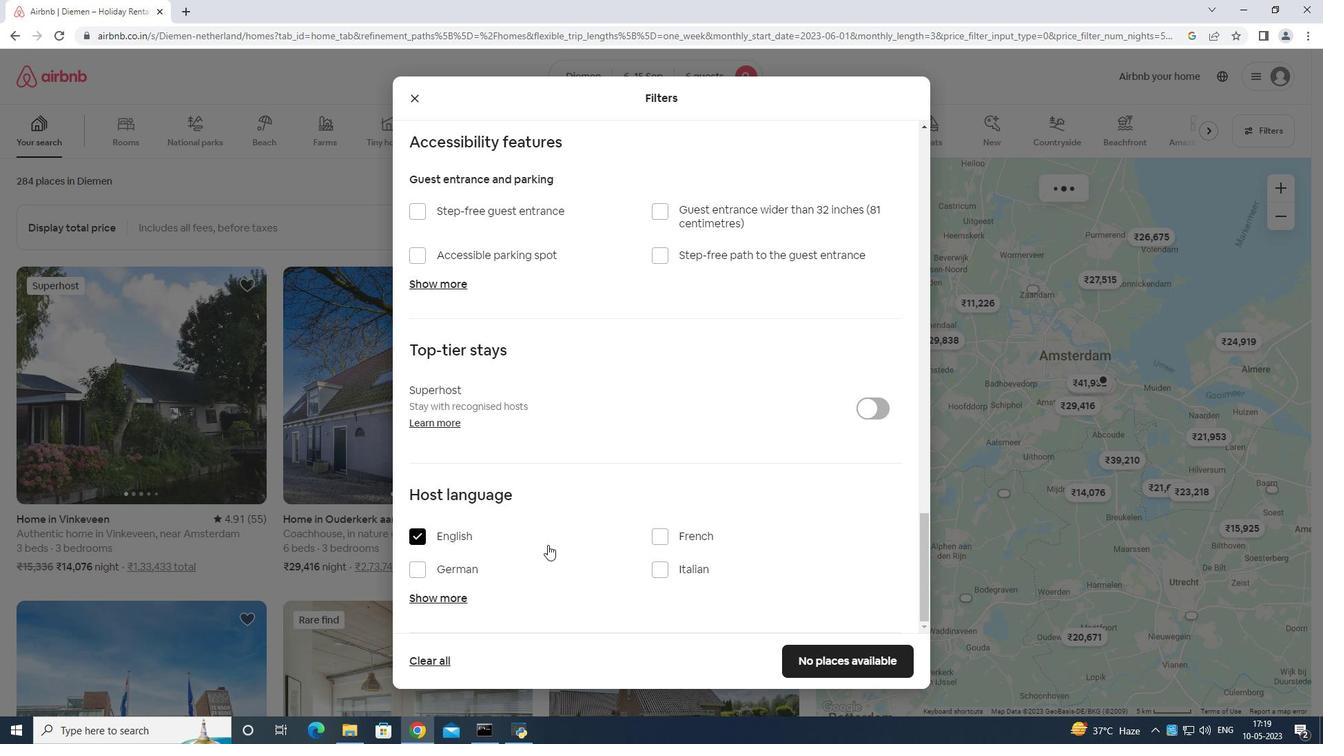 
Action: Mouse moved to (567, 536)
Screenshot: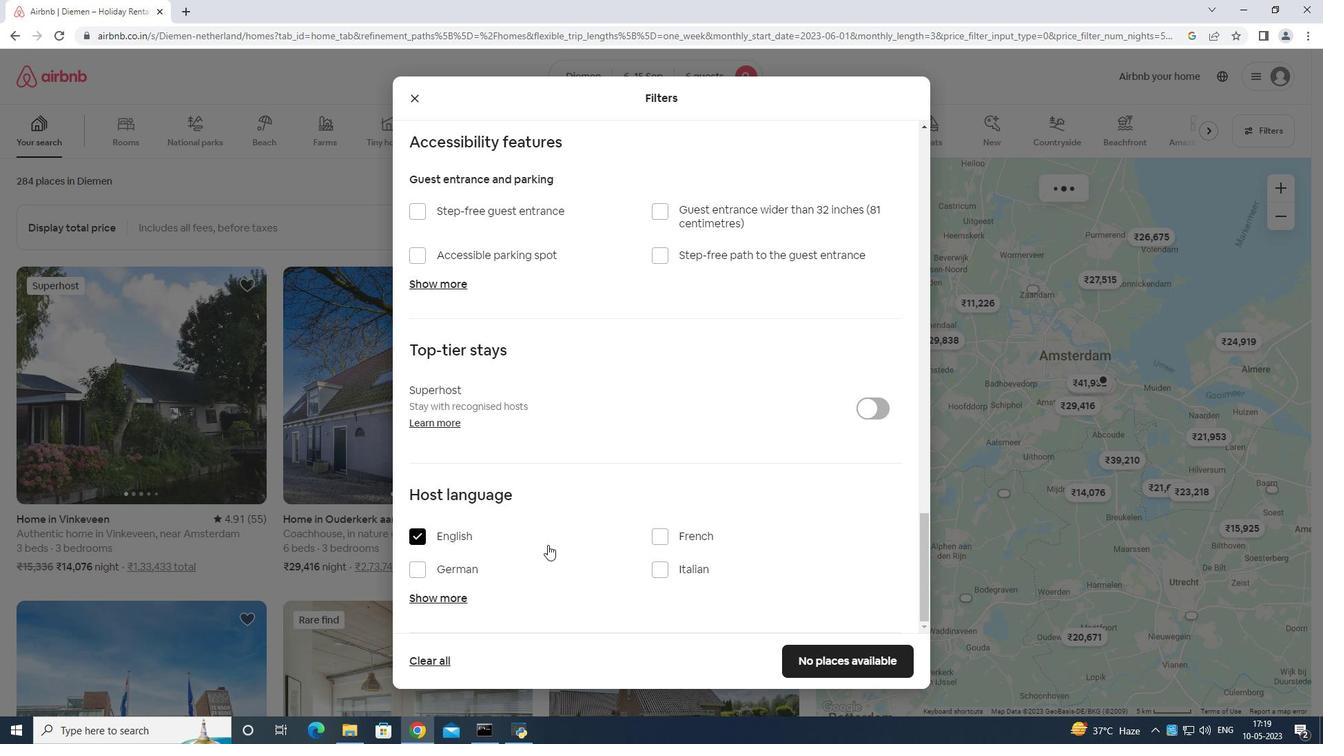 
Action: Mouse scrolled (567, 537) with delta (0, 0)
Screenshot: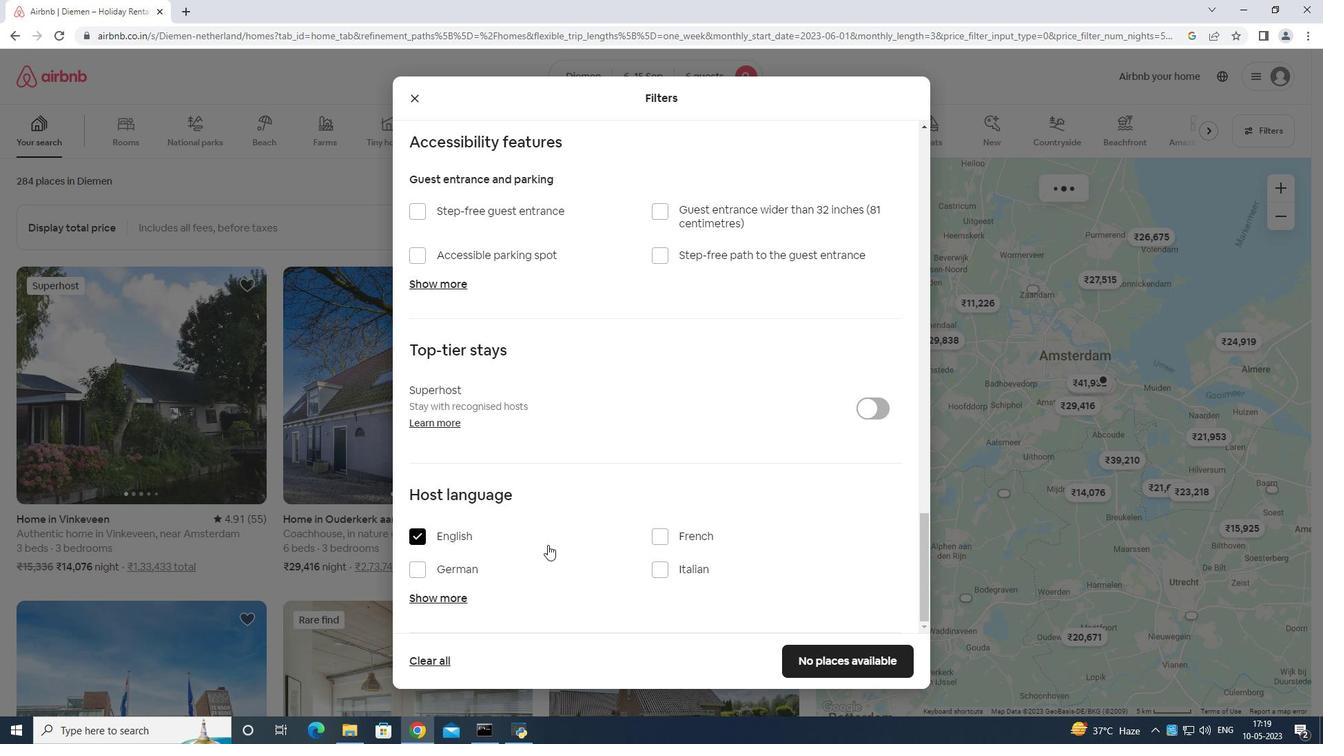 
Action: Mouse moved to (570, 534)
Screenshot: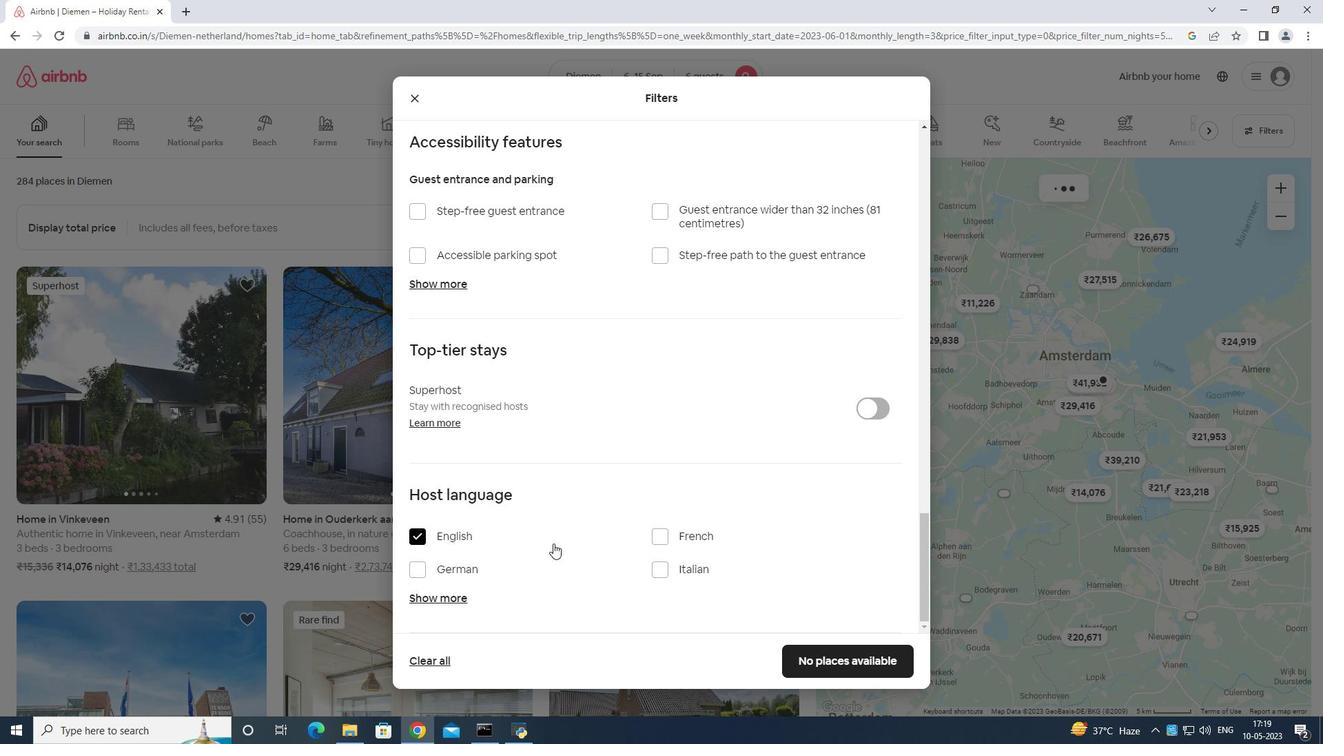 
Action: Mouse scrolled (570, 535) with delta (0, 0)
Screenshot: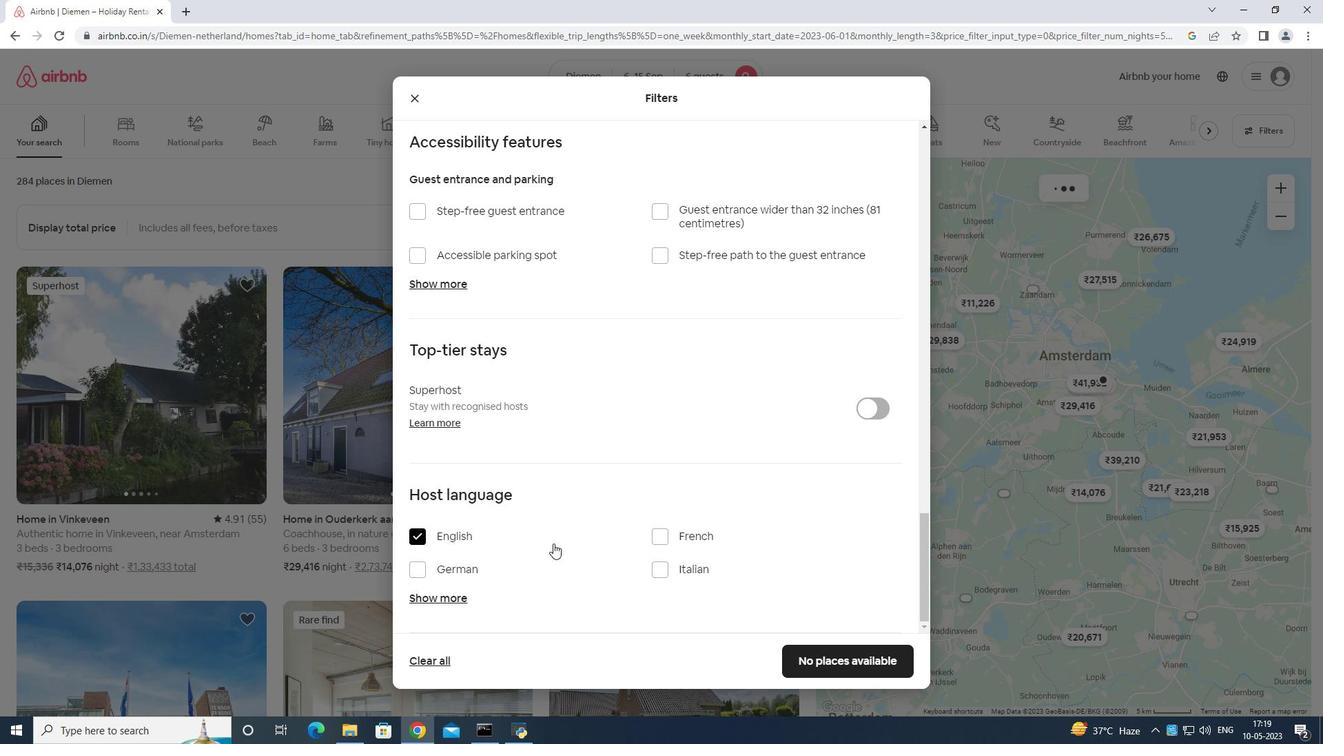 
Action: Mouse moved to (575, 537)
Screenshot: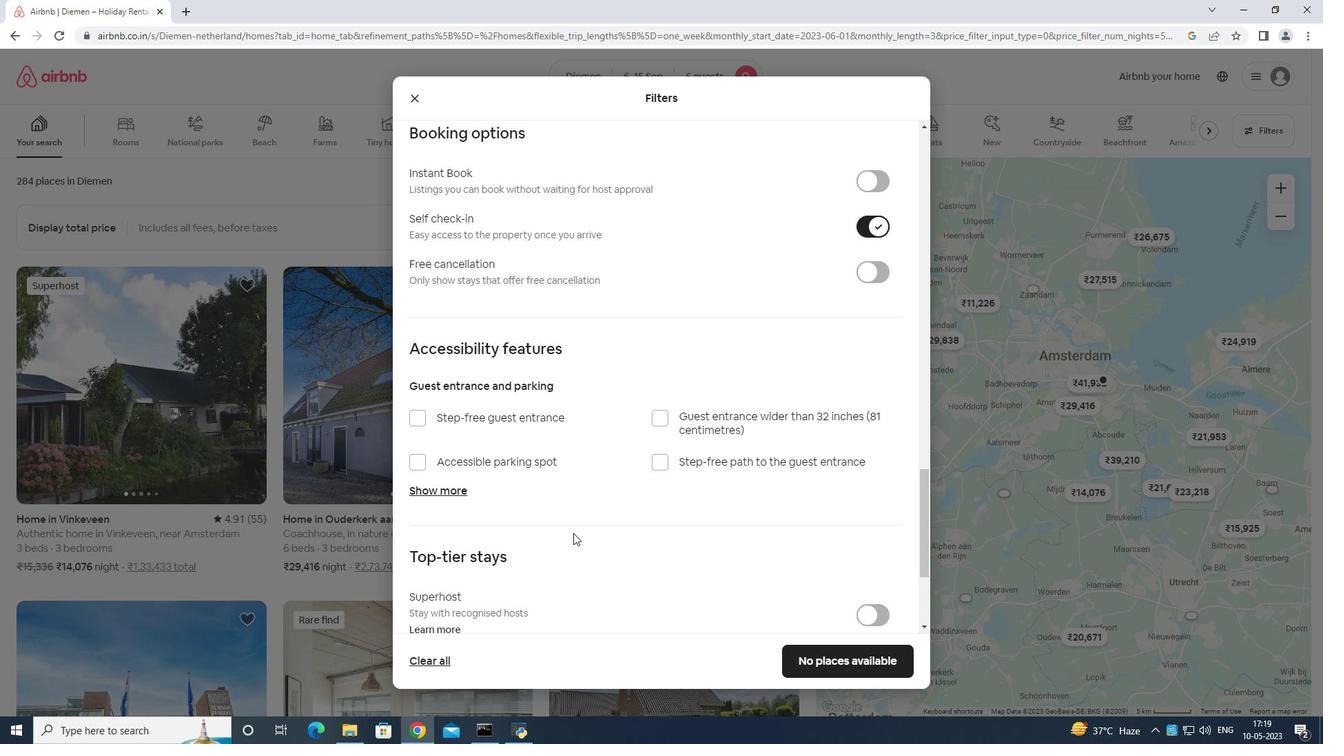 
Action: Mouse scrolled (575, 536) with delta (0, 0)
Screenshot: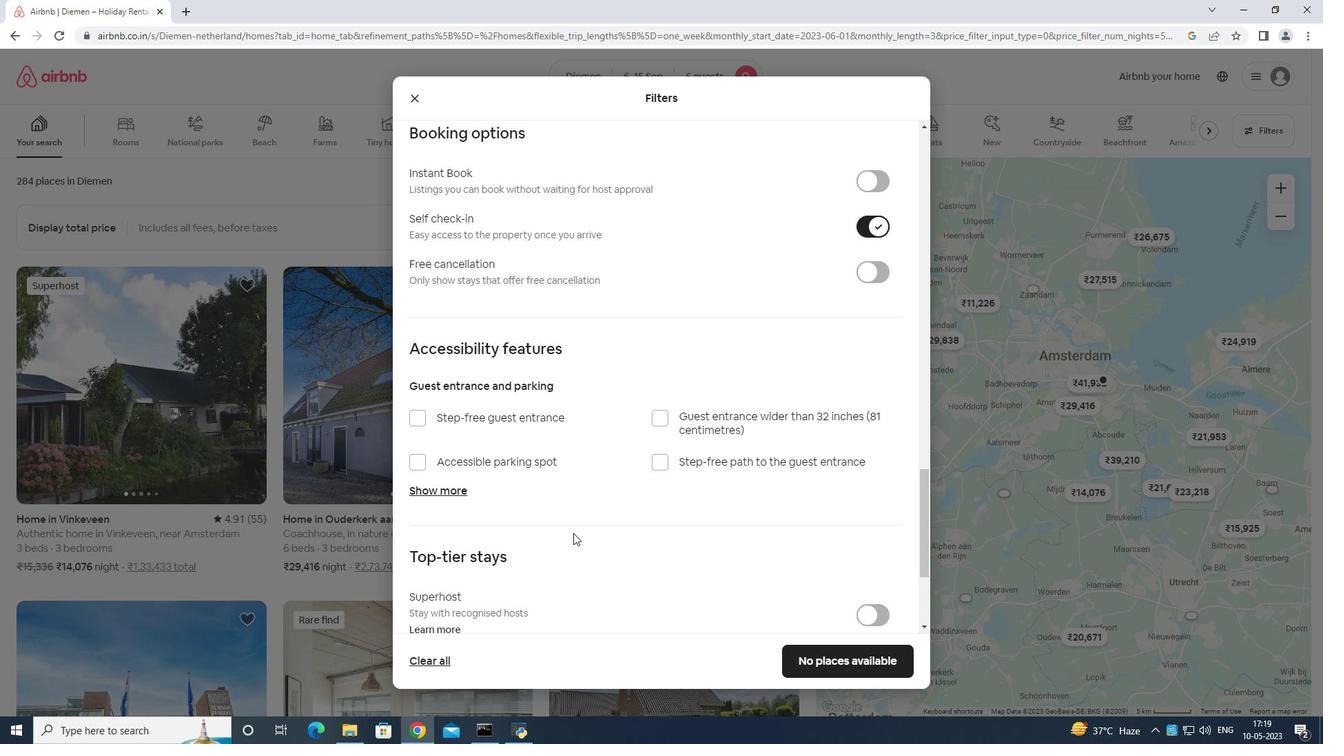 
Action: Mouse moved to (576, 537)
Screenshot: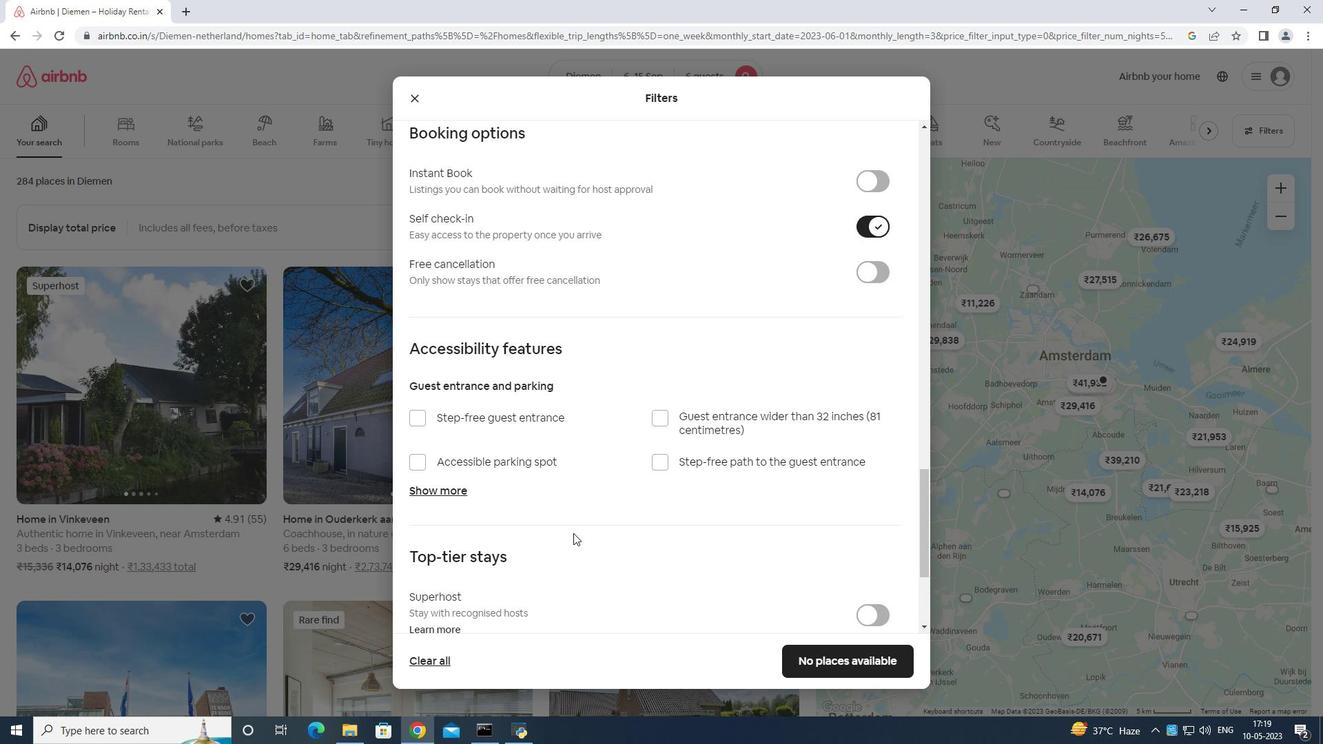 
Action: Mouse scrolled (576, 537) with delta (0, 0)
Screenshot: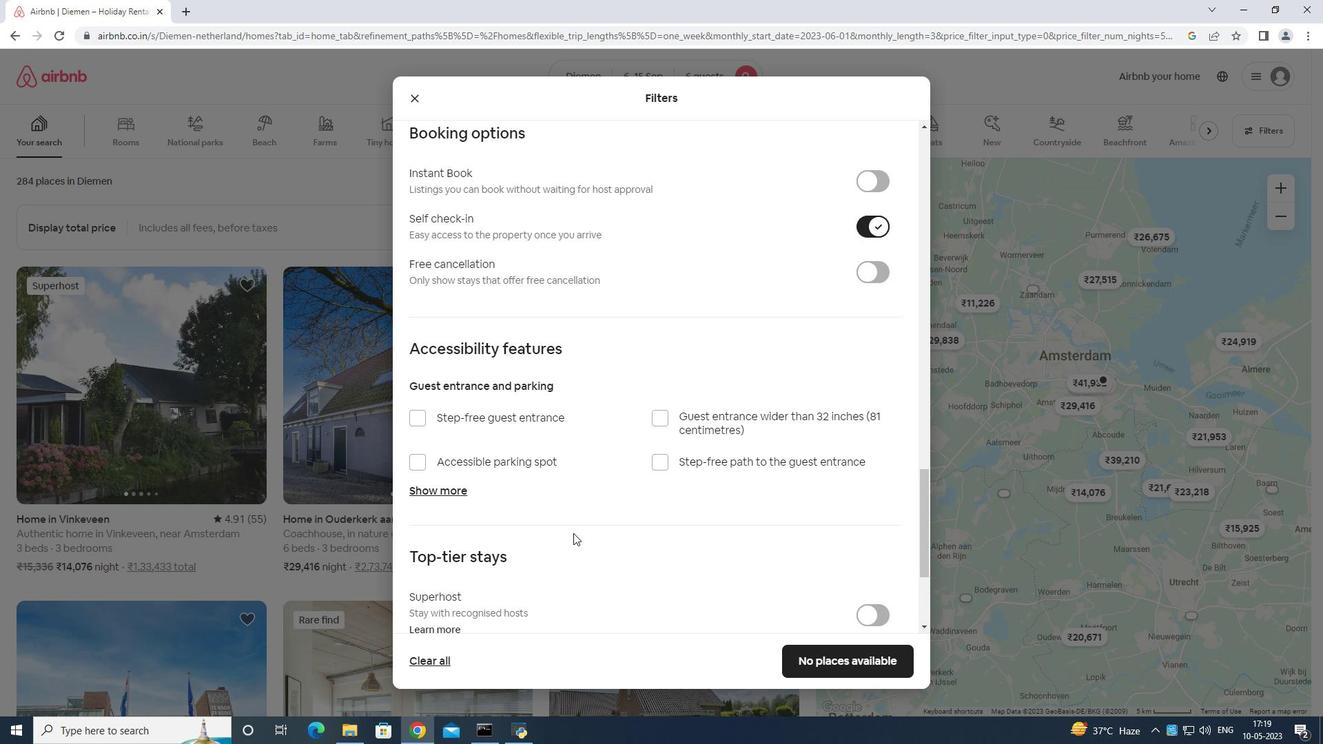 
Action: Mouse moved to (578, 539)
Screenshot: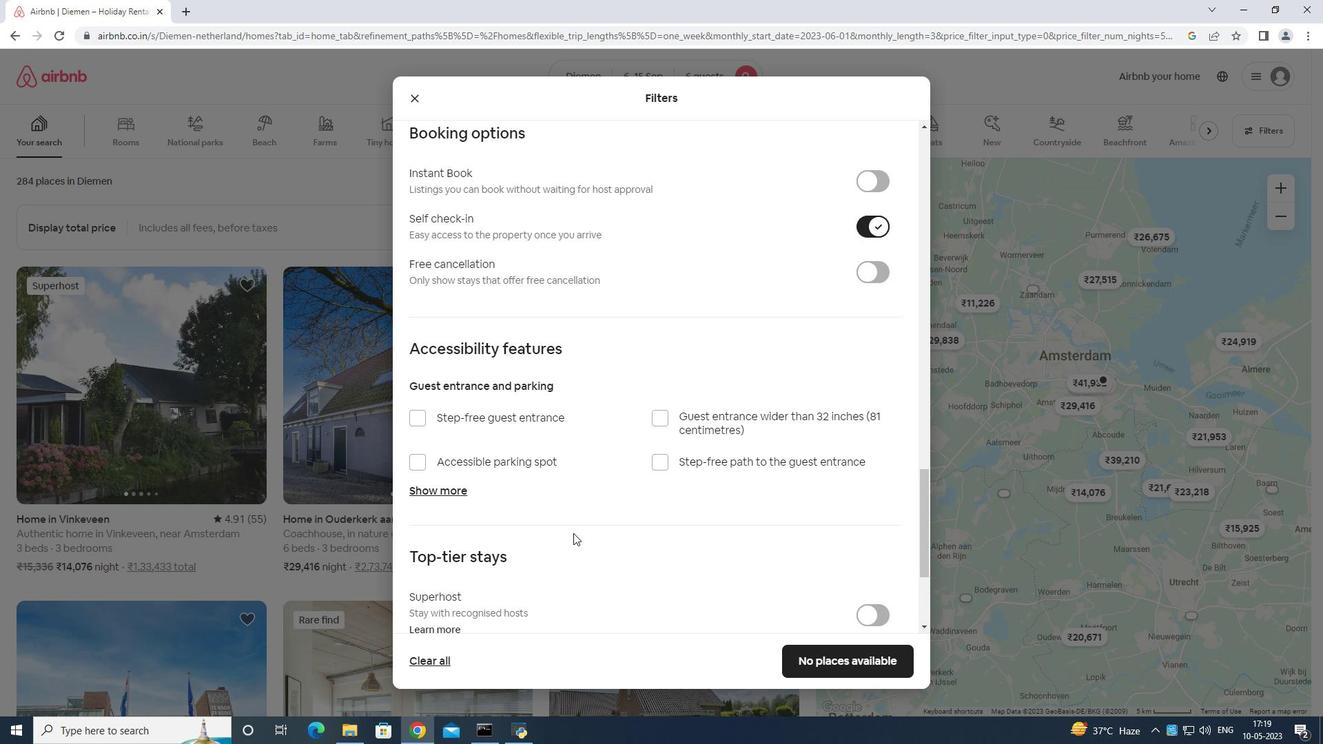 
Action: Mouse scrolled (578, 538) with delta (0, 0)
Screenshot: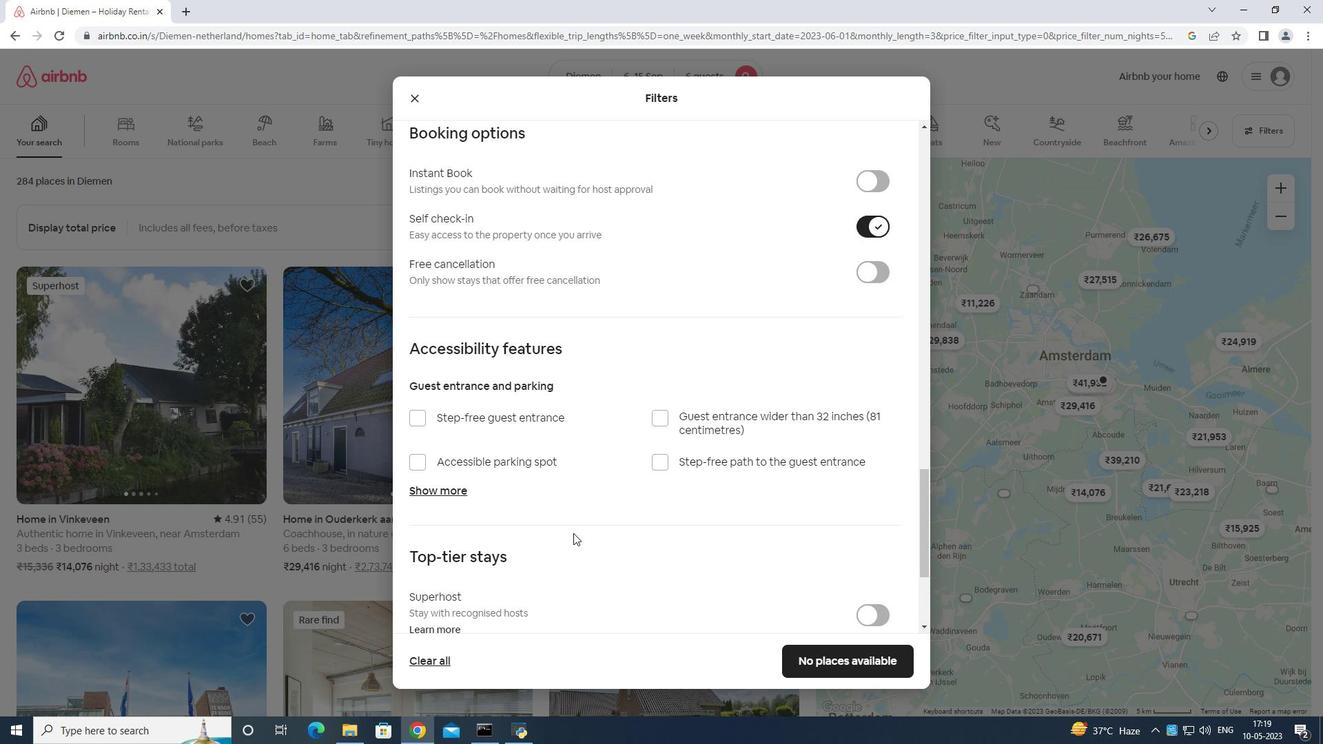 
Action: Mouse moved to (581, 540)
Screenshot: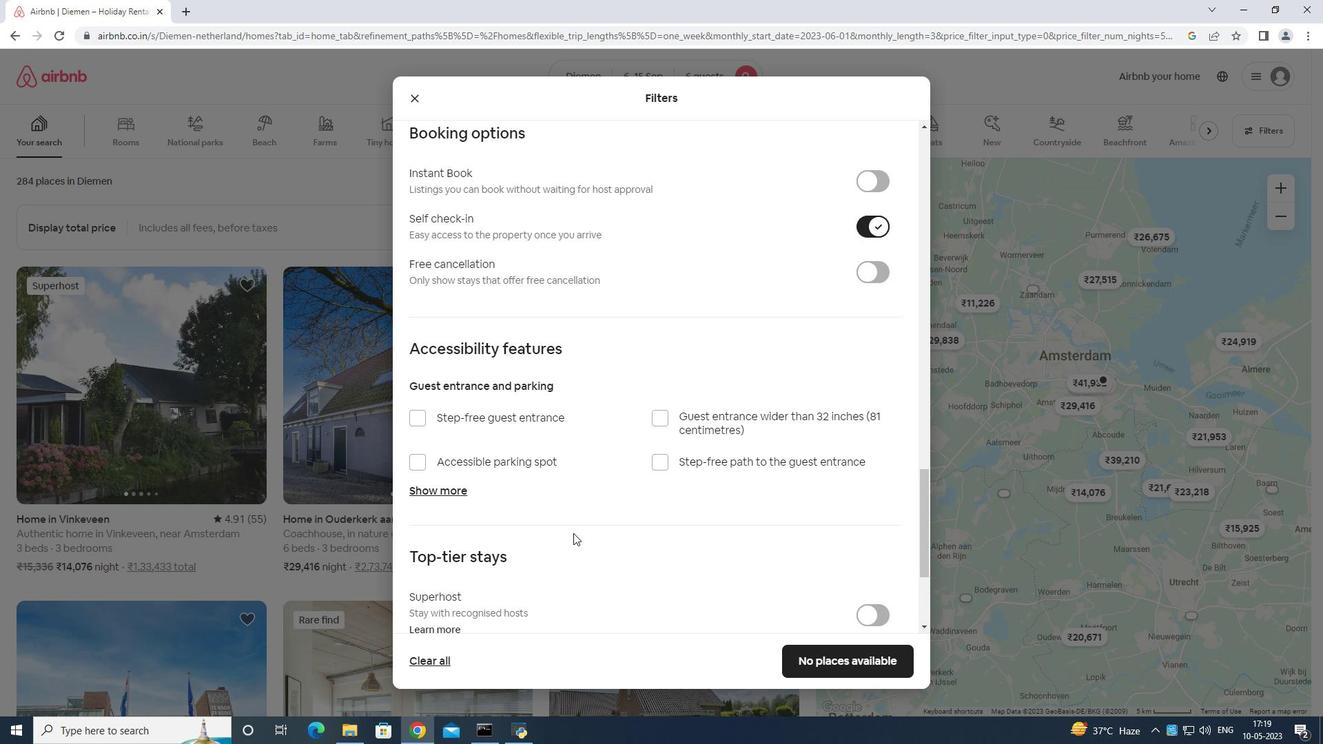 
Action: Mouse scrolled (581, 539) with delta (0, 0)
Screenshot: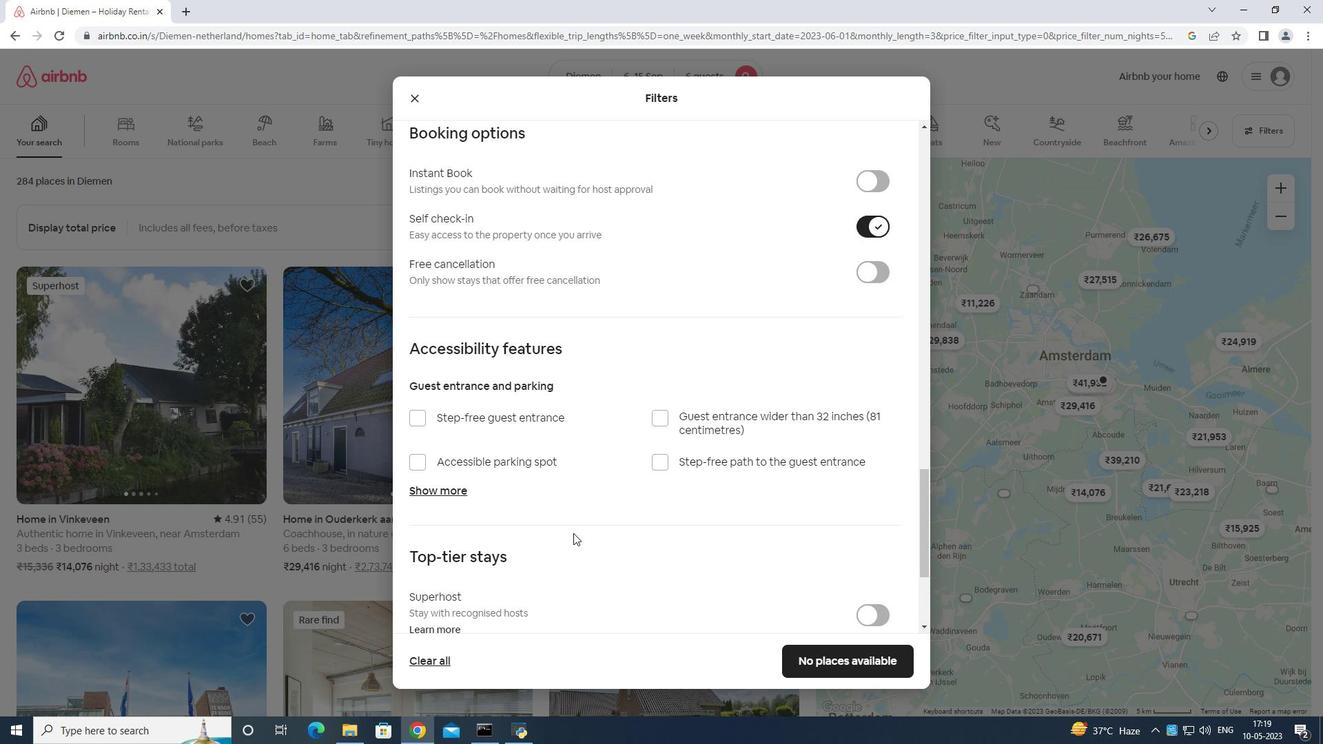 
Action: Mouse moved to (834, 661)
Screenshot: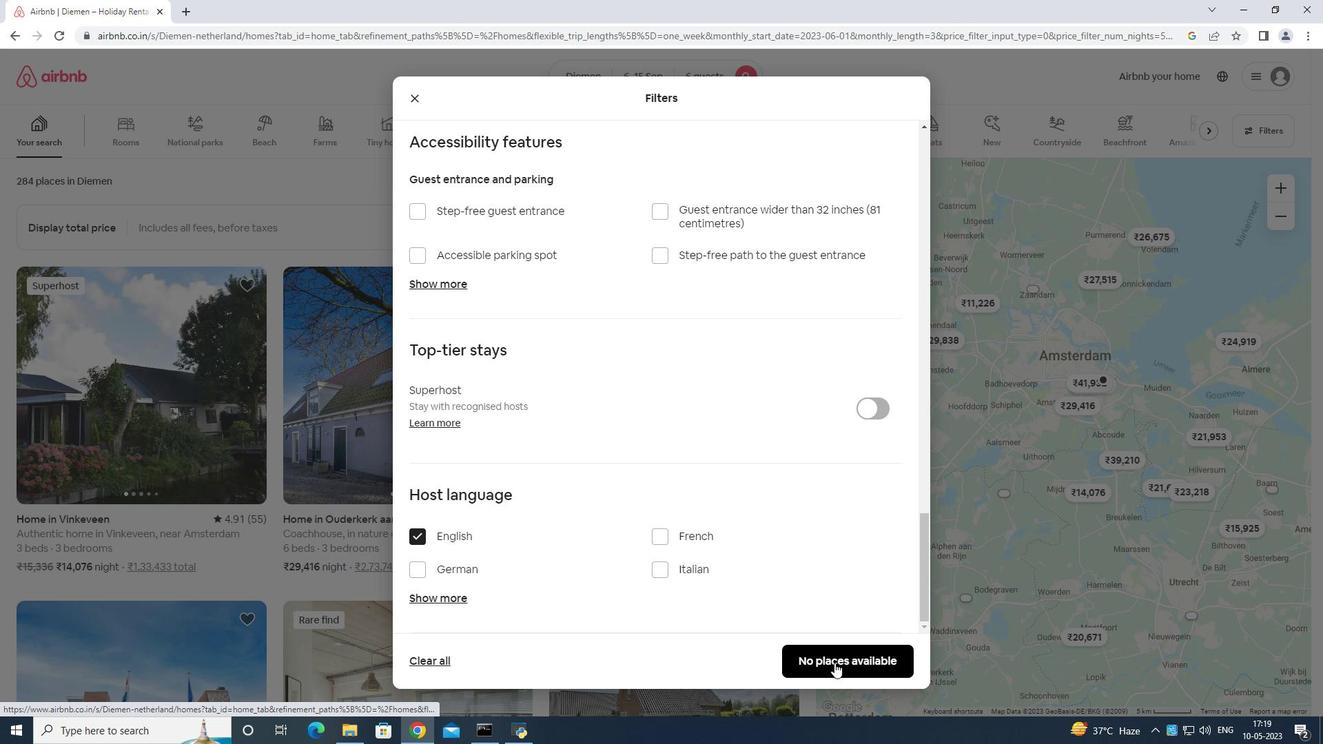 
Action: Mouse pressed left at (834, 661)
Screenshot: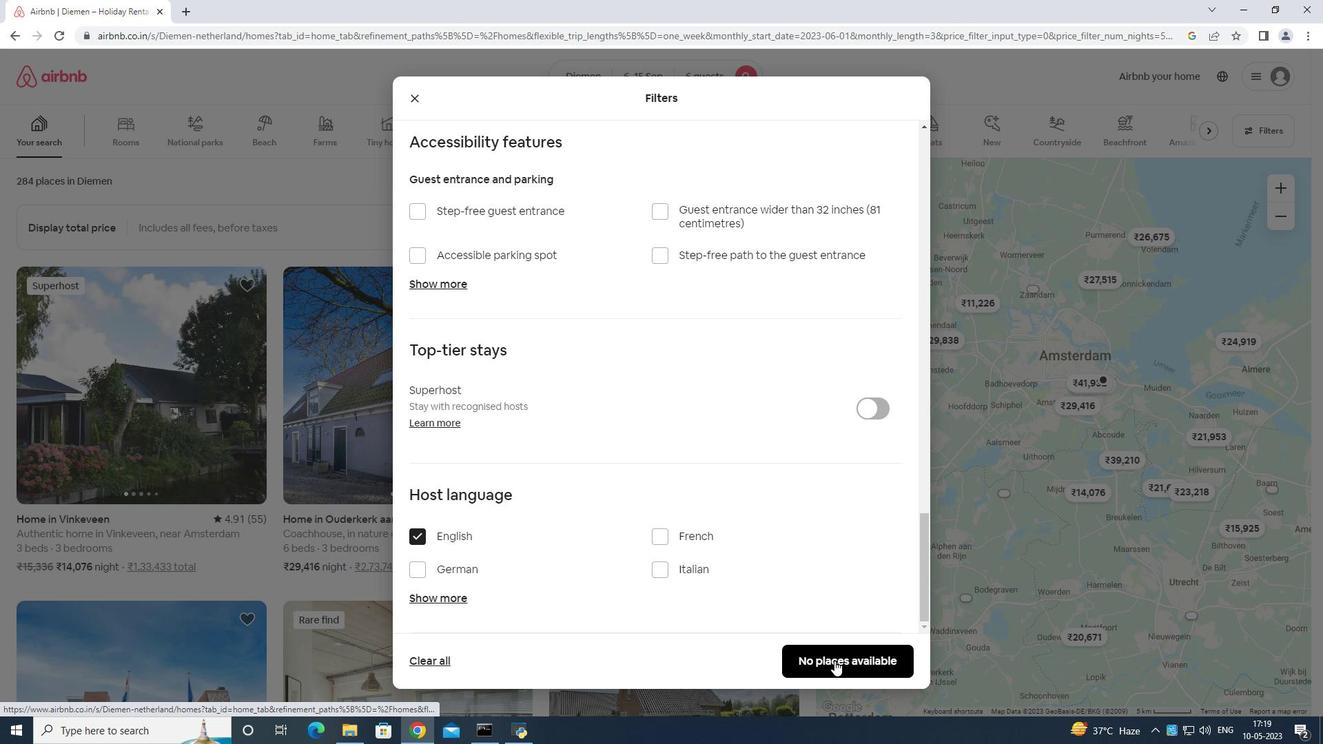 
Action: Mouse moved to (829, 656)
Screenshot: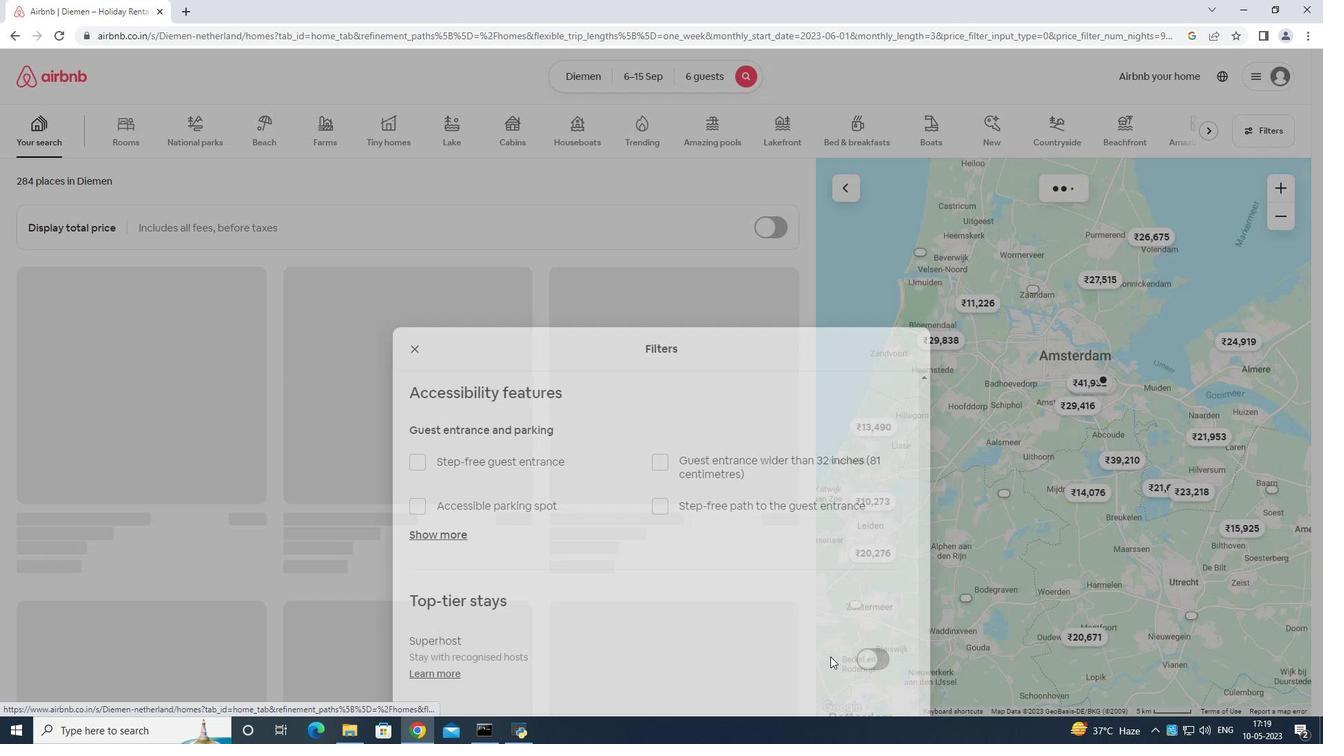 
